 Task: Slide 20 - Book-3.
Action: Mouse moved to (39, 97)
Screenshot: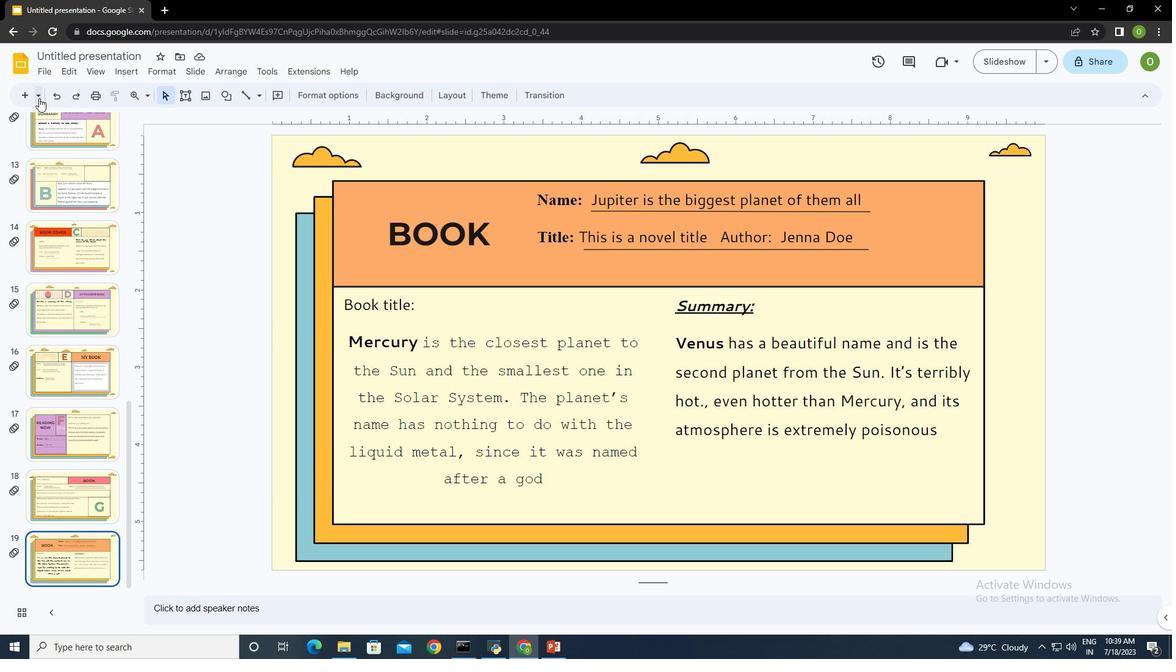 
Action: Mouse pressed left at (39, 97)
Screenshot: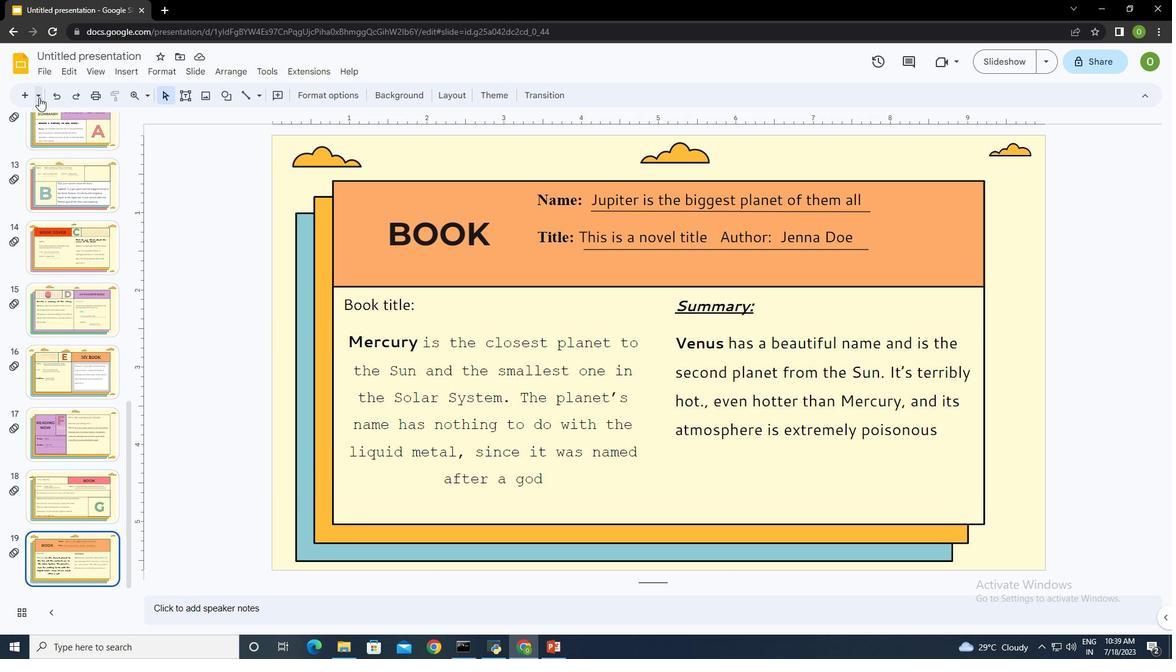 
Action: Mouse moved to (144, 348)
Screenshot: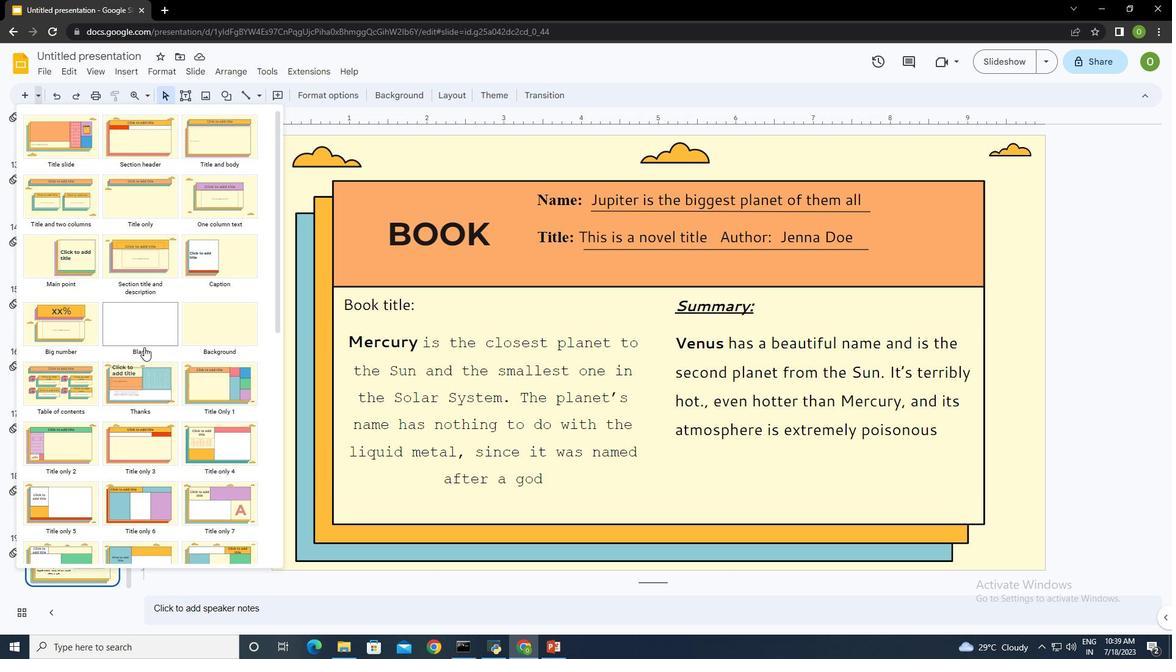 
Action: Mouse scrolled (144, 347) with delta (0, 0)
Screenshot: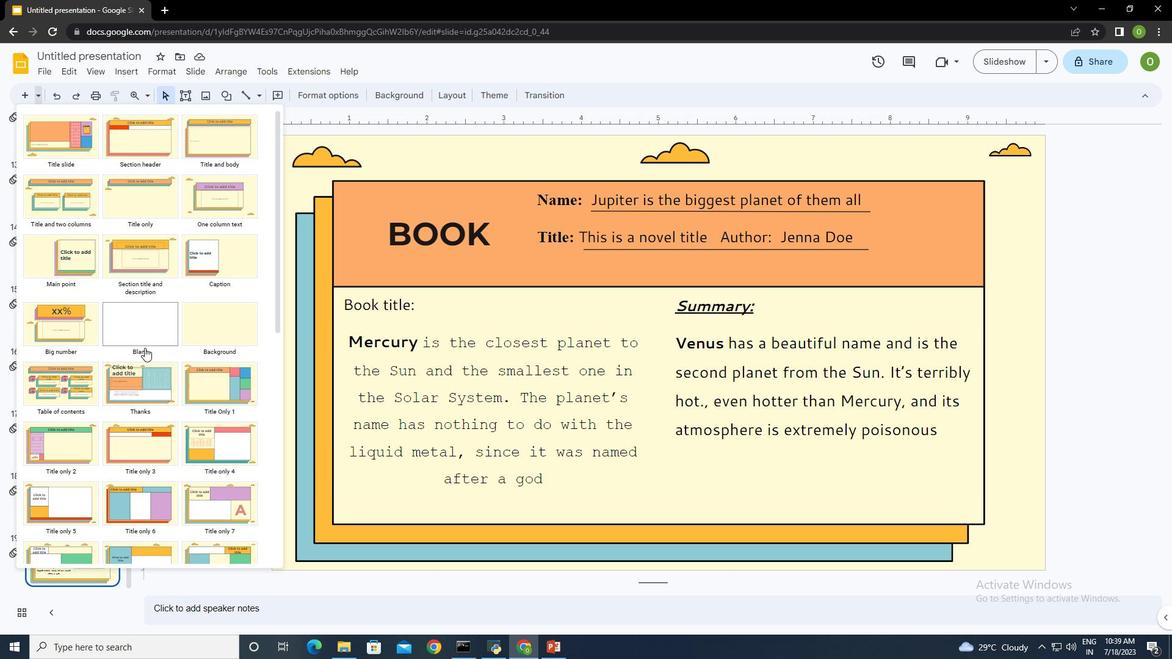 
Action: Mouse scrolled (144, 347) with delta (0, 0)
Screenshot: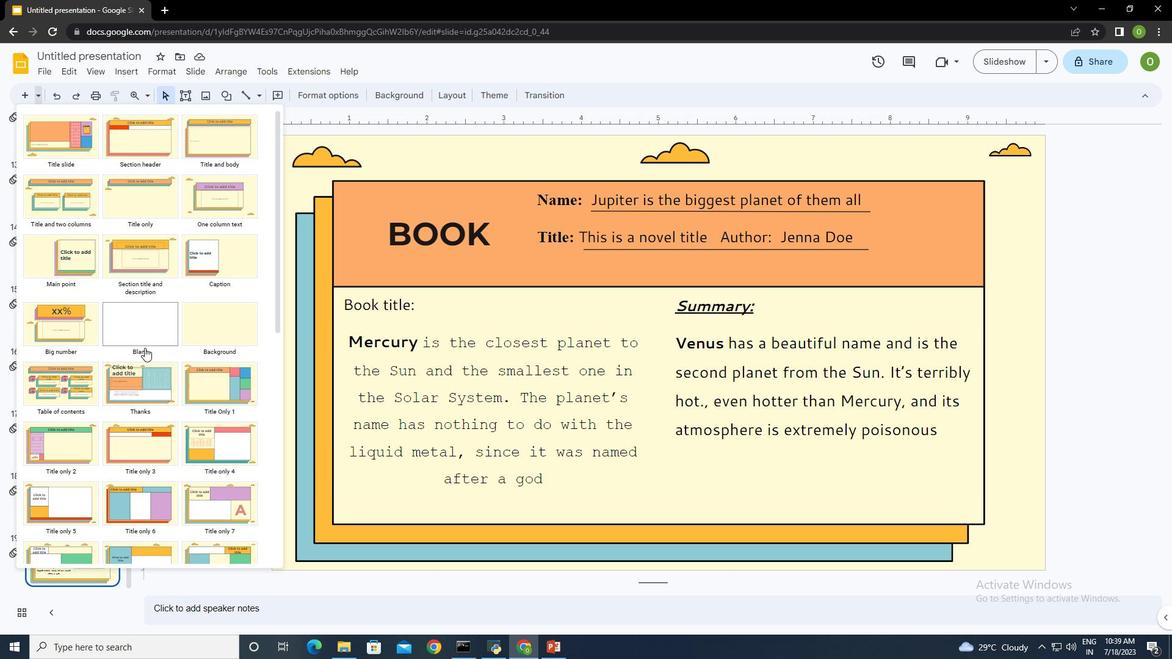 
Action: Mouse scrolled (144, 347) with delta (0, 0)
Screenshot: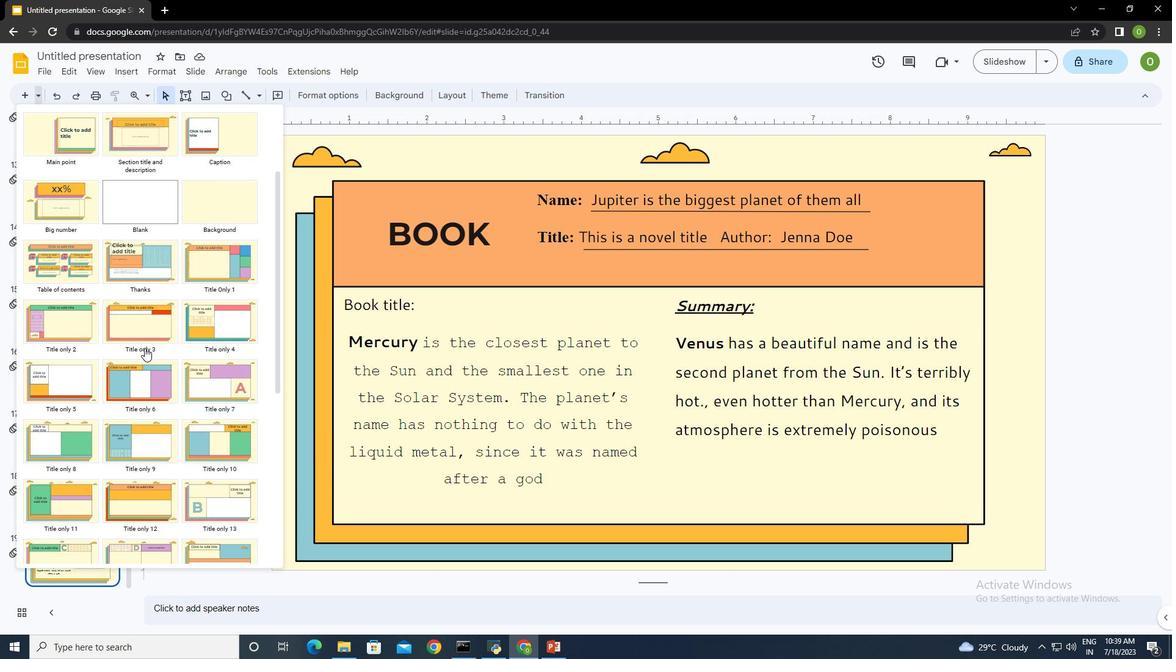 
Action: Mouse scrolled (144, 347) with delta (0, 0)
Screenshot: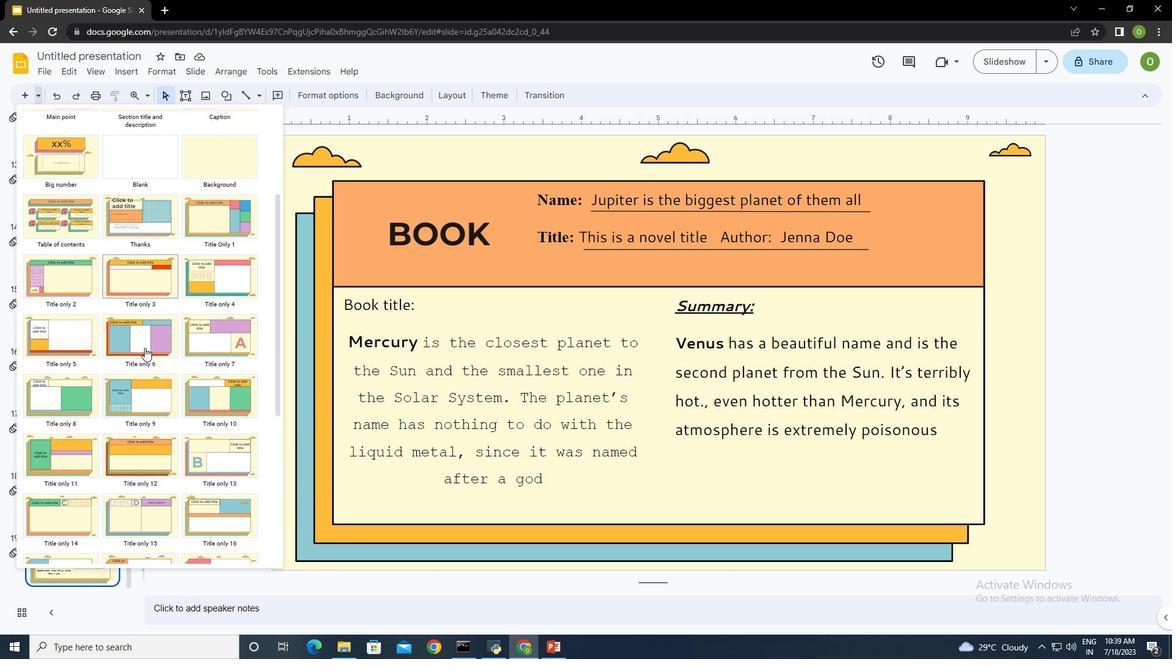 
Action: Mouse scrolled (144, 347) with delta (0, 0)
Screenshot: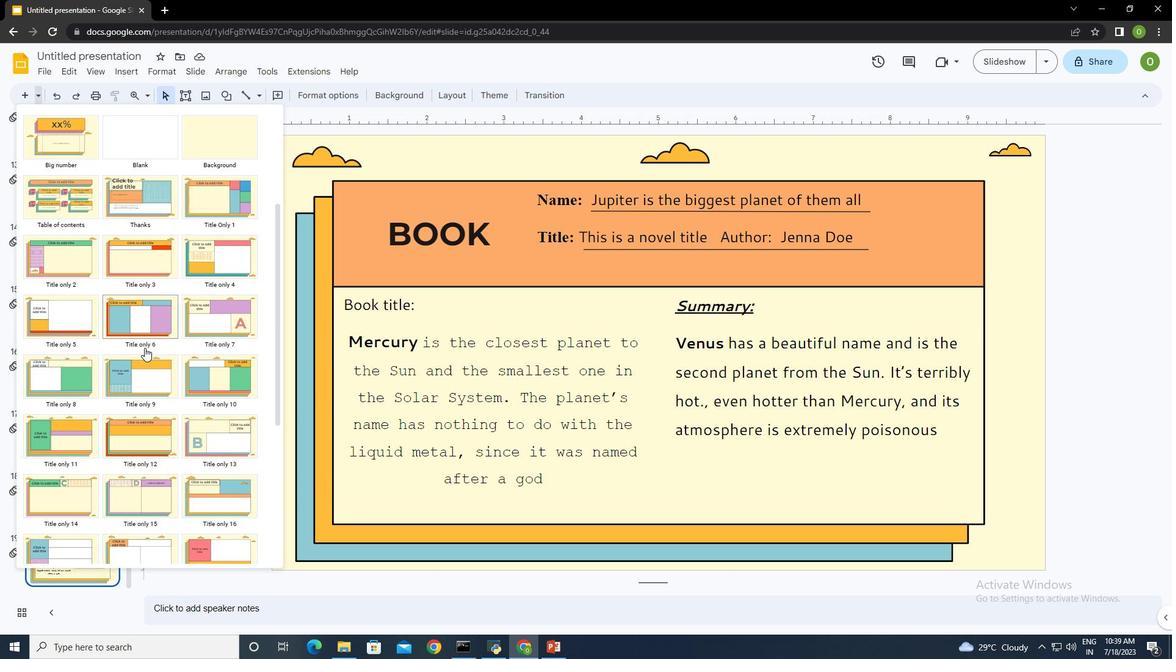 
Action: Mouse moved to (143, 315)
Screenshot: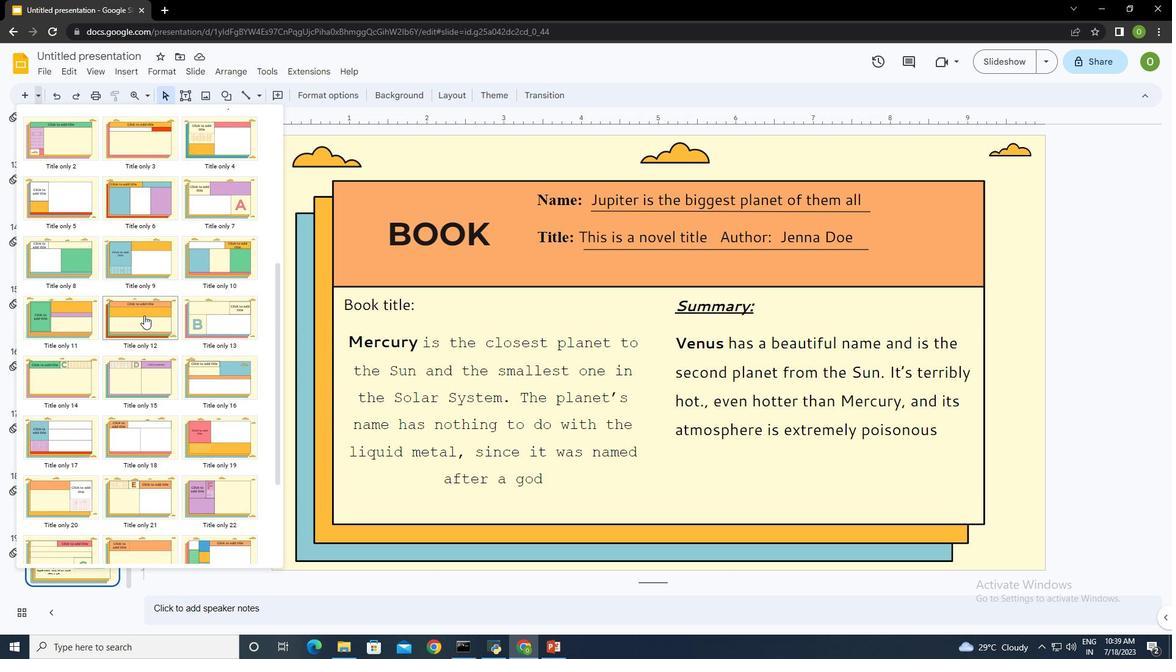 
Action: Mouse pressed left at (143, 315)
Screenshot: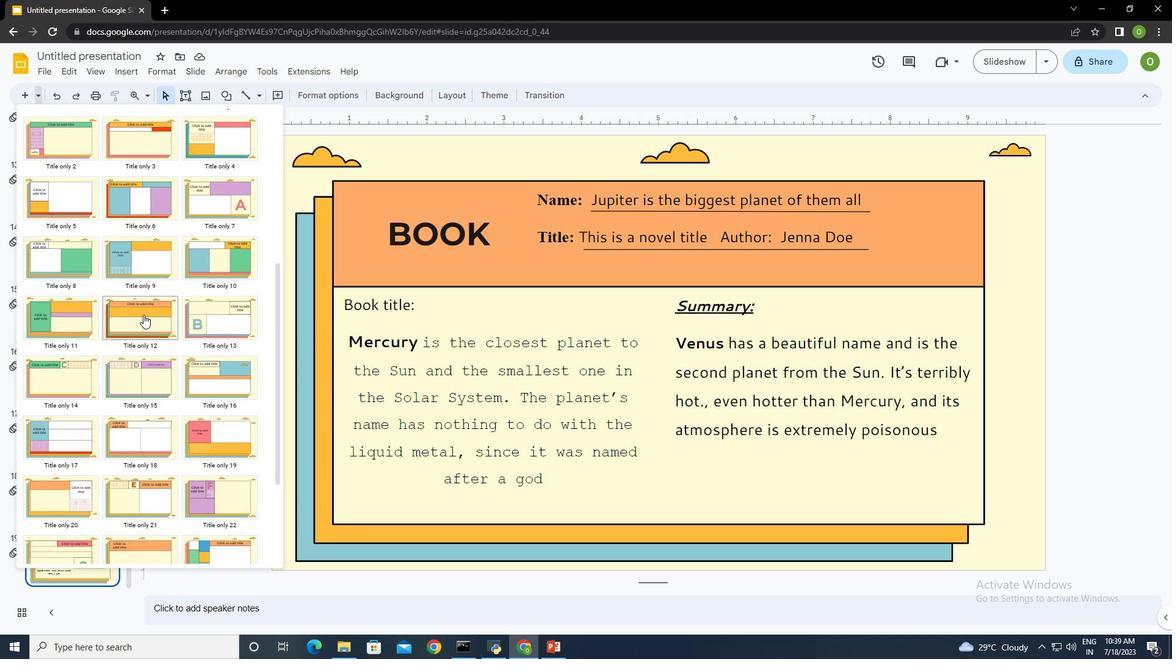 
Action: Mouse moved to (554, 207)
Screenshot: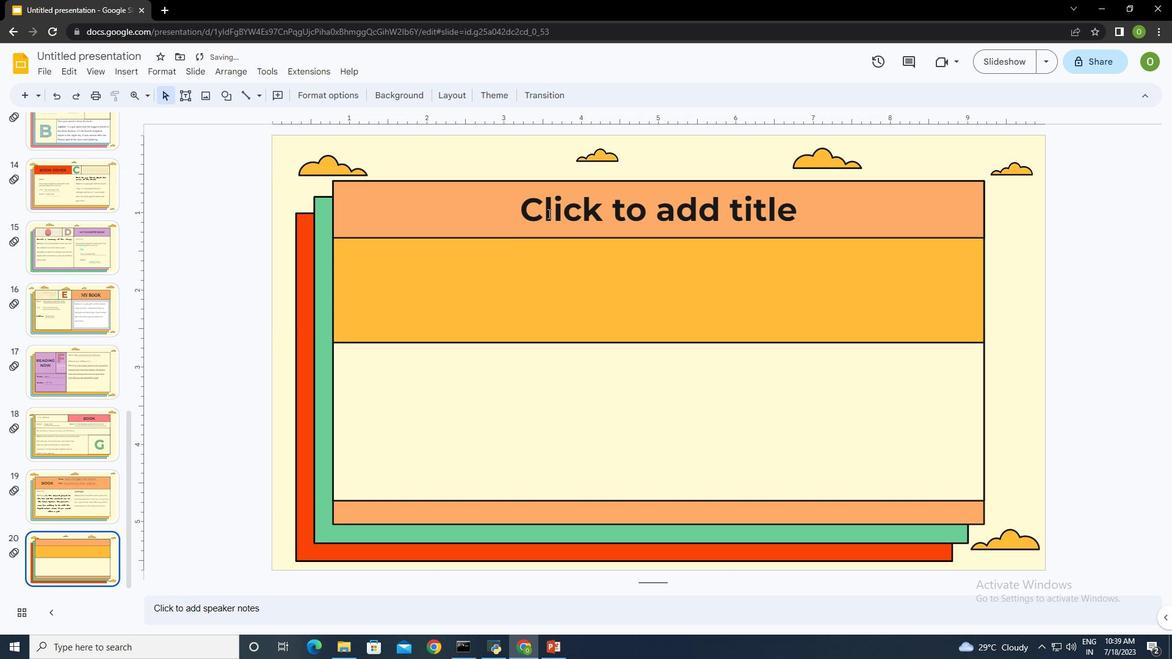 
Action: Mouse pressed left at (554, 207)
Screenshot: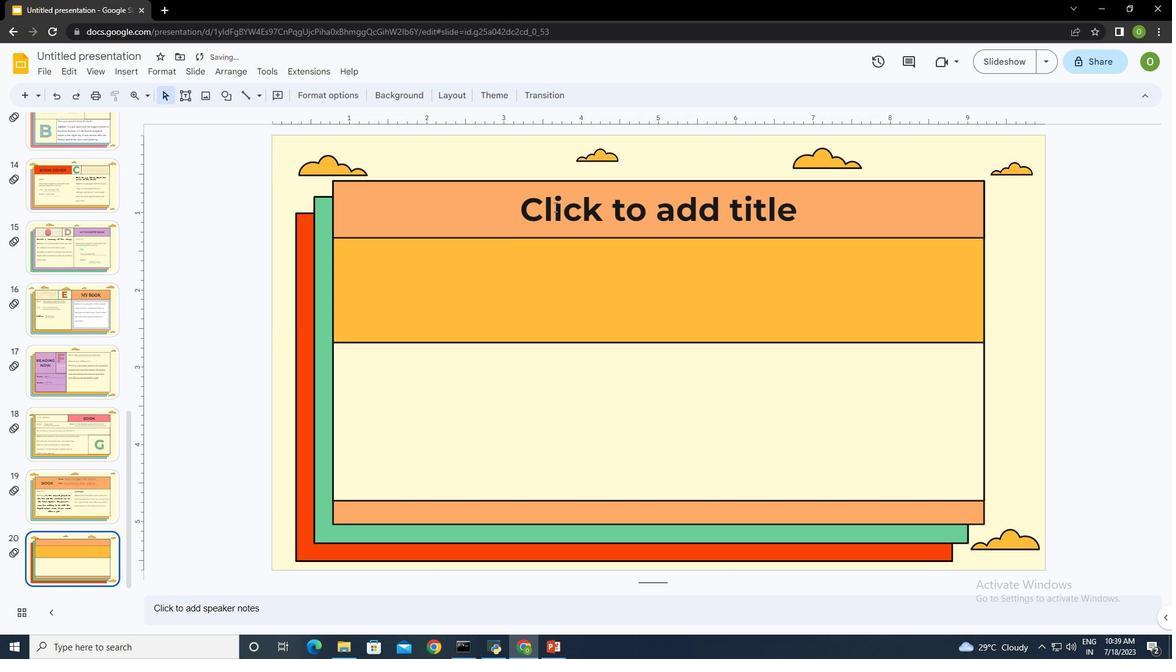 
Action: Mouse moved to (554, 207)
Screenshot: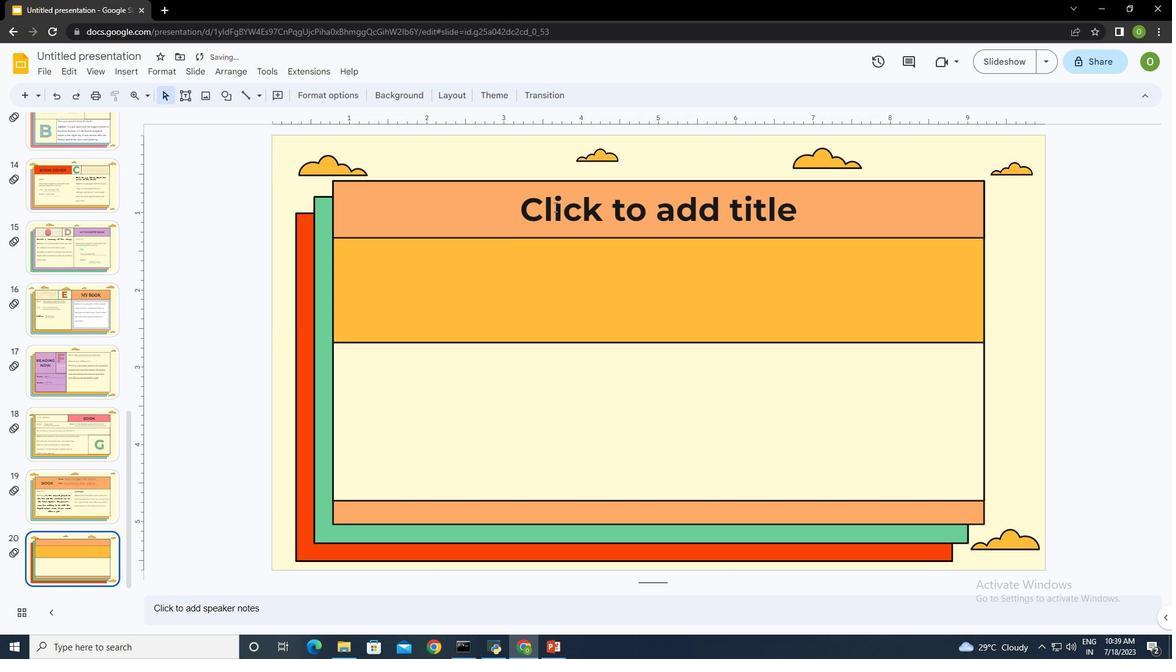 
Action: Key pressed <Key.caps_lock>BOOK
Screenshot: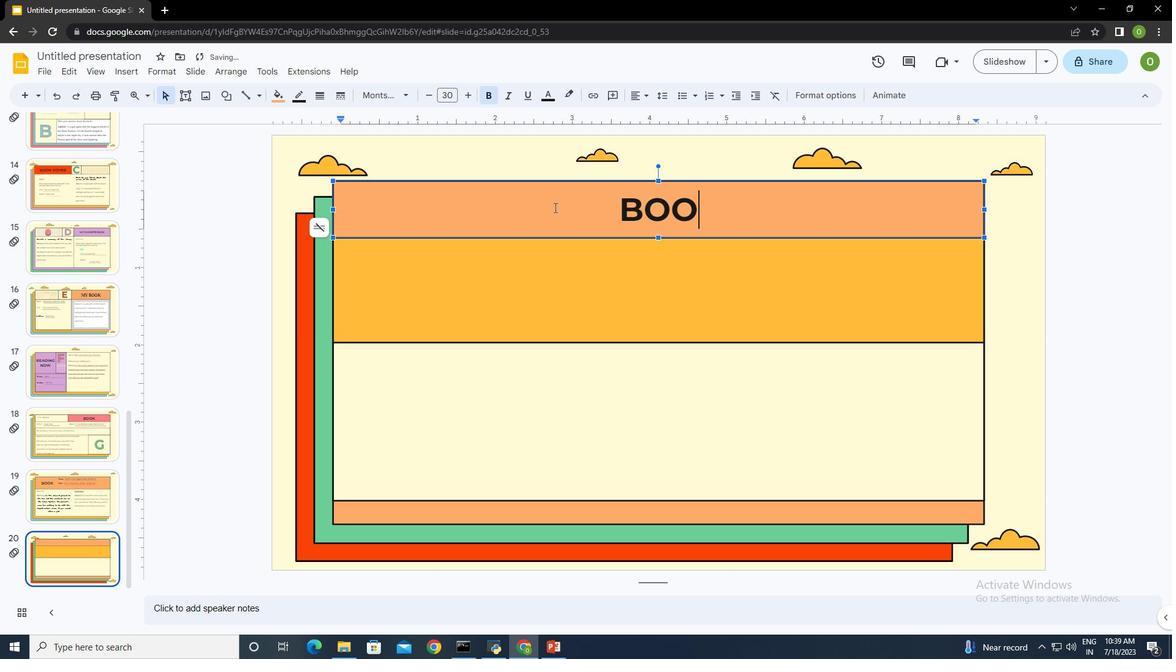 
Action: Mouse moved to (519, 279)
Screenshot: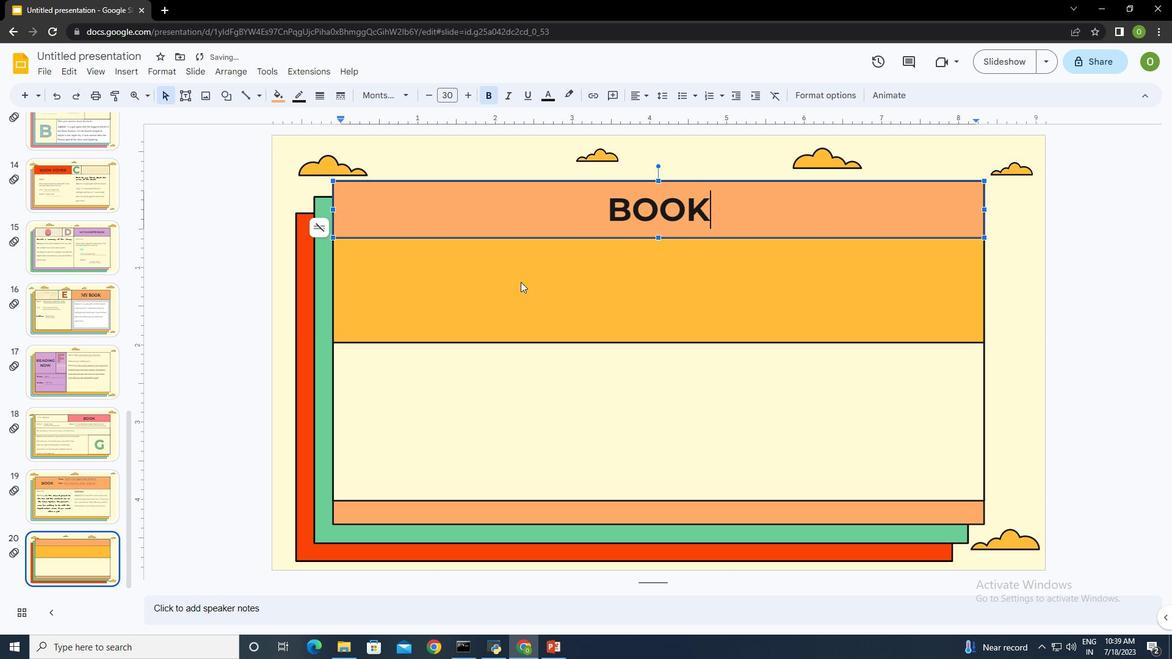 
Action: Mouse pressed left at (519, 279)
Screenshot: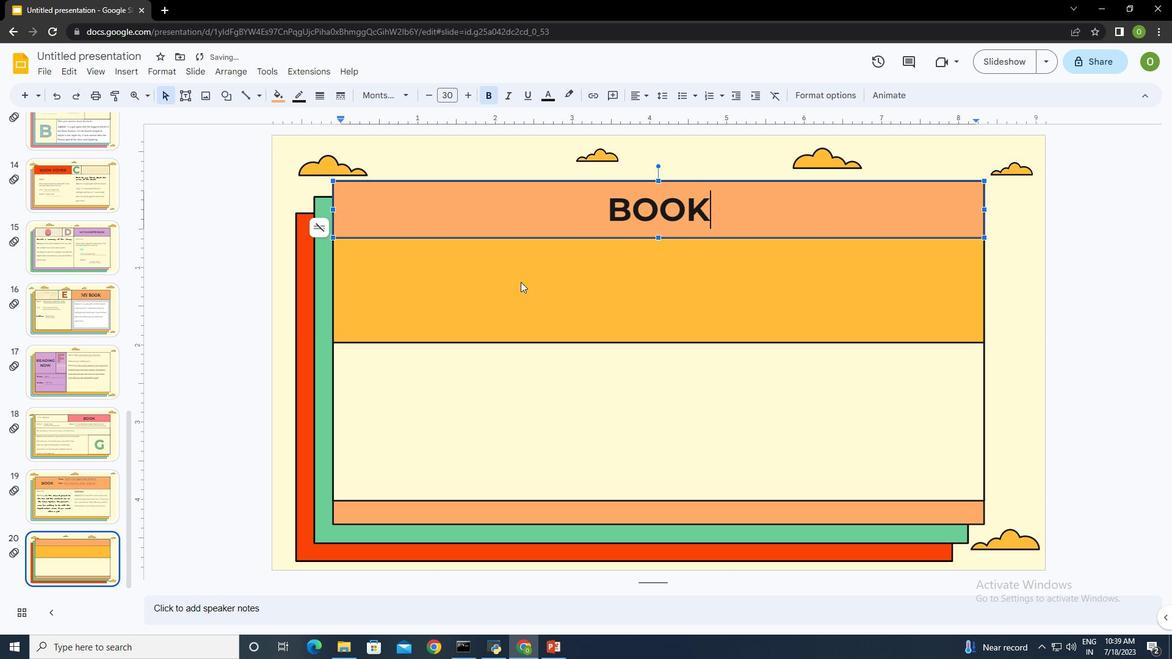
Action: Mouse moved to (186, 92)
Screenshot: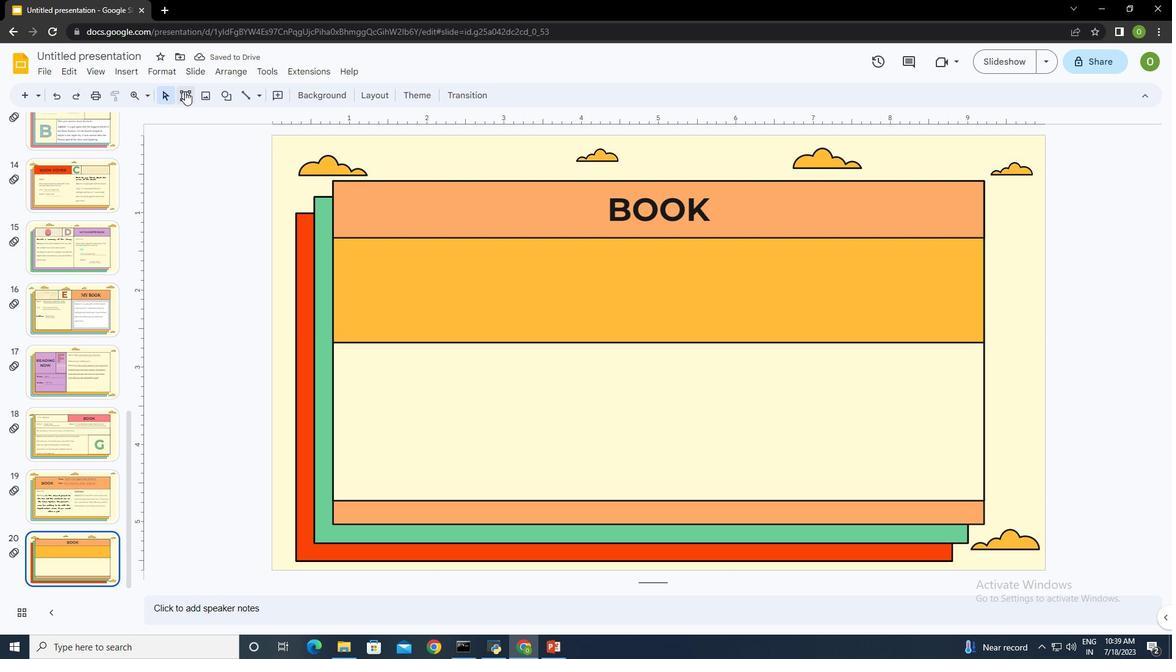 
Action: Mouse pressed left at (186, 92)
Screenshot: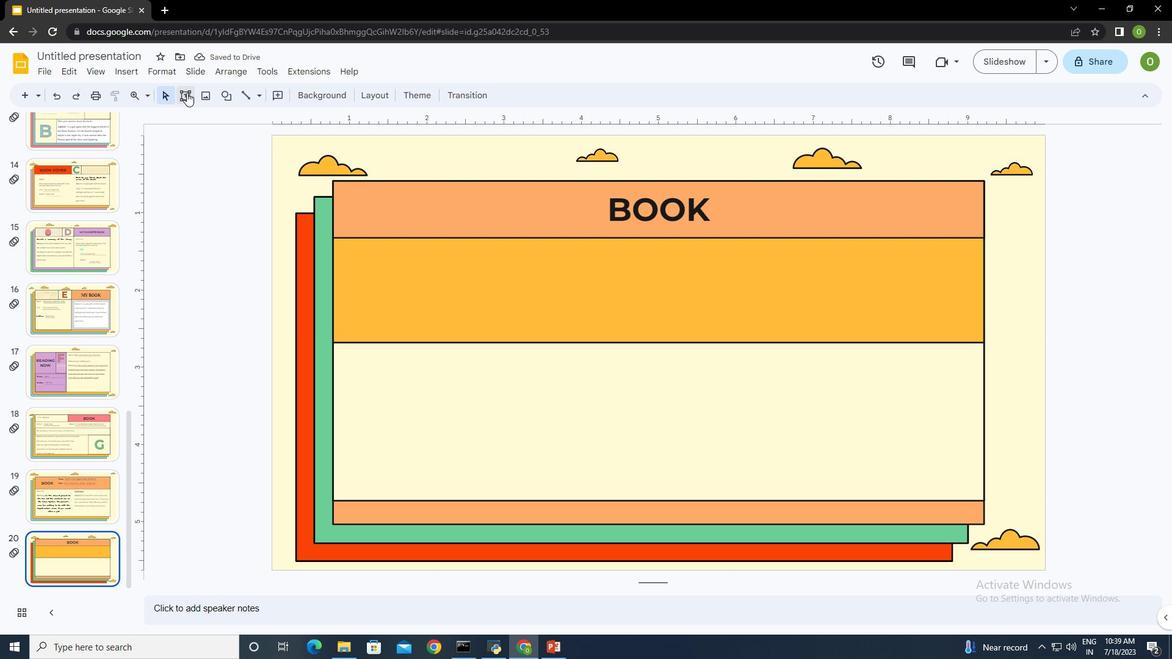 
Action: Mouse moved to (340, 242)
Screenshot: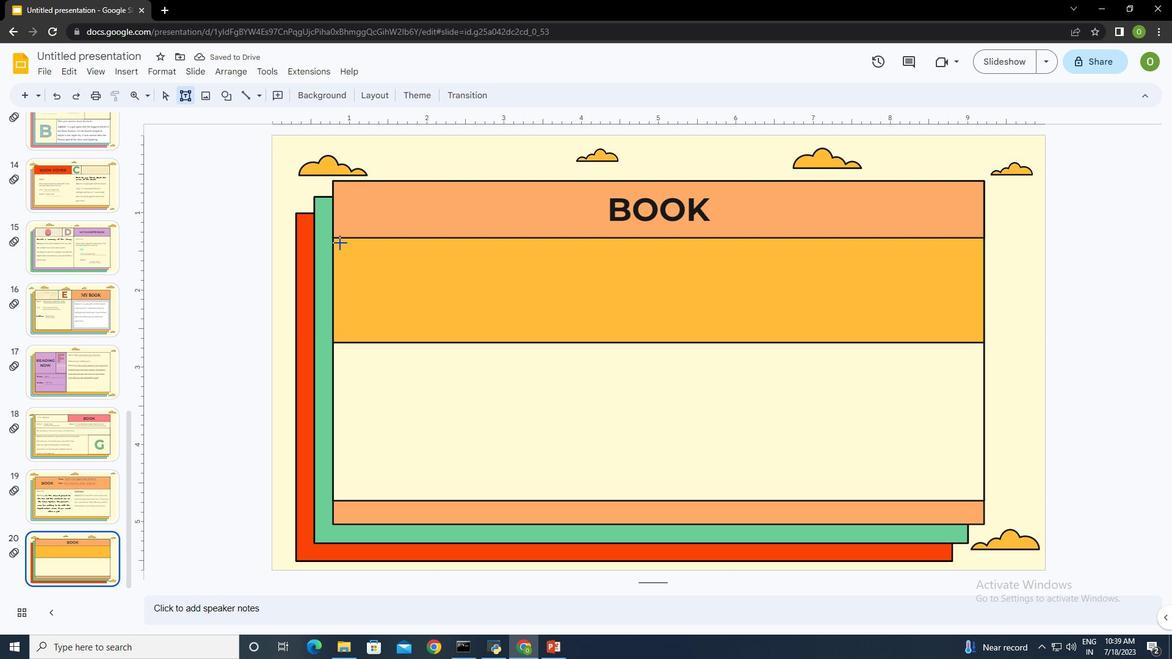
Action: Mouse pressed left at (340, 242)
Screenshot: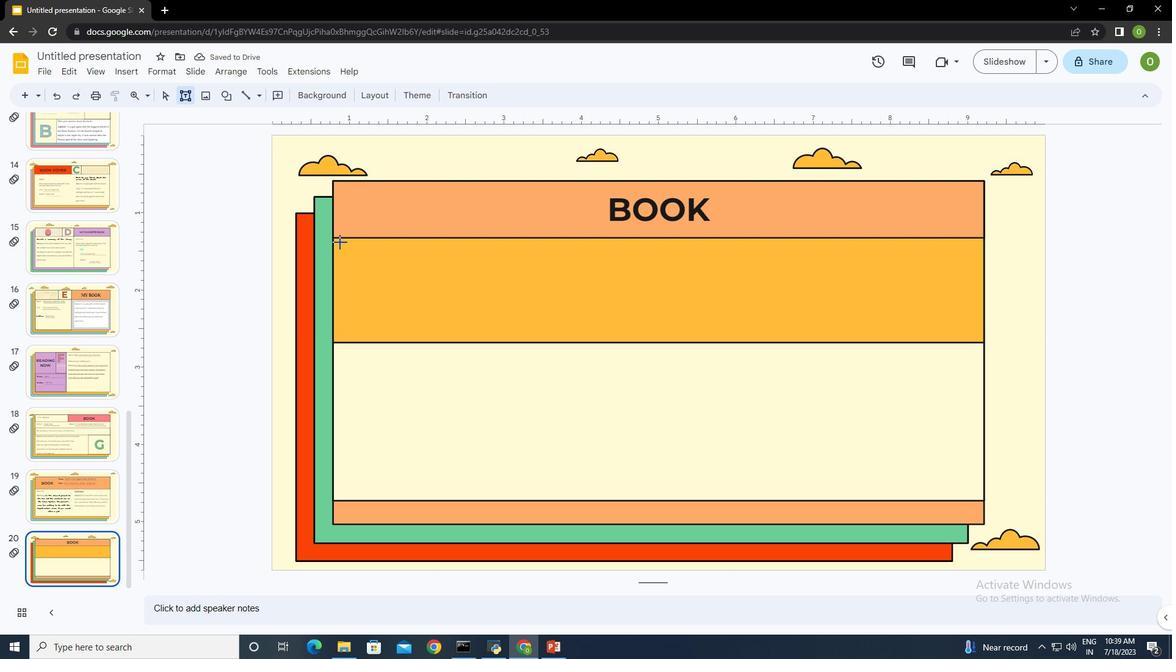 
Action: Mouse moved to (504, 279)
Screenshot: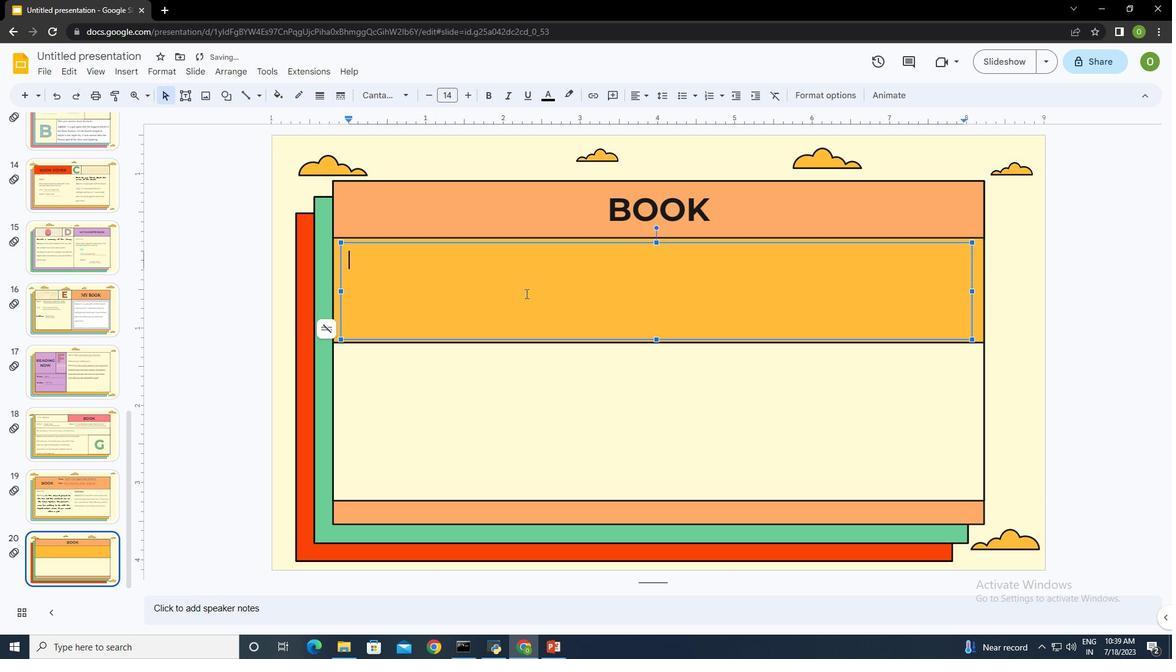 
Action: Key pressed <Key.shift><Key.shift><Key.shift><Key.shift><Key.shift><Key.shift>t<Key.backspace><Key.caps_lock><Key.shift>Title<Key.shift_r>:<Key.space><Key.shift>This<Key.space>is<Key.space>a<Key.space>novel<Key.space>title<Key.enter><Key.enter><Key.shift>Author<Key.space><Key.backspace><Key.shift_r>:<Key.space><Key.shift>Jenna<Key.space><Key.shift>Doe<Key.enter>
Screenshot: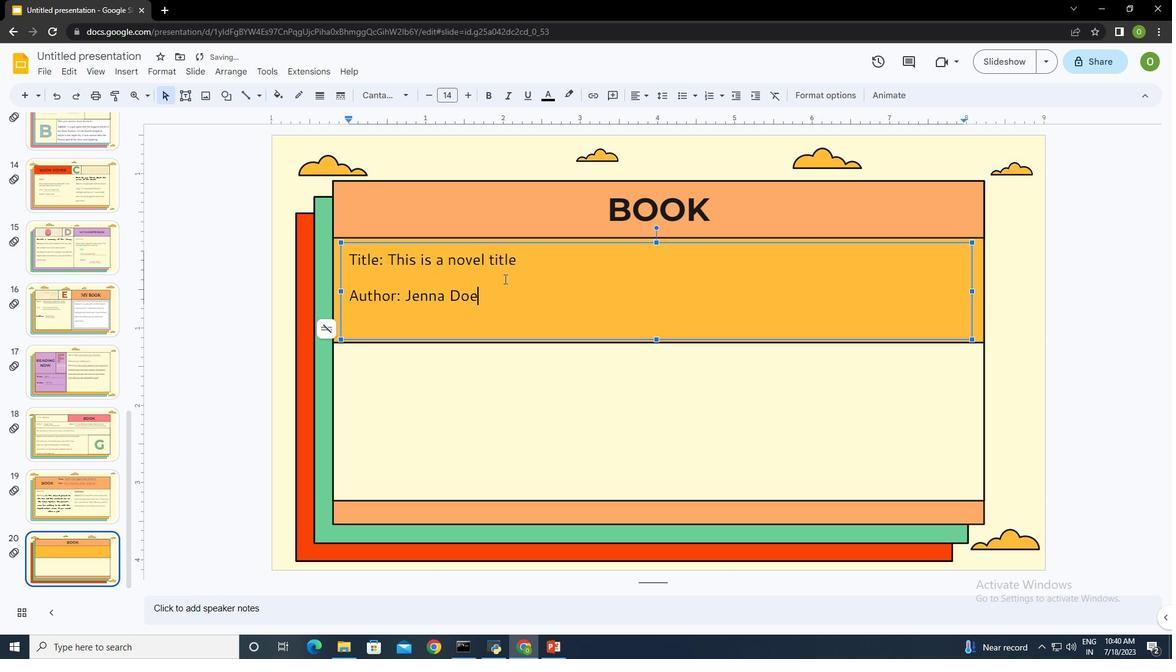 
Action: Mouse moved to (611, 259)
Screenshot: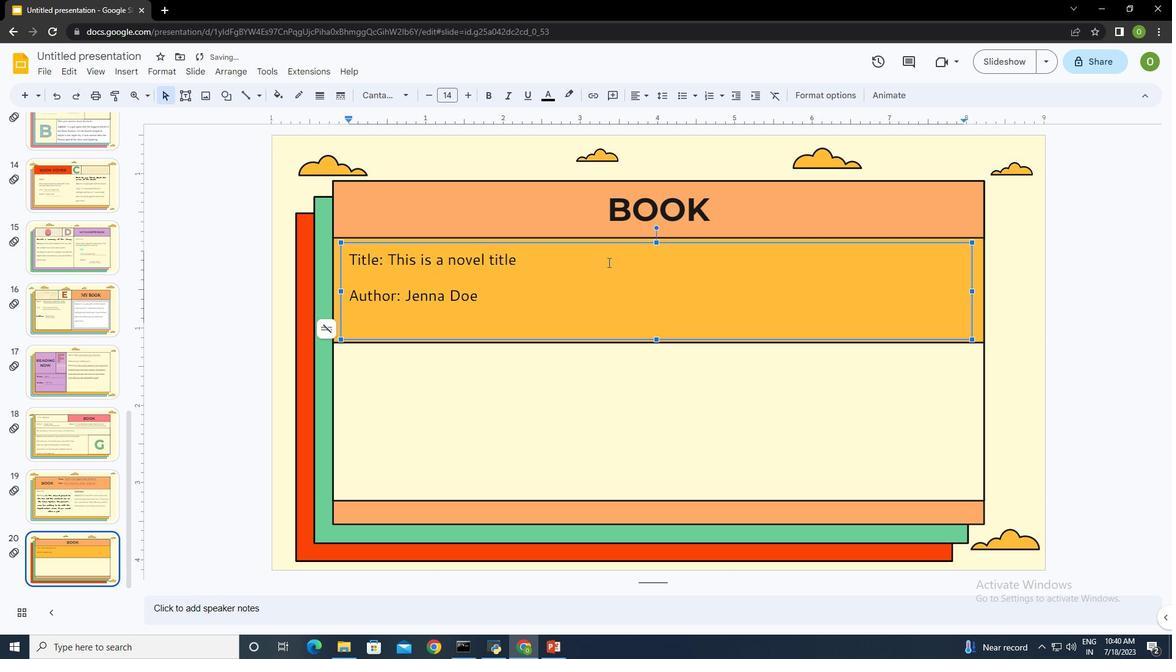 
Action: Mouse pressed left at (611, 259)
Screenshot: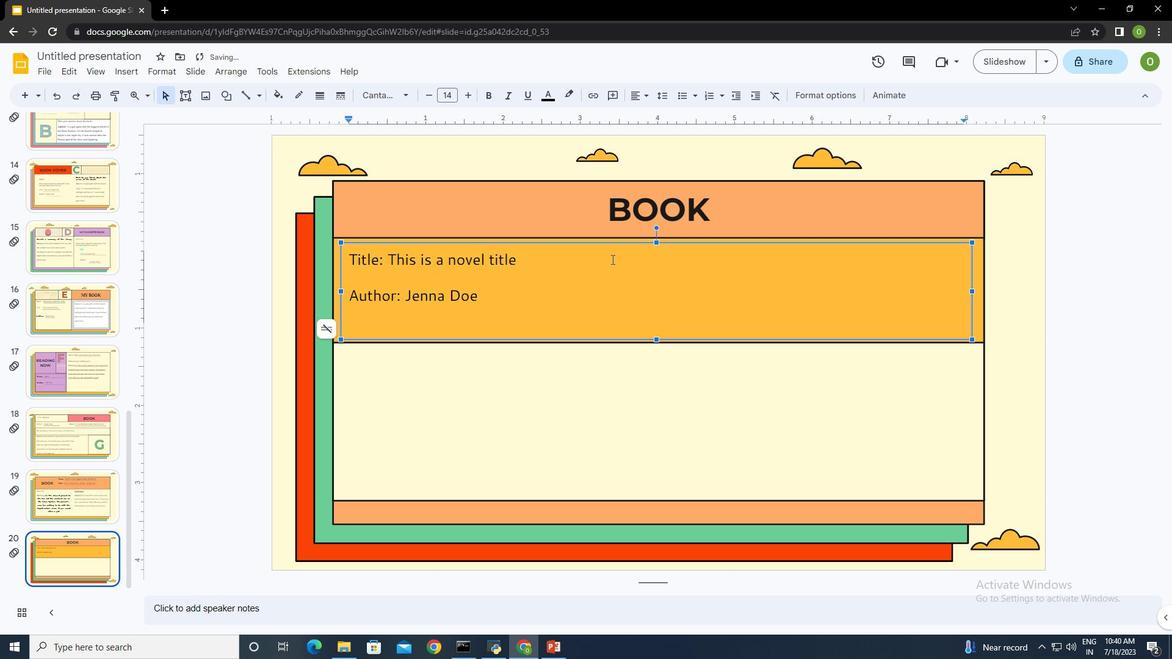 
Action: Mouse moved to (973, 292)
Screenshot: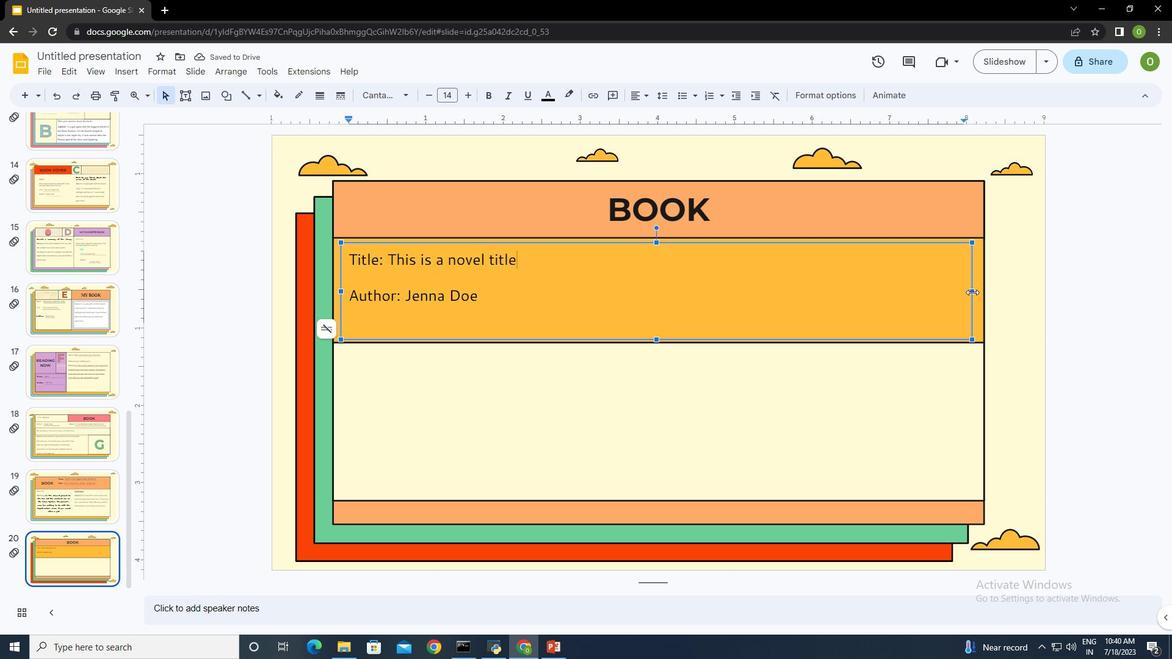 
Action: Mouse pressed left at (973, 292)
Screenshot: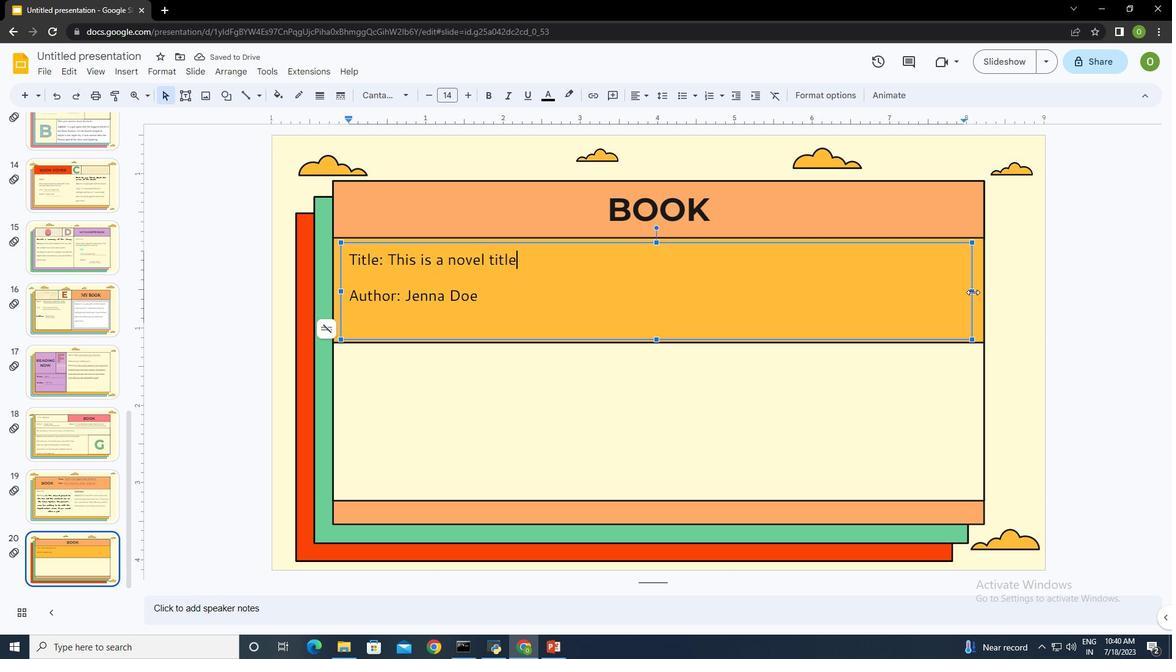 
Action: Mouse moved to (707, 274)
Screenshot: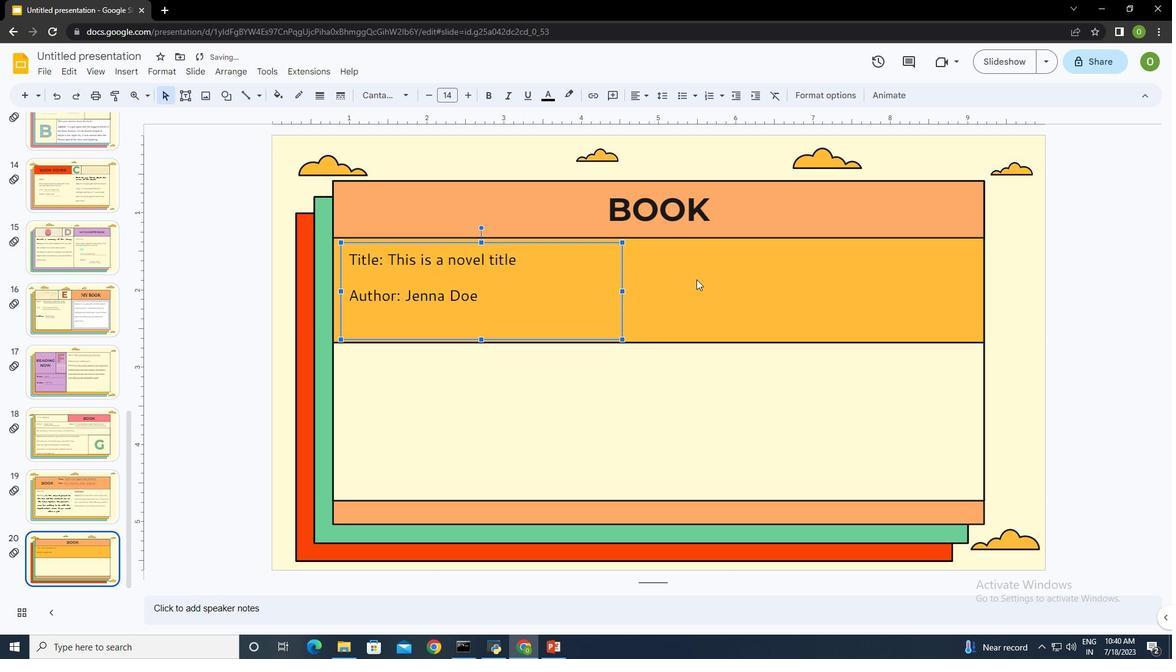
Action: Mouse pressed left at (707, 274)
Screenshot: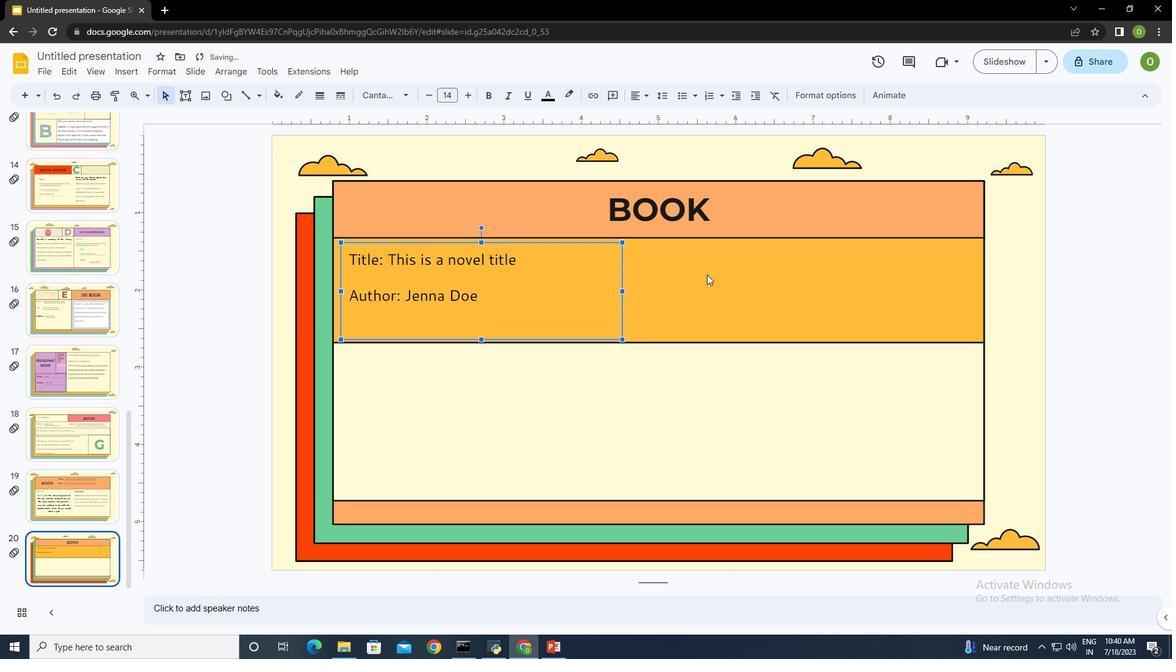 
Action: Mouse moved to (184, 94)
Screenshot: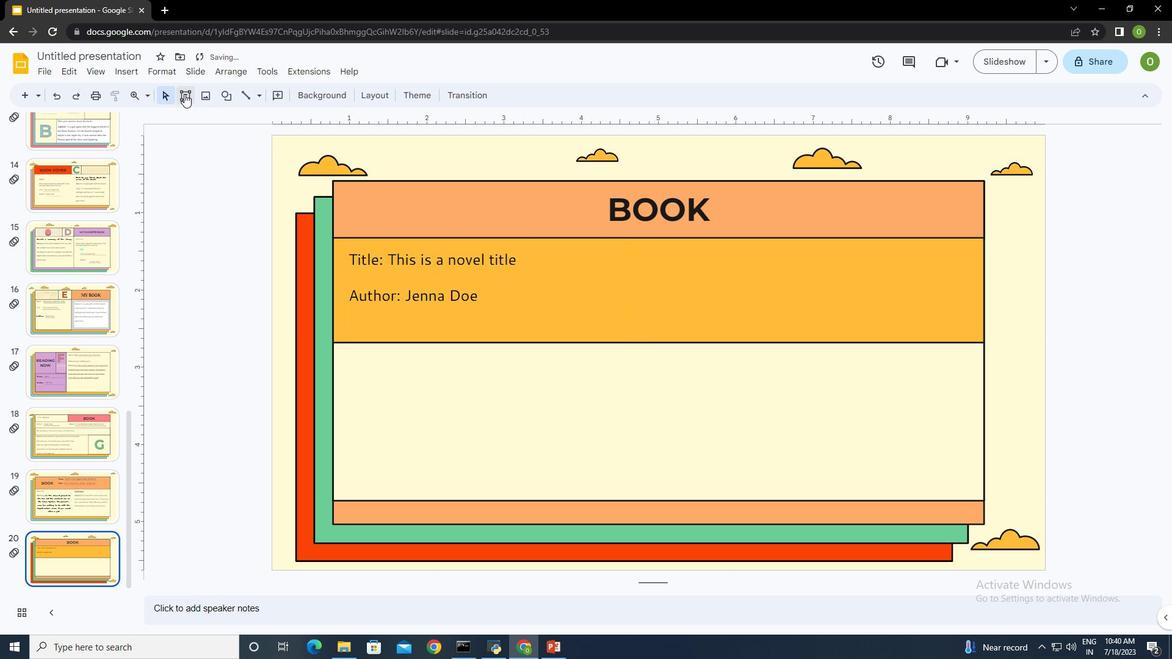 
Action: Mouse pressed left at (184, 94)
Screenshot: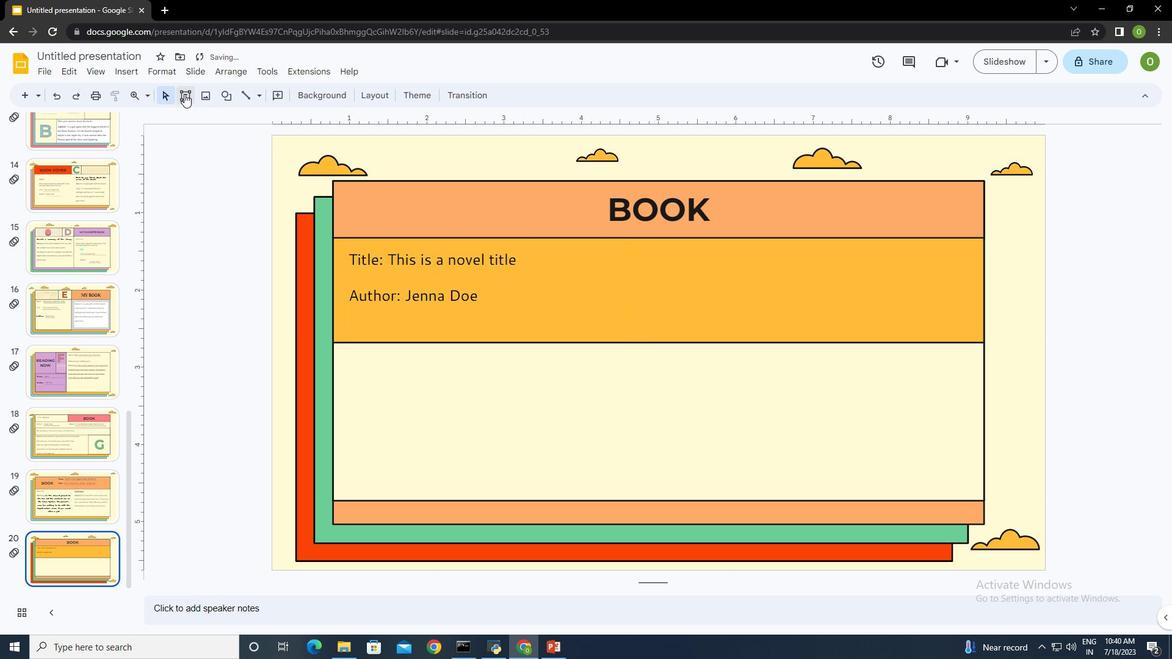 
Action: Mouse moved to (609, 244)
Screenshot: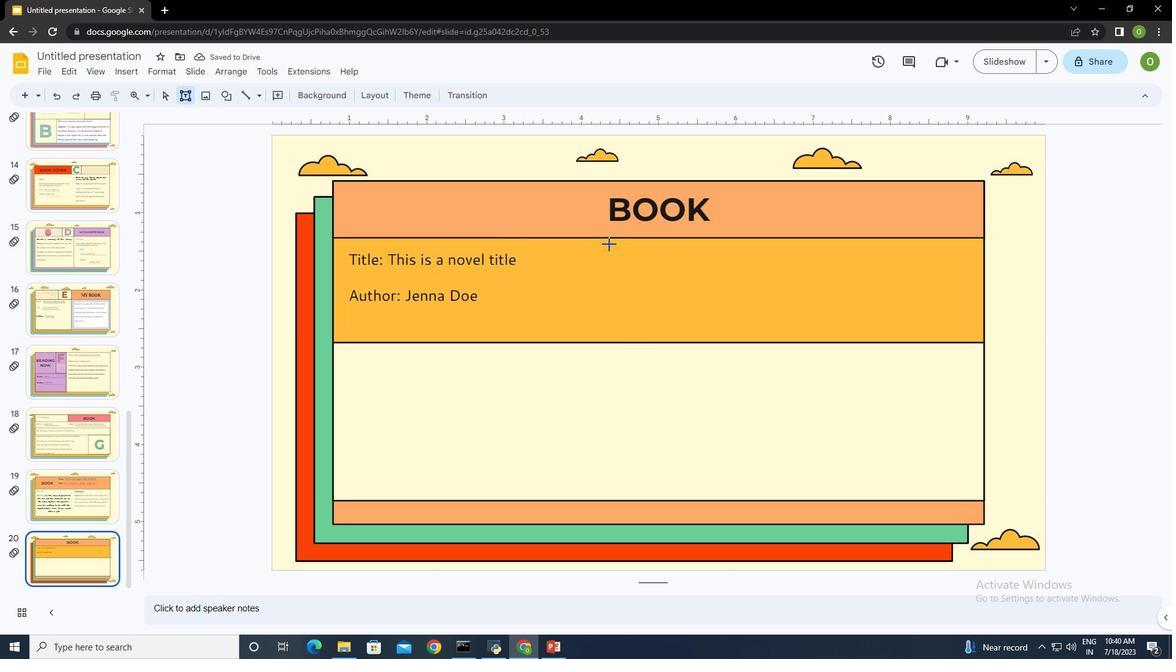 
Action: Mouse pressed left at (609, 244)
Screenshot: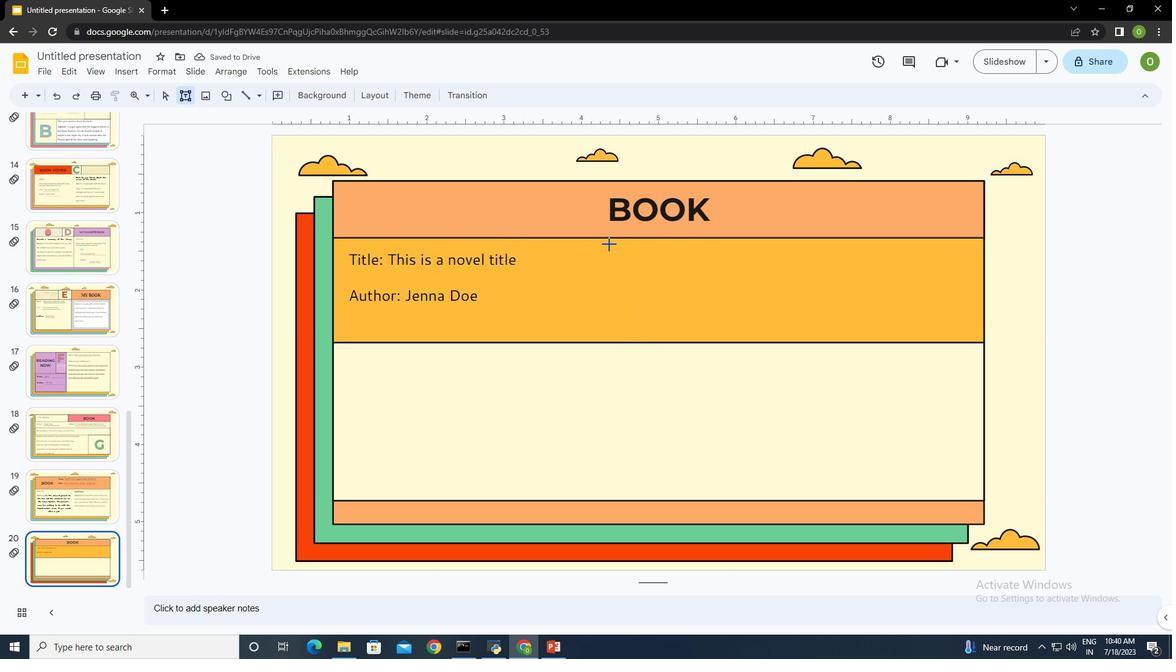 
Action: Mouse moved to (806, 282)
Screenshot: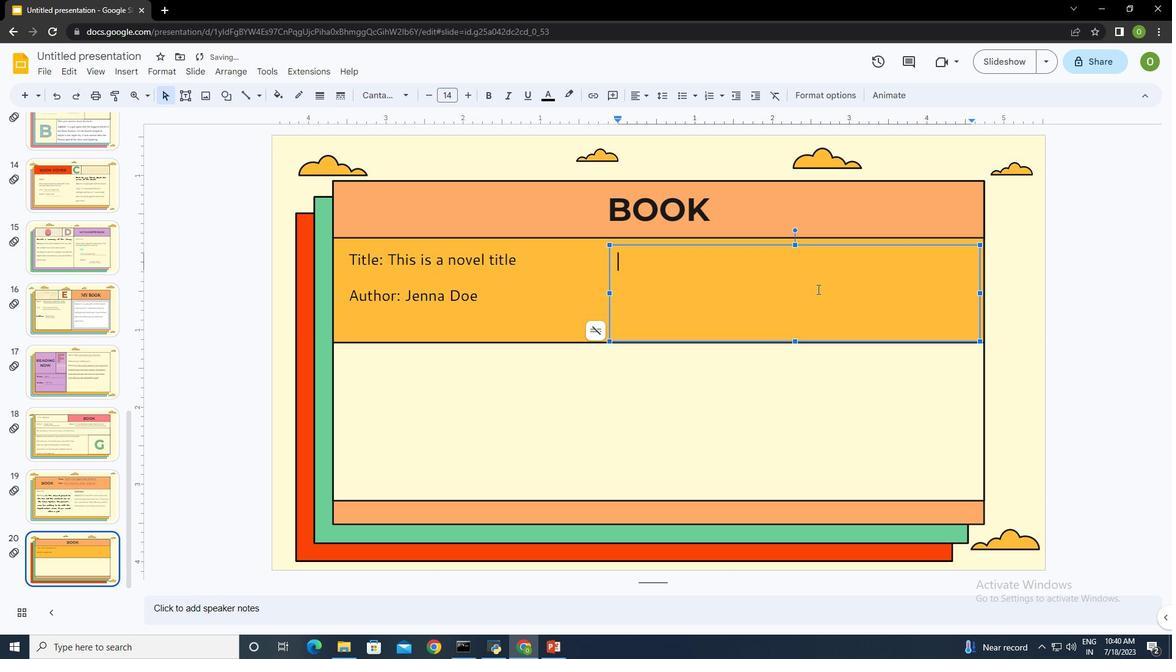 
Action: Key pressed <Key.shift>Name<Key.space><Key.backspace><Key.shift_r>:<Key.space><Key.shift>The<Key.space>farthest<Key.space>planet<Key.space>from<Key.space>the<Key.space><Key.shift>Sun<Key.enter><Key.enter><Key.shift><Key.shift><Key.shift><Key.shift><Key.shift>Author<Key.shift_r>:<Key.space><Key.shift>Susan<Key.space><Key.shift>Doe
Screenshot: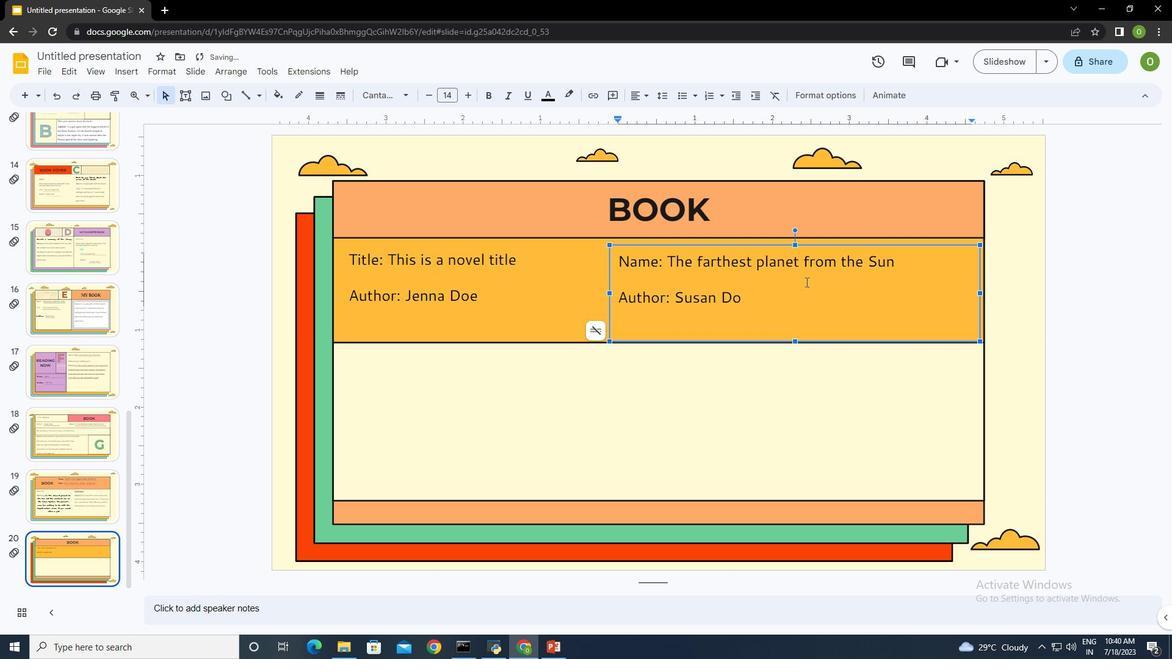 
Action: Mouse moved to (558, 288)
Screenshot: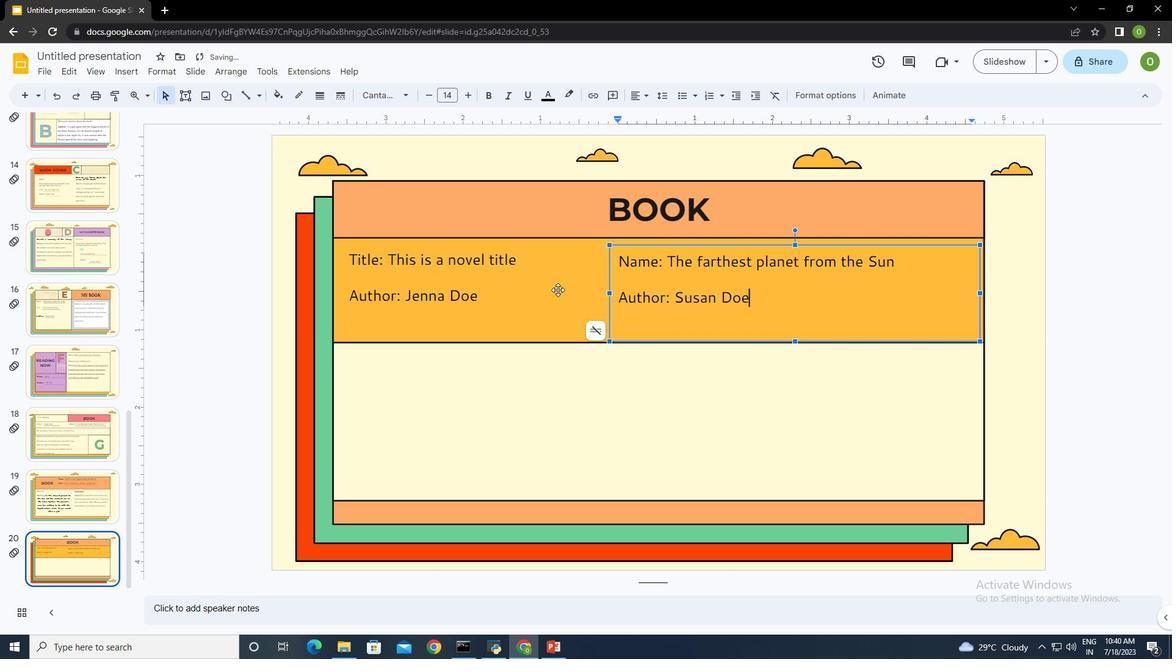 
Action: Mouse pressed left at (558, 288)
Screenshot: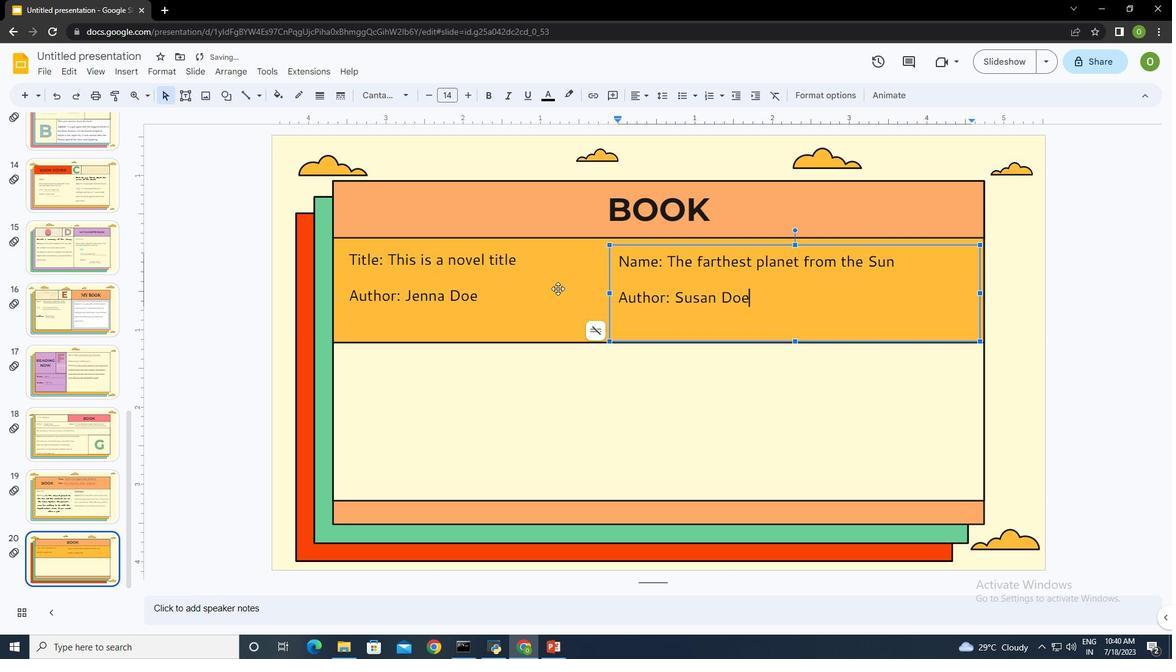 
Action: Mouse moved to (243, 91)
Screenshot: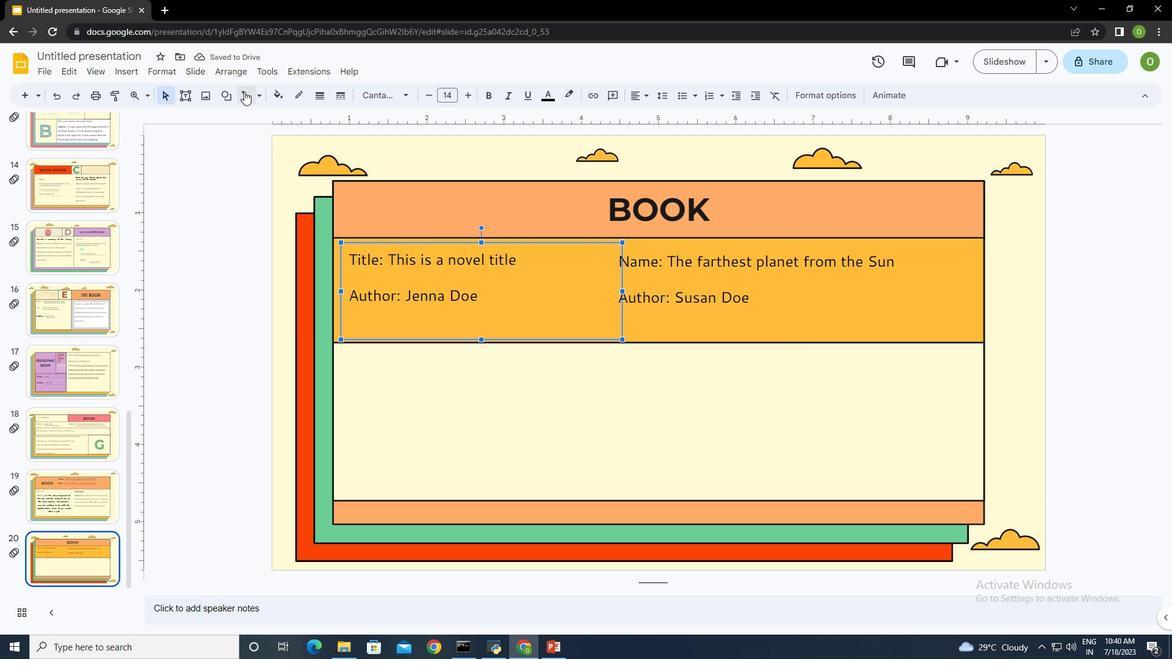 
Action: Mouse pressed left at (243, 91)
Screenshot: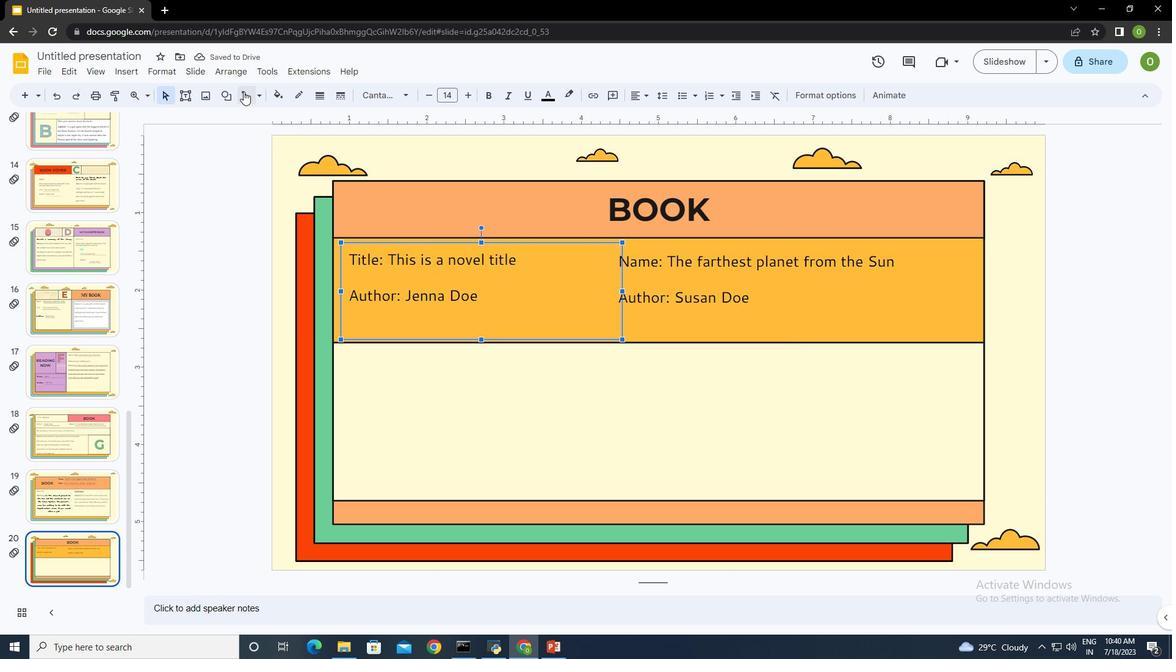 
Action: Mouse moved to (387, 270)
Screenshot: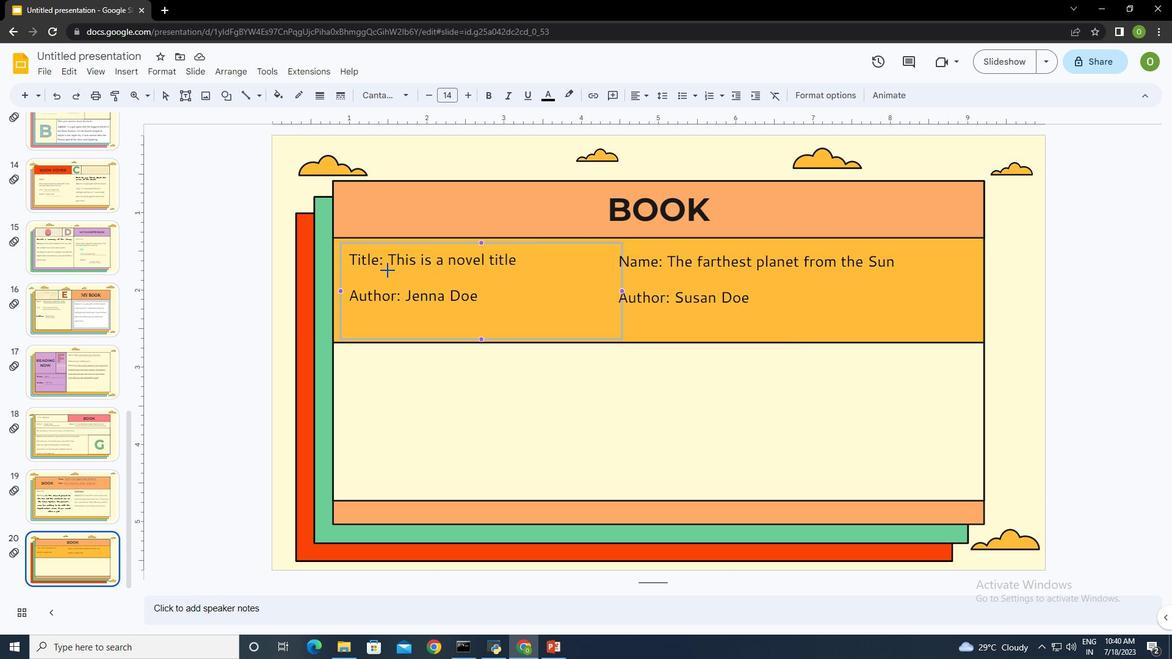 
Action: Mouse pressed left at (387, 270)
Screenshot: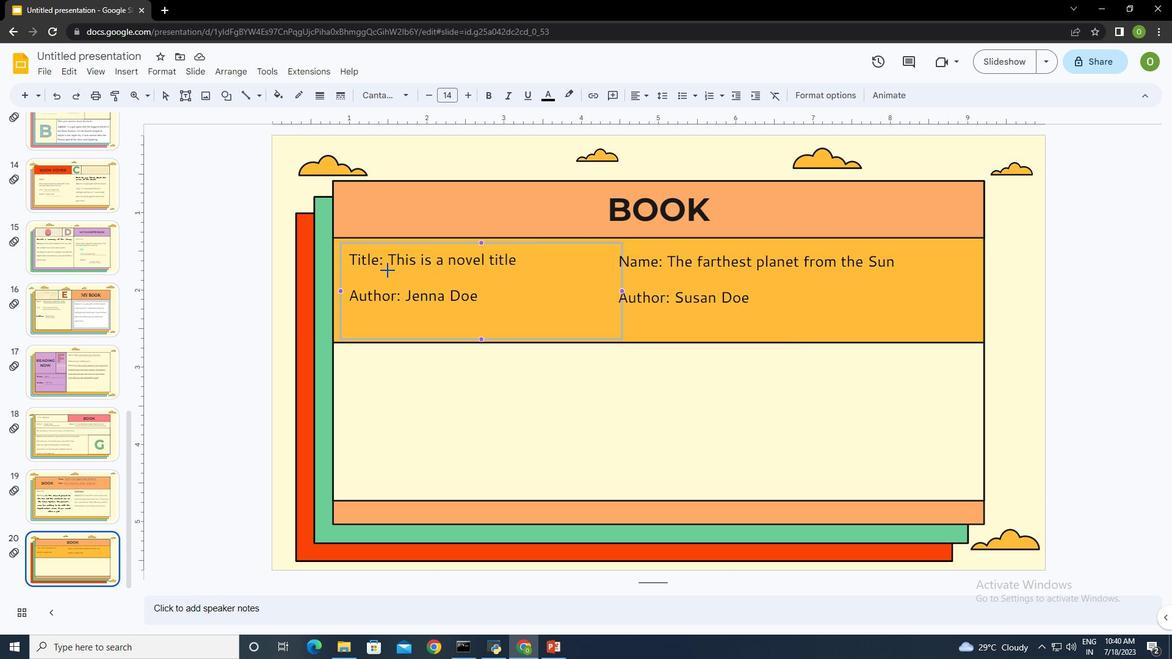 
Action: Mouse moved to (498, 320)
Screenshot: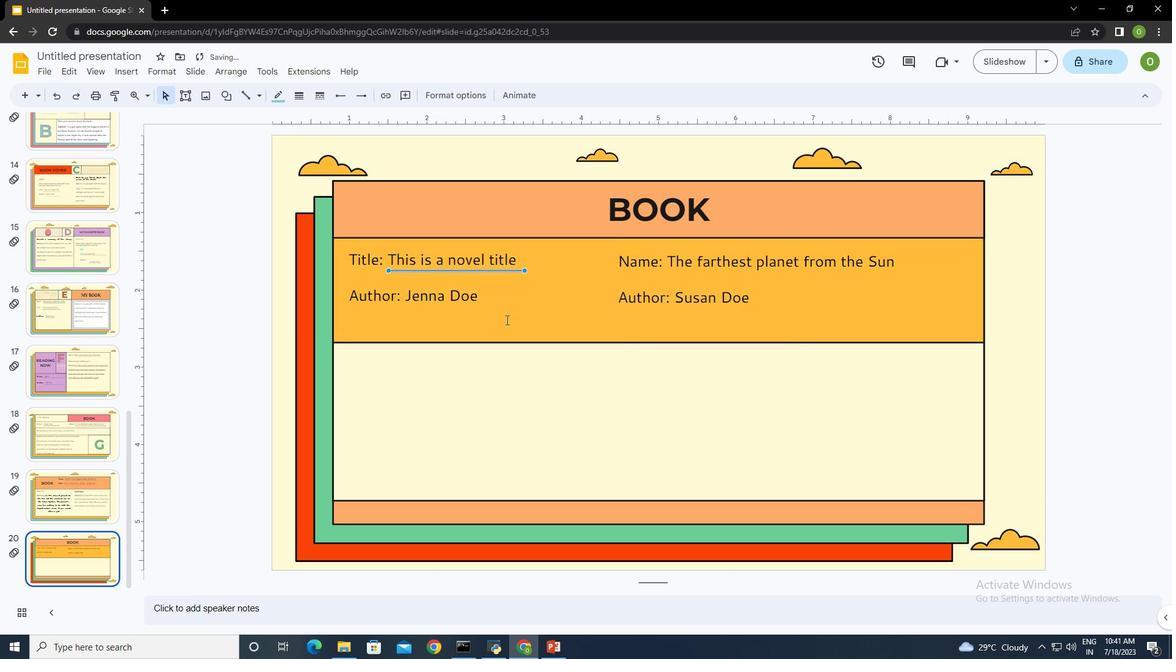 
Action: Mouse pressed left at (498, 320)
Screenshot: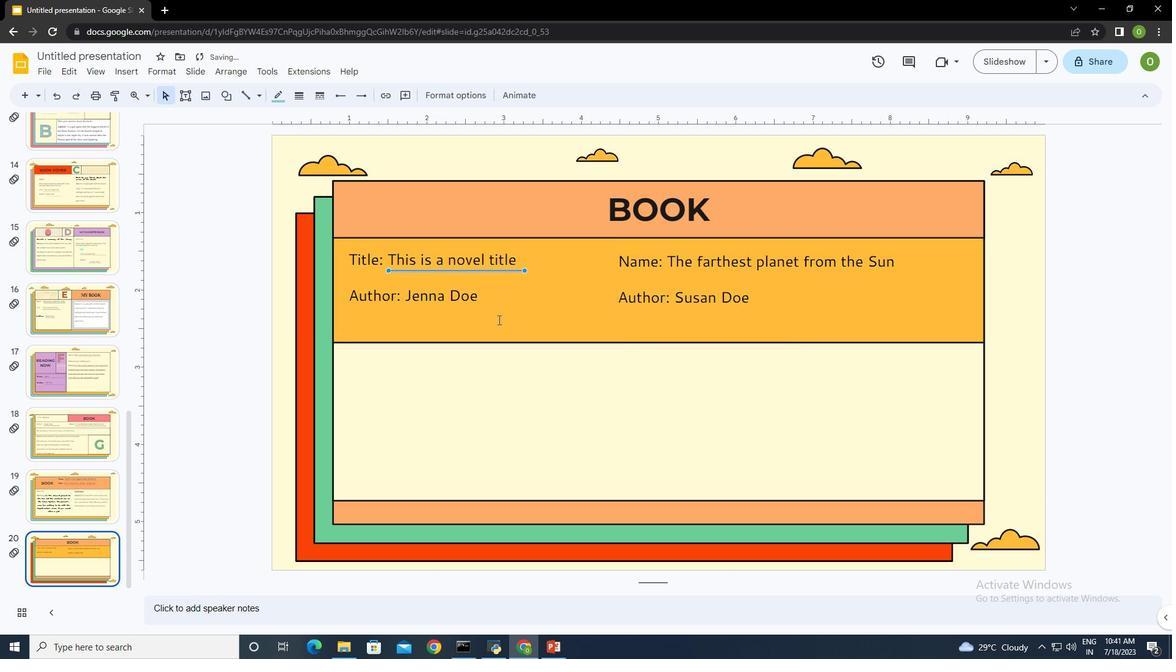 
Action: Mouse moved to (248, 94)
Screenshot: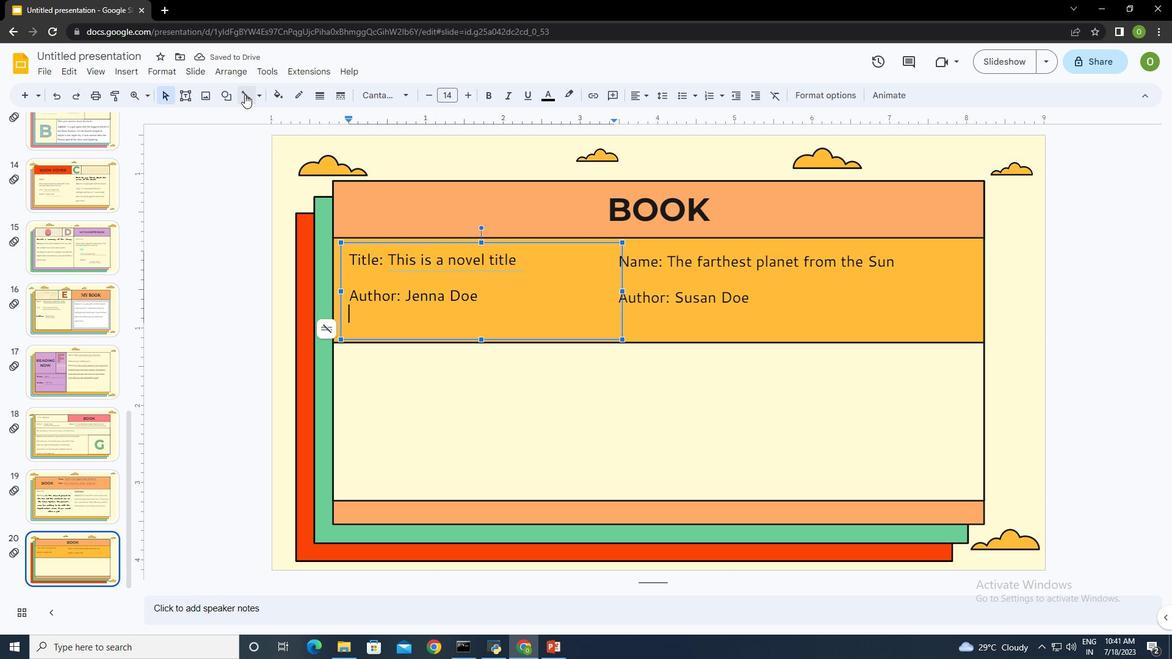 
Action: Mouse pressed left at (248, 94)
Screenshot: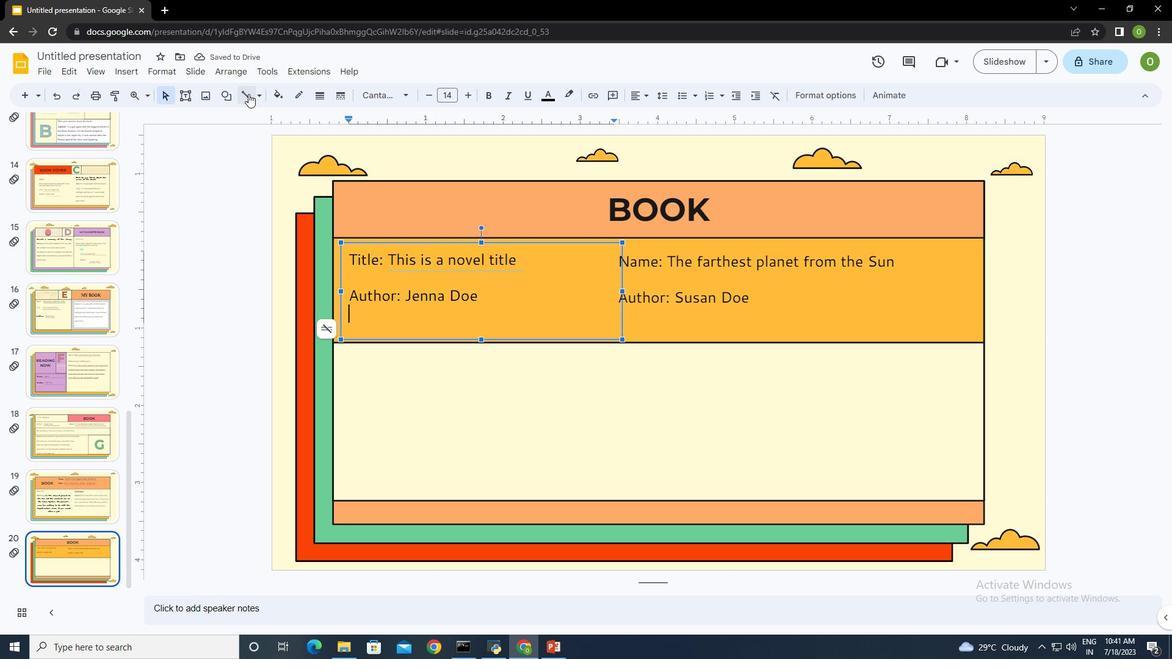 
Action: Mouse moved to (402, 310)
Screenshot: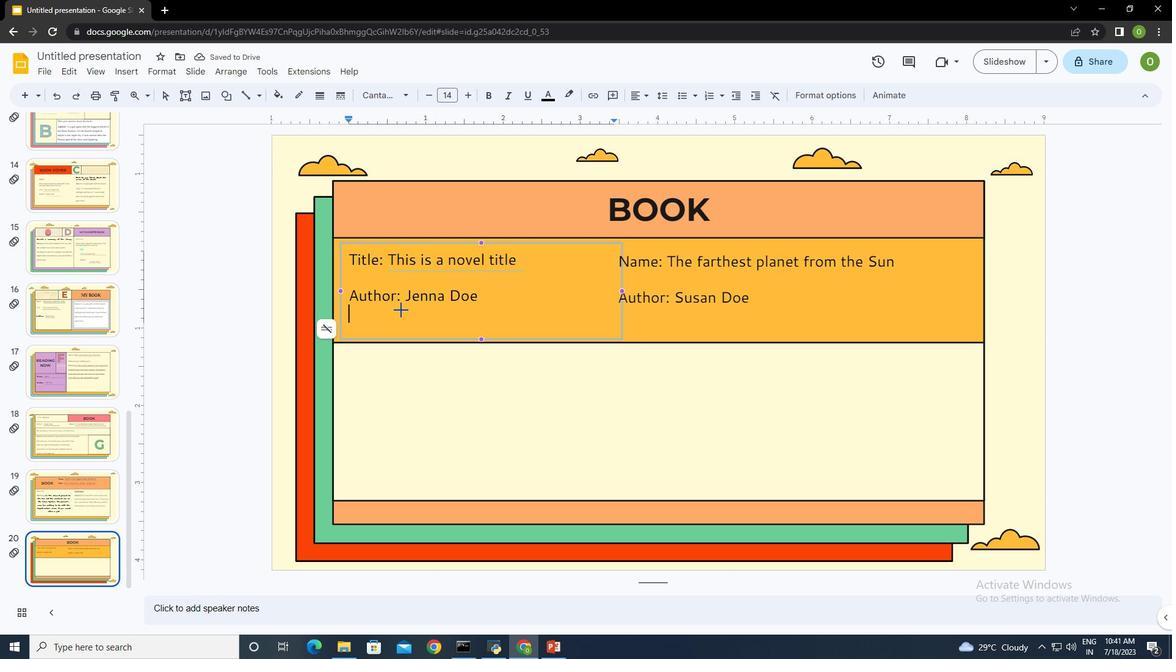 
Action: Mouse pressed left at (402, 310)
Screenshot: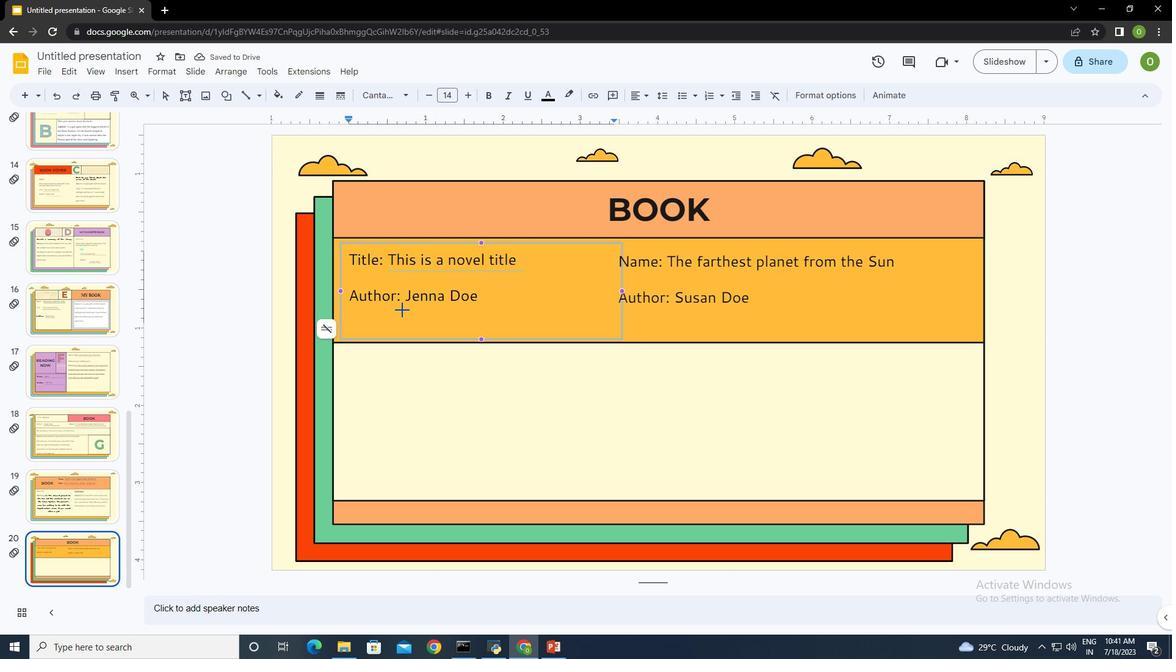 
Action: Mouse moved to (569, 299)
Screenshot: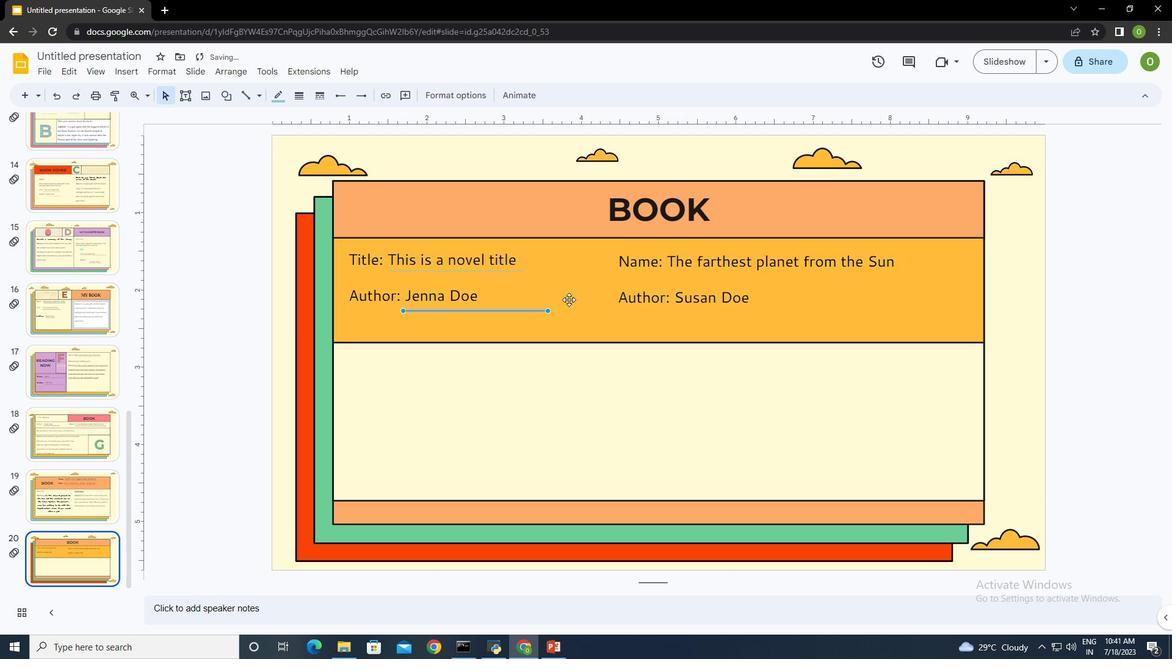 
Action: Mouse pressed left at (569, 299)
Screenshot: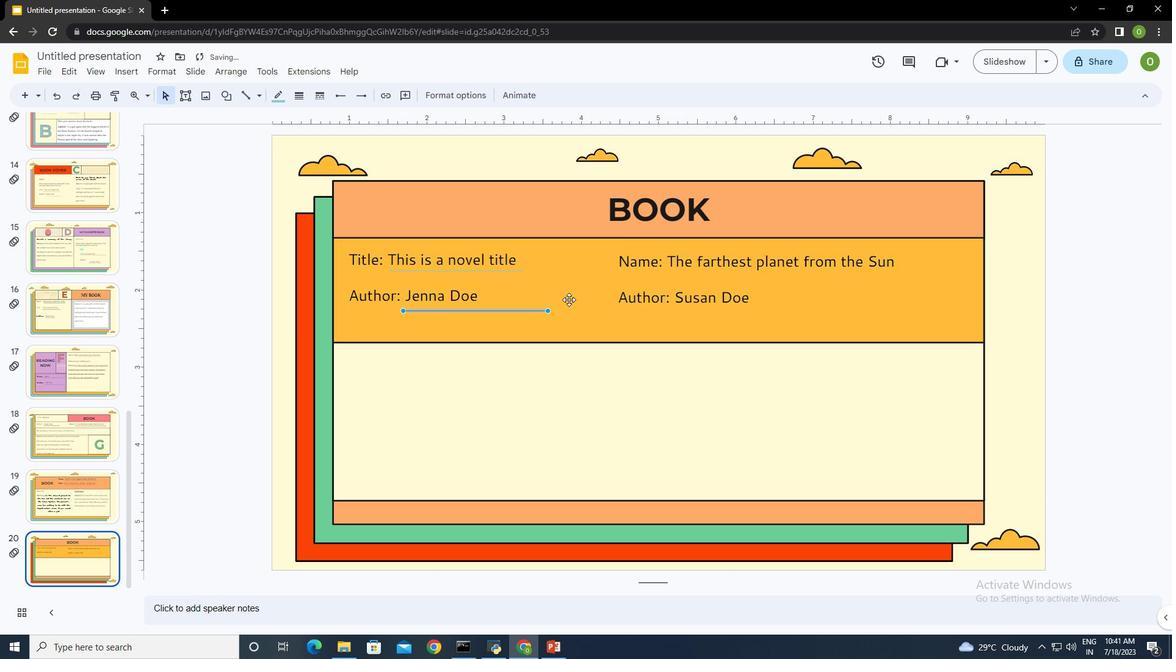 
Action: Mouse moved to (247, 91)
Screenshot: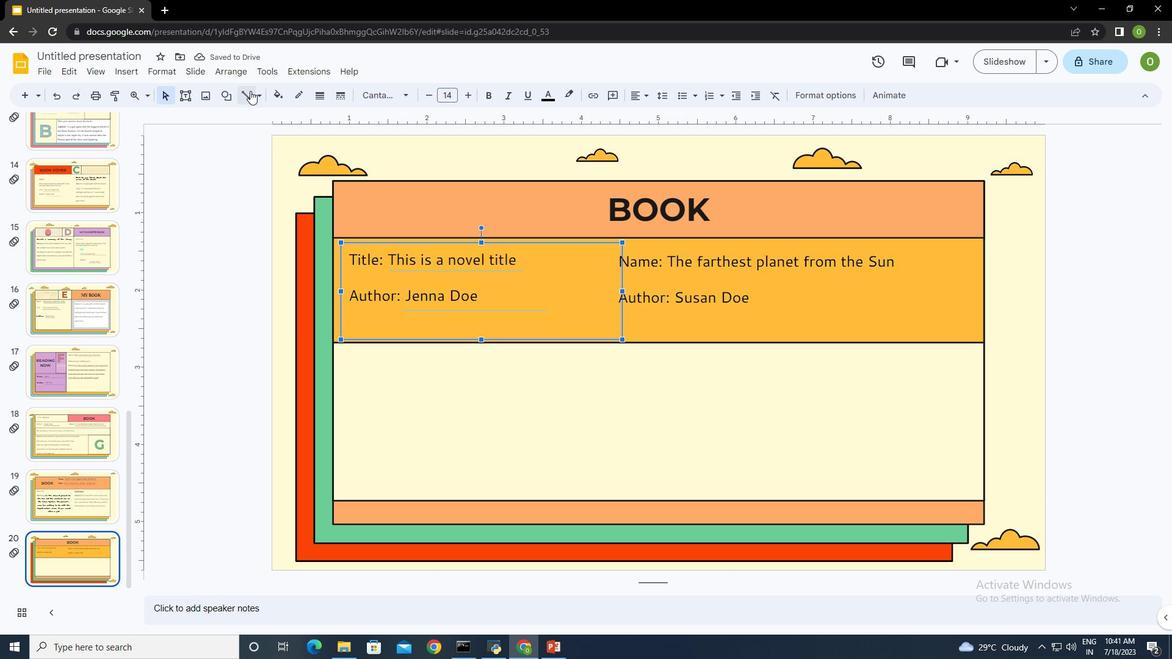 
Action: Mouse pressed left at (247, 91)
Screenshot: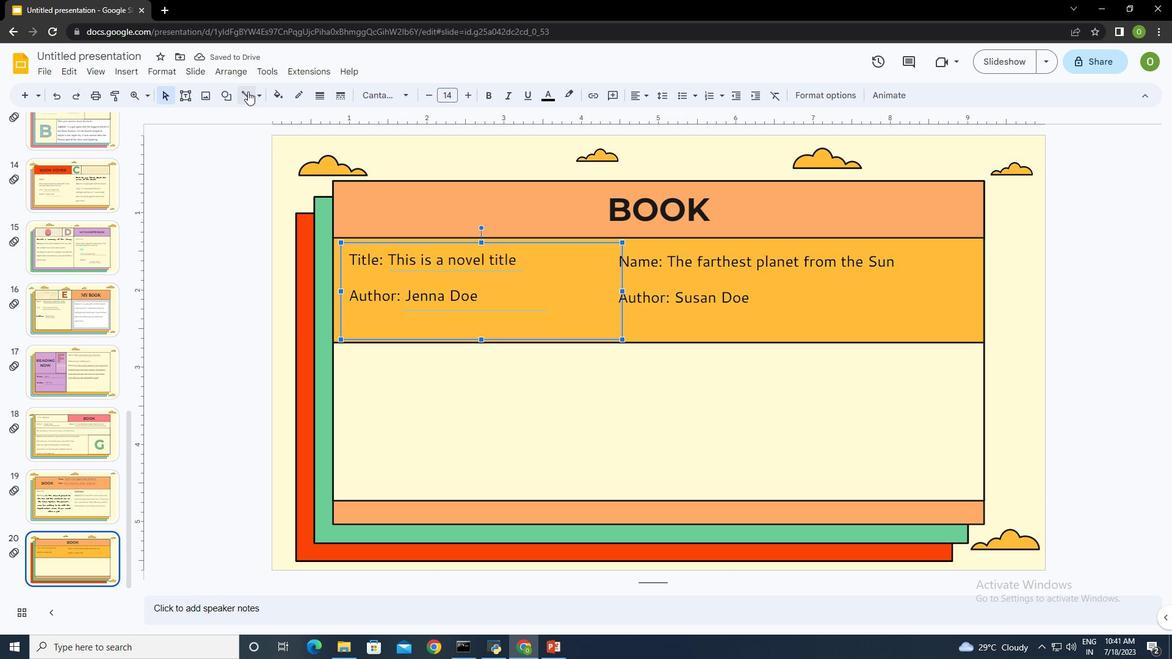 
Action: Mouse moved to (671, 273)
Screenshot: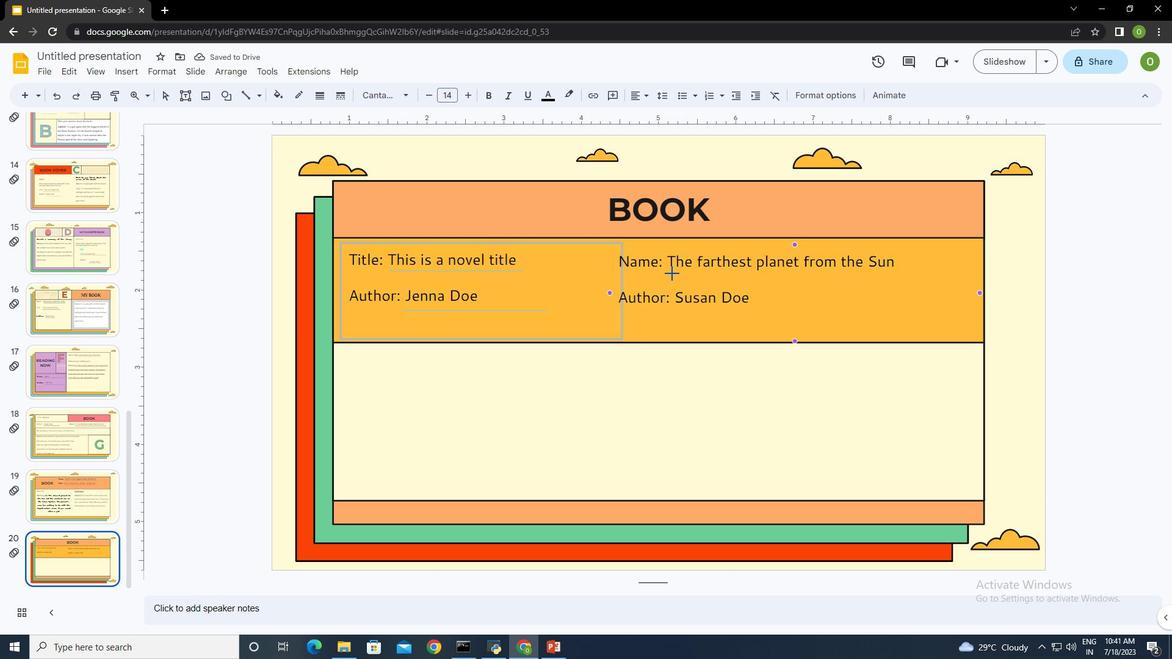 
Action: Mouse pressed left at (671, 273)
Screenshot: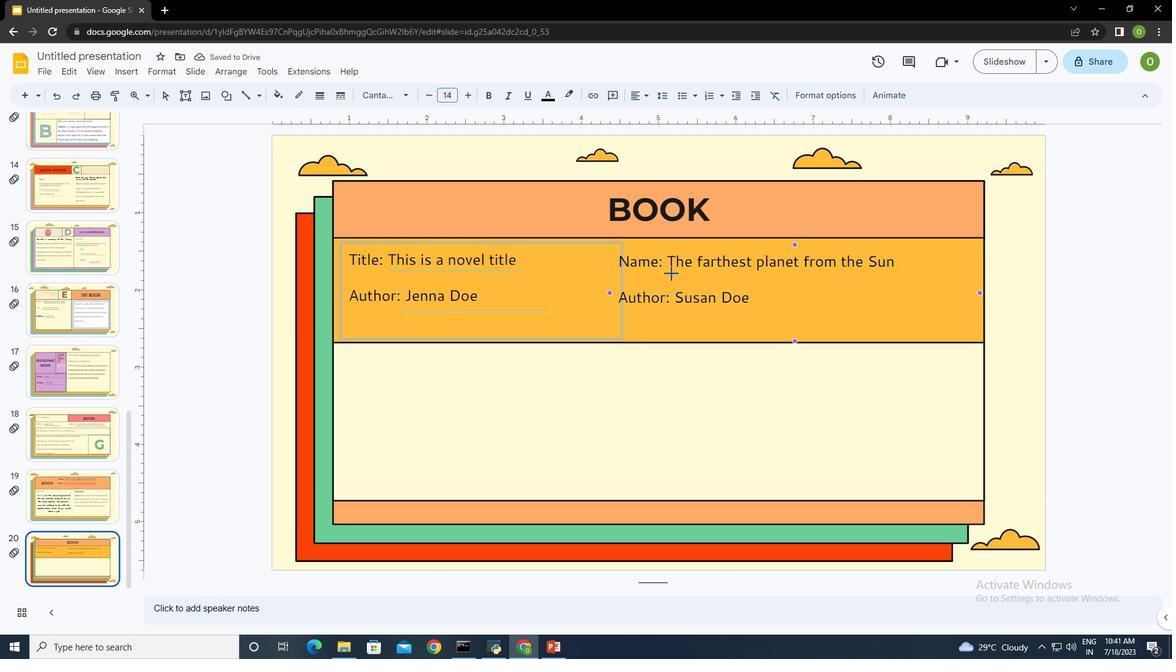 
Action: Mouse moved to (930, 276)
Screenshot: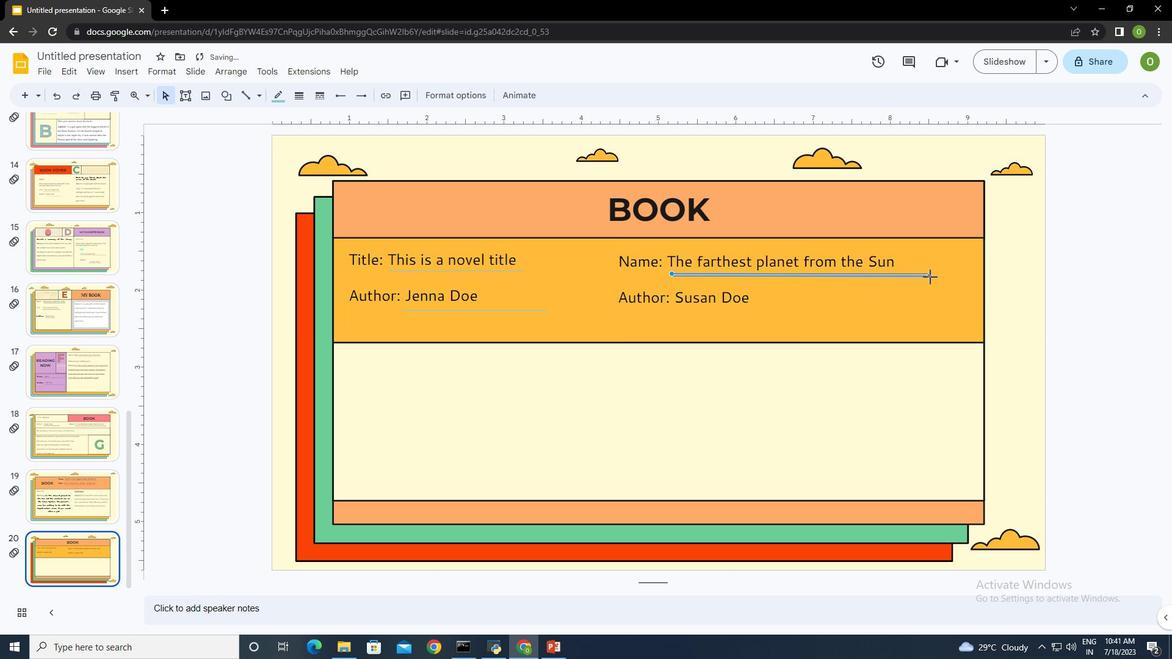
Action: Mouse pressed left at (930, 276)
Screenshot: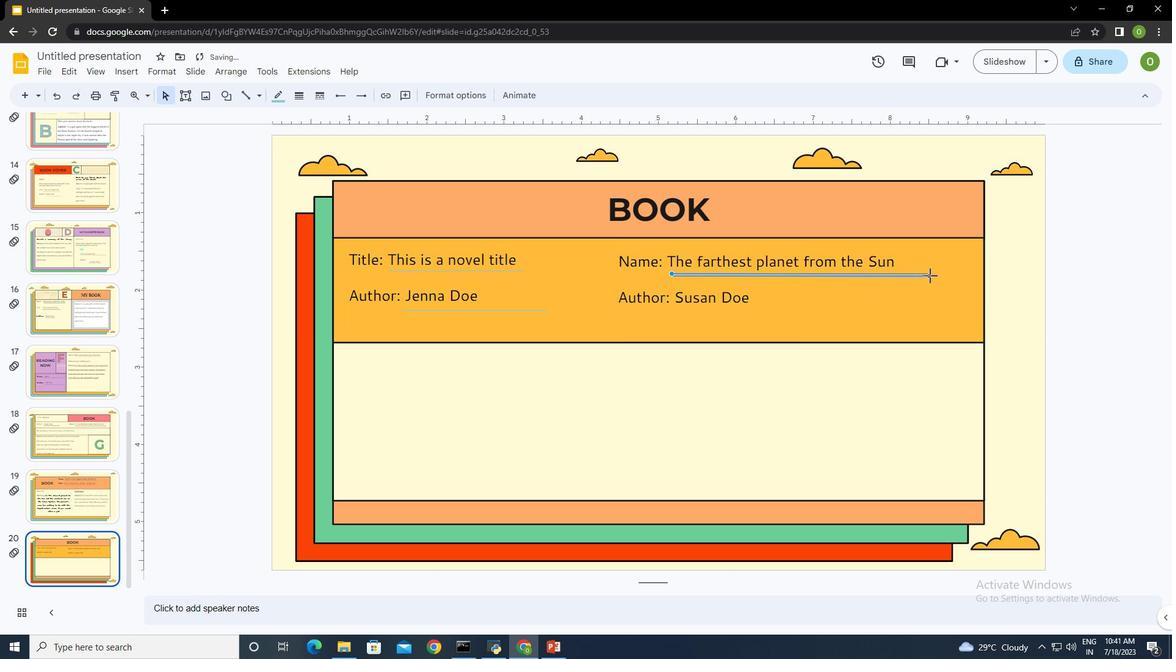 
Action: Mouse moved to (929, 296)
Screenshot: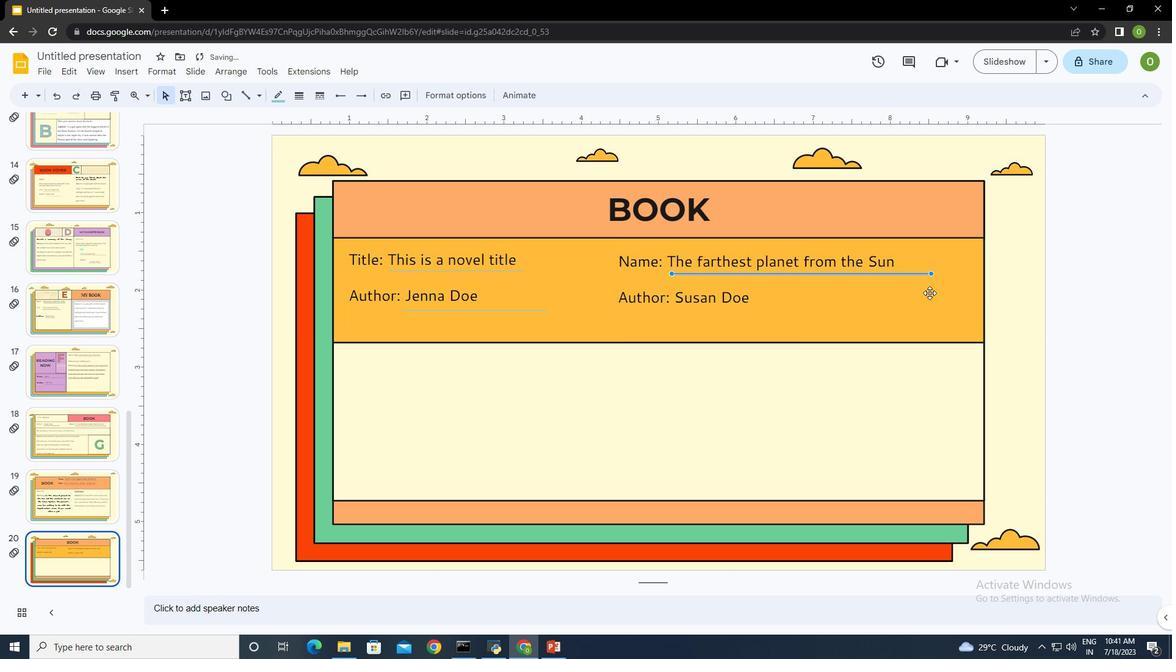 
Action: Mouse pressed left at (929, 296)
Screenshot: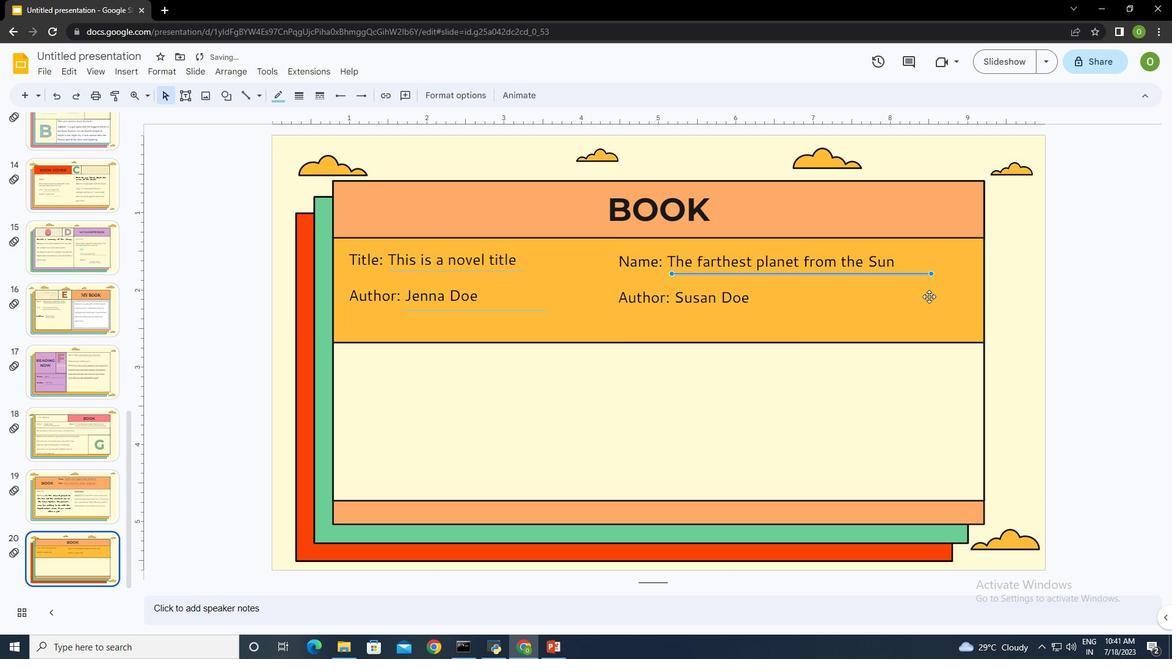 
Action: Mouse moved to (244, 94)
Screenshot: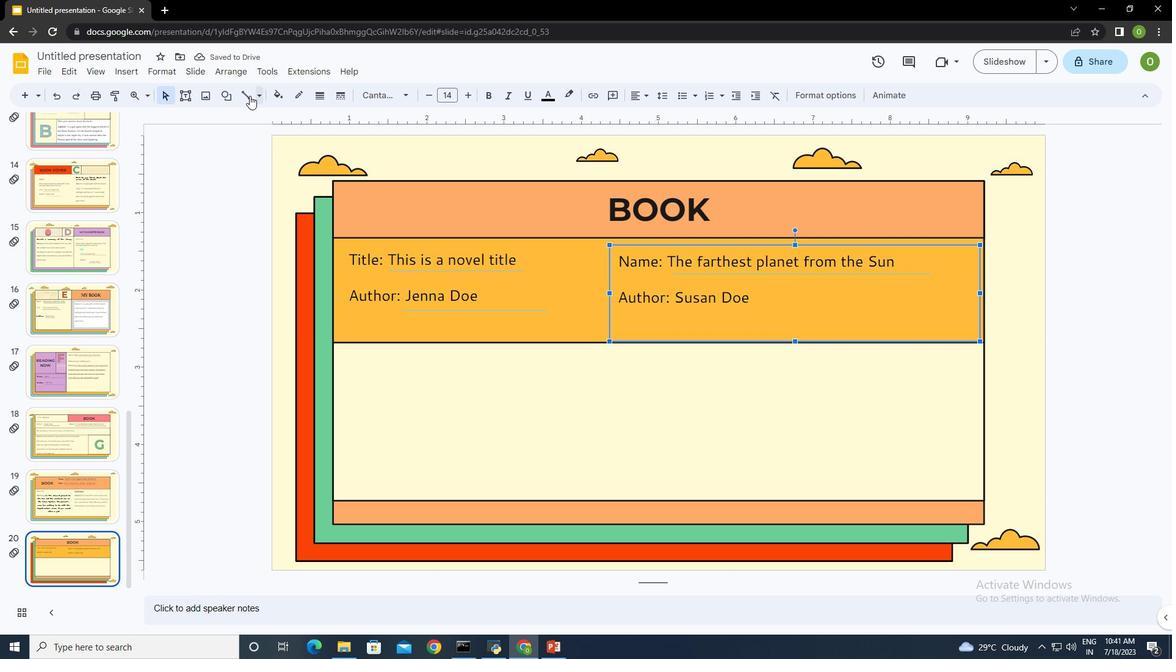 
Action: Mouse pressed left at (244, 94)
Screenshot: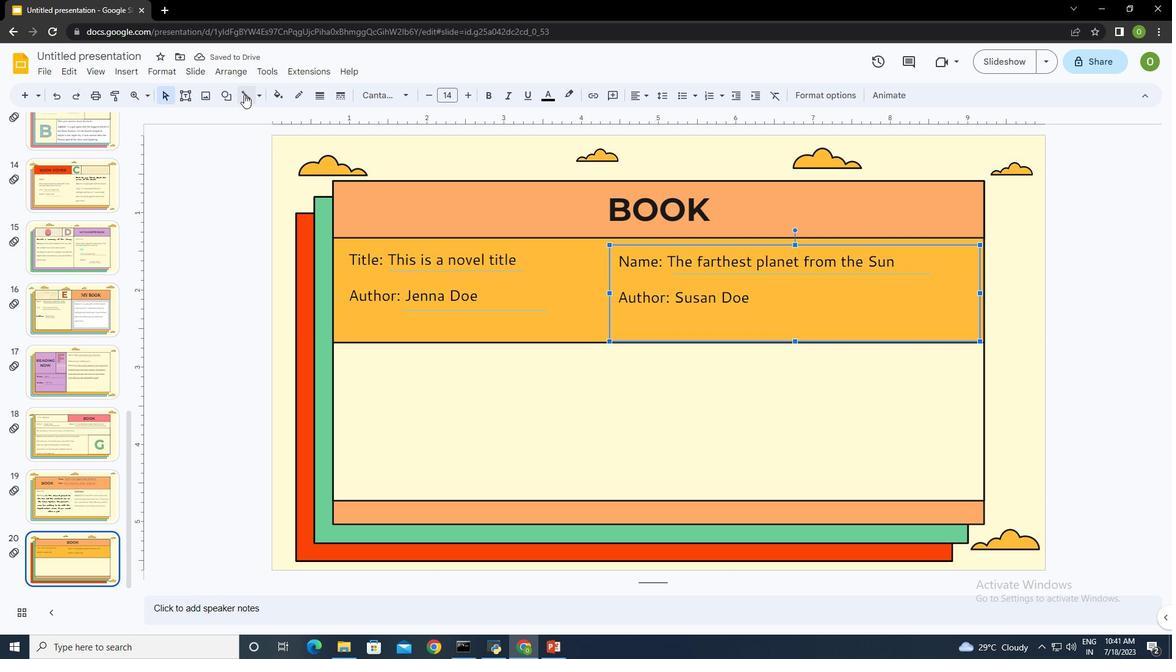 
Action: Mouse moved to (679, 312)
Screenshot: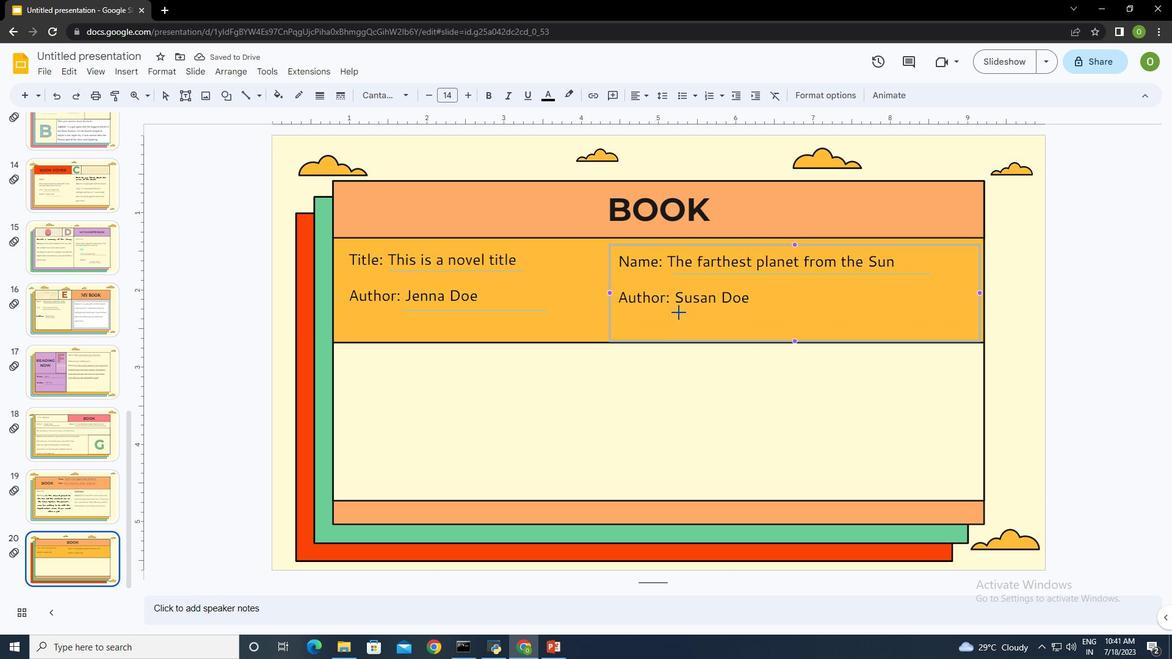 
Action: Mouse pressed left at (679, 312)
Screenshot: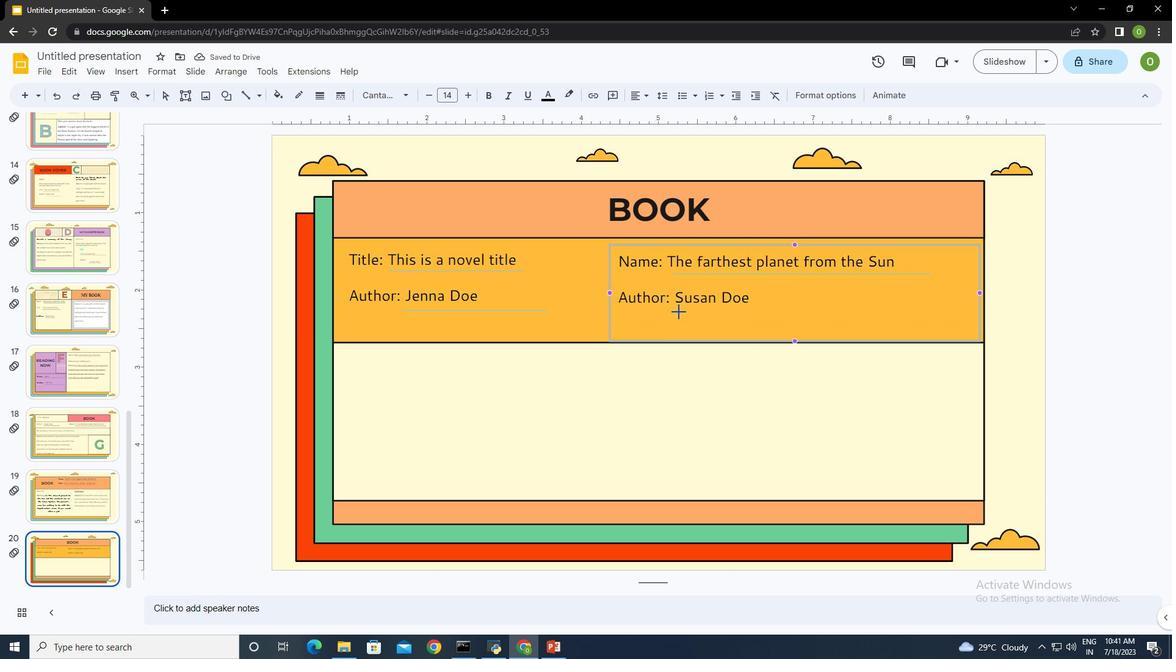 
Action: Mouse moved to (723, 274)
Screenshot: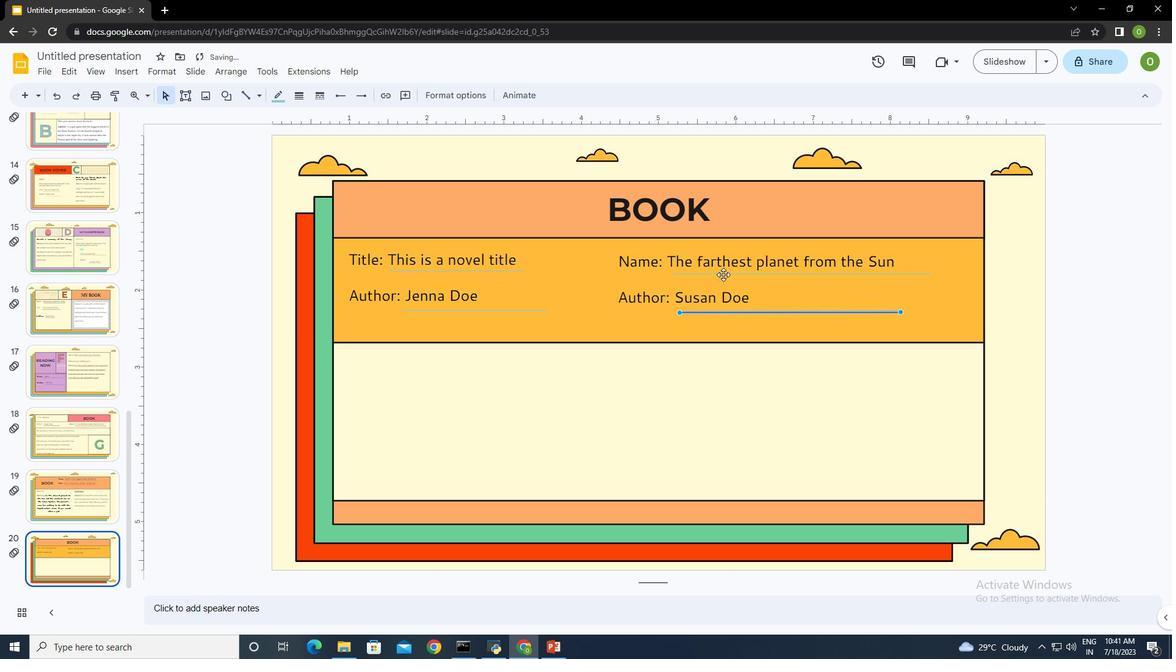
Action: Mouse pressed left at (723, 274)
Screenshot: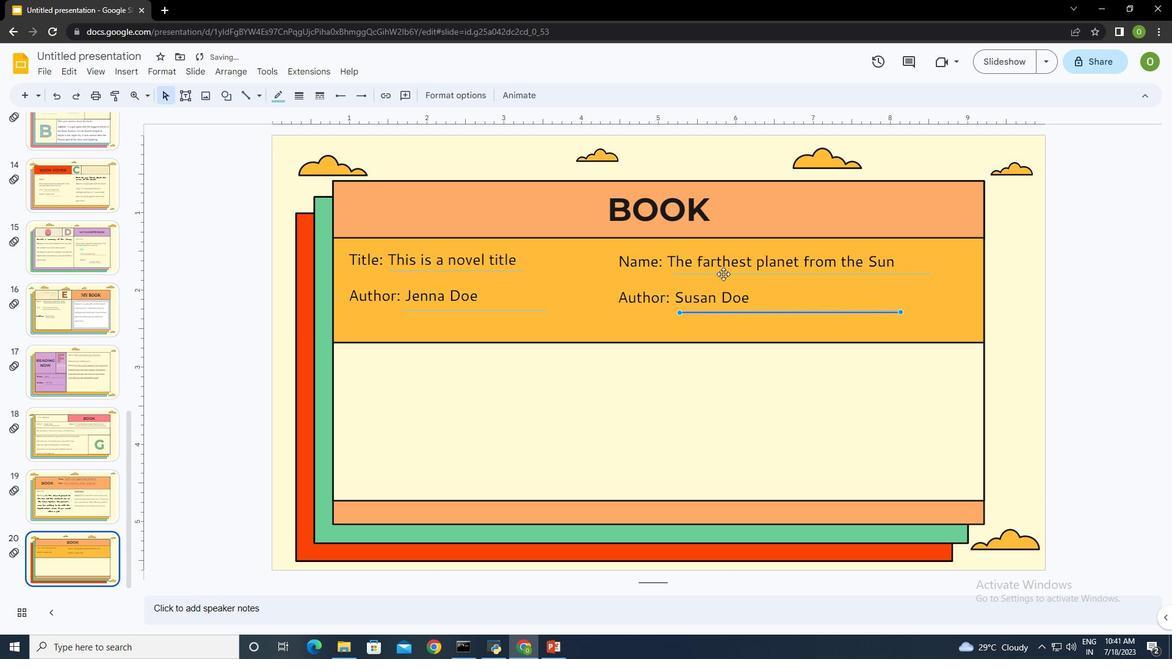 
Action: Mouse moved to (484, 312)
Screenshot: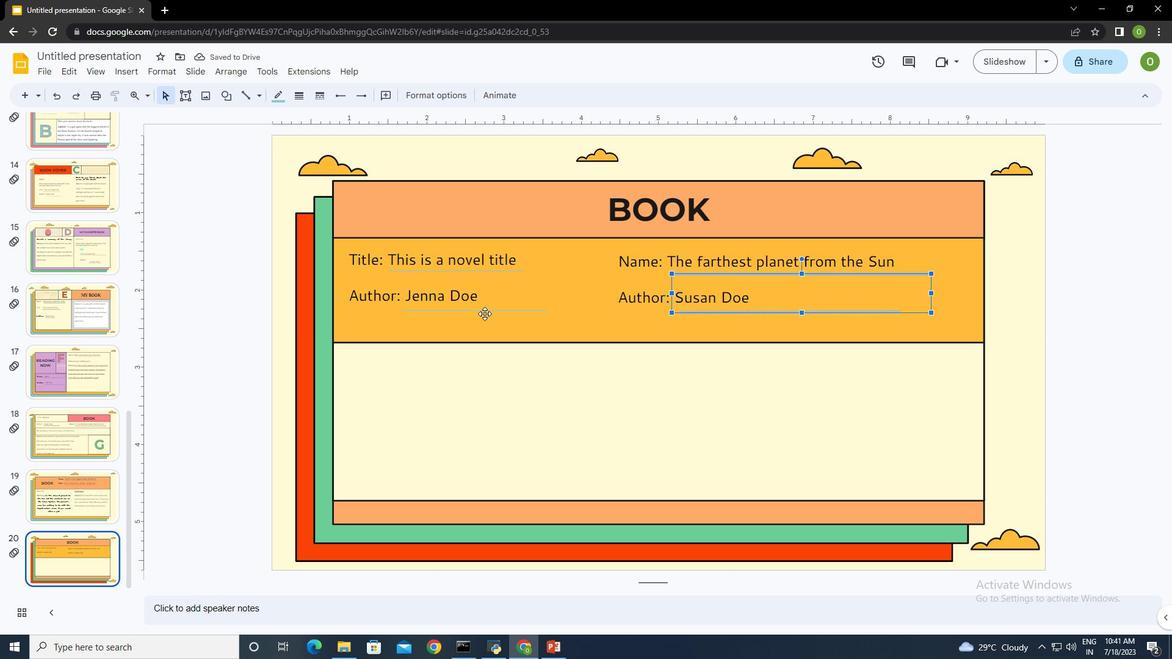 
Action: Mouse pressed left at (484, 312)
Screenshot: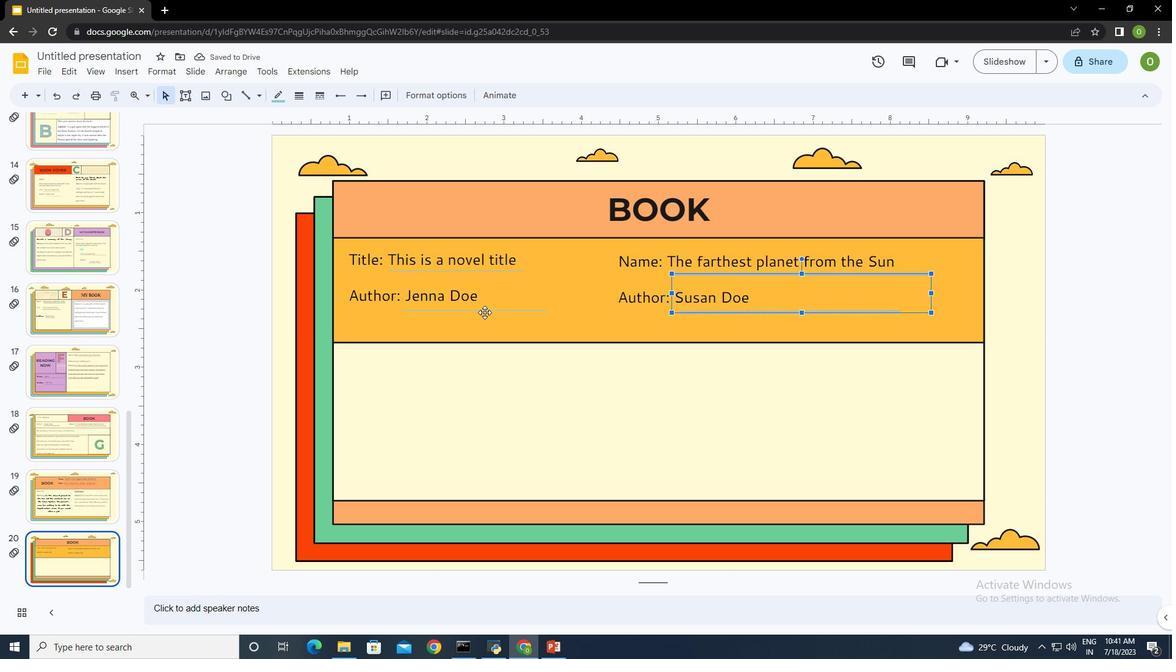 
Action: Mouse moved to (477, 269)
Screenshot: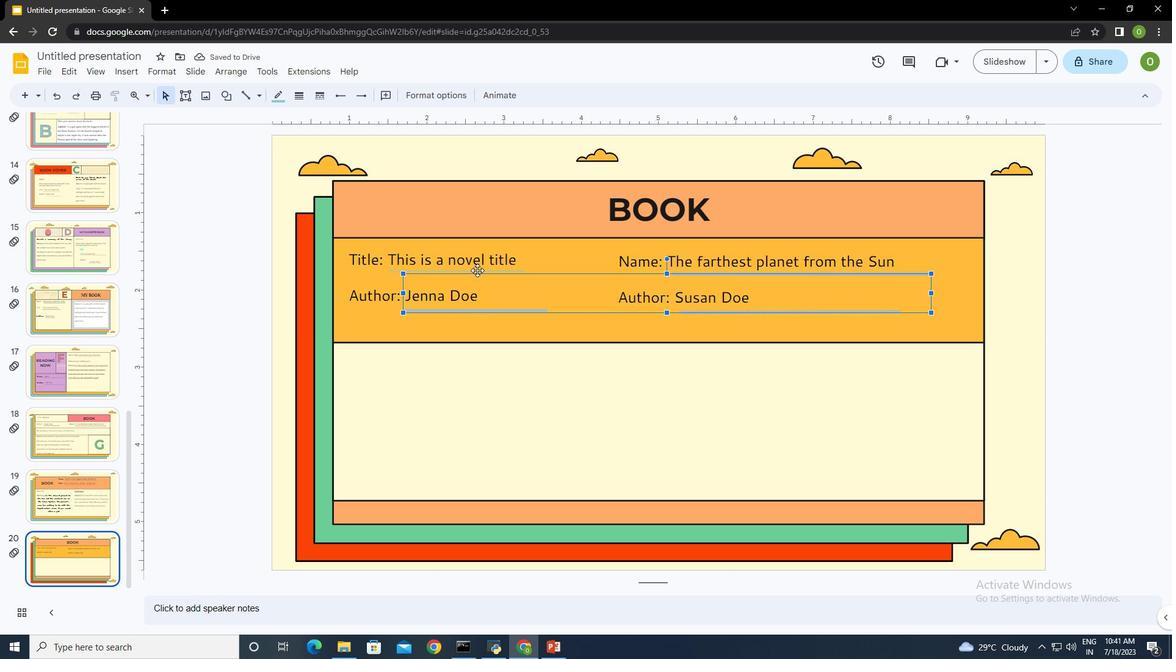 
Action: Mouse pressed left at (477, 269)
Screenshot: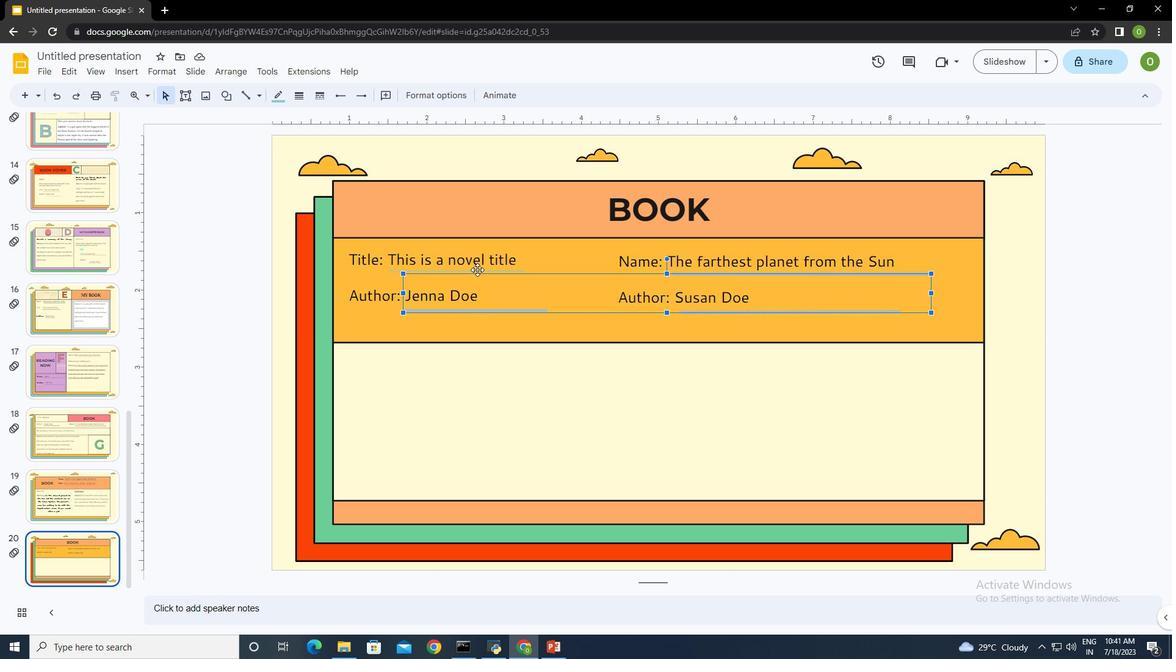 
Action: Mouse moved to (280, 98)
Screenshot: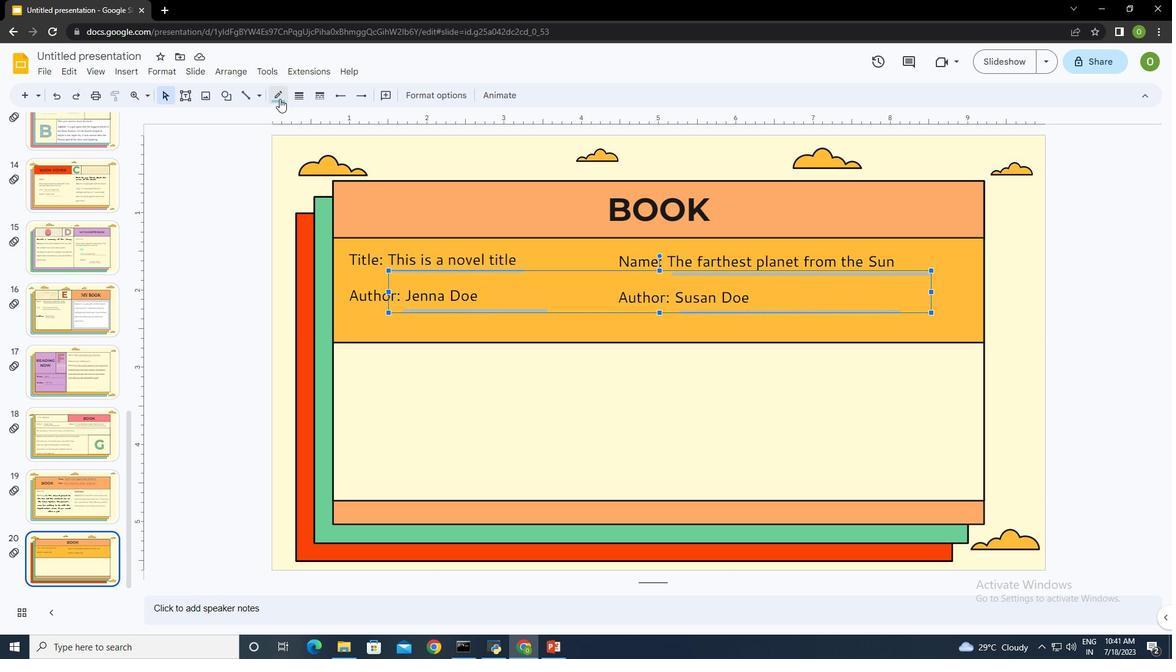 
Action: Mouse pressed left at (280, 98)
Screenshot: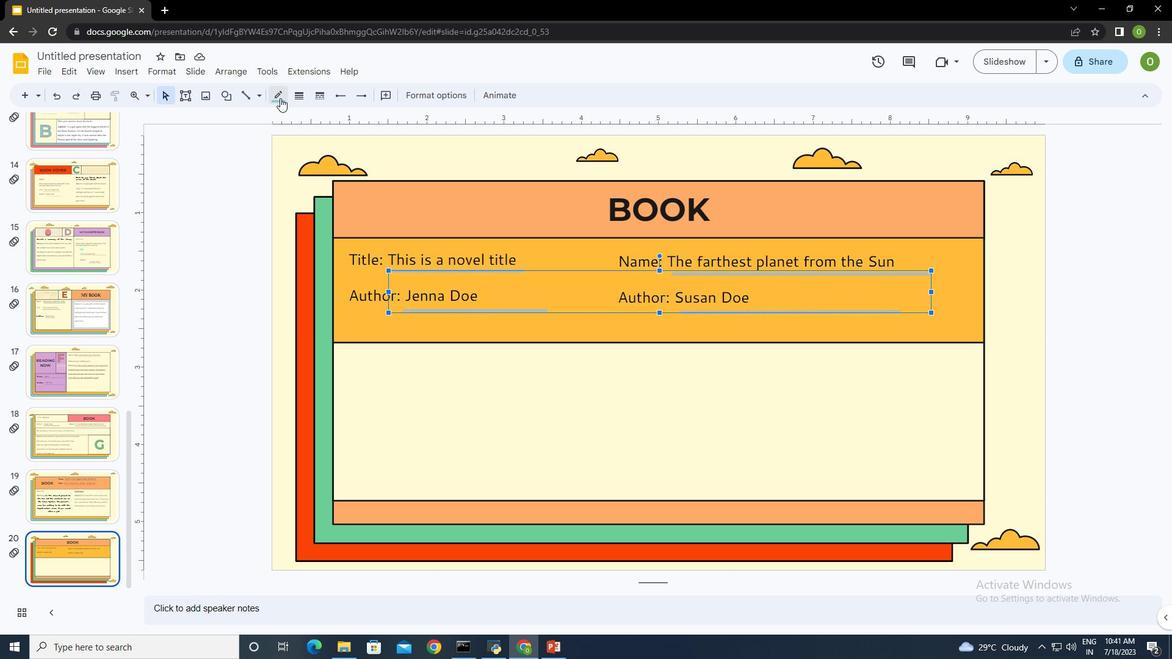 
Action: Mouse moved to (323, 196)
Screenshot: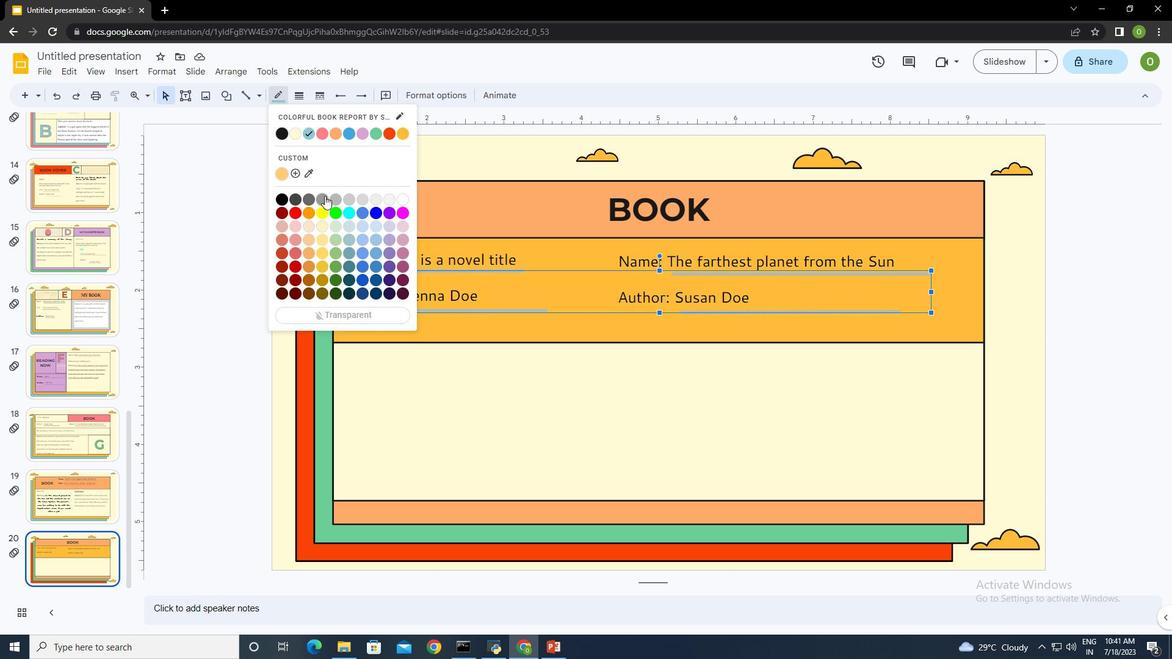 
Action: Mouse pressed left at (323, 196)
Screenshot: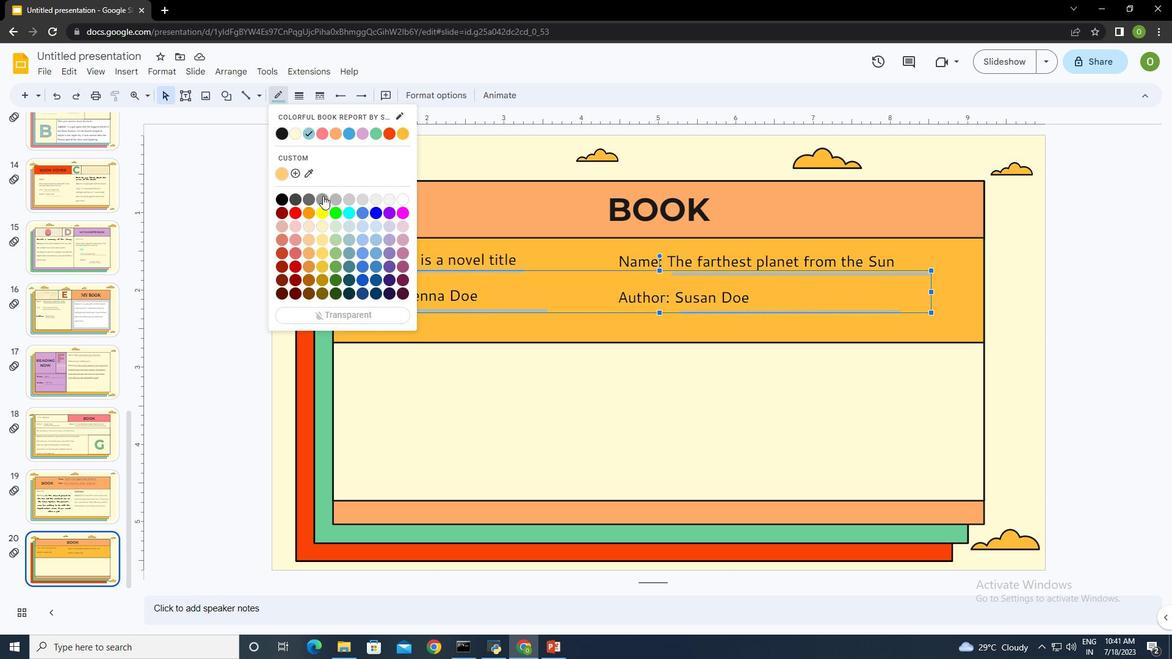 
Action: Mouse moved to (496, 370)
Screenshot: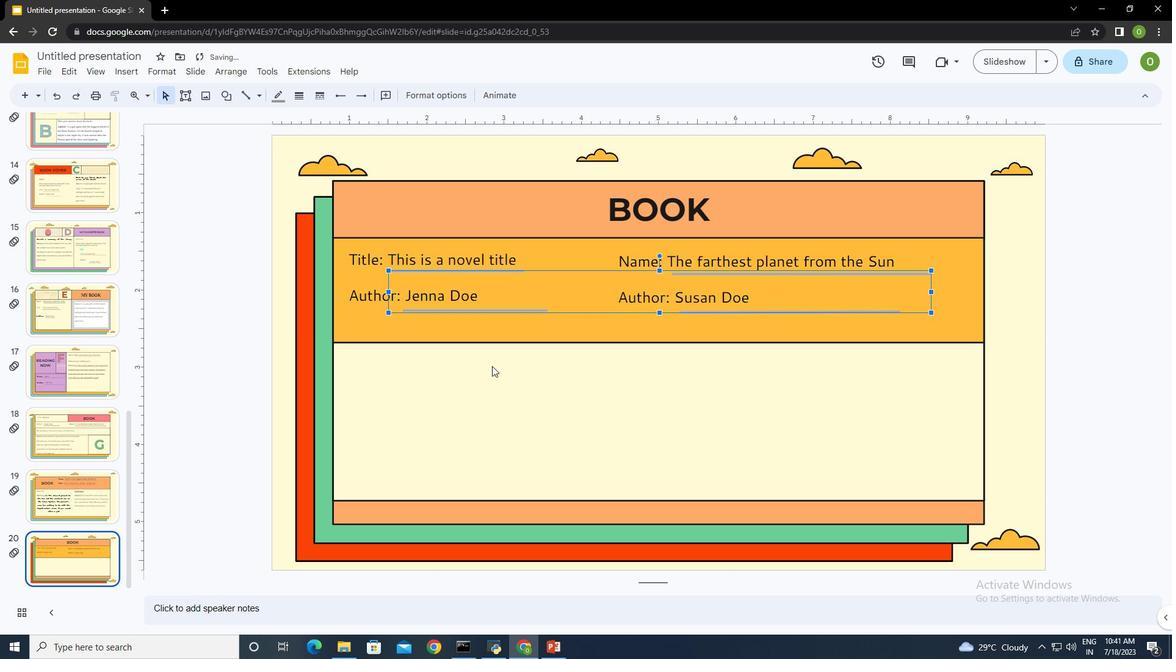 
Action: Mouse pressed left at (496, 370)
Screenshot: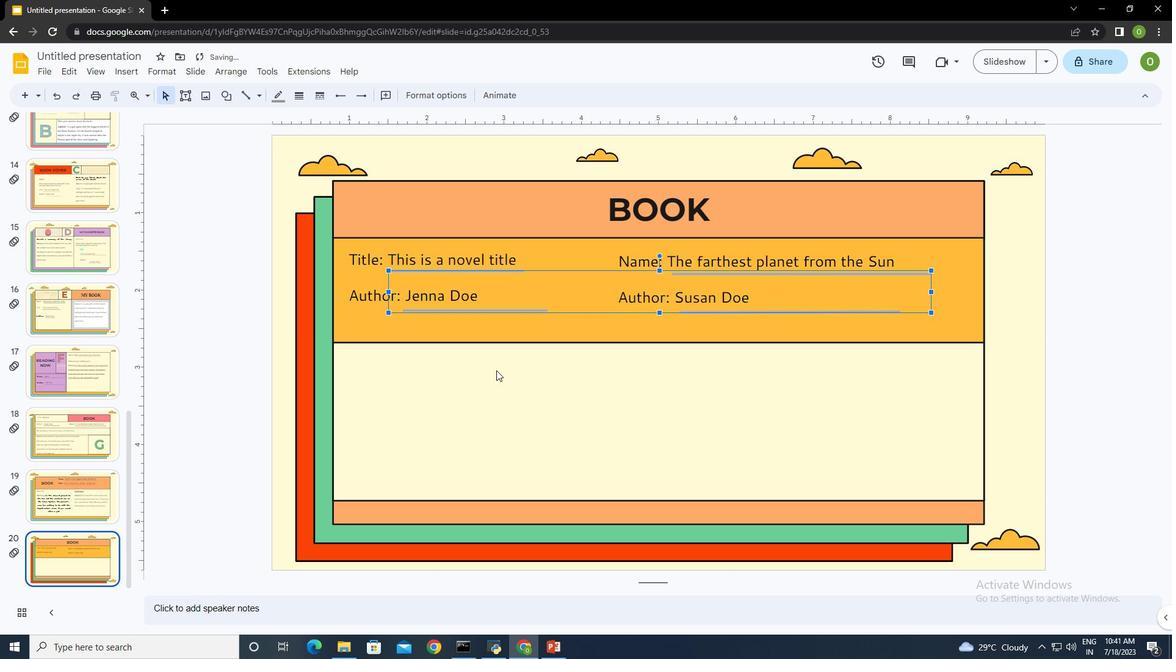 
Action: Mouse moved to (183, 92)
Screenshot: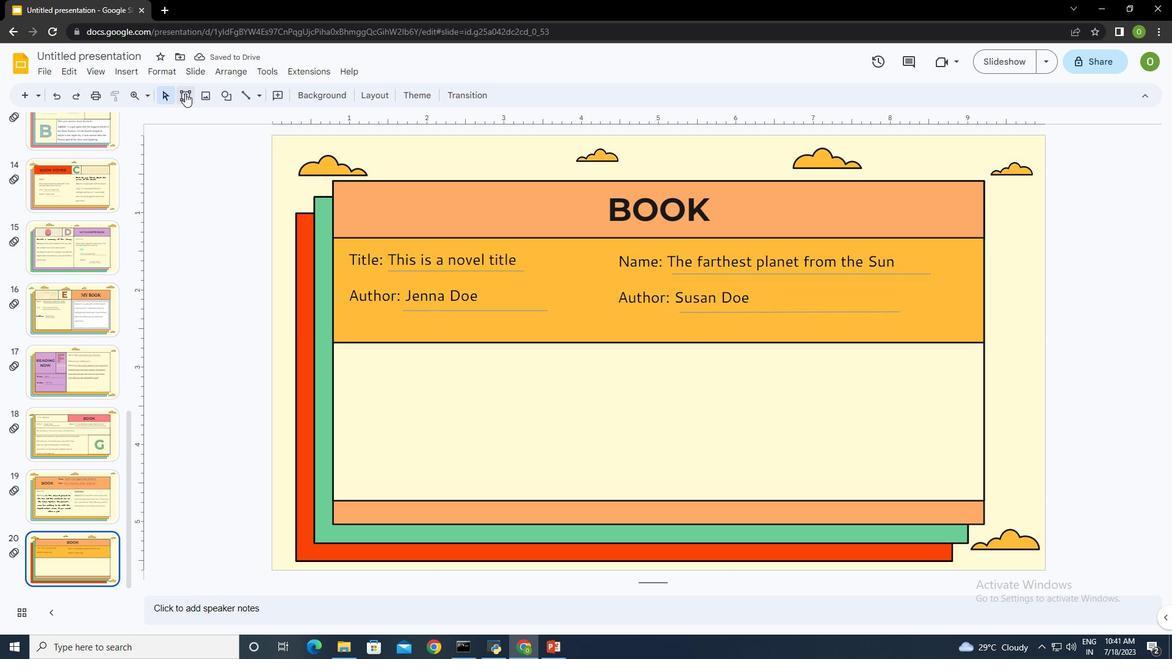 
Action: Mouse pressed left at (183, 92)
Screenshot: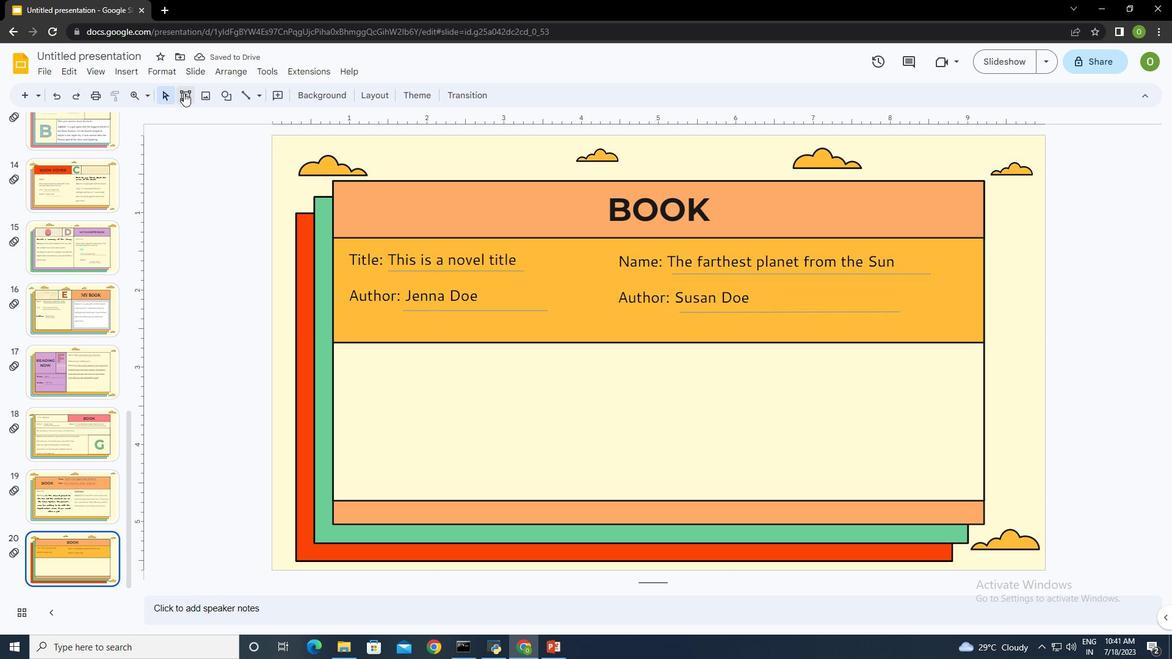 
Action: Mouse moved to (354, 346)
Screenshot: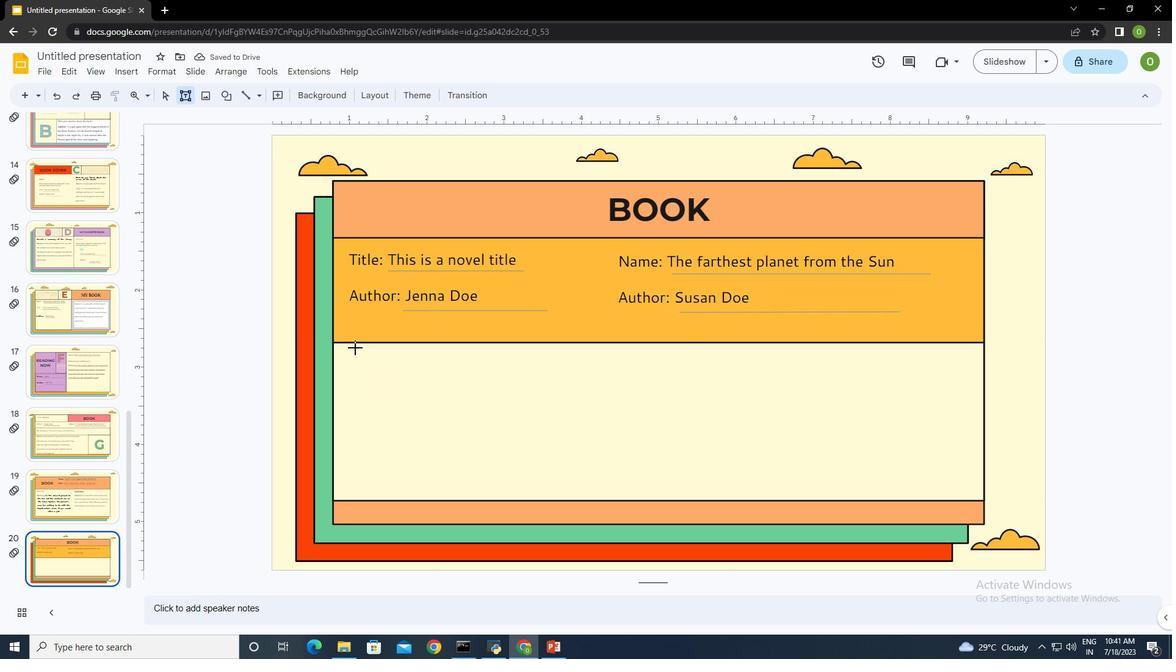 
Action: Mouse pressed left at (354, 346)
Screenshot: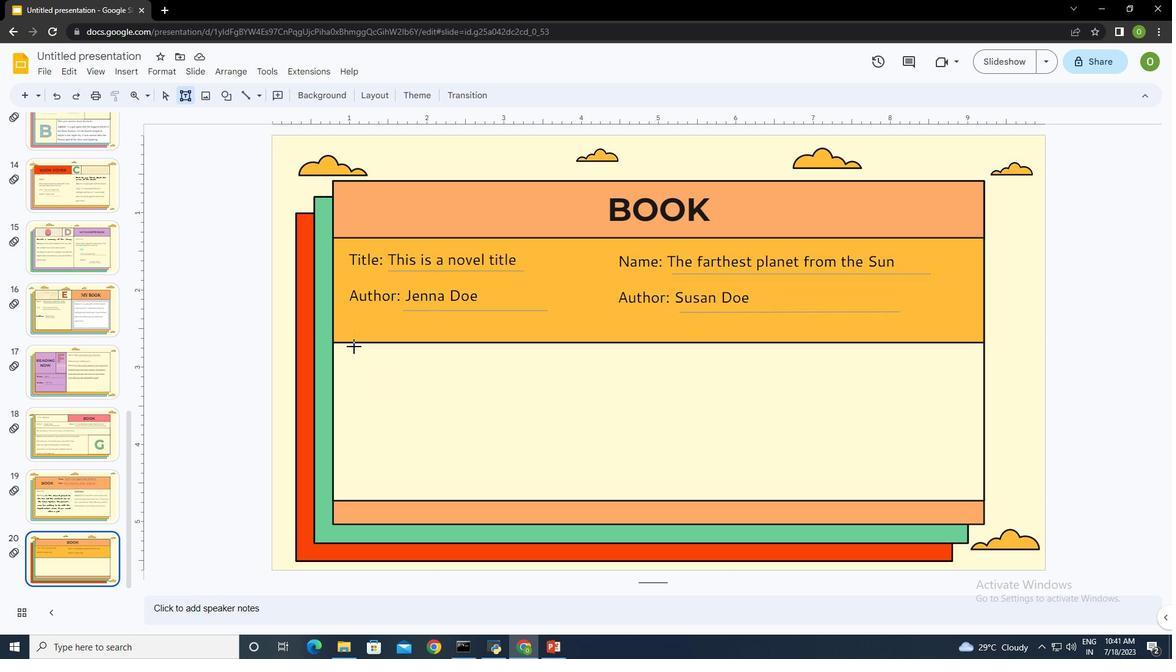 
Action: Mouse moved to (631, 400)
Screenshot: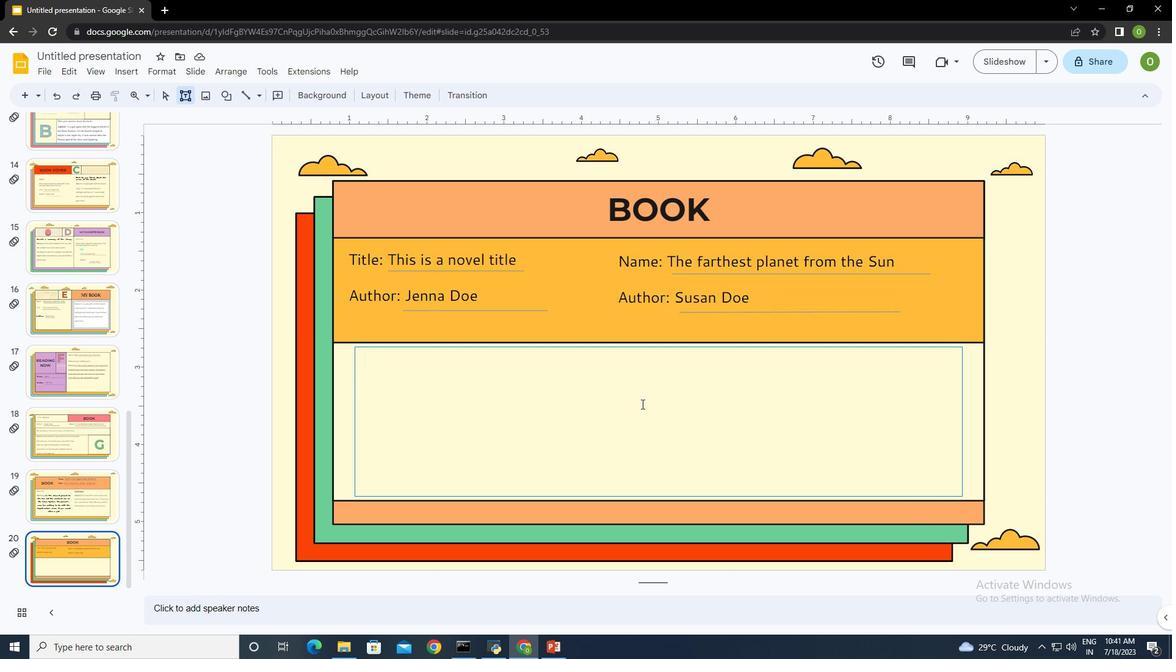 
Action: Key pressed <Key.shift><Key.shift><Key.shift><Key.shift><Key.shift>Book<Key.space>title<Key.shift_r>:<Key.enter><Key.enter><Key.shift><Key.shift><Key.shift><Key.shift><Key.shift><Key.shift><Key.shift><Key.shift><Key.shift><Key.shift><Key.shift><Key.shift><Key.shift><Key.shift><Key.shift>Venus<Key.space>has<Key.space>a<Key.space>beautiful<Key.space>name<Key.space>and<Key.space>is<Key.space>the<Key.space>second<Key.space>planet<Key.space>from<Key.space>the<Key.space><Key.shift>Sun.<Key.space><Key.shift><Key.shift><Key.shift><Key.shift>It<Key.space><Key.backspace>'s<Key.space>terribly<Key.space>hot<Key.space><Key.backspace>,<Key.space>even<Key.space>hotter<Key.space>than<Key.space><Key.shift>Mercury,<Key.space>and<Key.space>its<Key.space>atmospha<Key.backspace>ere<Key.space>is<Key.space>extremen<Key.backspace>ly<Key.space>poisonous.<Key.space><Key.shift>It's<Key.space>the<Key.space>second-brightest<Key.space>natural<Key.space>object<Key.space>in<Key.space>the<Key.space>night<Key.space>sky<Key.space>after<Key.space>the<Key.space><Key.shift>Moon
Screenshot: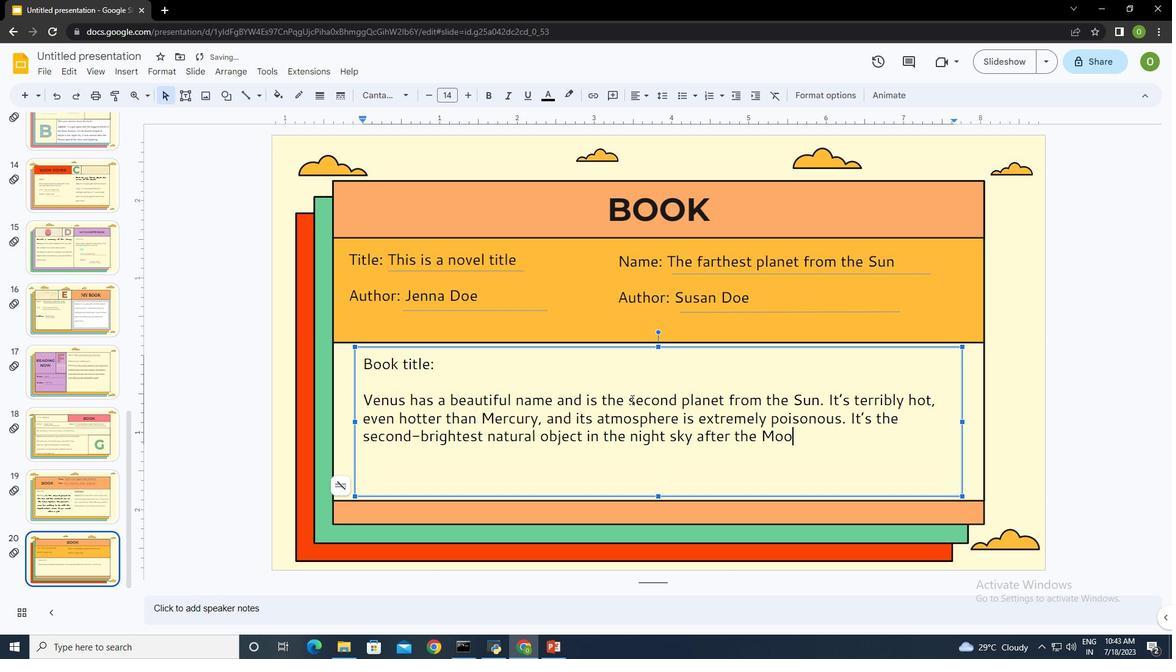 
Action: Mouse moved to (814, 438)
Screenshot: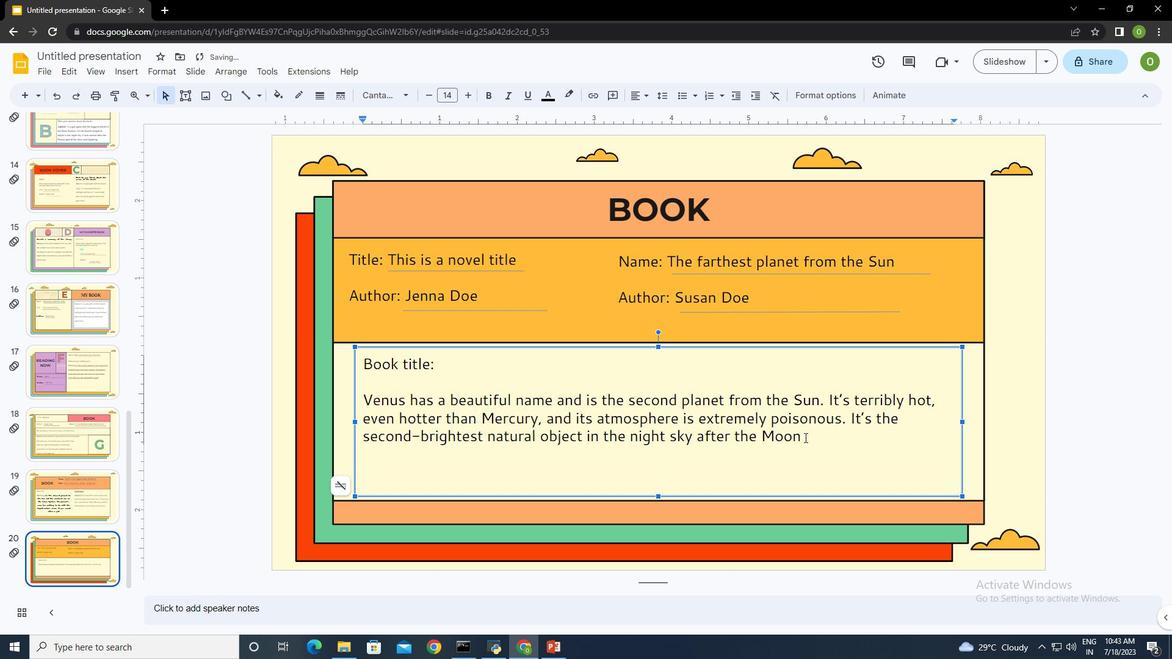 
Action: Mouse pressed left at (814, 438)
Screenshot: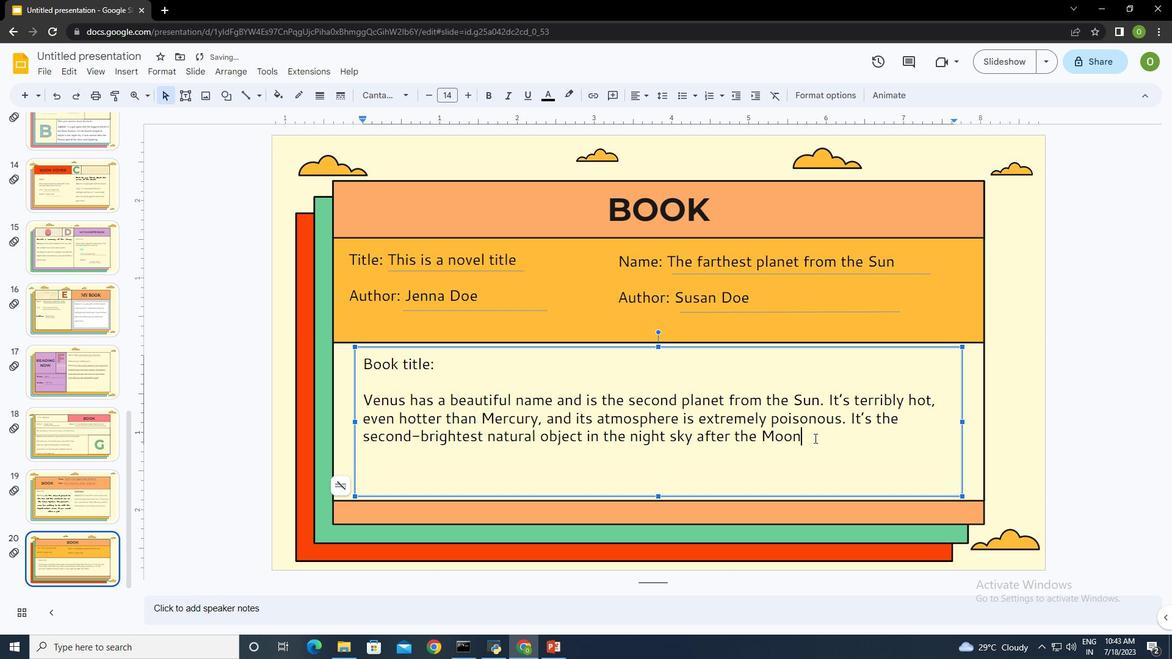 
Action: Mouse moved to (661, 95)
Screenshot: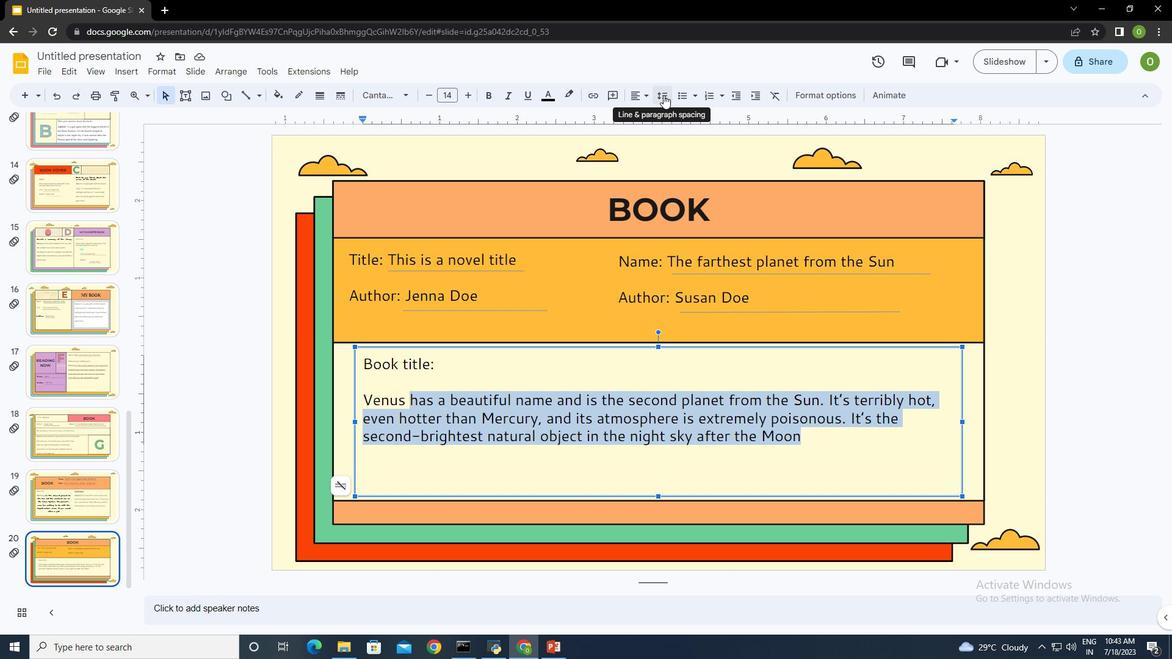 
Action: Mouse pressed left at (661, 95)
Screenshot: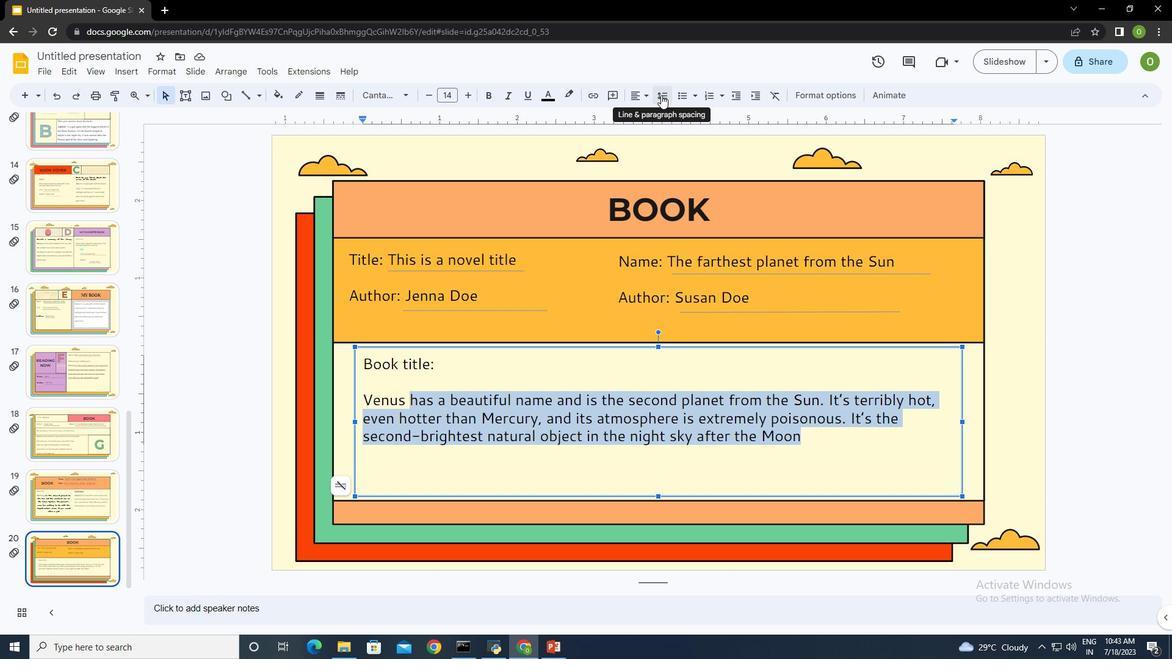 
Action: Mouse moved to (683, 135)
Screenshot: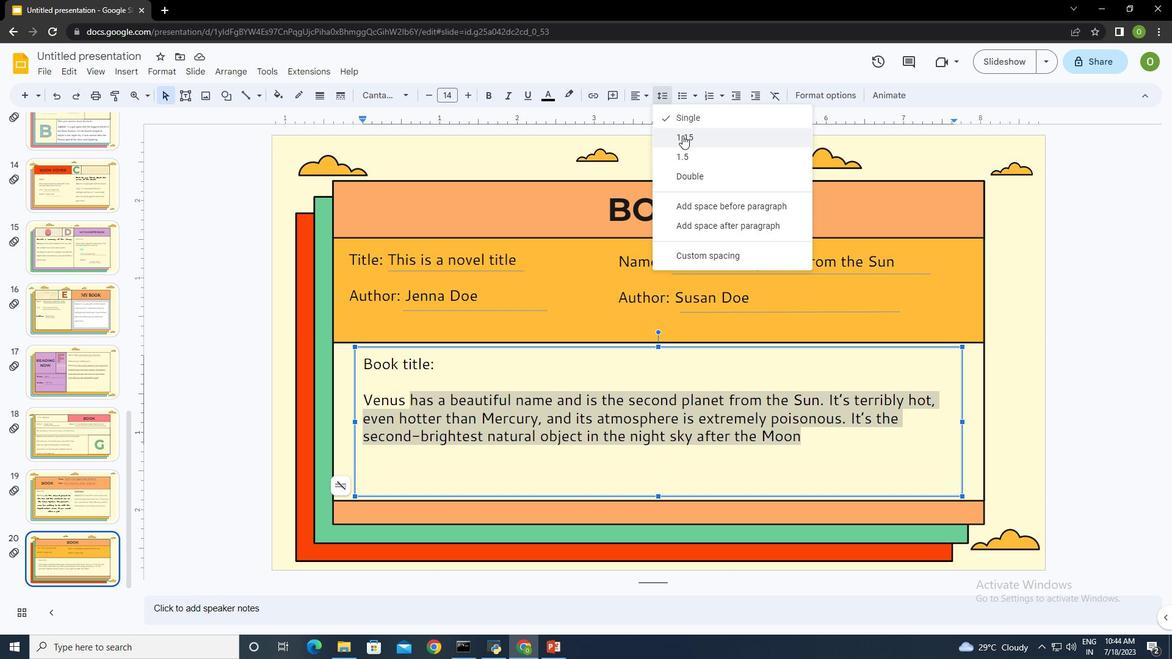 
Action: Mouse pressed left at (683, 135)
Screenshot: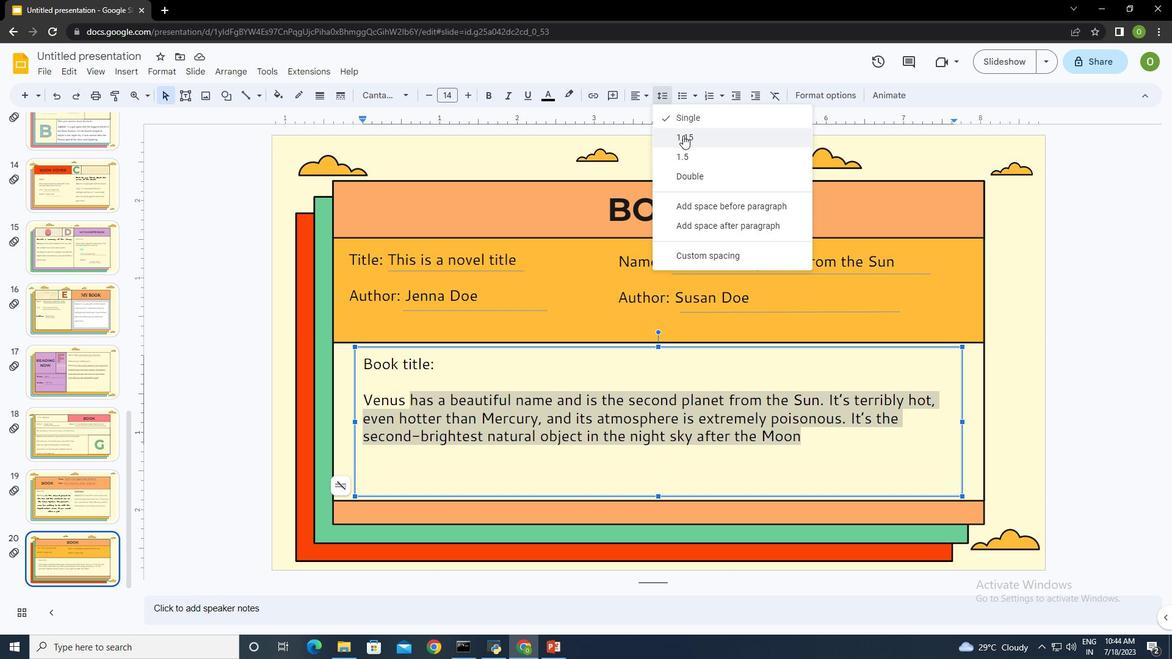 
Action: Mouse moved to (661, 97)
Screenshot: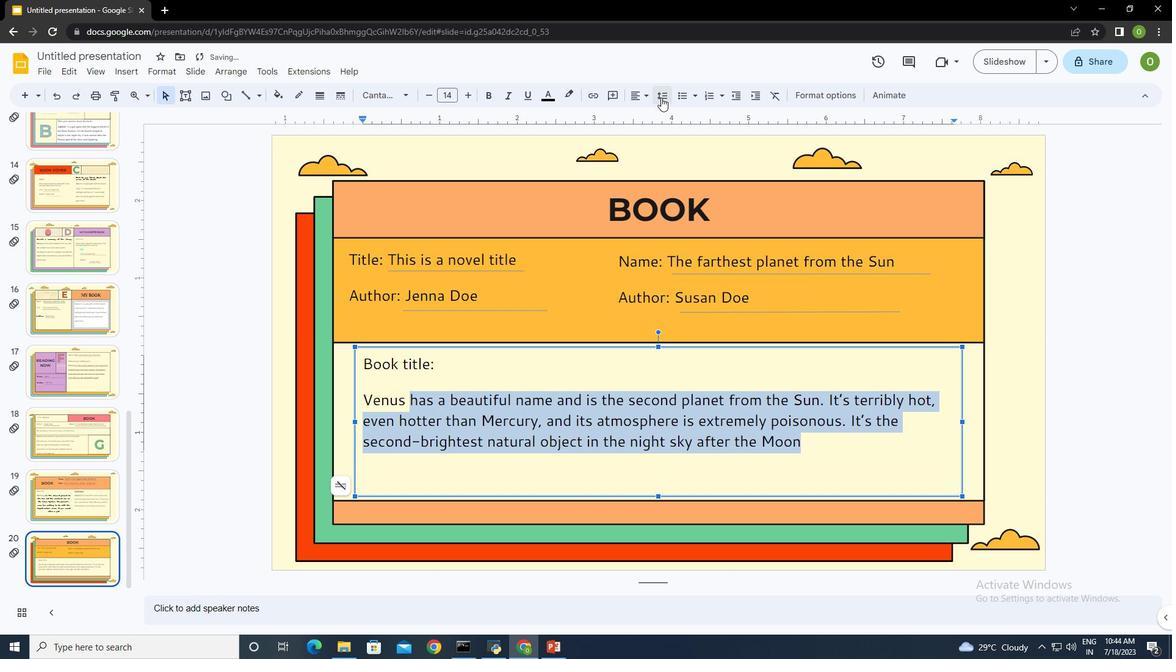 
Action: Mouse pressed left at (661, 97)
Screenshot: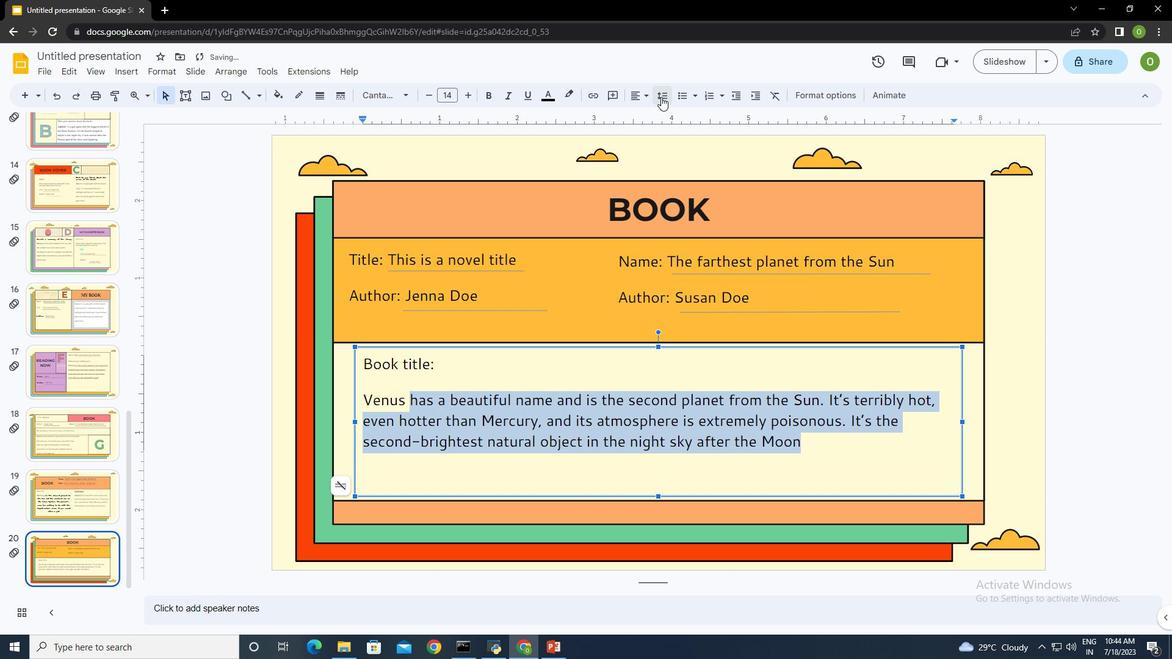 
Action: Mouse moved to (680, 153)
Screenshot: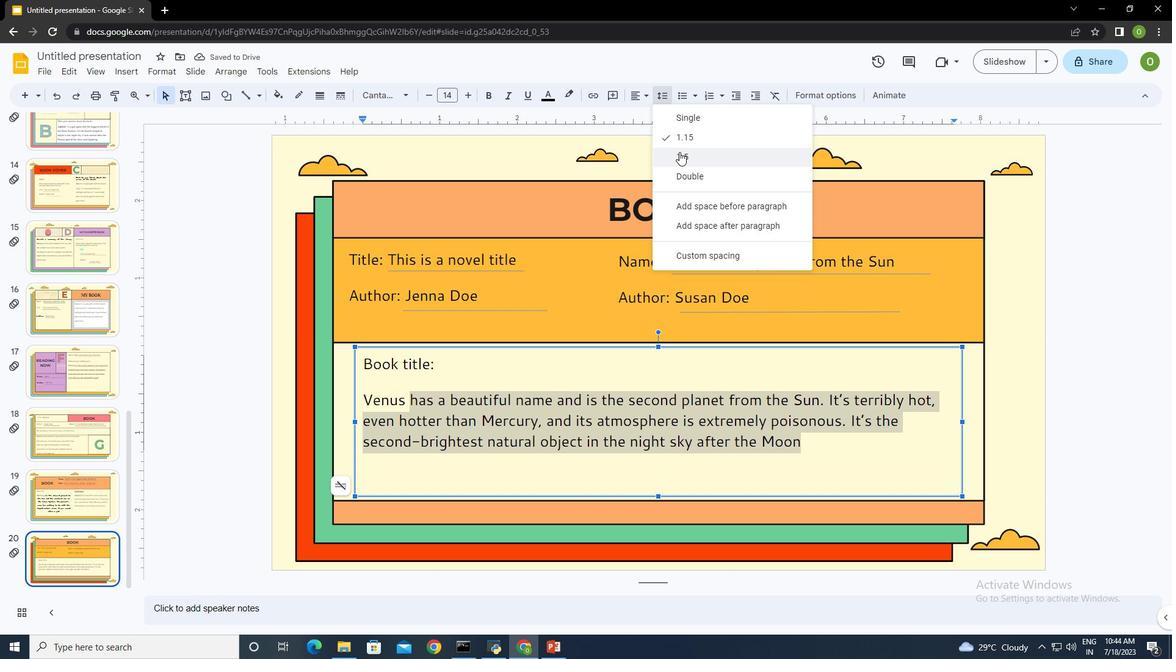 
Action: Mouse pressed left at (680, 153)
Screenshot: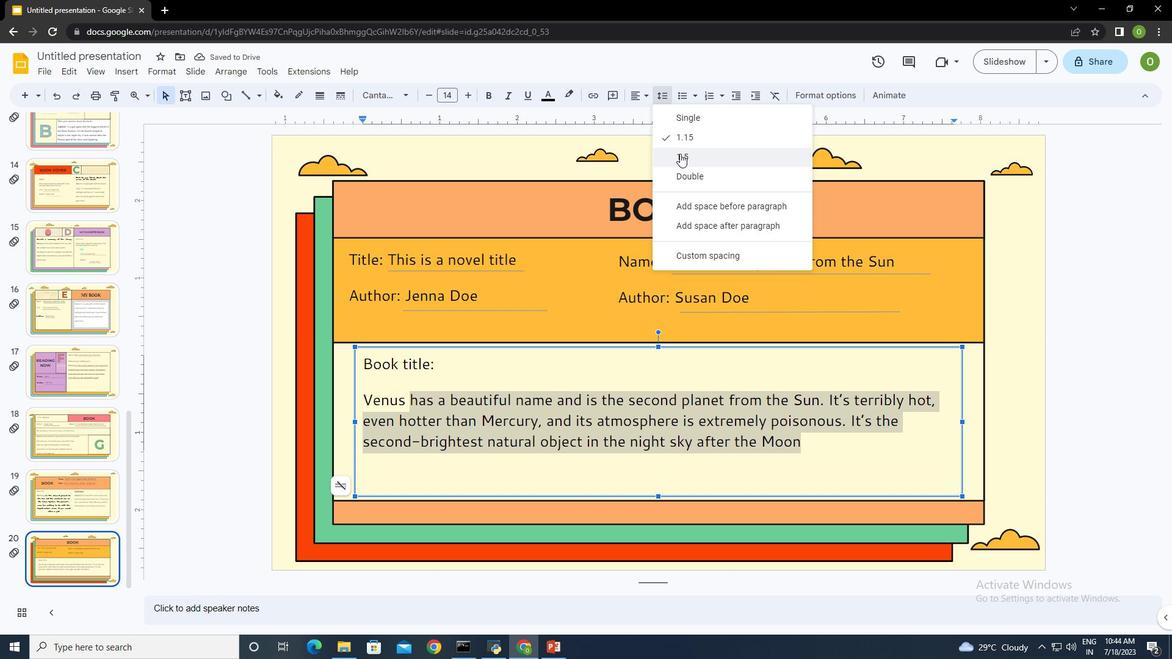
Action: Mouse moved to (768, 408)
Screenshot: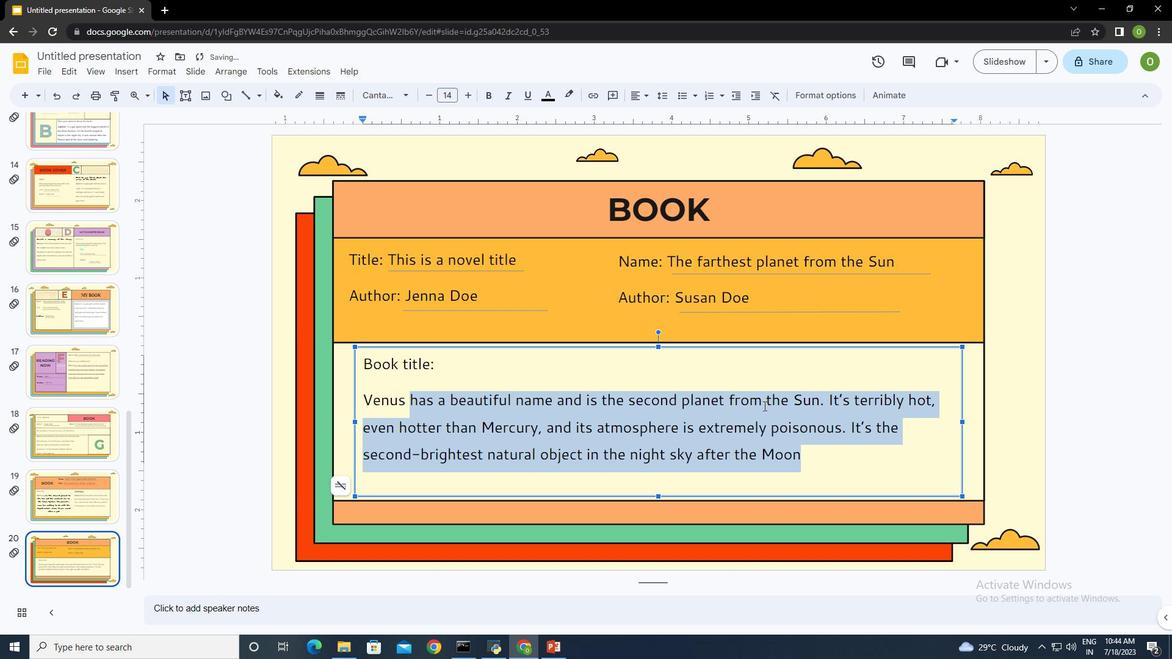 
Action: Mouse pressed left at (768, 408)
Screenshot: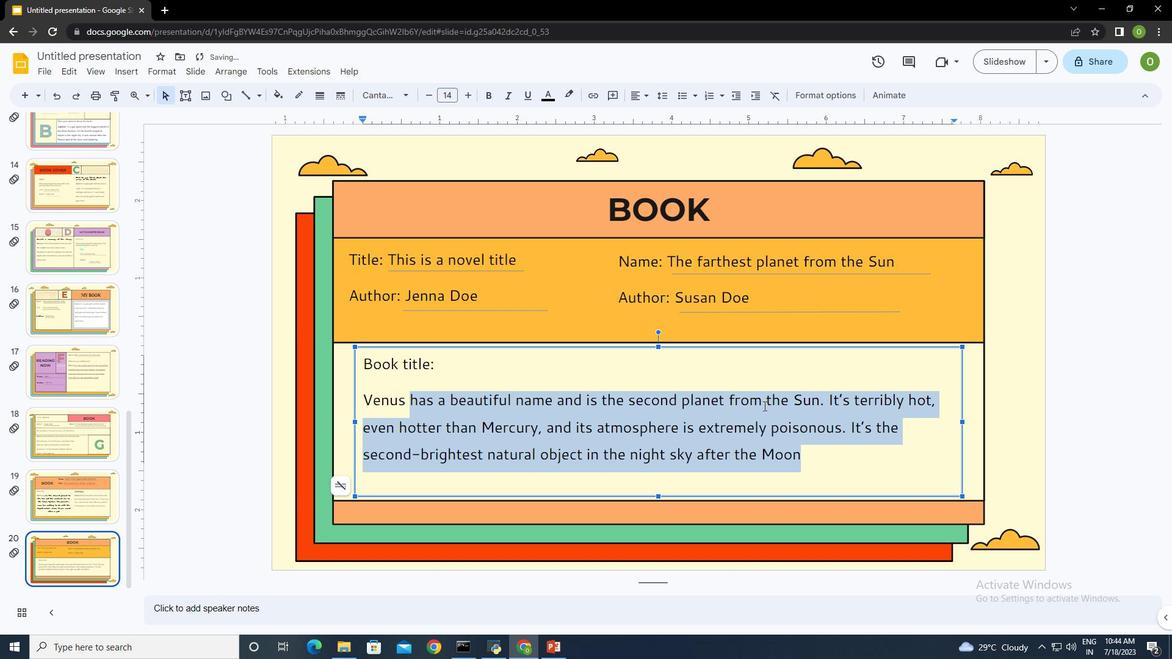 
Action: Mouse moved to (405, 401)
Screenshot: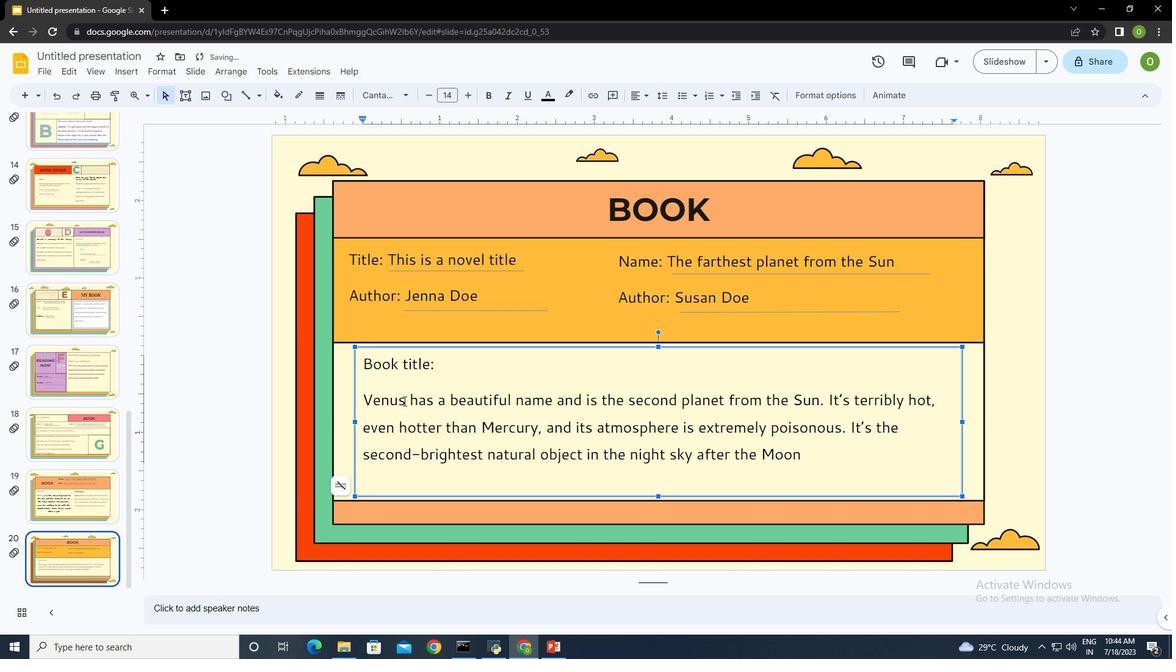 
Action: Mouse pressed left at (405, 401)
Screenshot: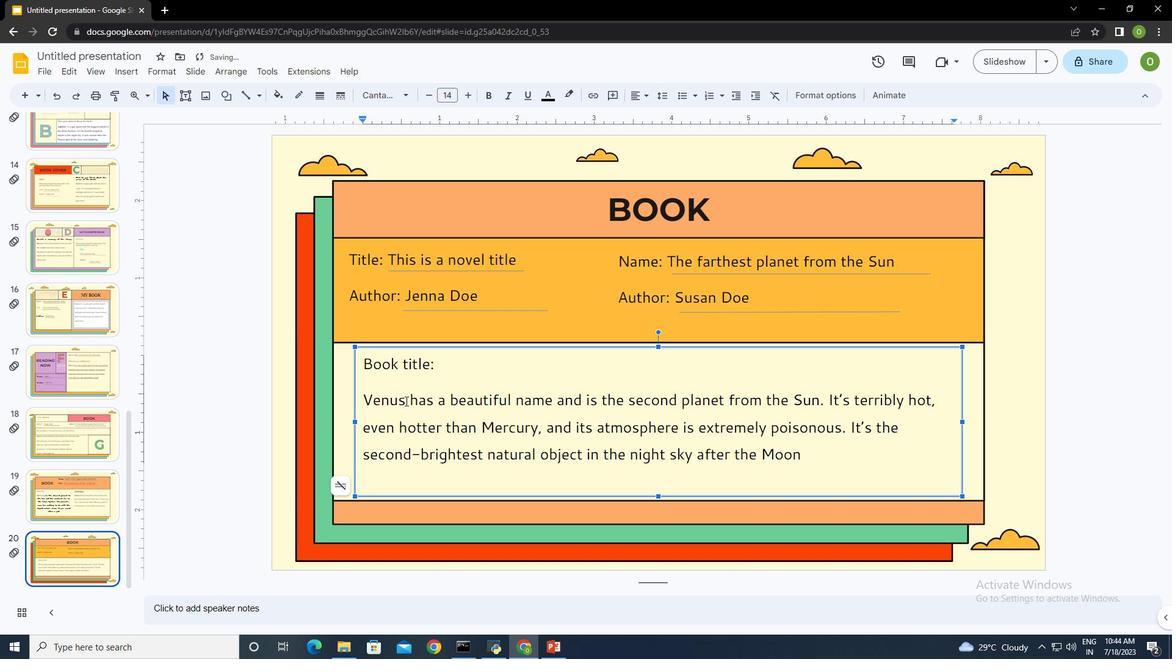 
Action: Mouse moved to (488, 97)
Screenshot: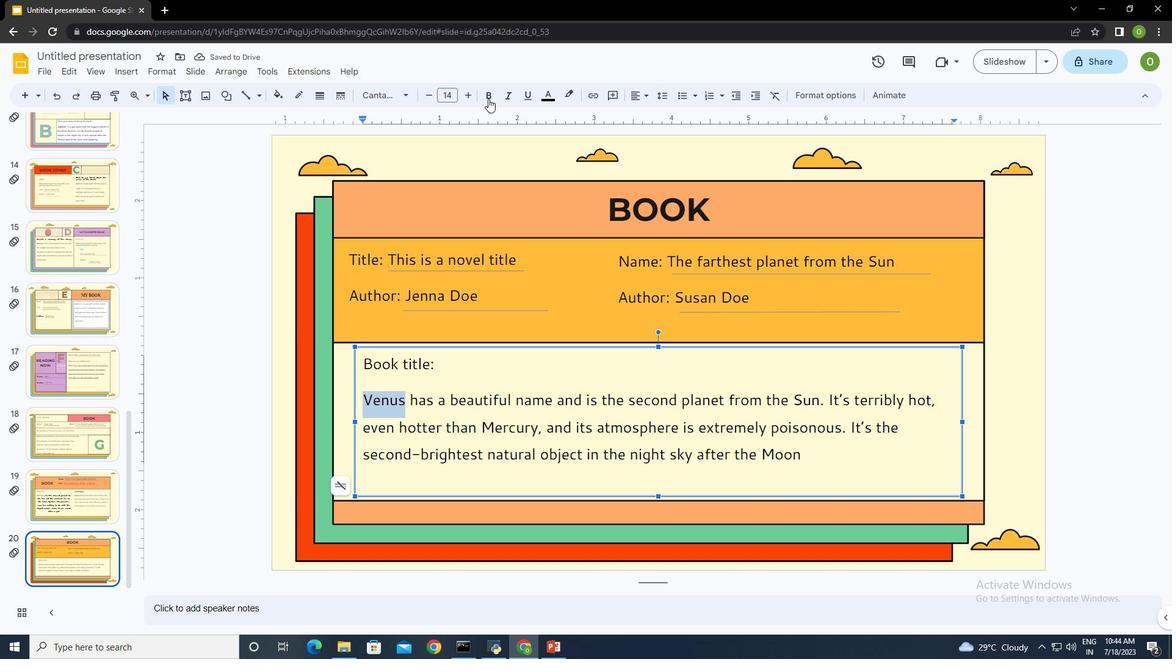 
Action: Mouse pressed left at (488, 97)
Screenshot: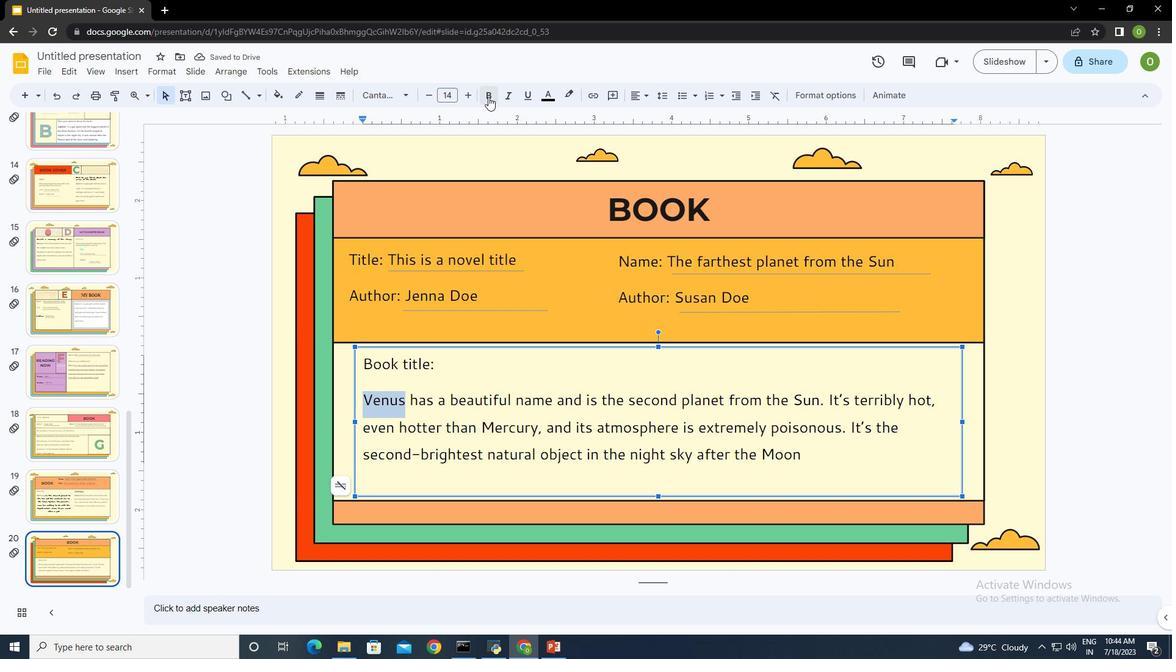 
Action: Mouse moved to (506, 508)
Screenshot: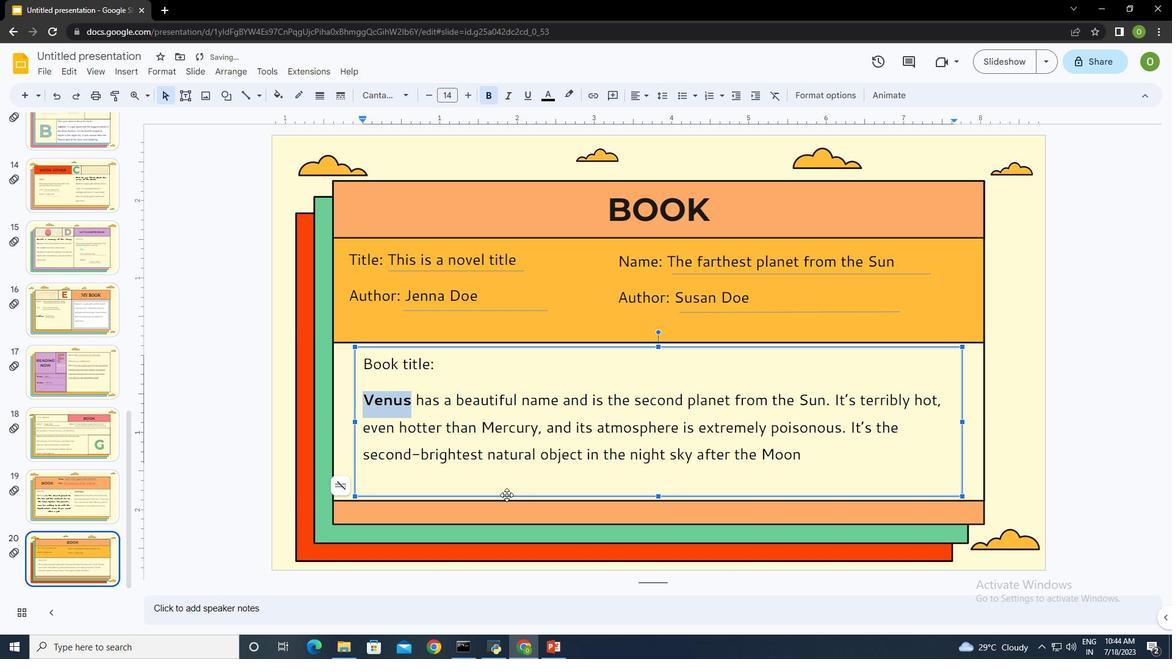 
Action: Mouse pressed left at (506, 508)
Screenshot: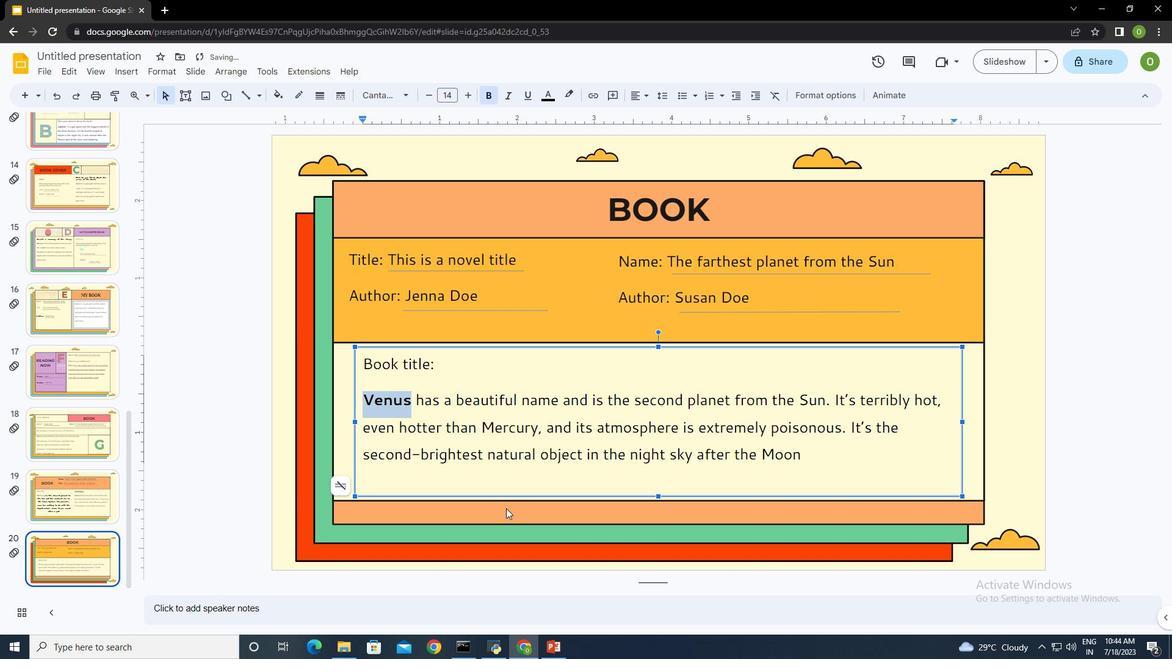 
Action: Mouse moved to (420, 404)
Screenshot: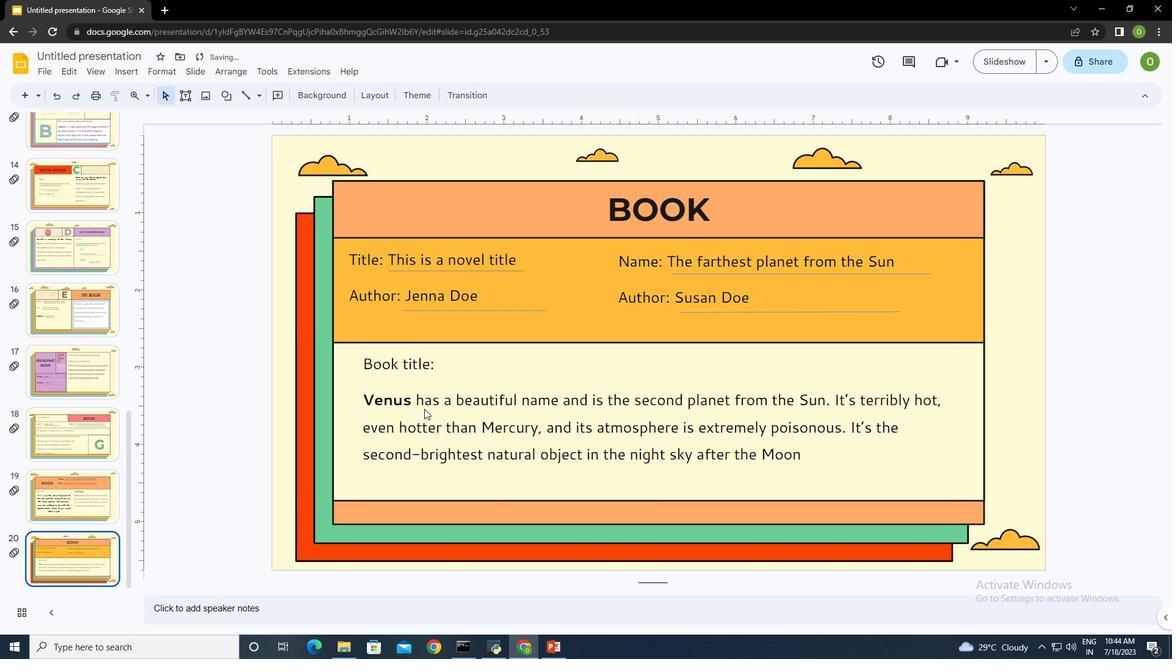 
Action: Mouse pressed left at (420, 404)
Screenshot: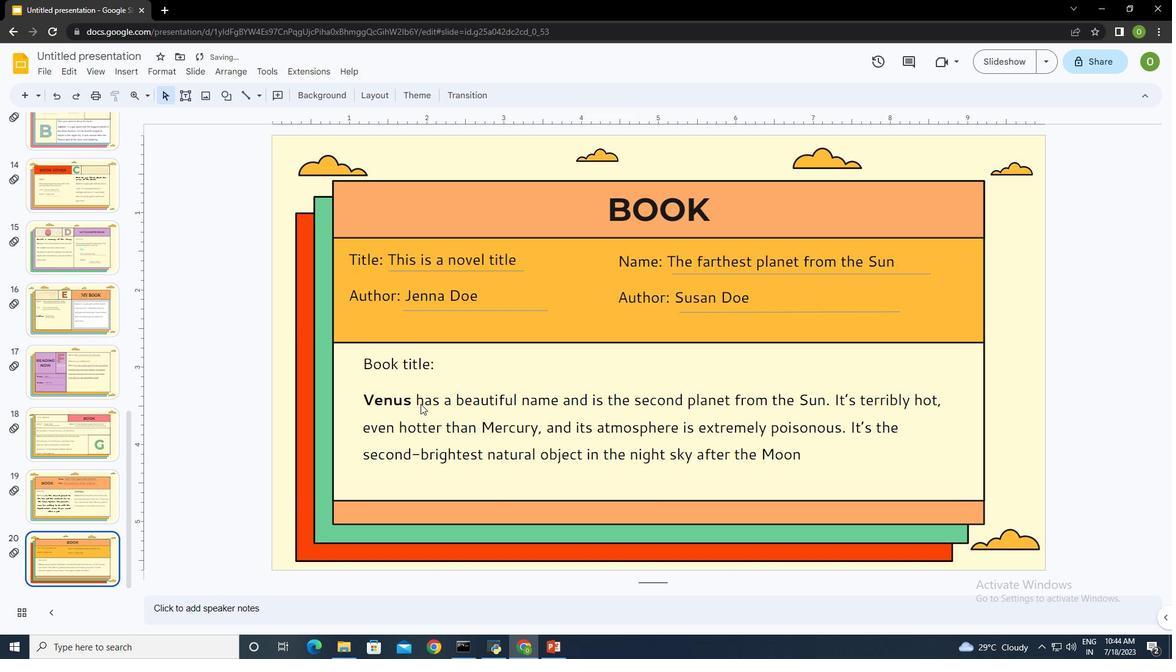 
Action: Mouse moved to (417, 400)
Screenshot: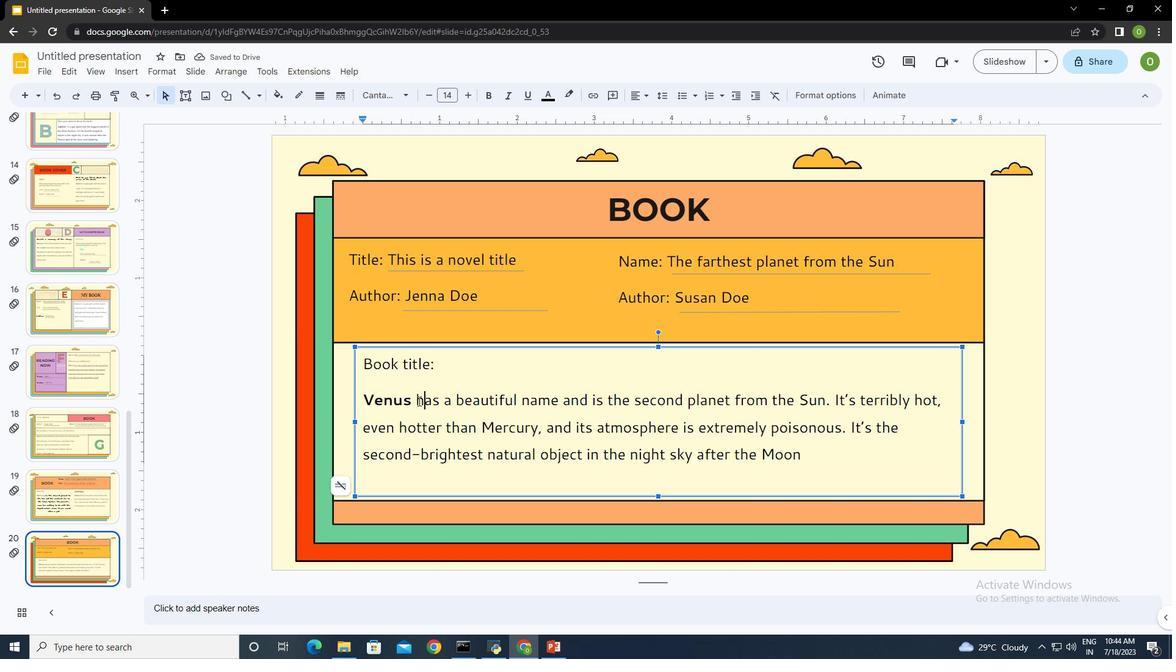 
Action: Mouse pressed left at (417, 400)
Screenshot: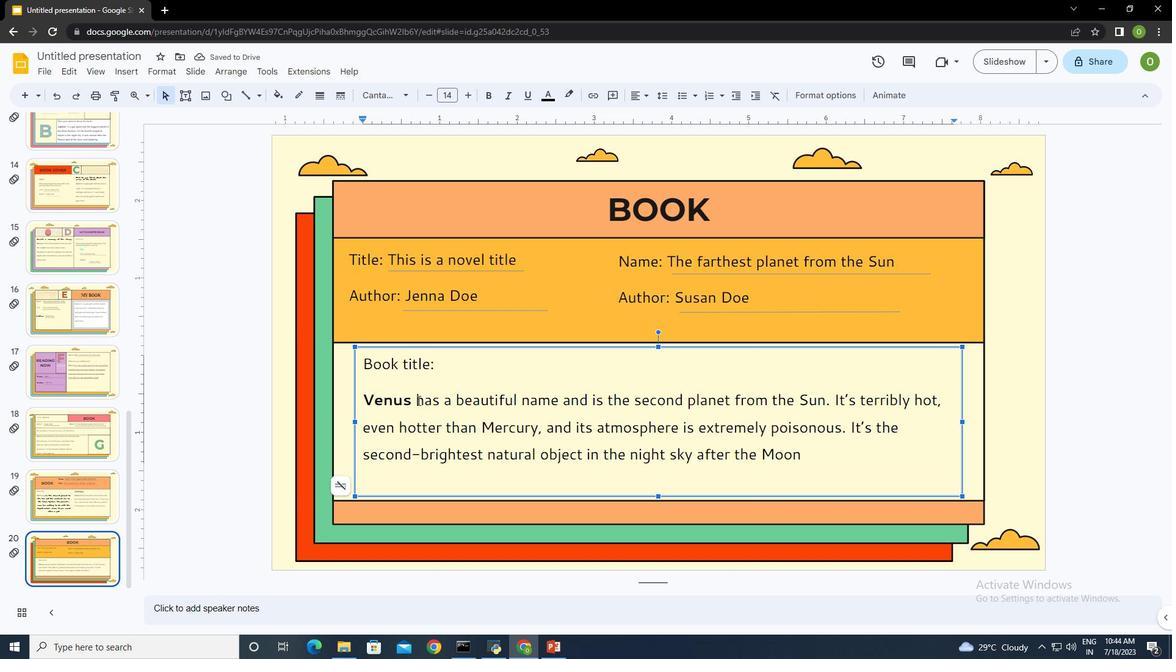 
Action: Mouse moved to (507, 92)
Screenshot: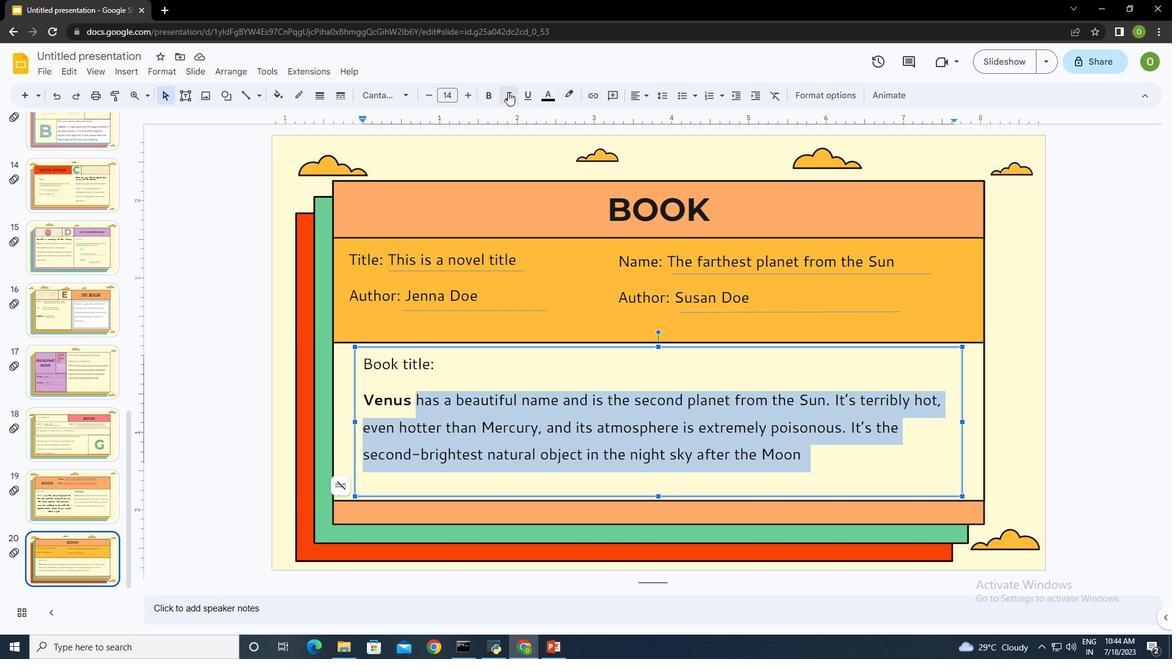 
Action: Mouse pressed left at (507, 92)
Screenshot: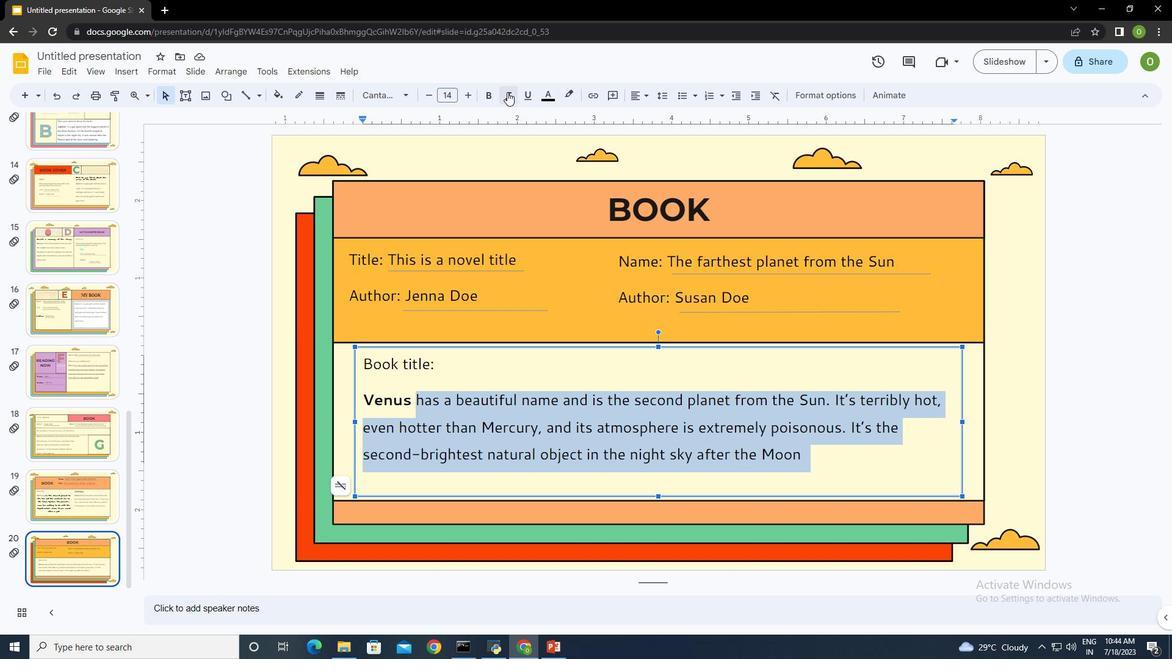 
Action: Mouse moved to (658, 406)
Screenshot: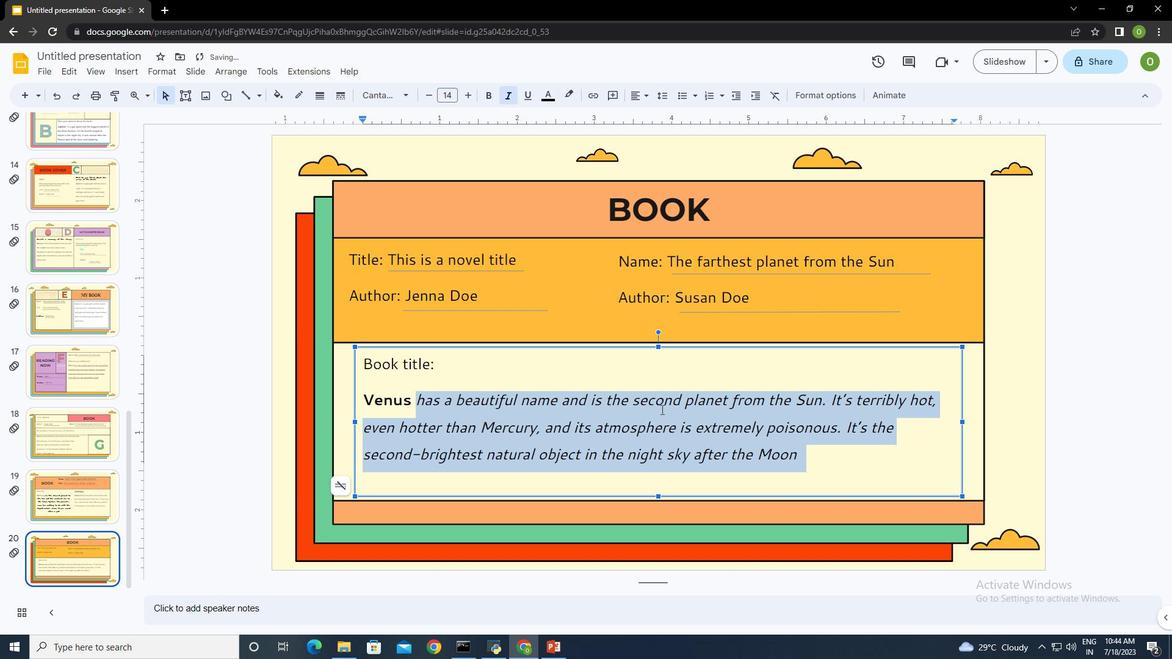 
Action: Mouse pressed left at (658, 406)
Screenshot: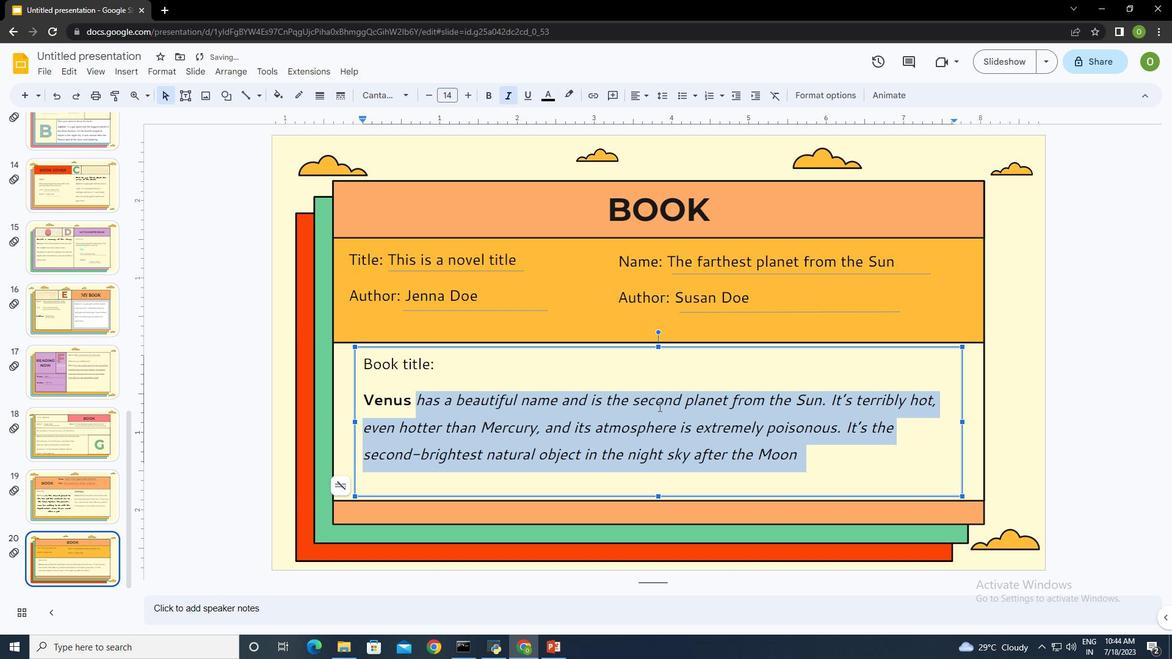 
Action: Mouse moved to (436, 365)
Screenshot: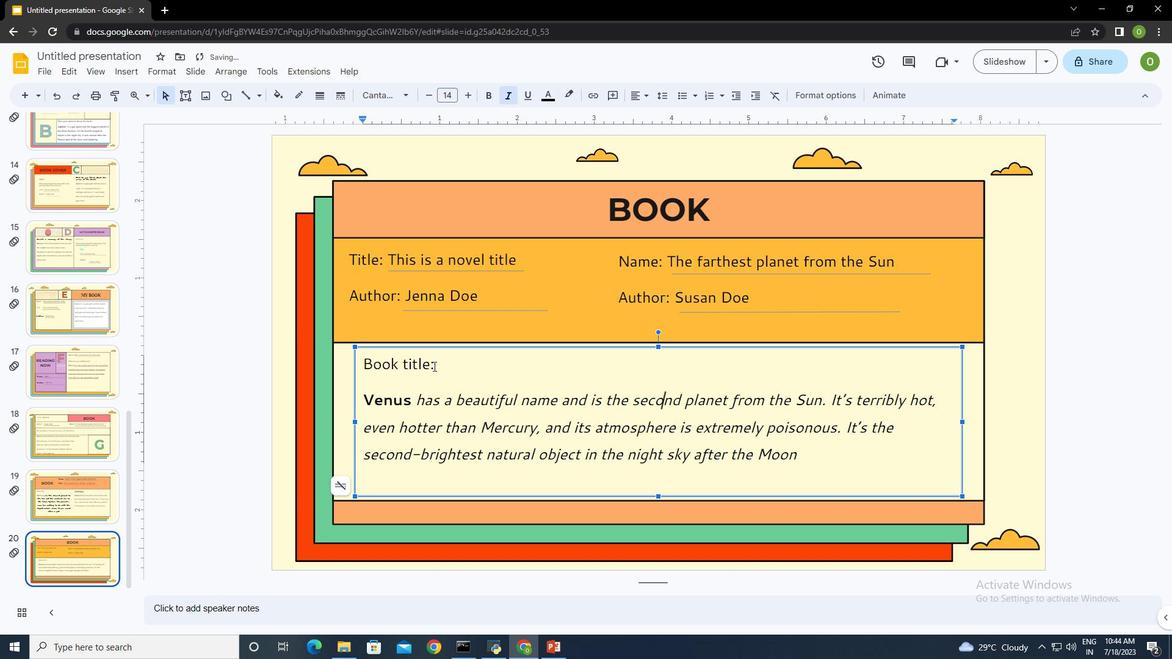 
Action: Mouse pressed left at (436, 365)
Screenshot: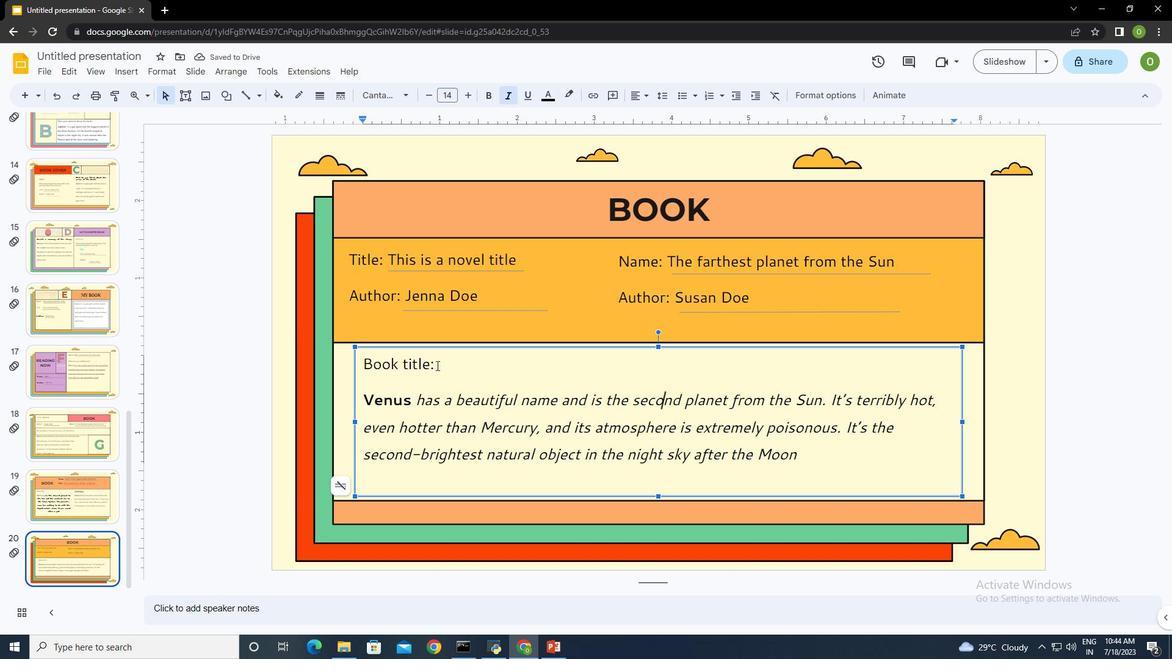 
Action: Mouse moved to (470, 95)
Screenshot: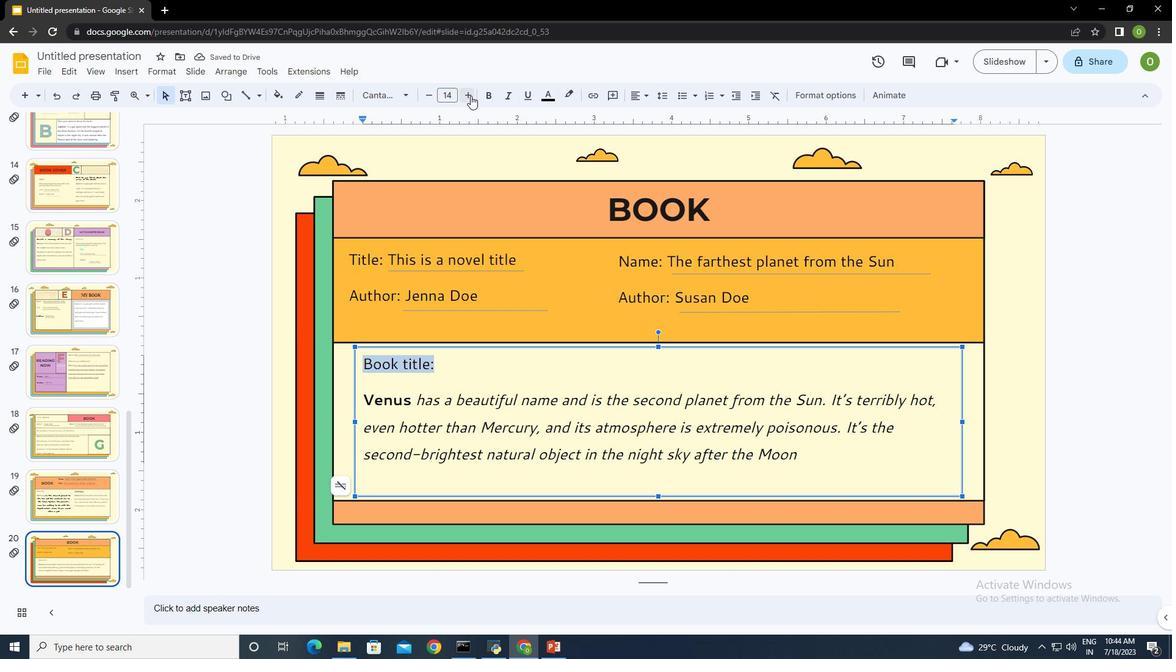 
Action: Mouse pressed left at (470, 95)
Screenshot: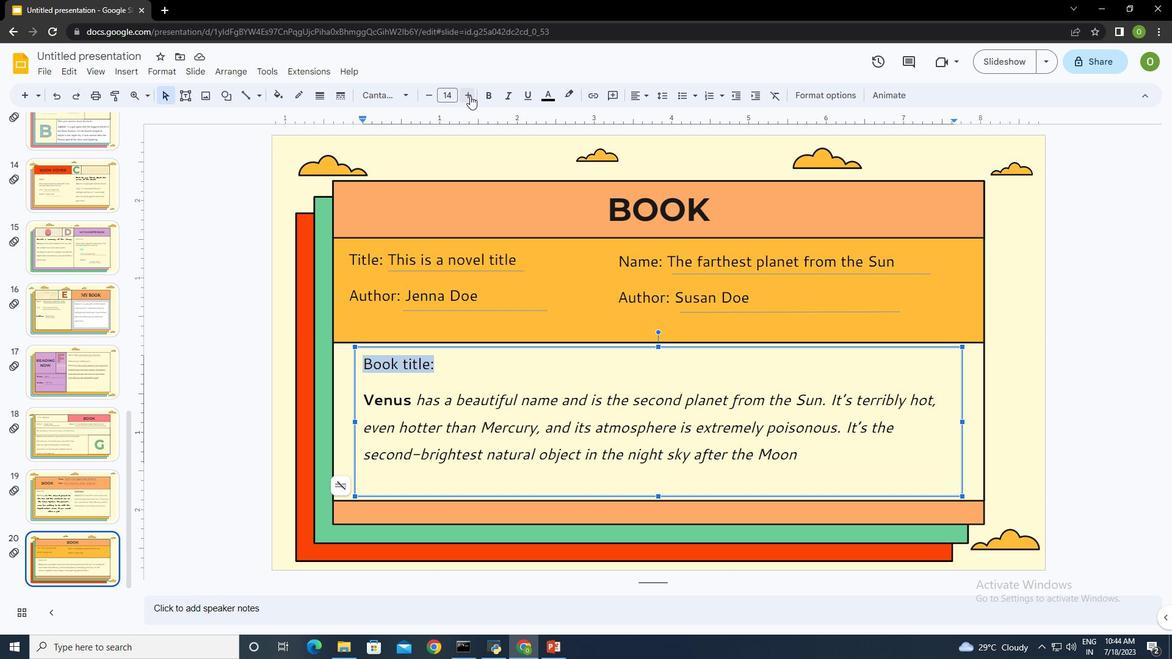 
Action: Mouse moved to (368, 92)
Screenshot: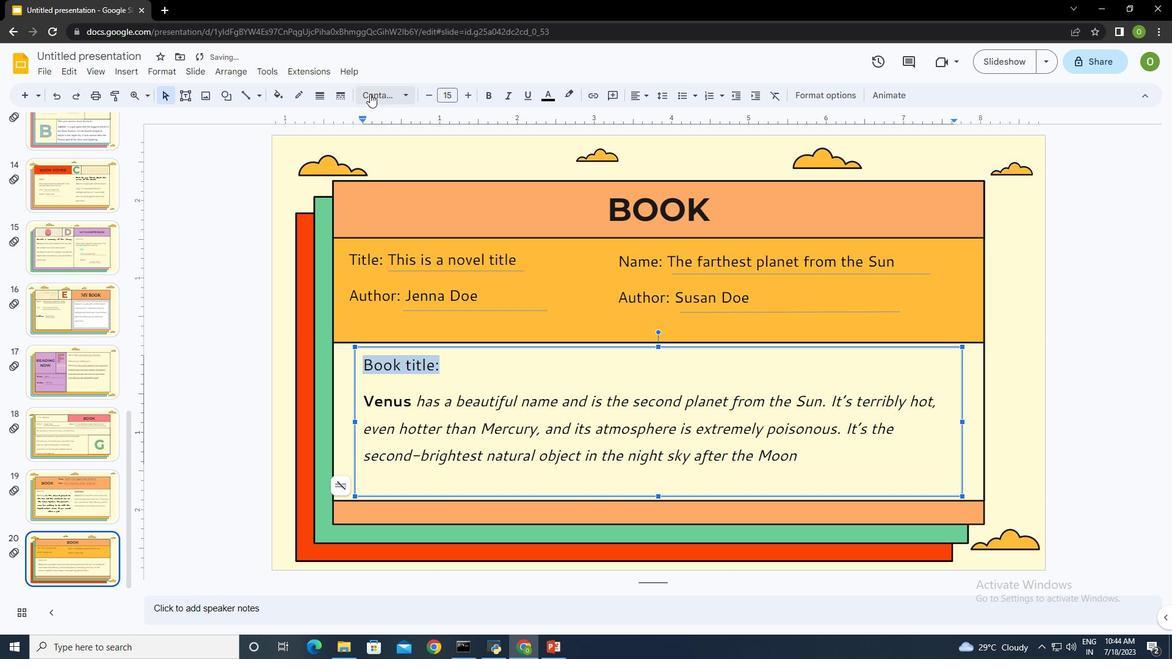 
Action: Mouse pressed left at (368, 92)
Screenshot: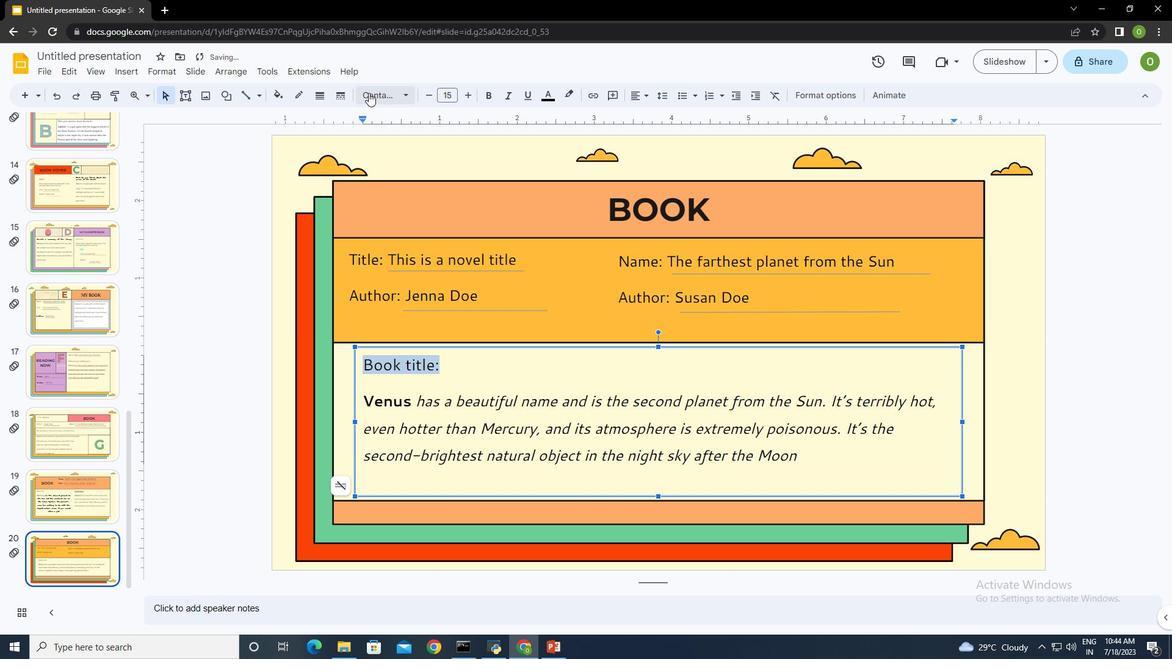 
Action: Mouse moved to (432, 274)
Screenshot: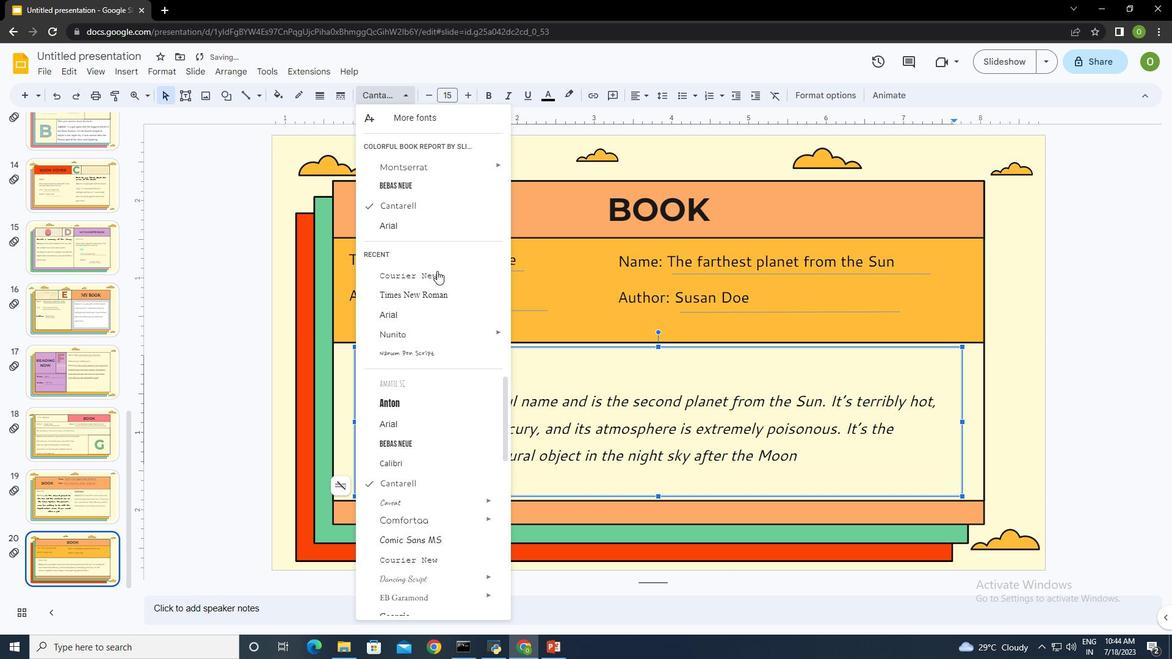 
Action: Mouse pressed left at (432, 274)
Screenshot: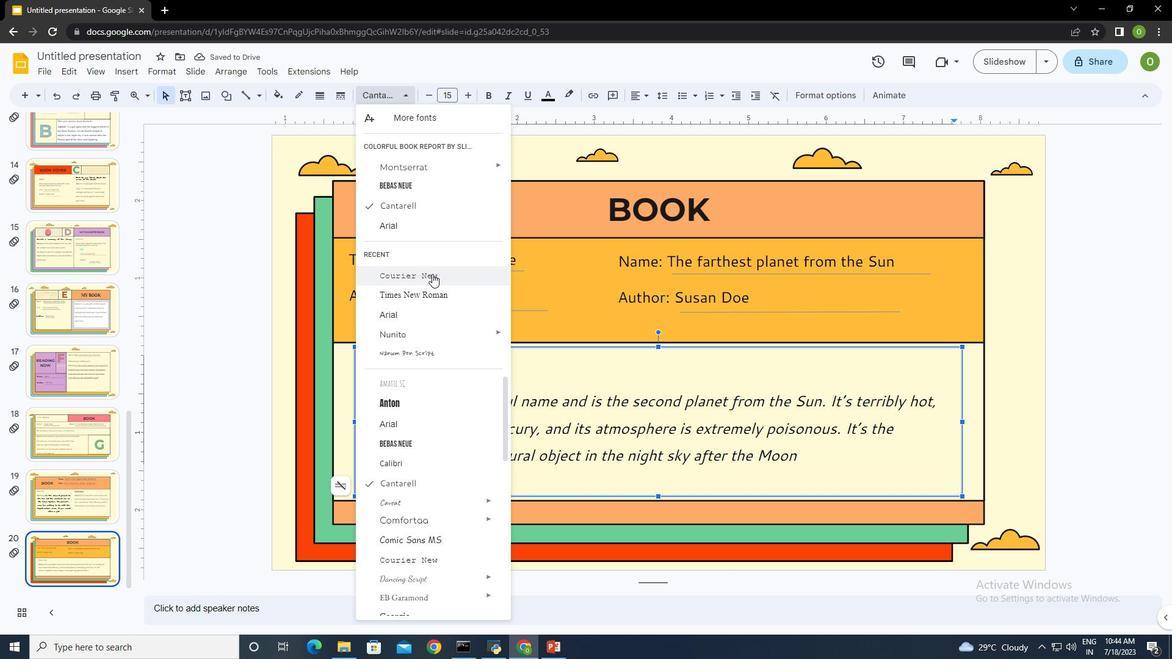 
Action: Mouse moved to (517, 406)
Screenshot: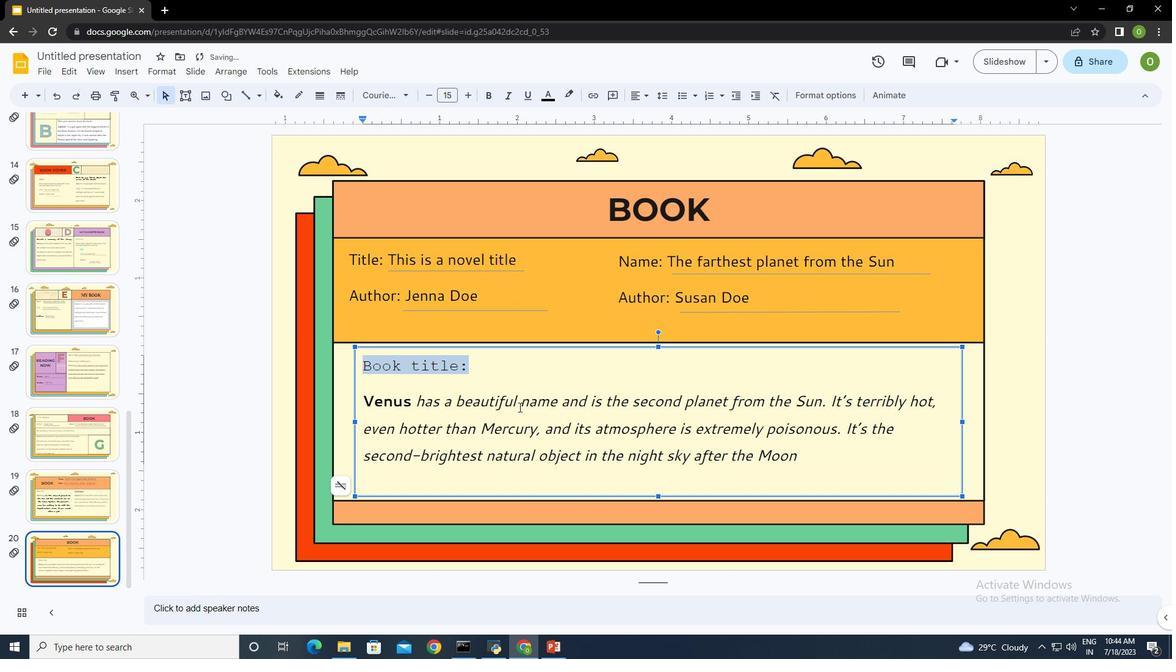
Action: Mouse pressed left at (517, 406)
Screenshot: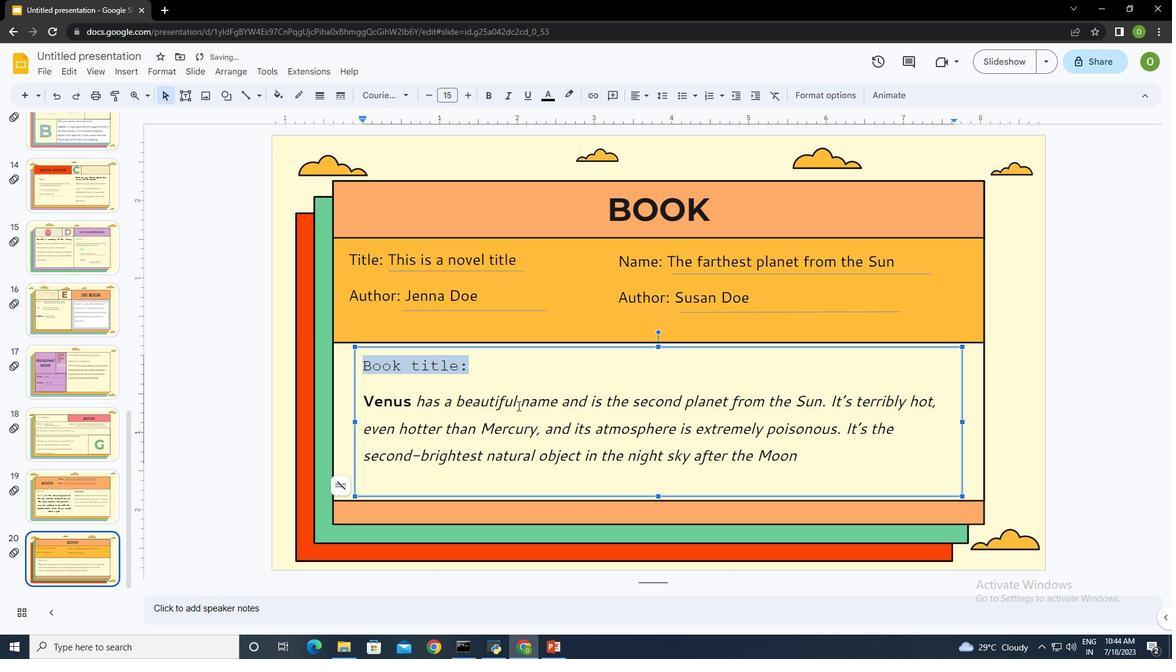 
Action: Mouse moved to (502, 327)
Screenshot: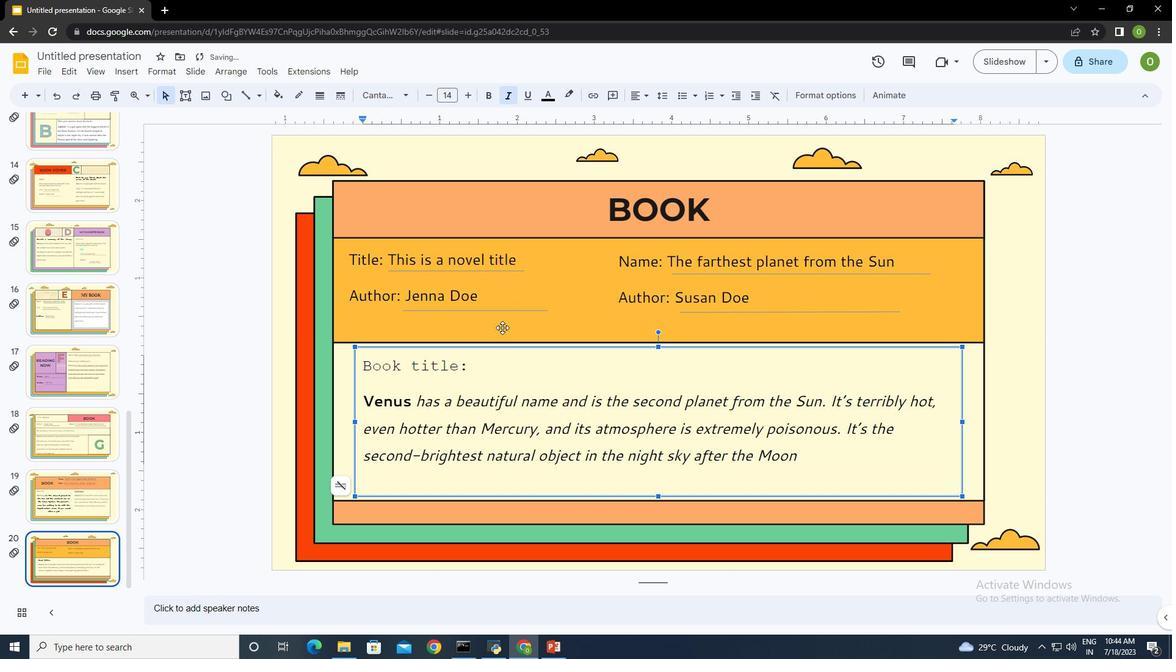 
Action: Mouse pressed left at (502, 327)
Screenshot: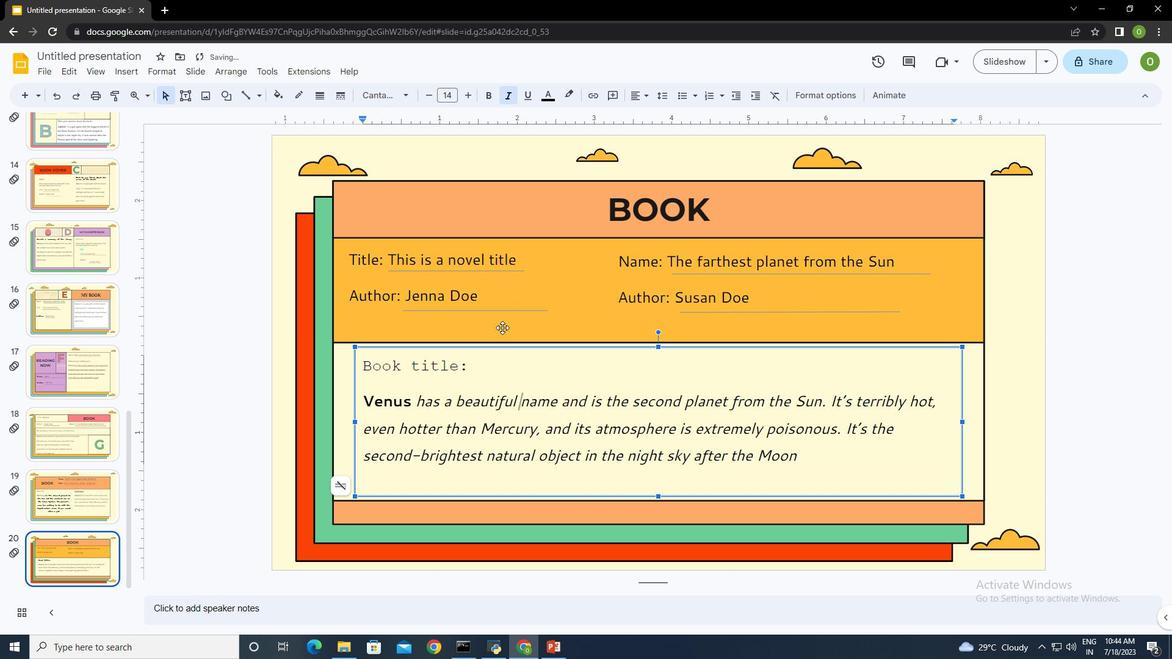 
Action: Mouse moved to (663, 215)
Screenshot: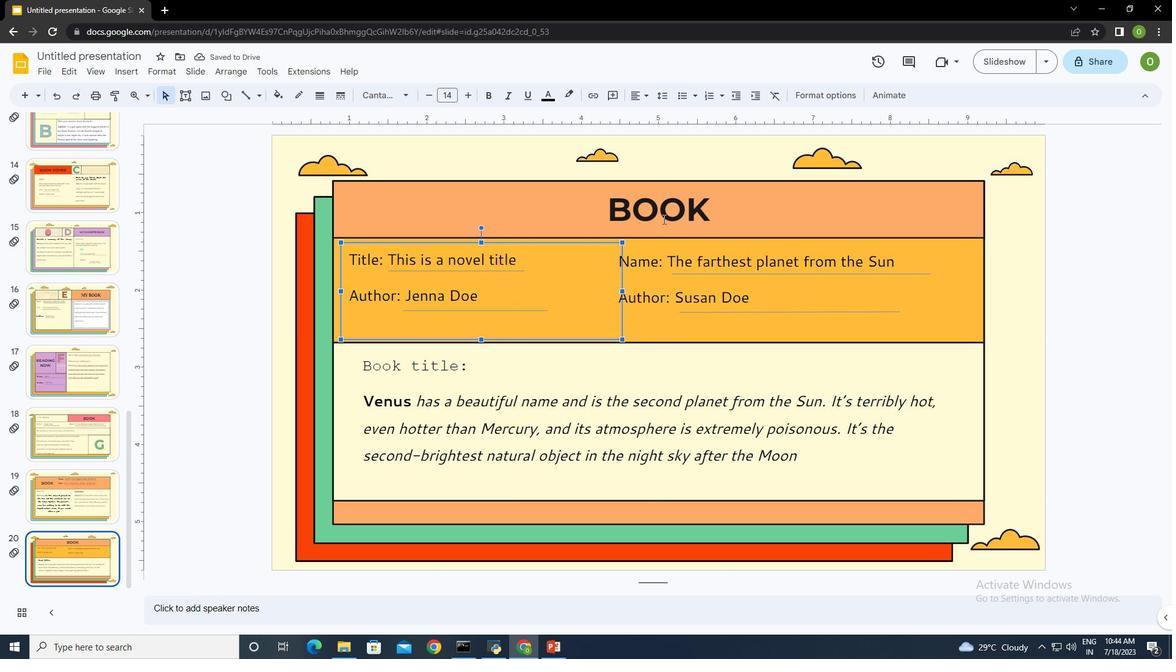 
Action: Mouse pressed left at (663, 215)
Screenshot: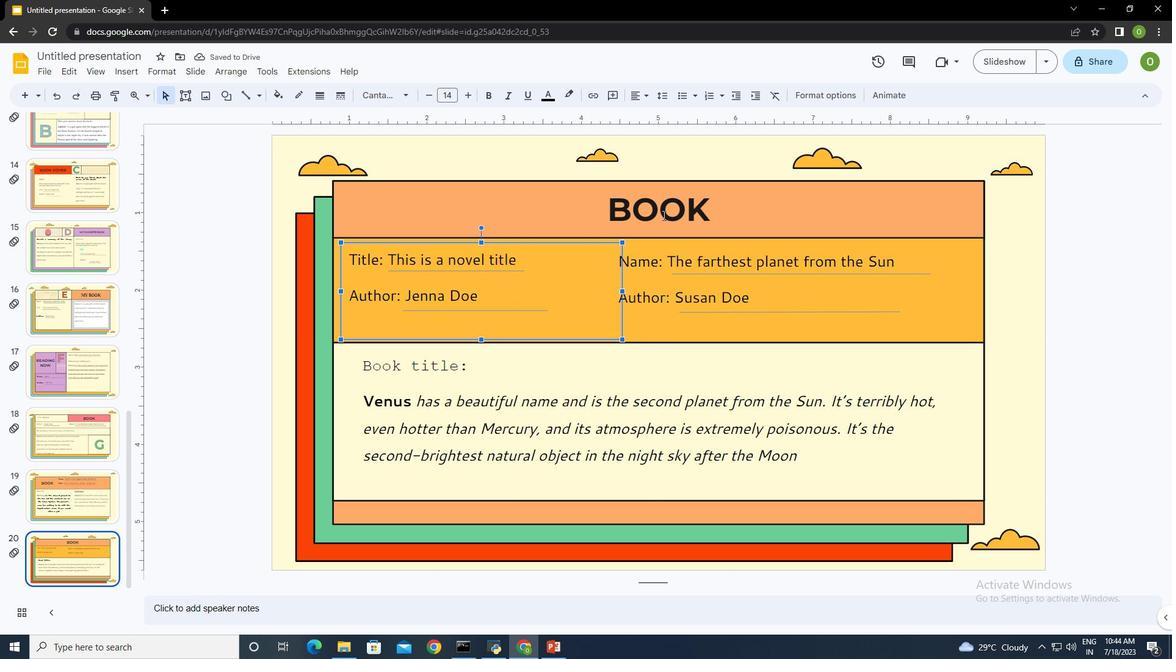 
Action: Mouse moved to (525, 274)
Screenshot: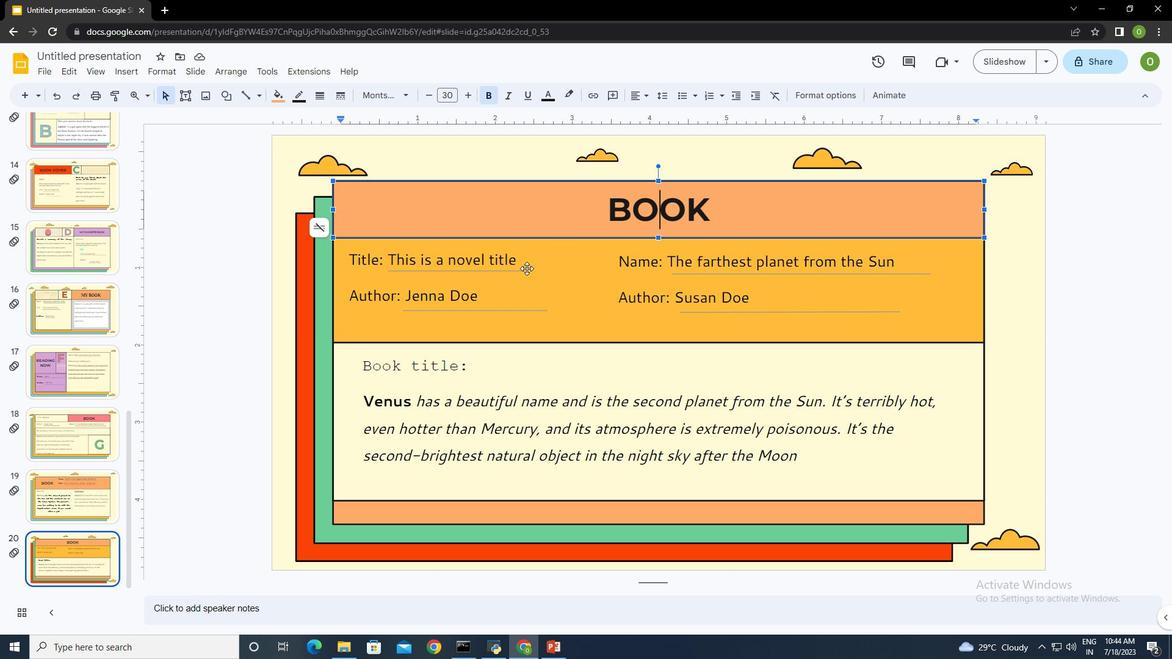 
Action: Mouse pressed left at (525, 274)
Screenshot: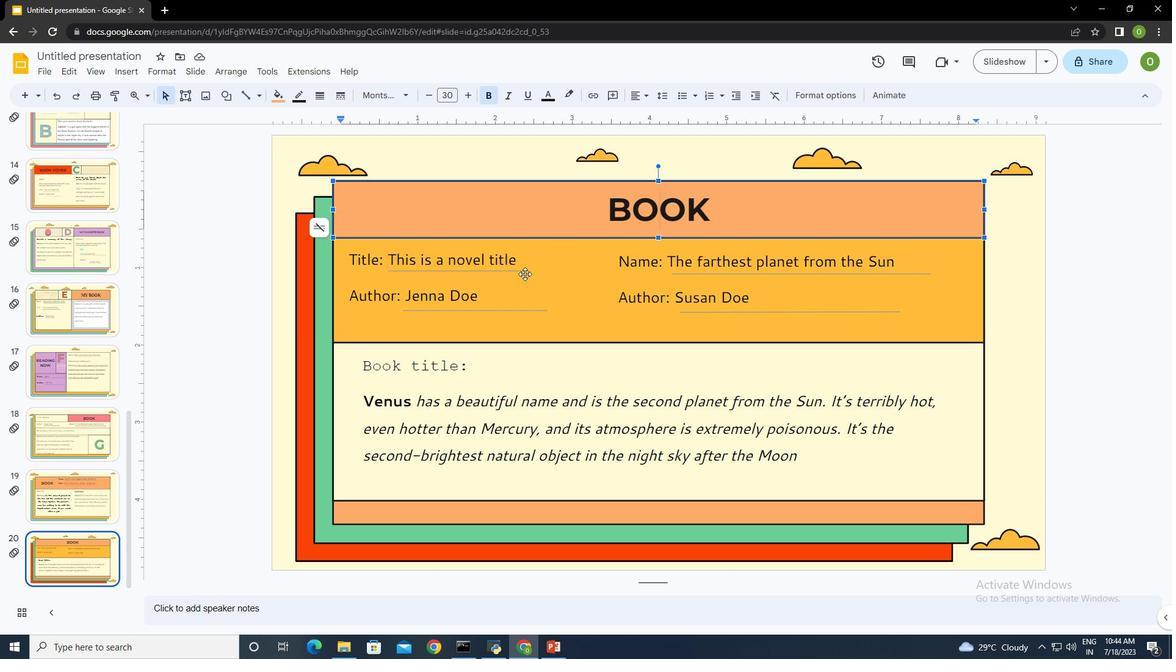 
Action: Mouse moved to (683, 264)
Screenshot: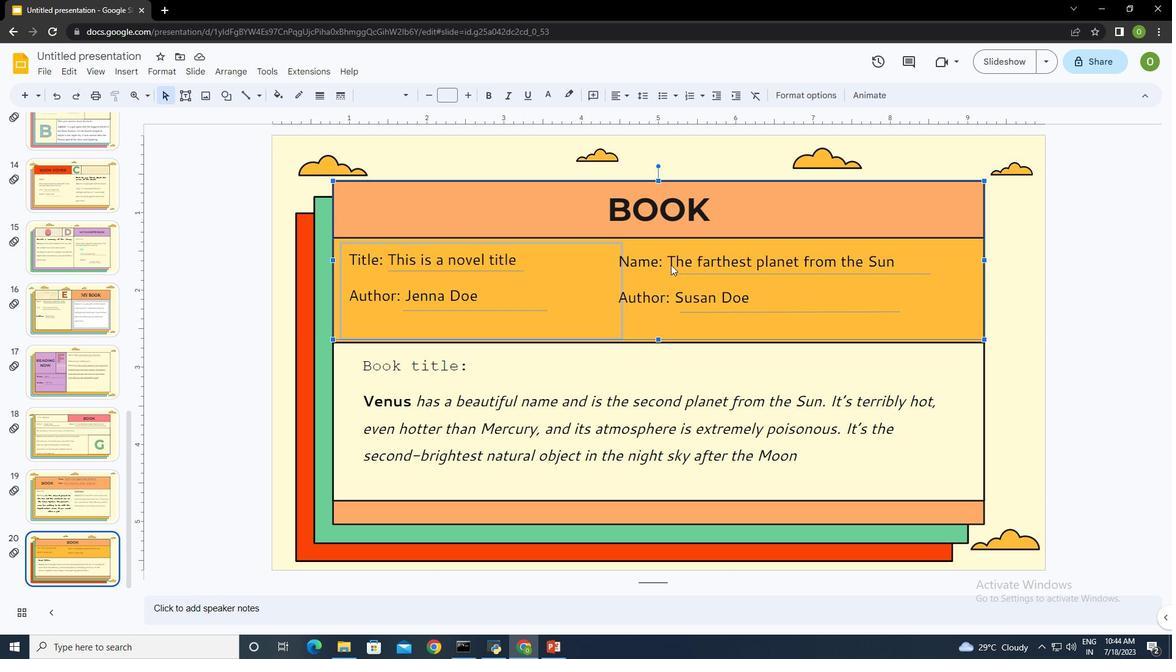 
Action: Mouse pressed left at (683, 264)
Screenshot: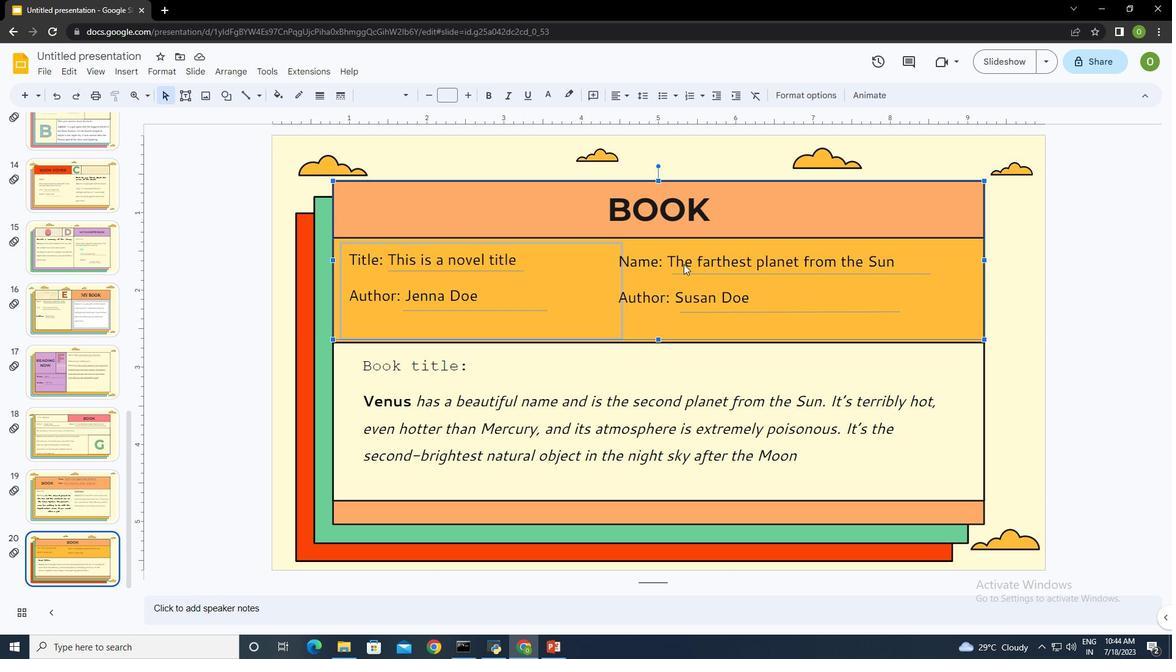 
Action: Mouse moved to (644, 398)
Screenshot: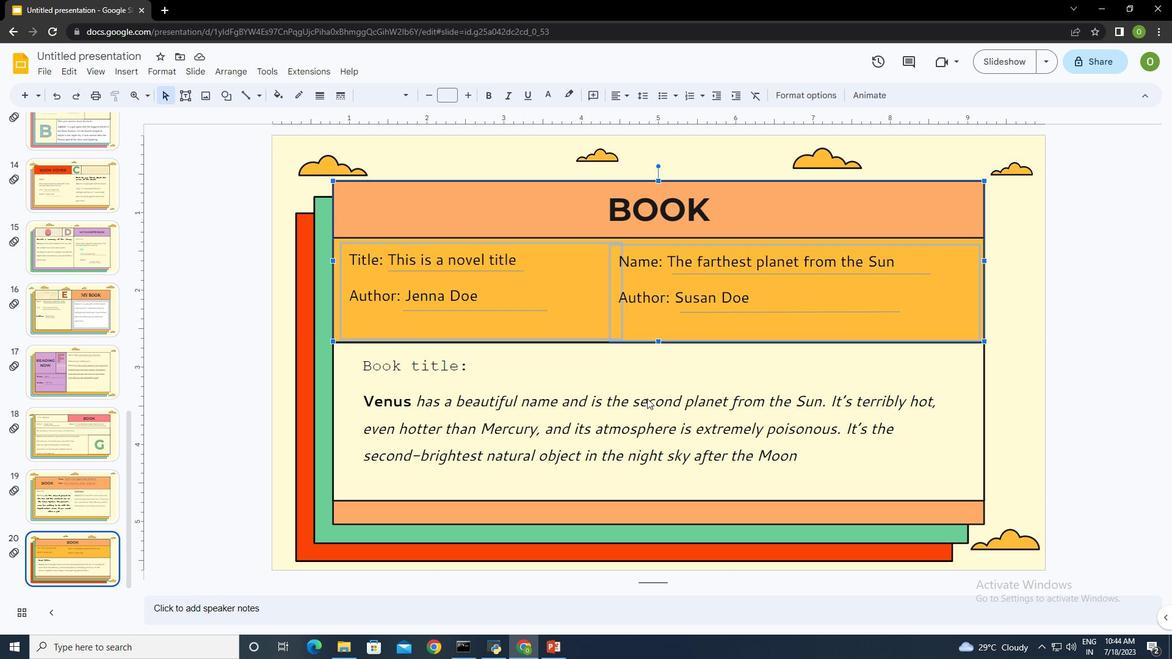 
Action: Mouse pressed left at (644, 398)
Screenshot: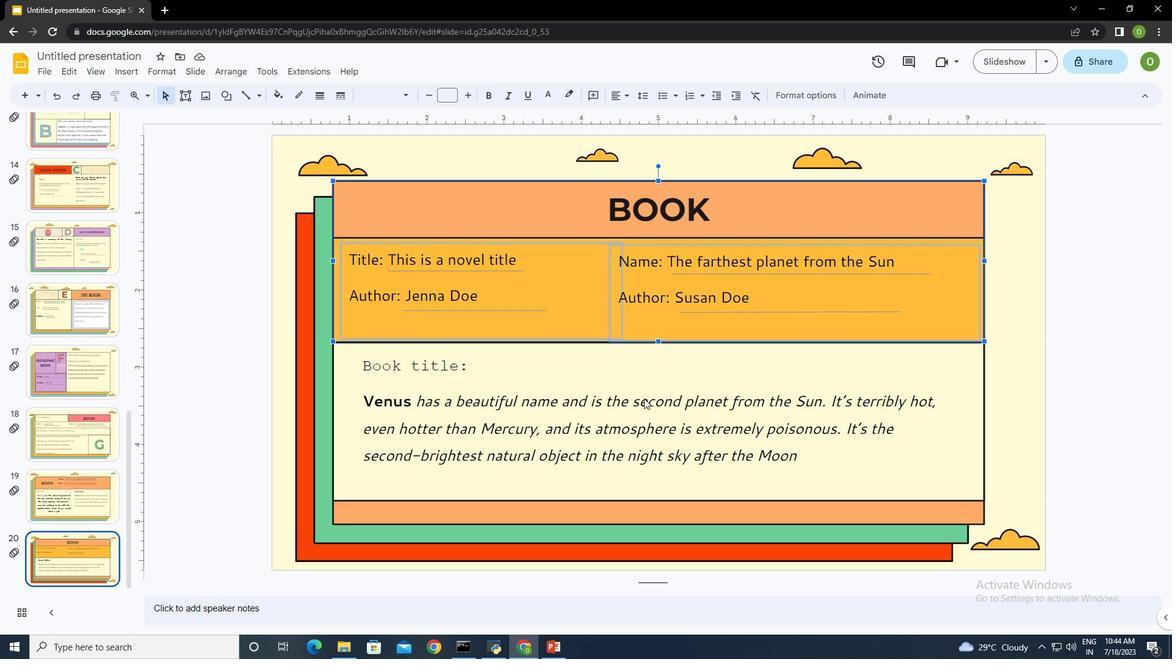 
Action: Mouse moved to (867, 90)
Screenshot: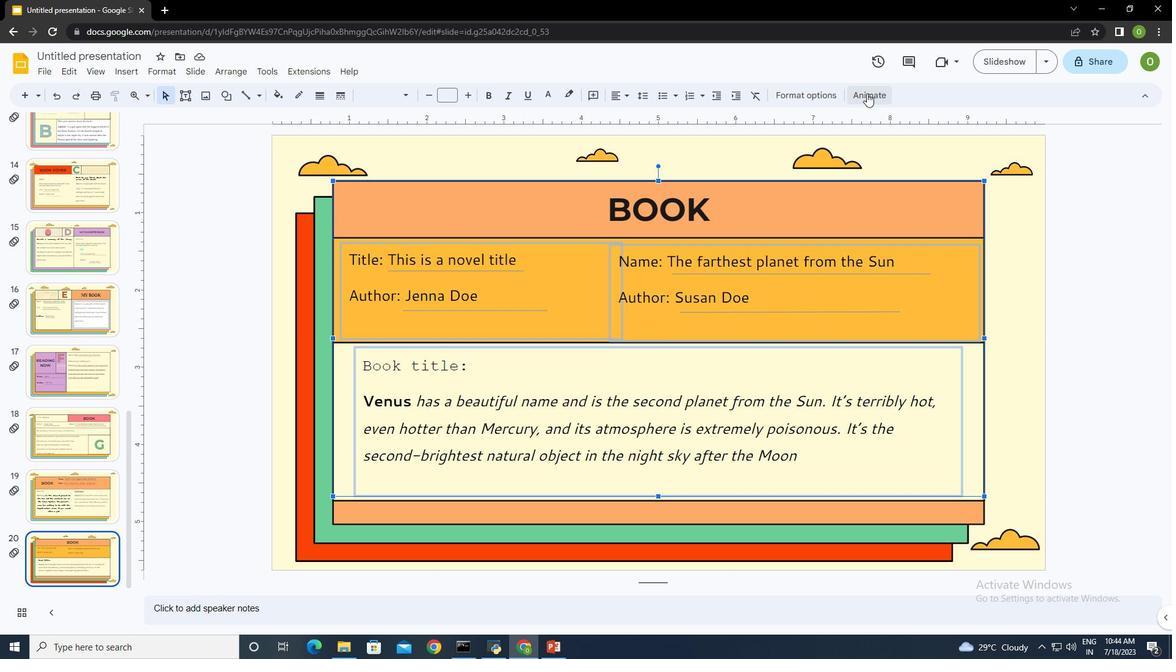 
Action: Mouse pressed left at (867, 90)
Screenshot: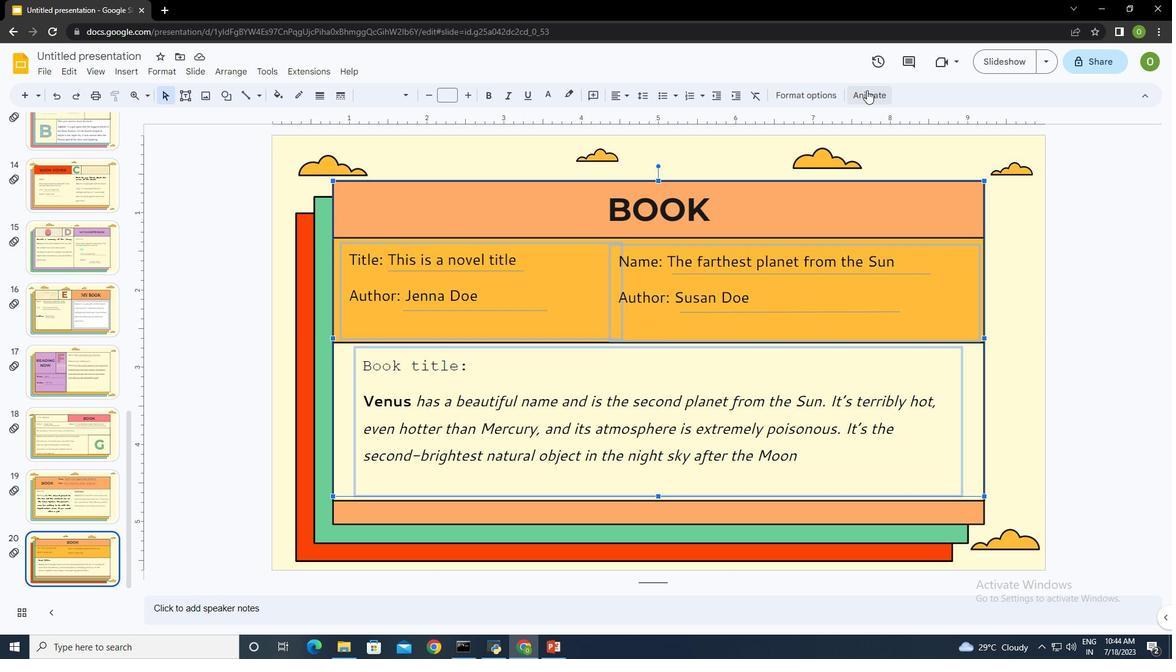 
Action: Mouse moved to (1018, 268)
Screenshot: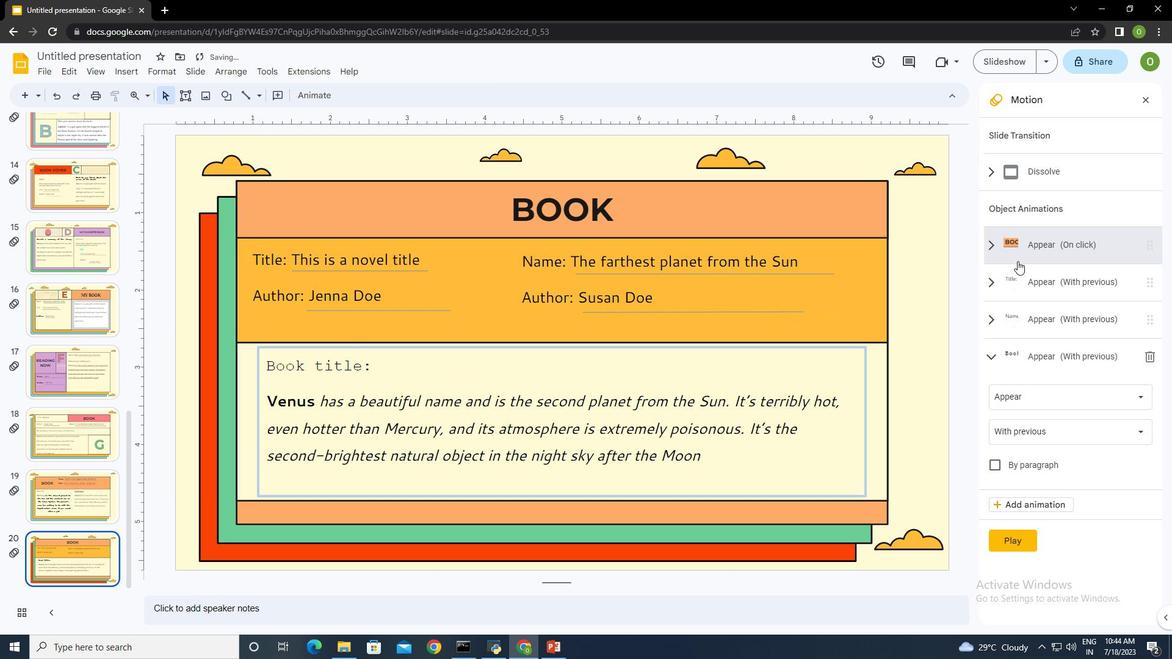 
Action: Mouse scrolled (1018, 268) with delta (0, 0)
Screenshot: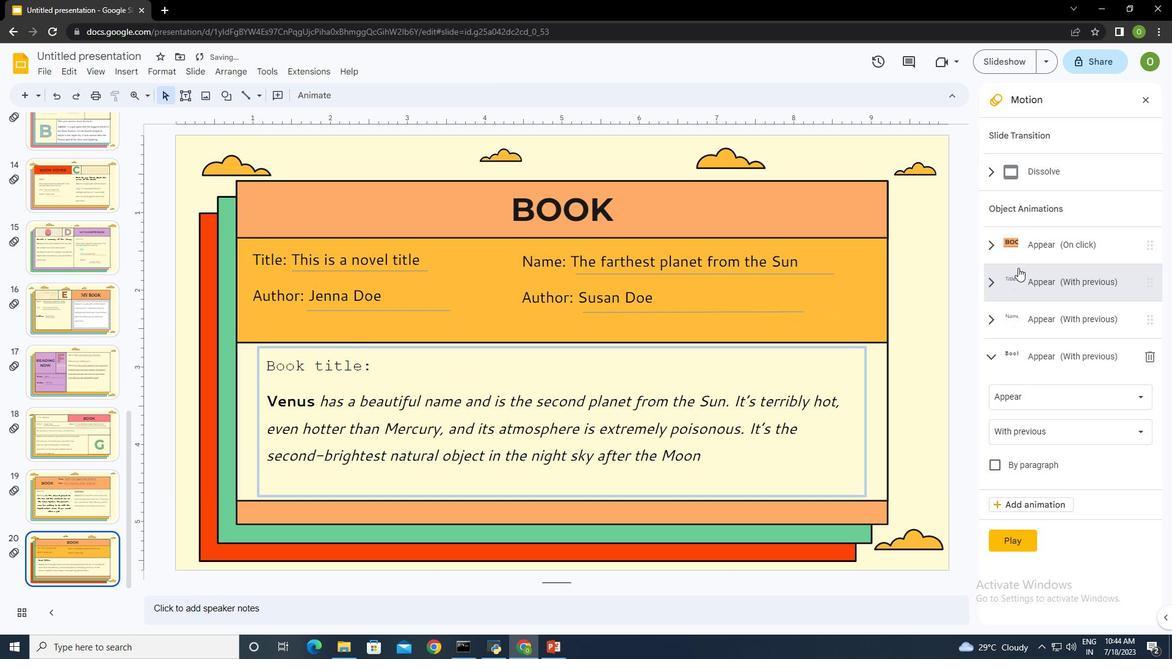 
Action: Mouse moved to (991, 241)
Screenshot: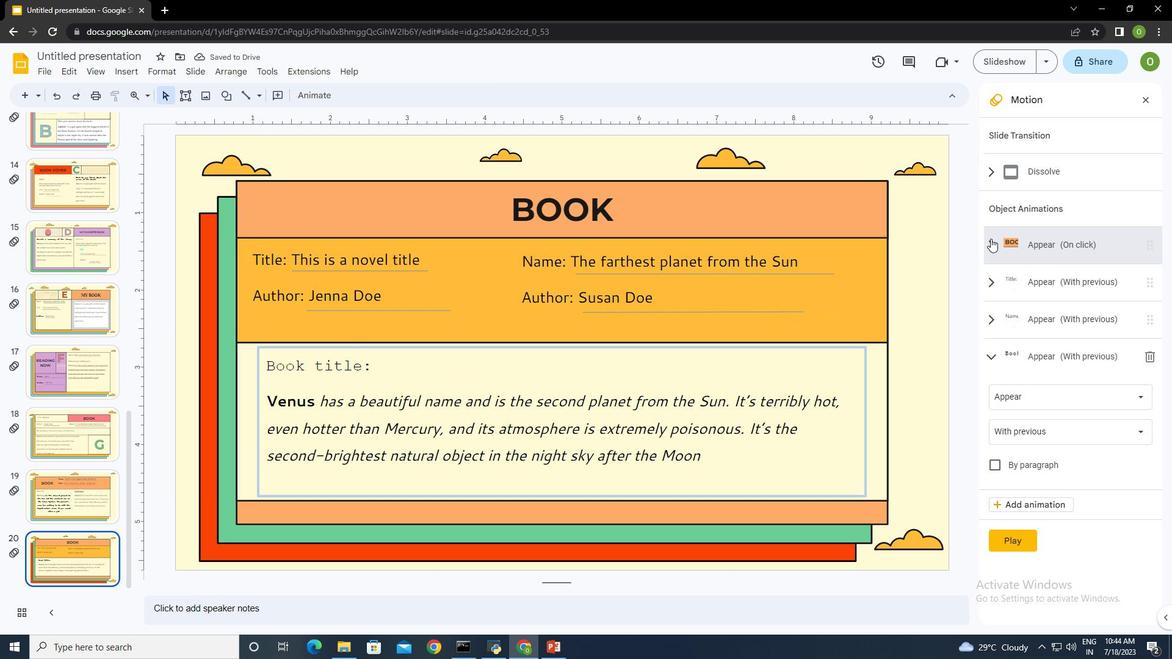 
Action: Mouse pressed left at (991, 241)
Screenshot: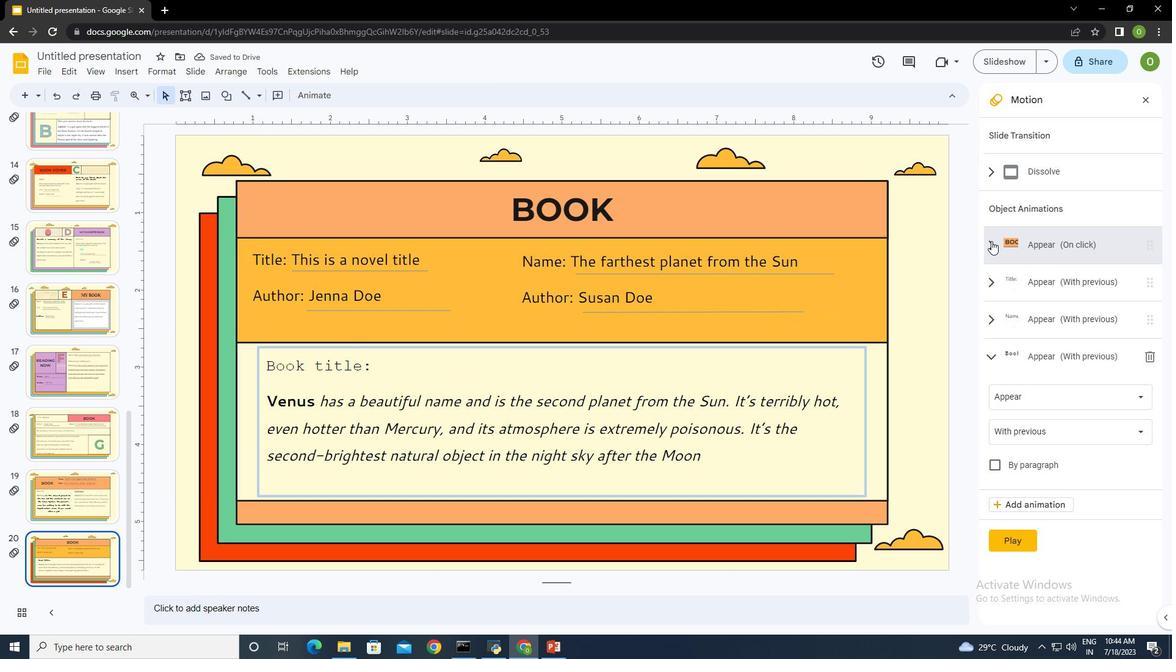 
Action: Mouse moved to (1034, 283)
Screenshot: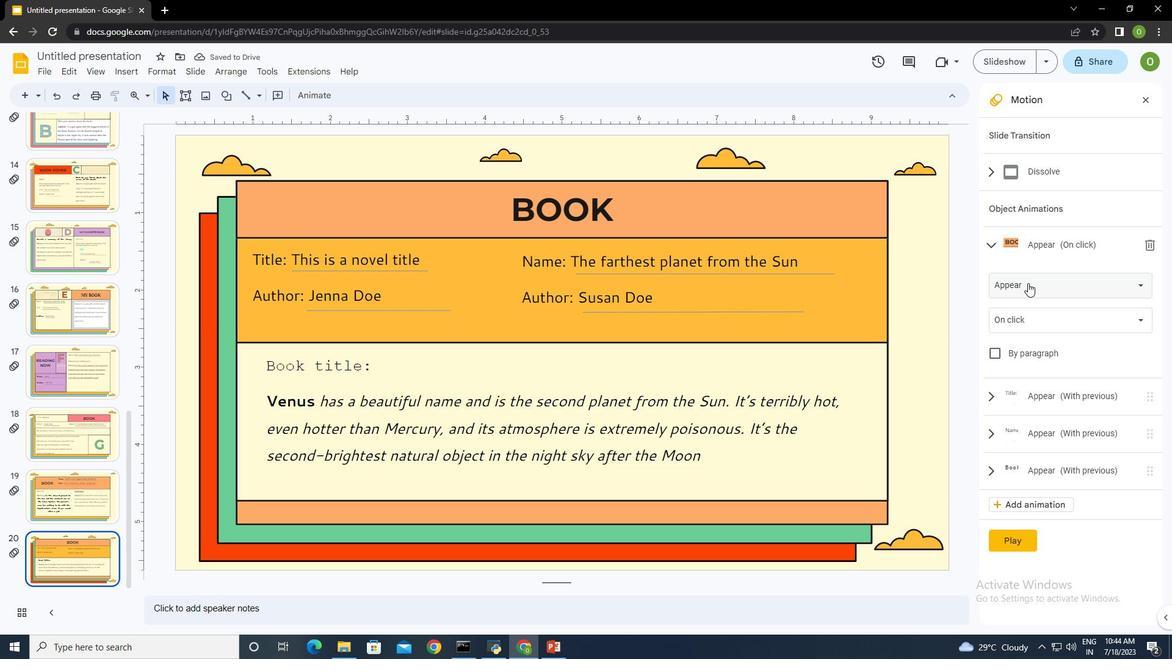 
Action: Mouse pressed left at (1034, 283)
Screenshot: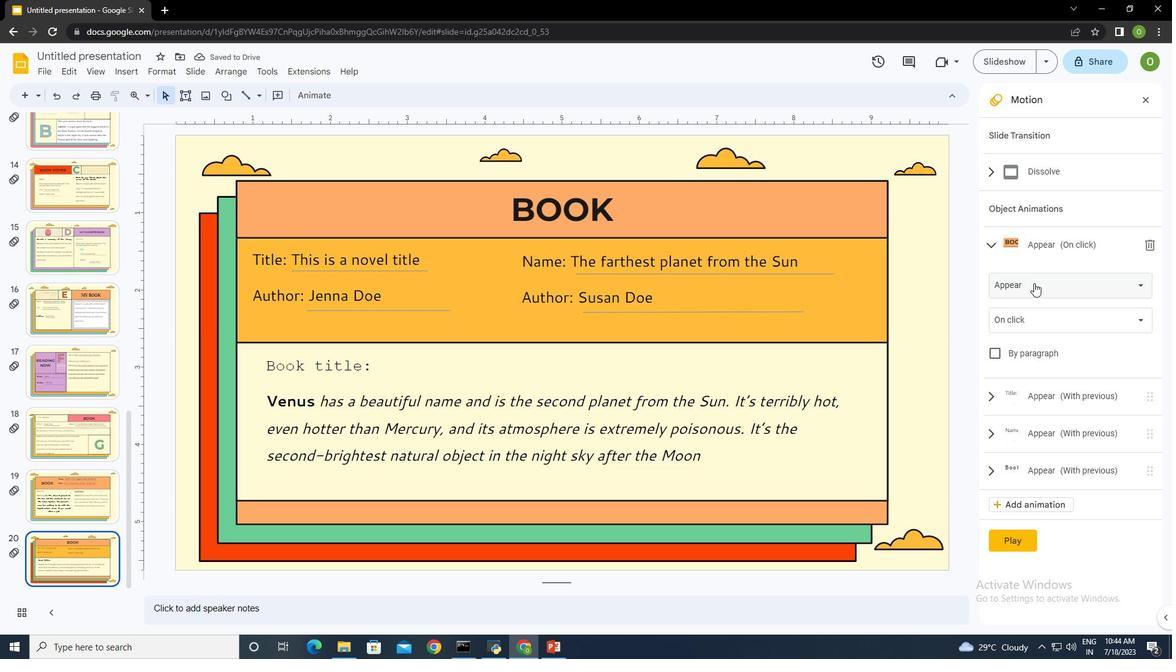 
Action: Mouse moved to (1065, 447)
Screenshot: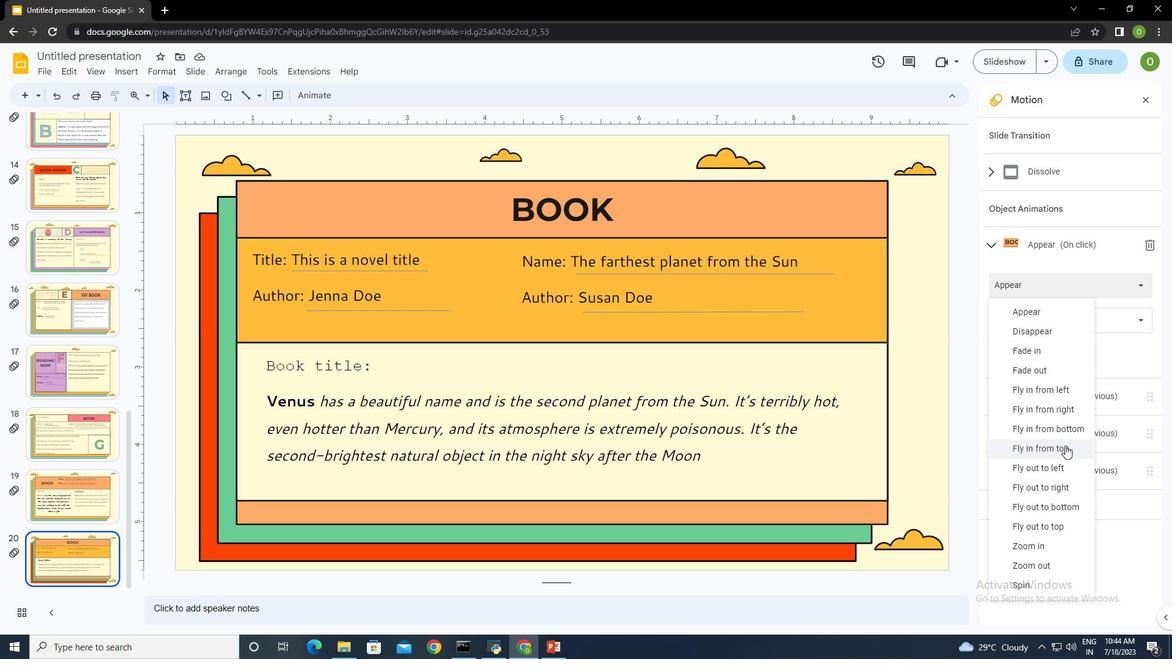 
Action: Mouse pressed left at (1065, 447)
Screenshot: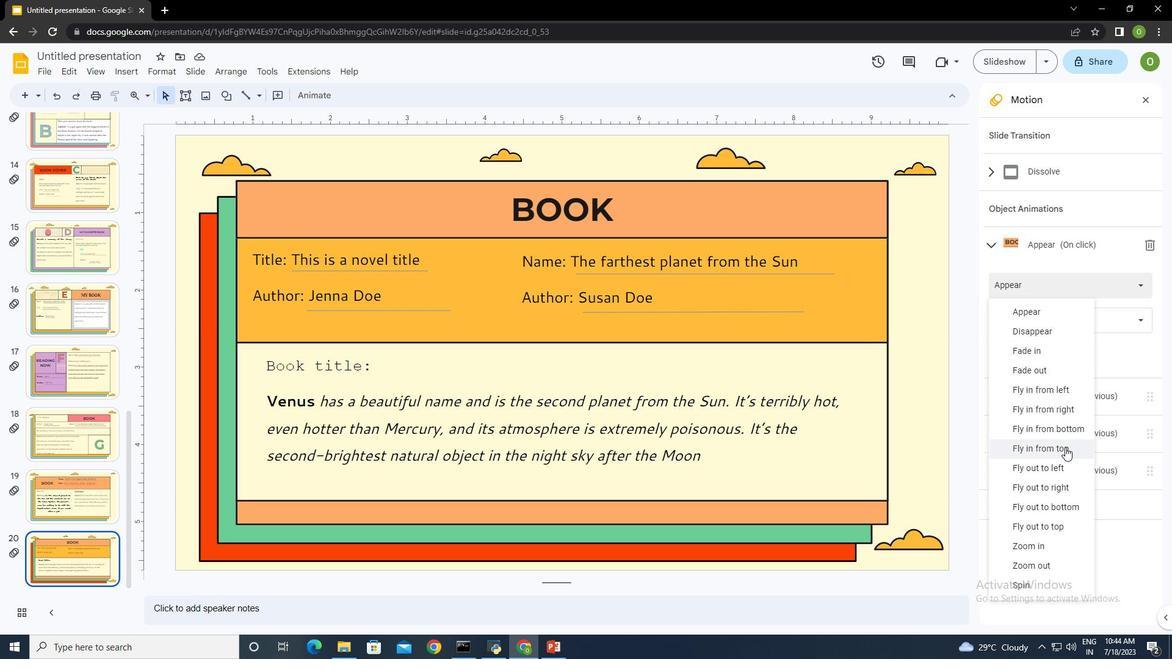 
Action: Mouse moved to (1038, 315)
Screenshot: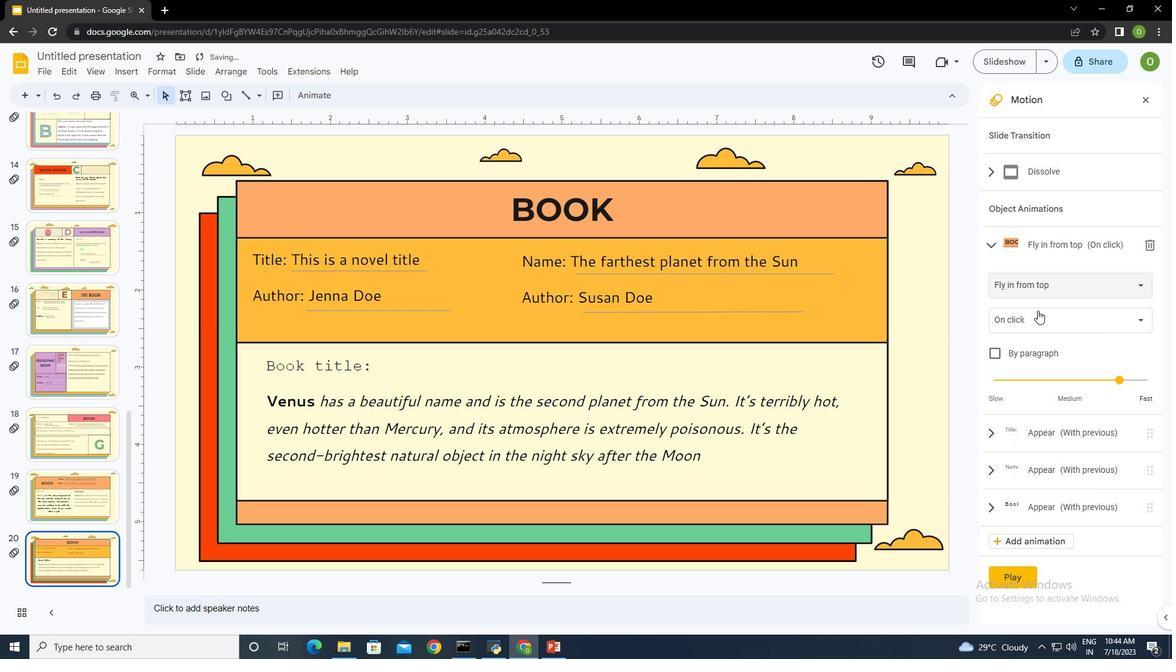 
Action: Mouse pressed left at (1038, 315)
Screenshot: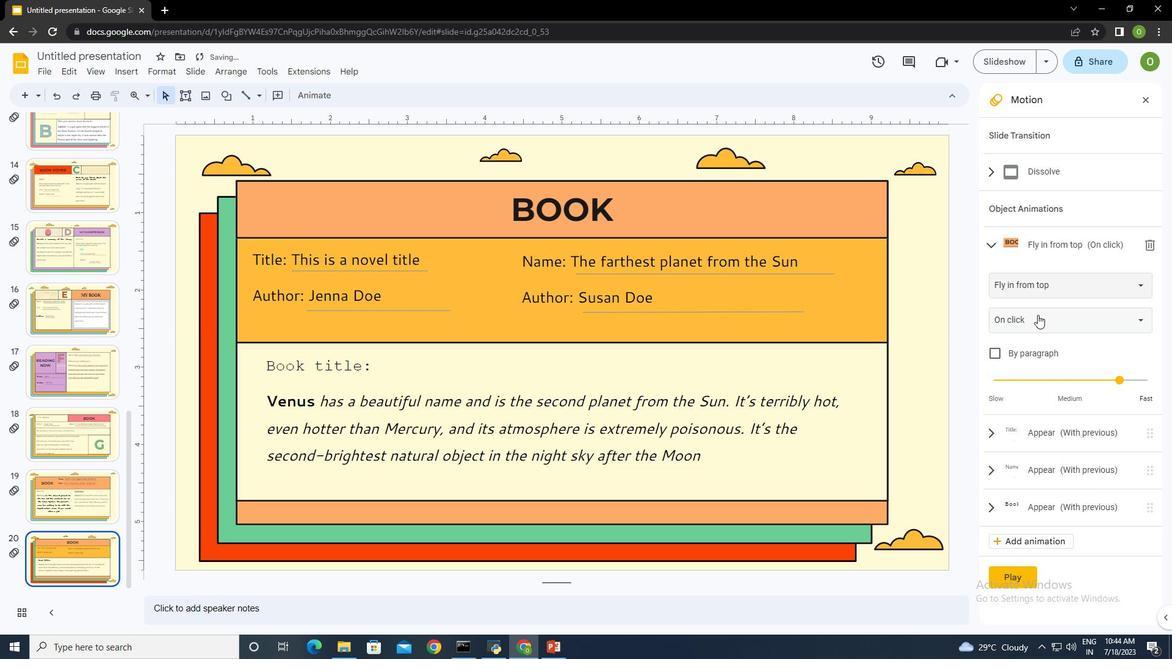 
Action: Mouse moved to (1035, 362)
Screenshot: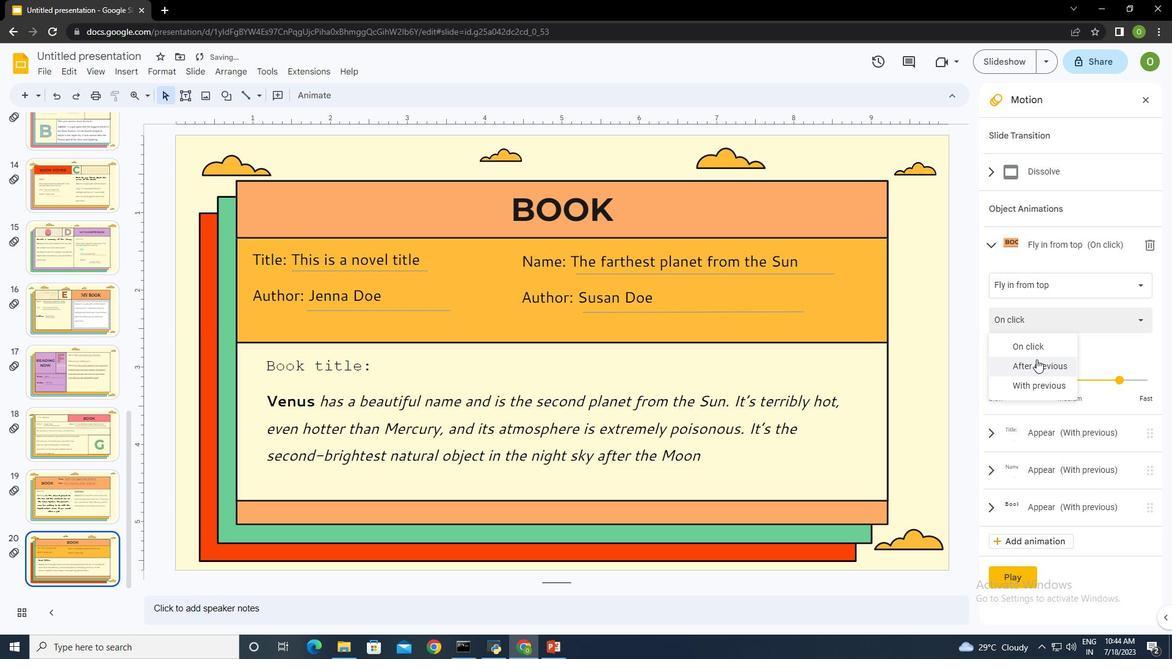 
Action: Mouse pressed left at (1035, 362)
Screenshot: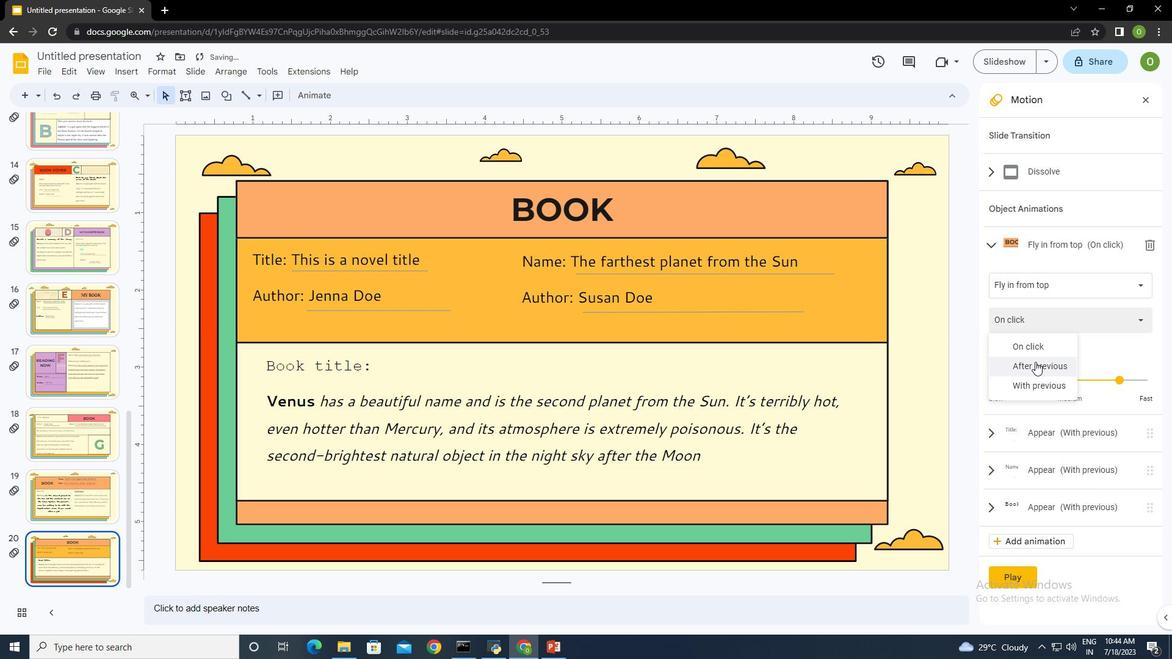 
Action: Mouse moved to (1071, 378)
Screenshot: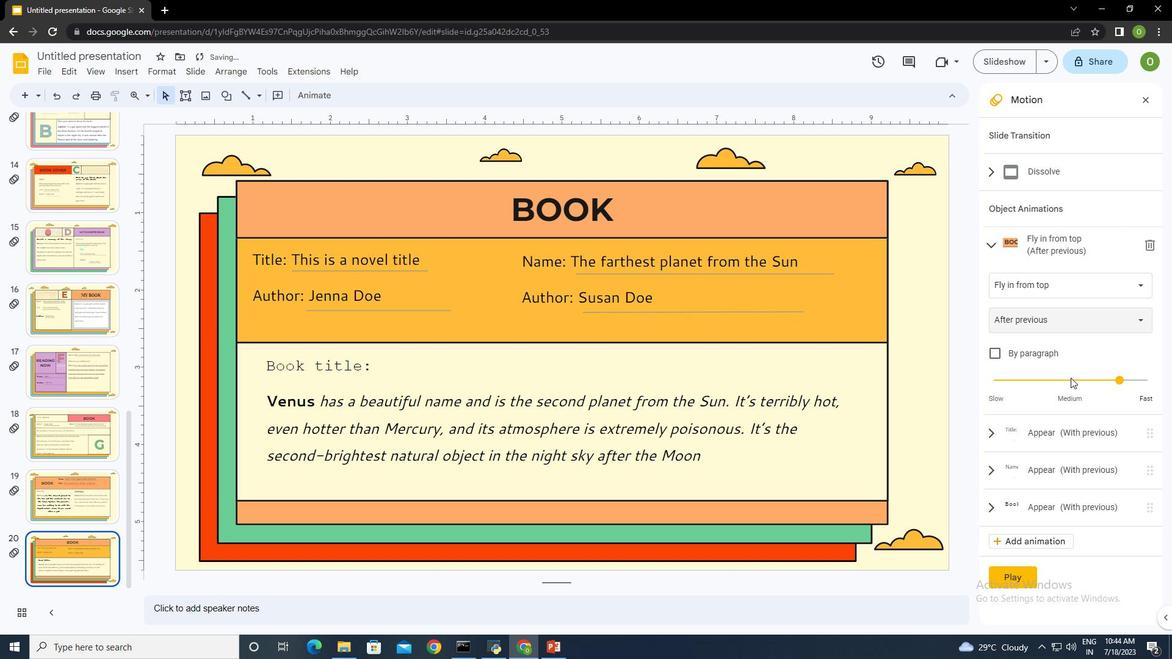 
Action: Mouse pressed left at (1071, 378)
Screenshot: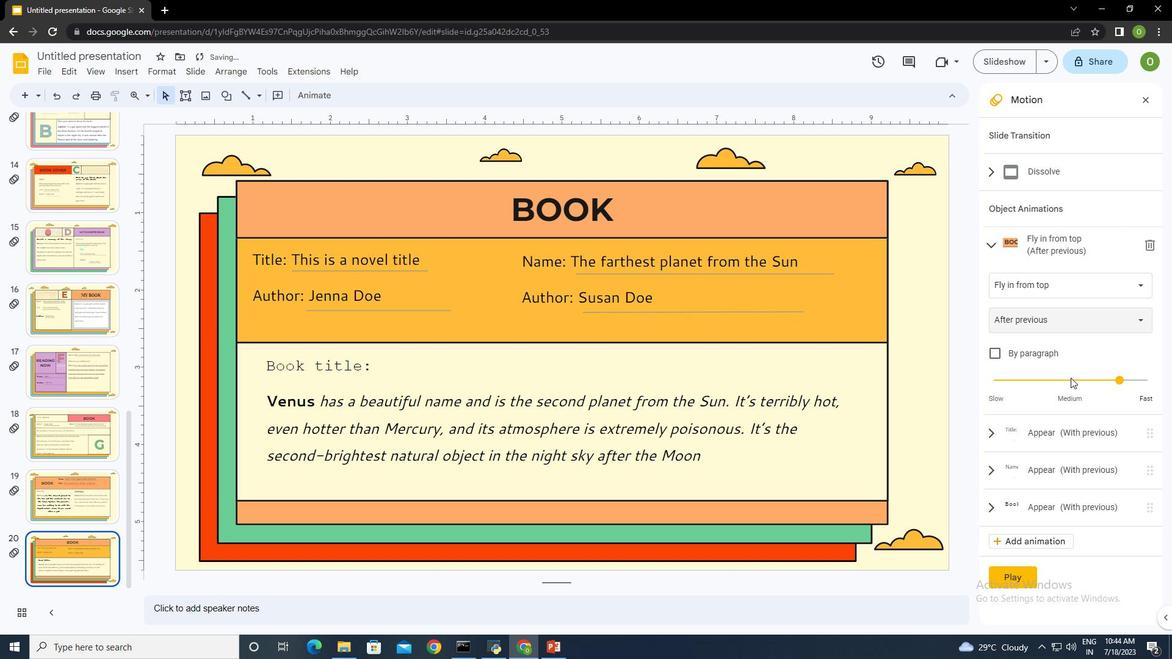 
Action: Mouse pressed left at (1071, 378)
Screenshot: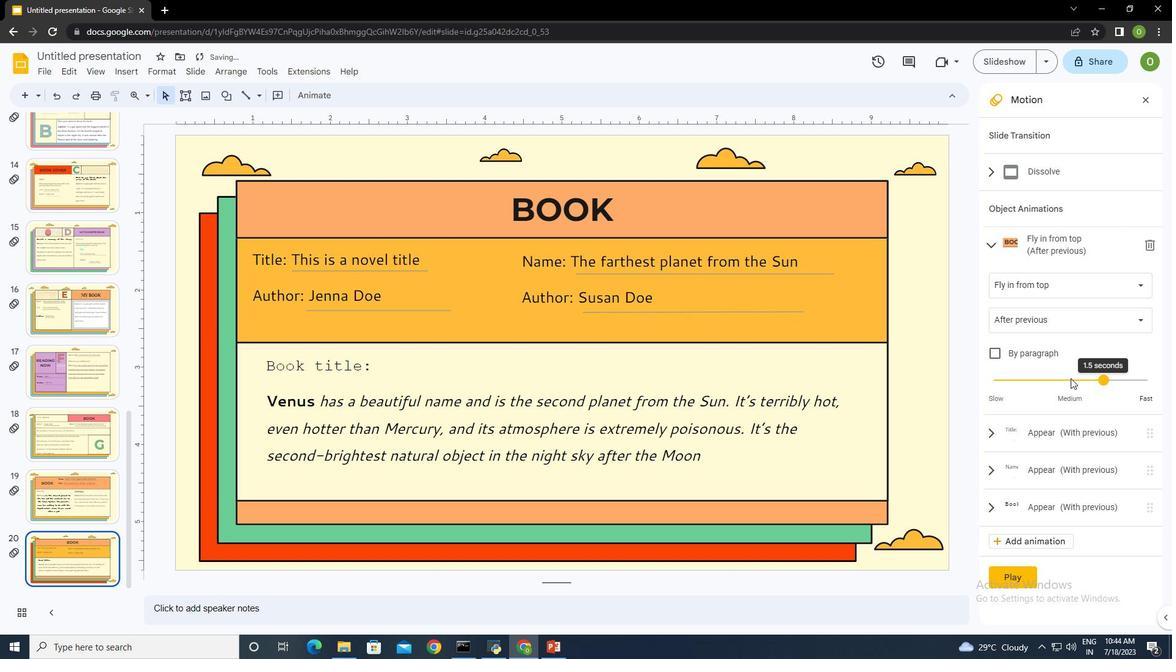 
Action: Mouse moved to (1027, 427)
Screenshot: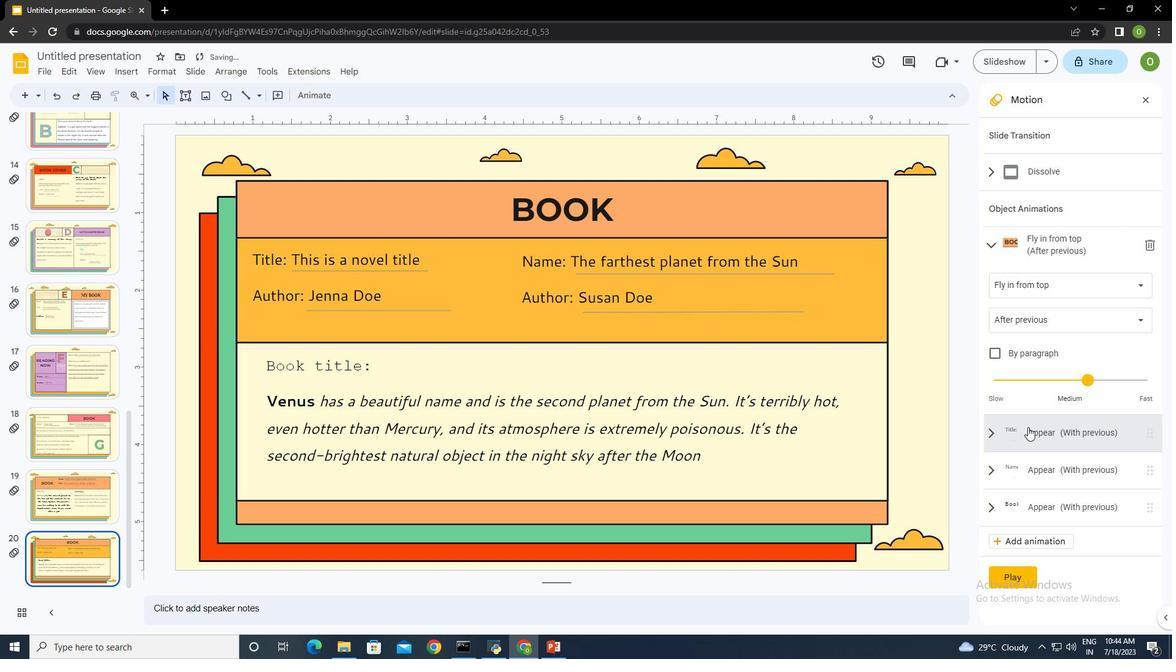 
Action: Mouse pressed left at (1027, 427)
Screenshot: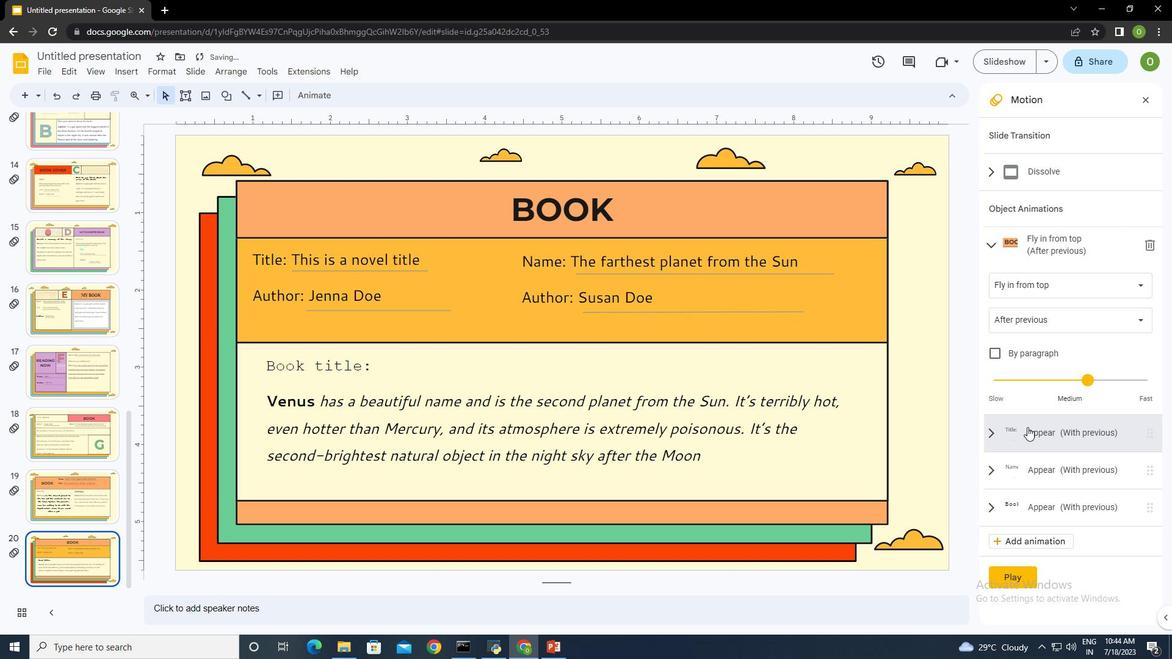 
Action: Mouse moved to (1041, 321)
Screenshot: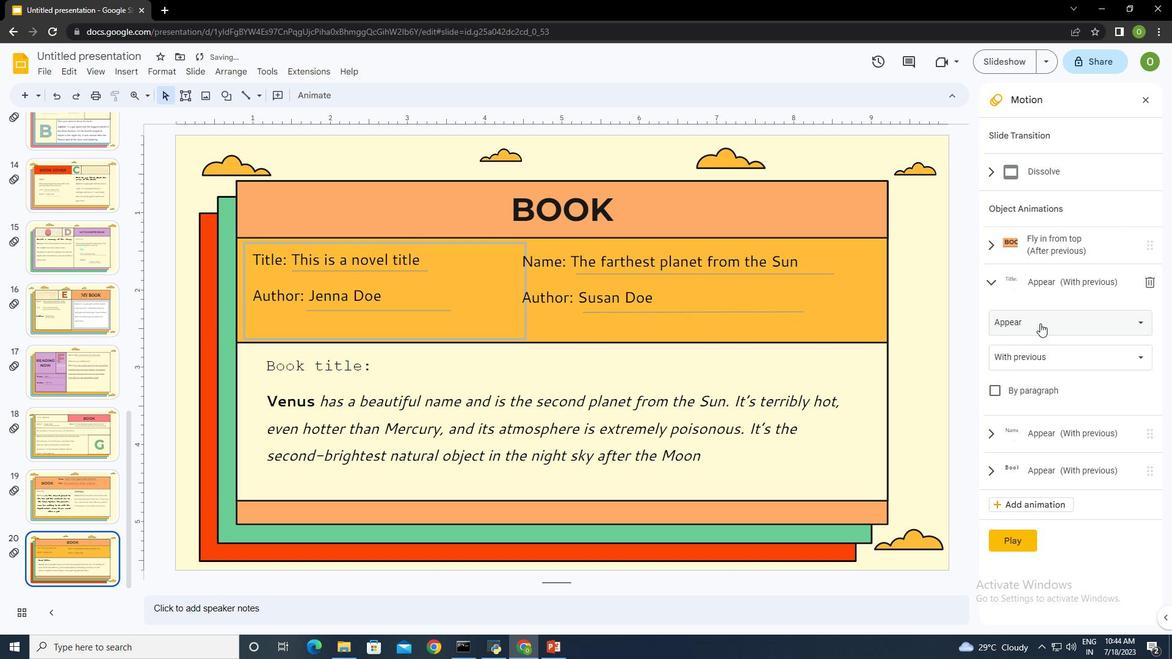 
Action: Mouse pressed left at (1041, 321)
Screenshot: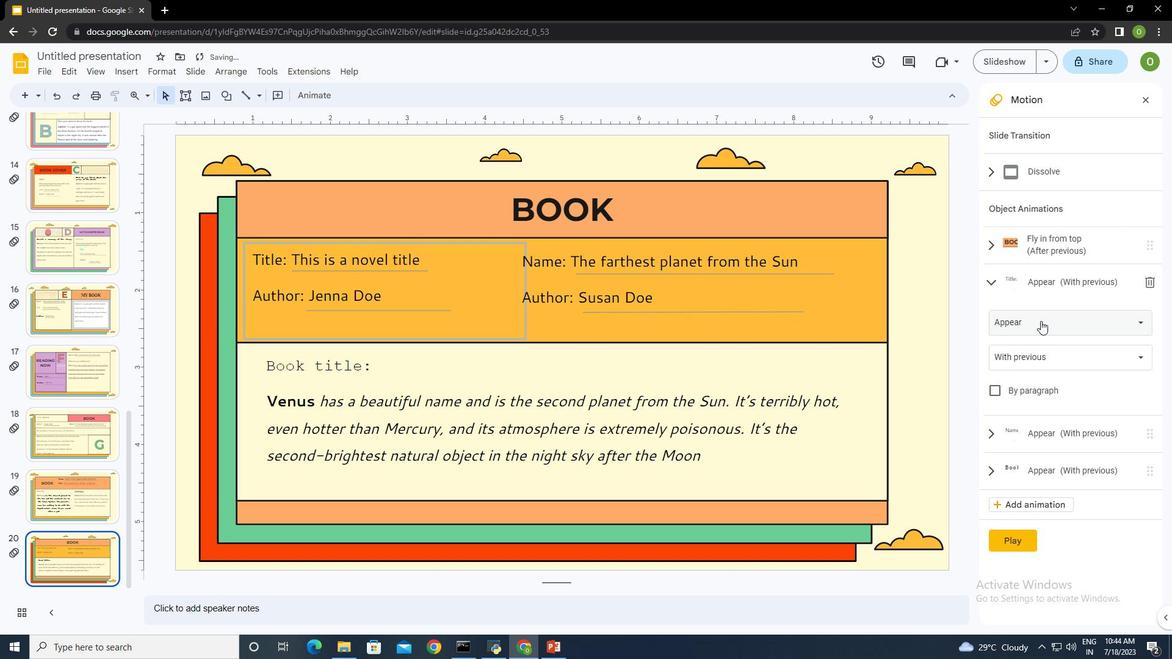 
Action: Mouse moved to (1059, 422)
Screenshot: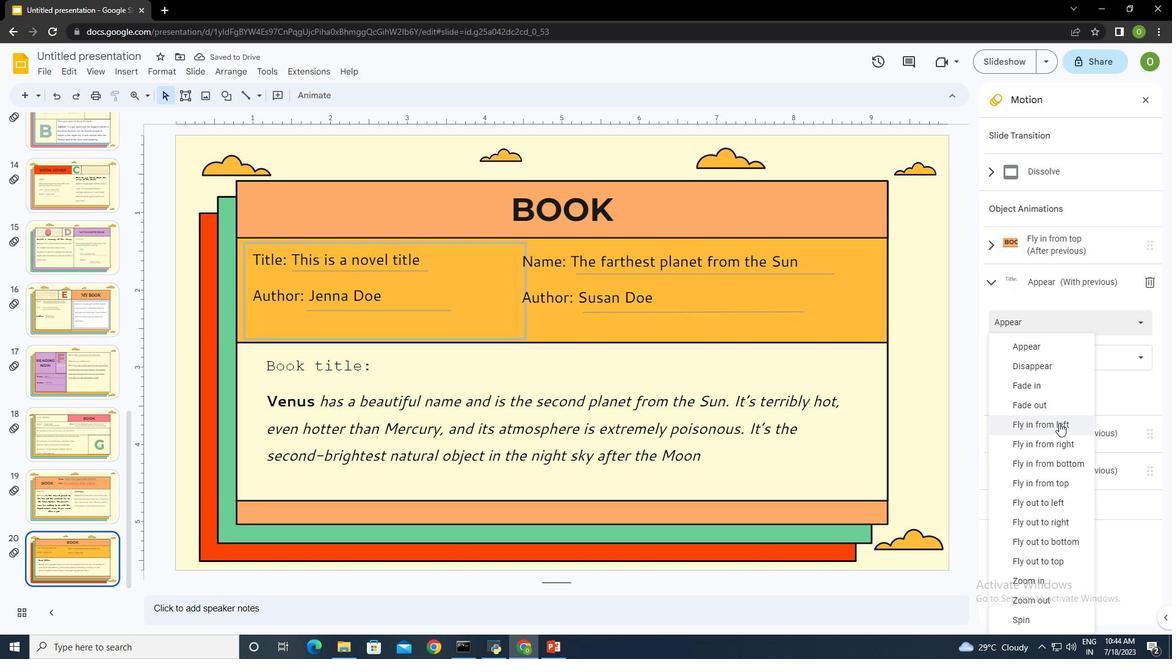 
Action: Mouse pressed left at (1059, 422)
Screenshot: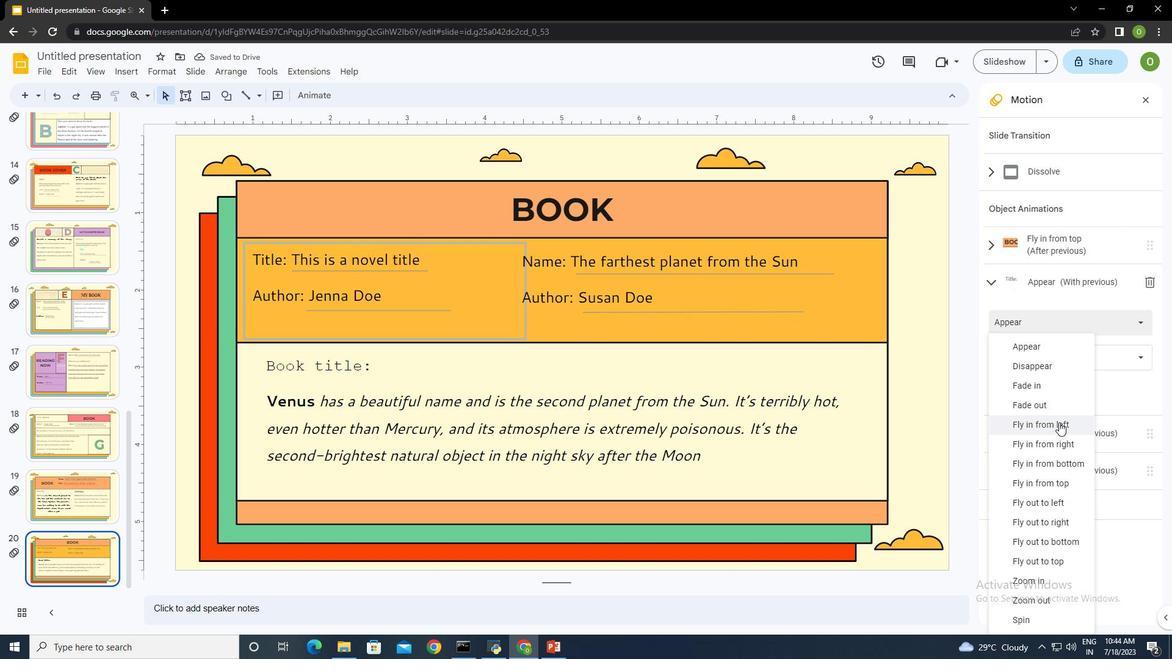 
Action: Mouse moved to (1068, 417)
Screenshot: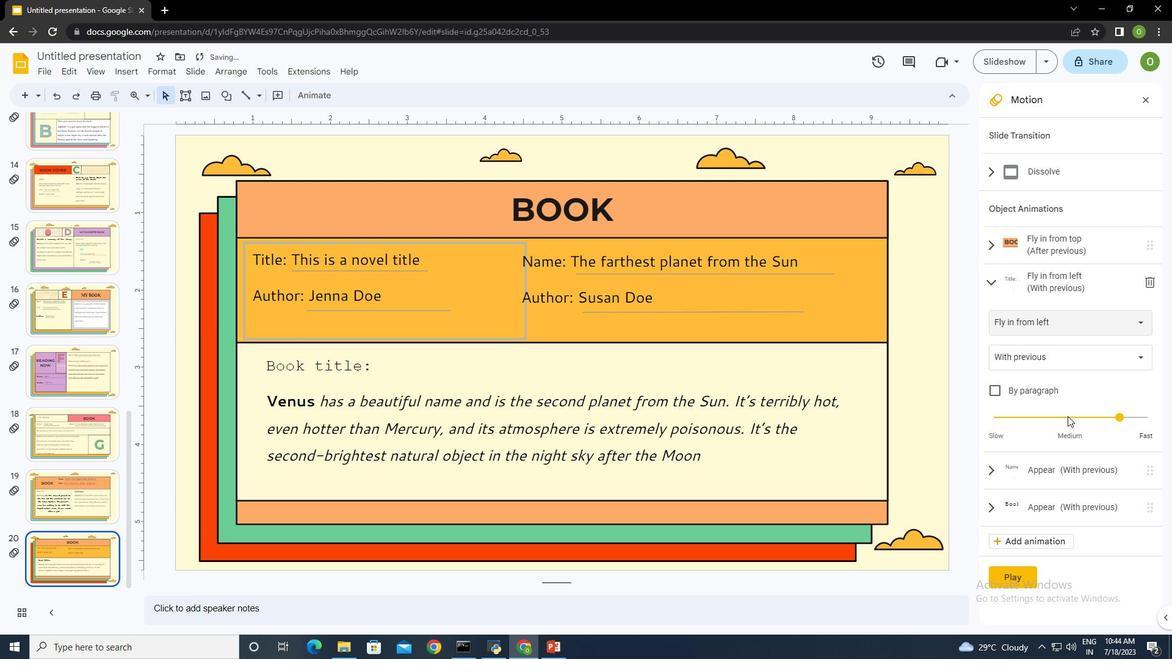 
Action: Mouse pressed left at (1068, 417)
Screenshot: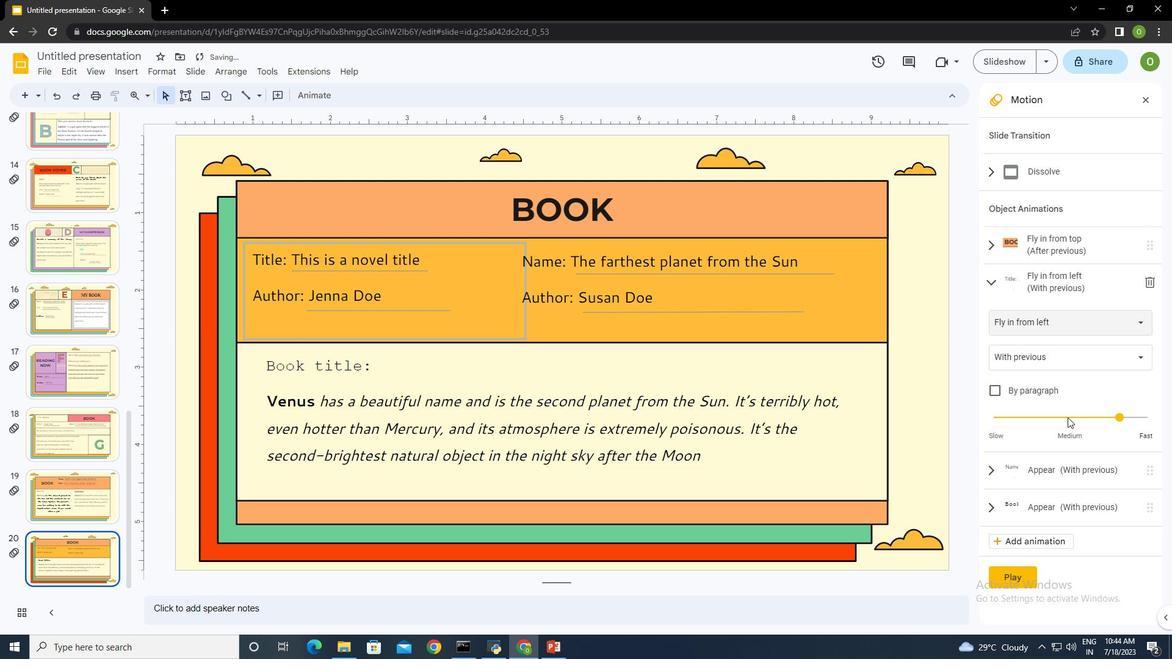 
Action: Mouse pressed left at (1068, 417)
Screenshot: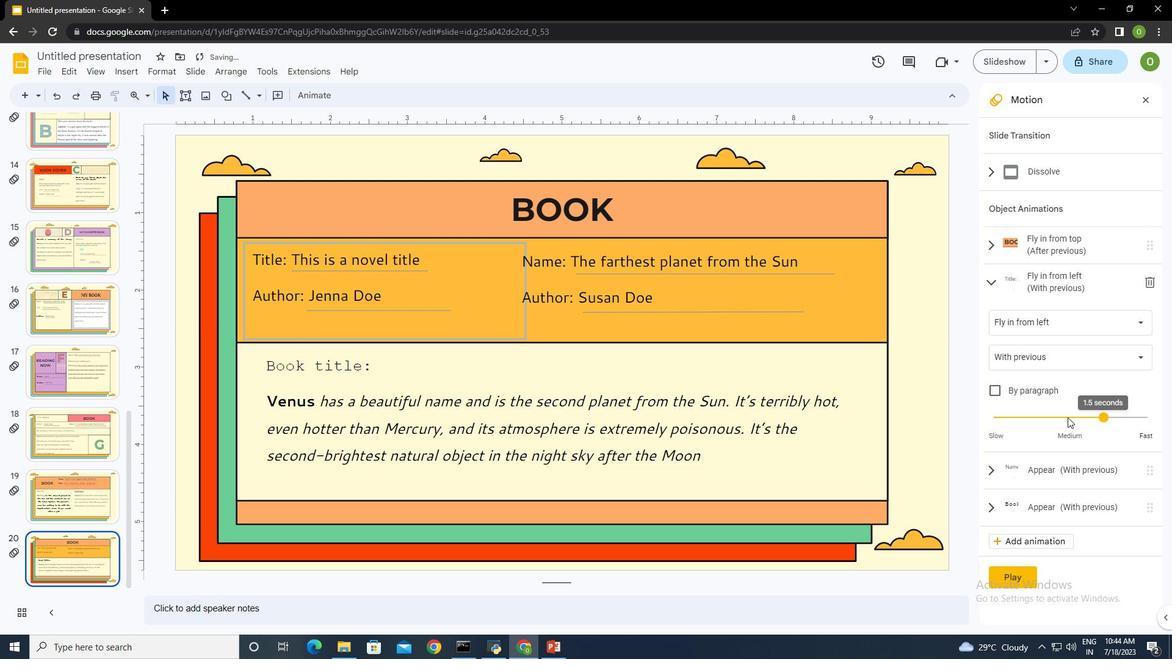 
Action: Mouse moved to (1049, 470)
Screenshot: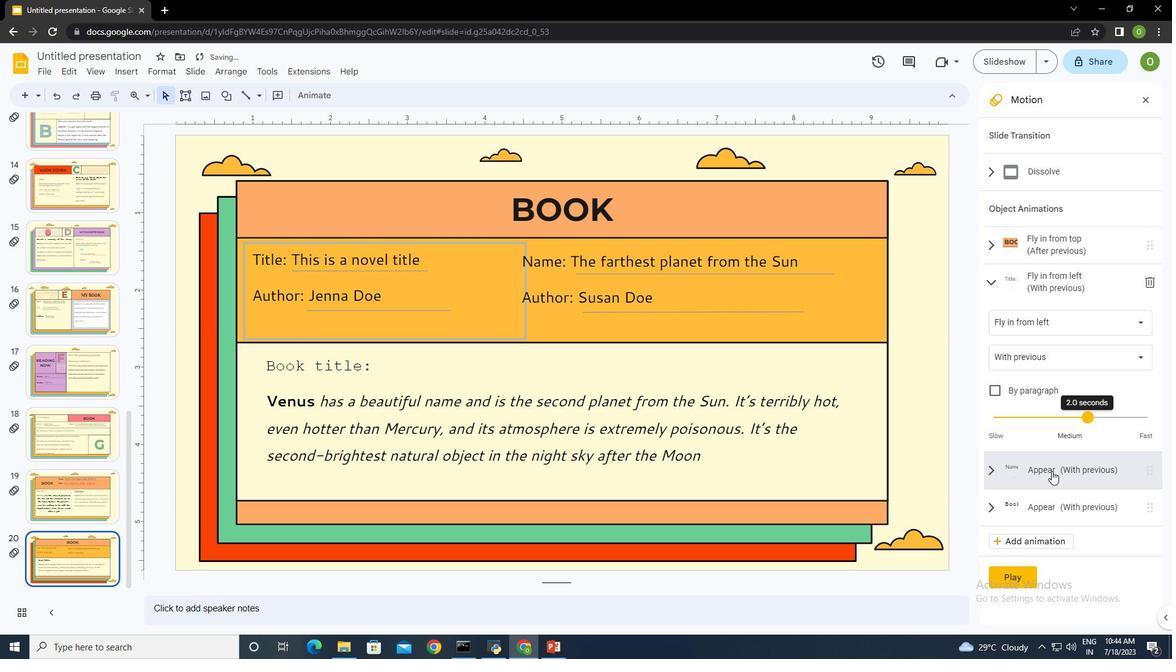 
Action: Mouse pressed left at (1049, 470)
Screenshot: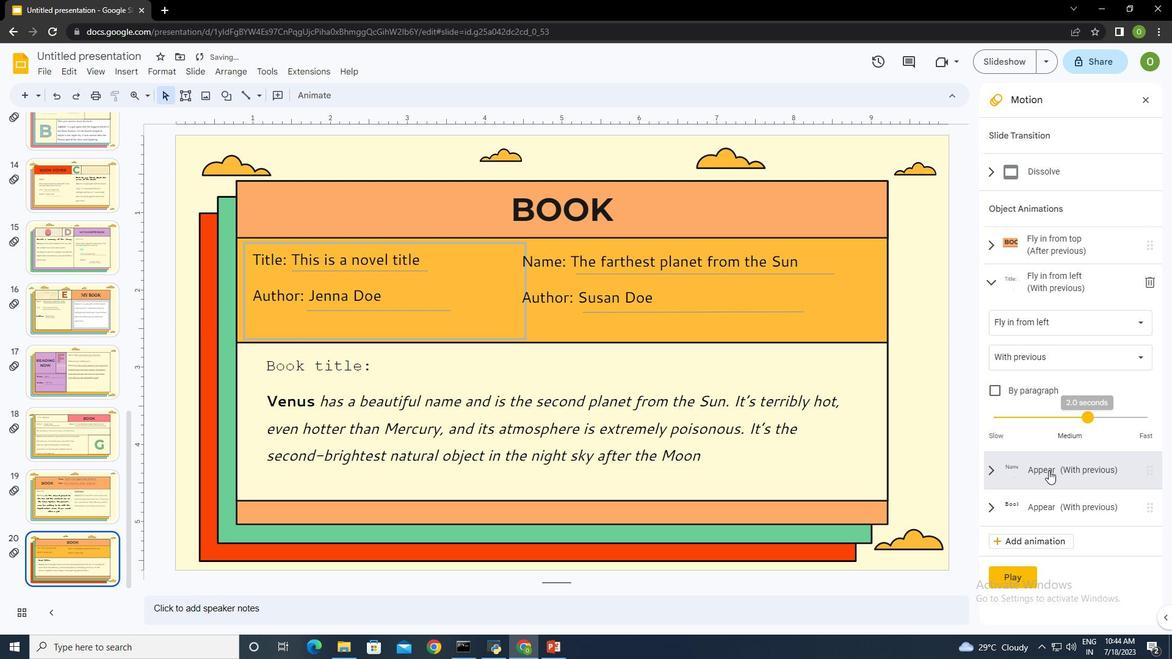 
Action: Mouse moved to (1043, 358)
Screenshot: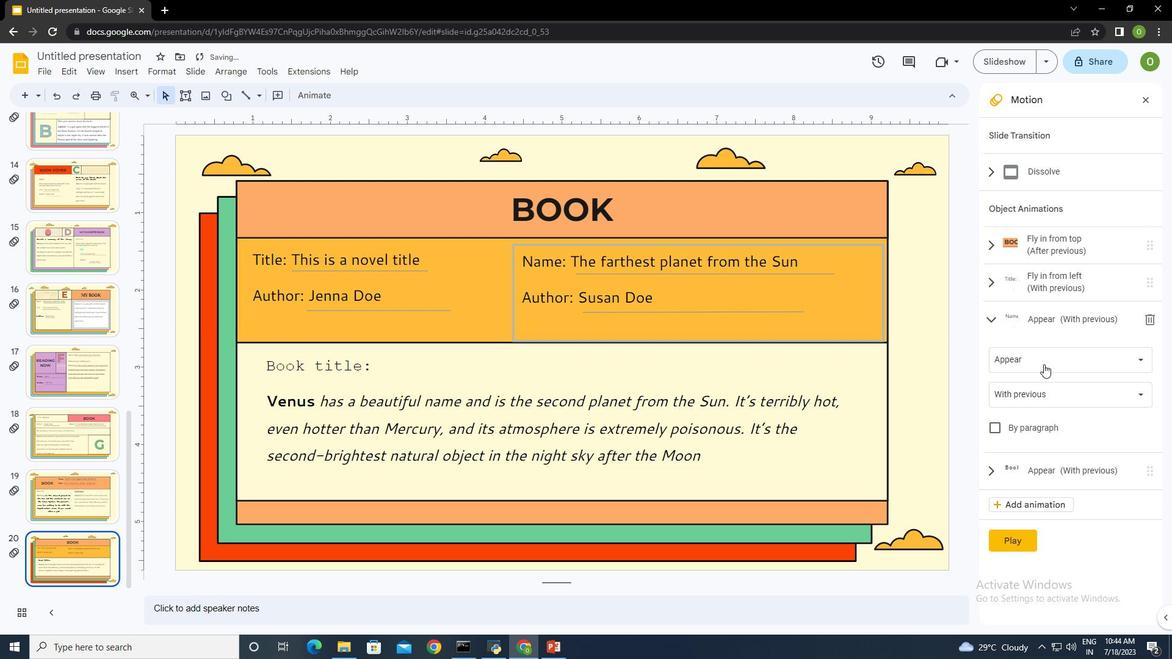 
Action: Mouse pressed left at (1043, 358)
Screenshot: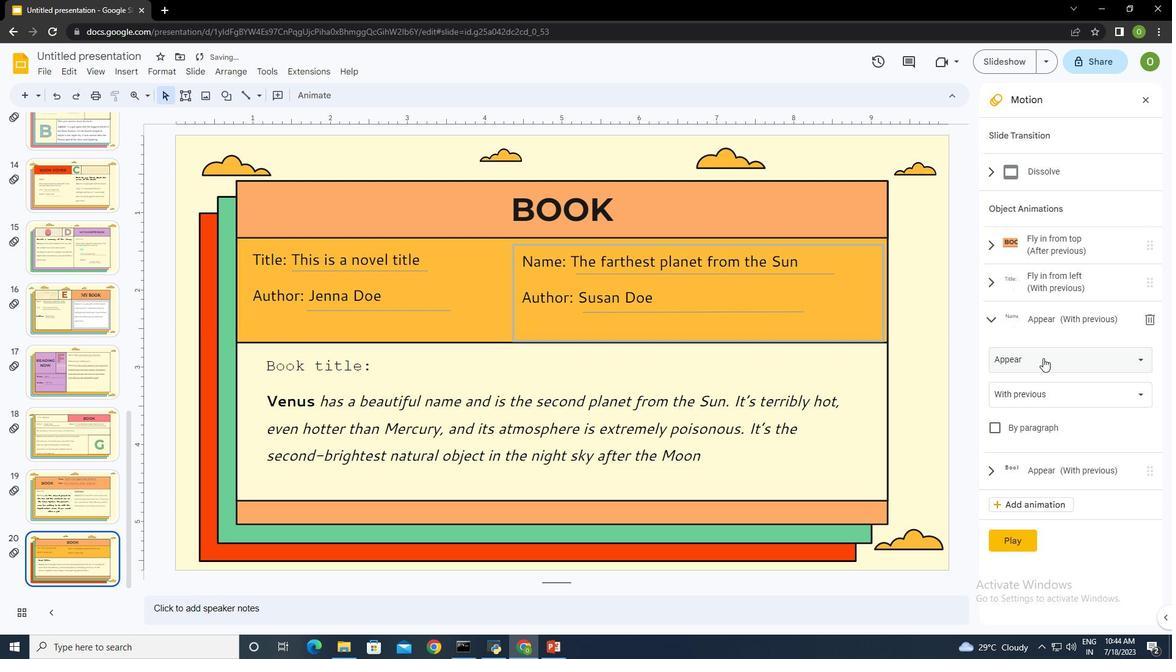
Action: Mouse moved to (1052, 156)
Screenshot: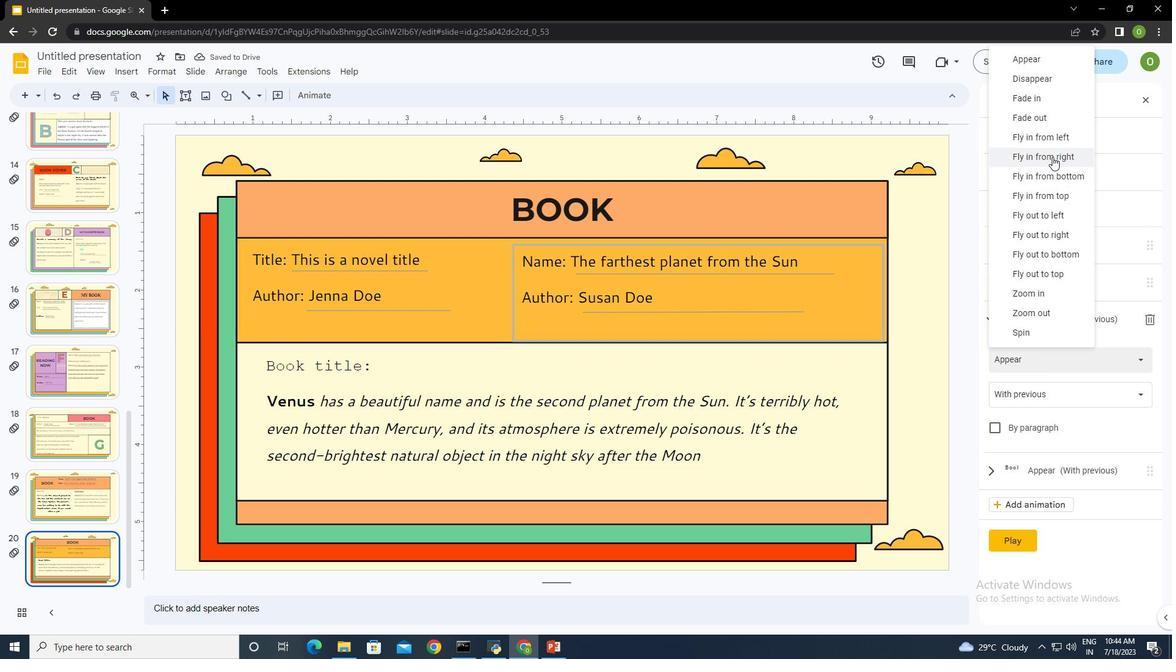 
Action: Mouse pressed left at (1052, 156)
Screenshot: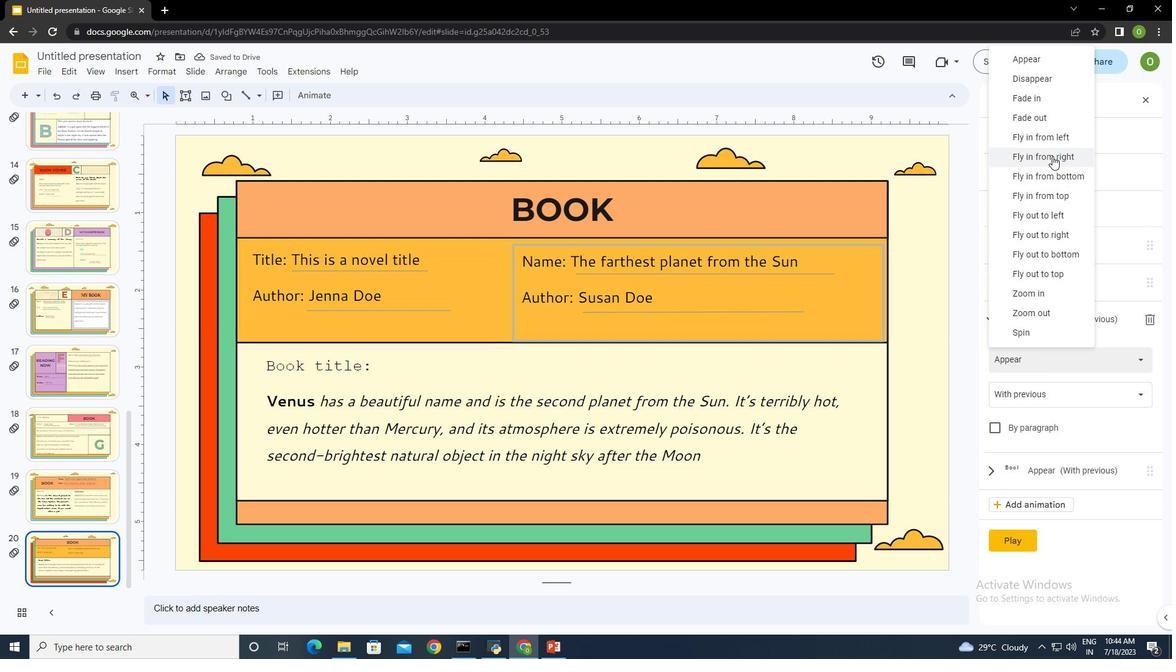 
Action: Mouse moved to (1071, 454)
Screenshot: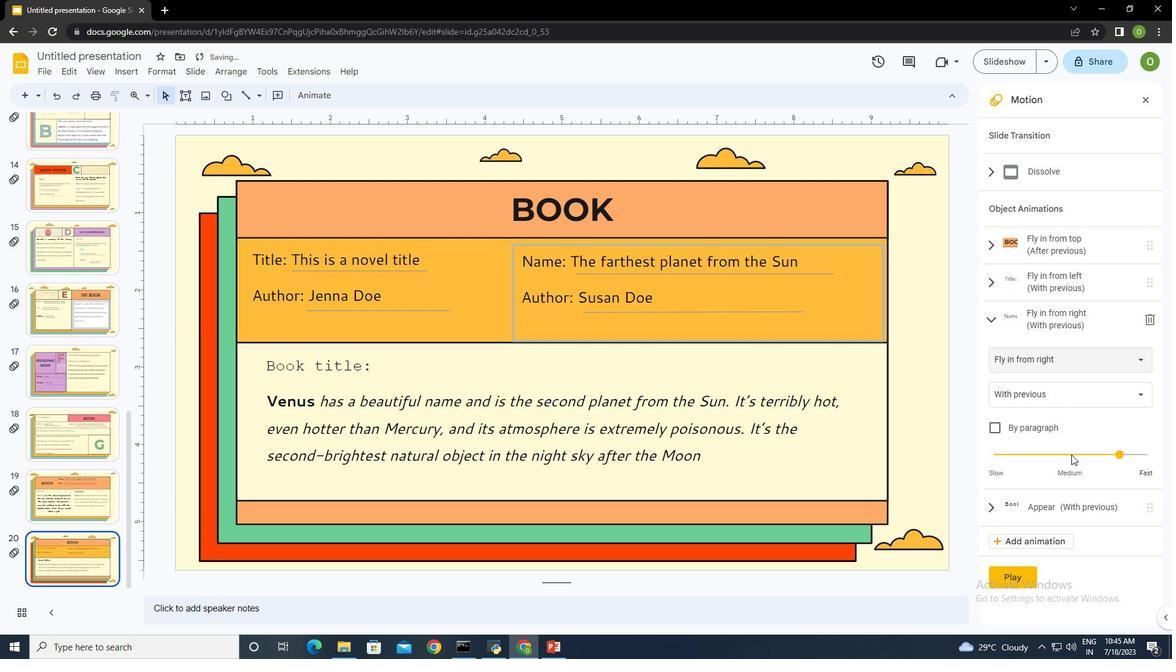
Action: Mouse pressed left at (1071, 454)
Screenshot: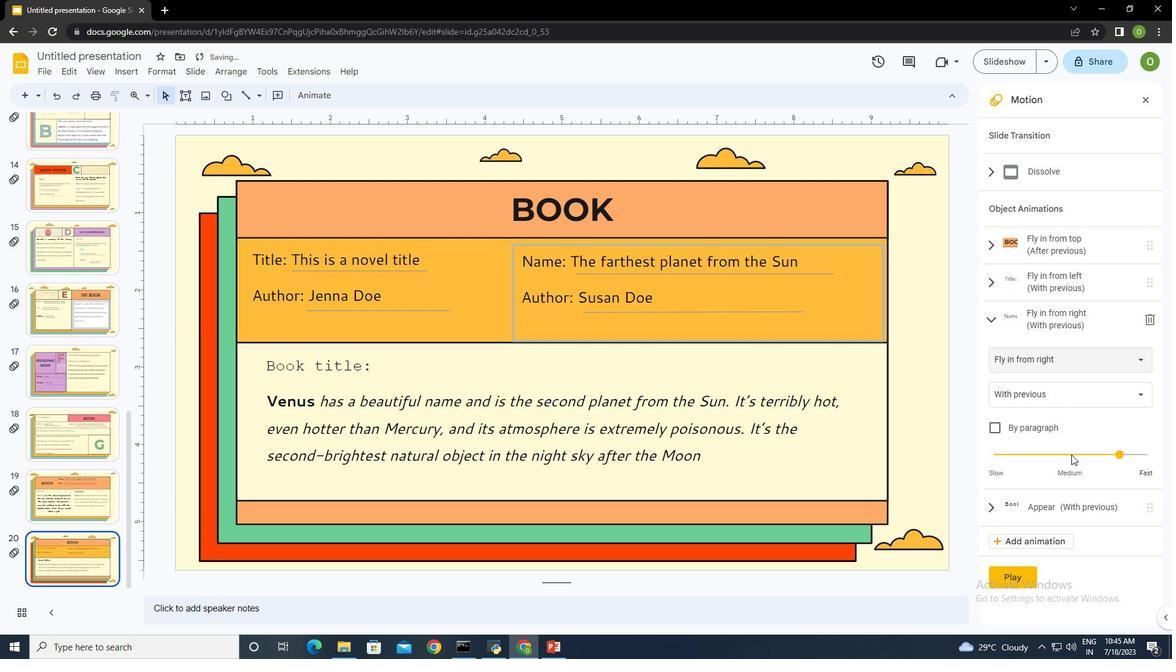 
Action: Mouse pressed left at (1071, 454)
Screenshot: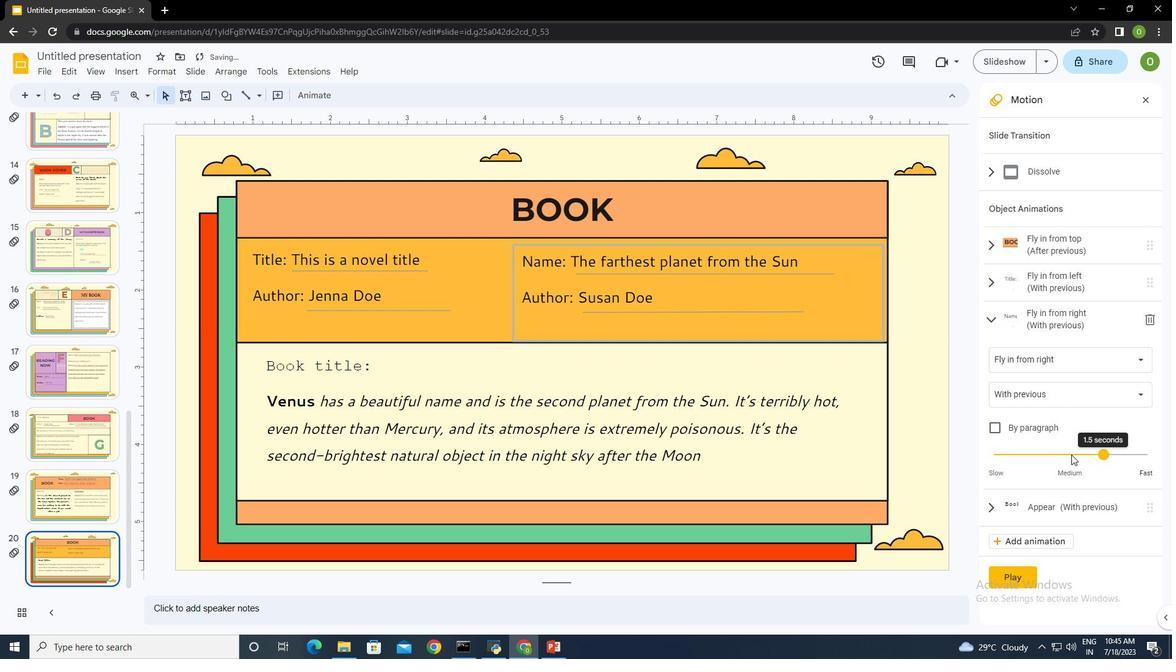 
Action: Mouse moved to (1061, 517)
Screenshot: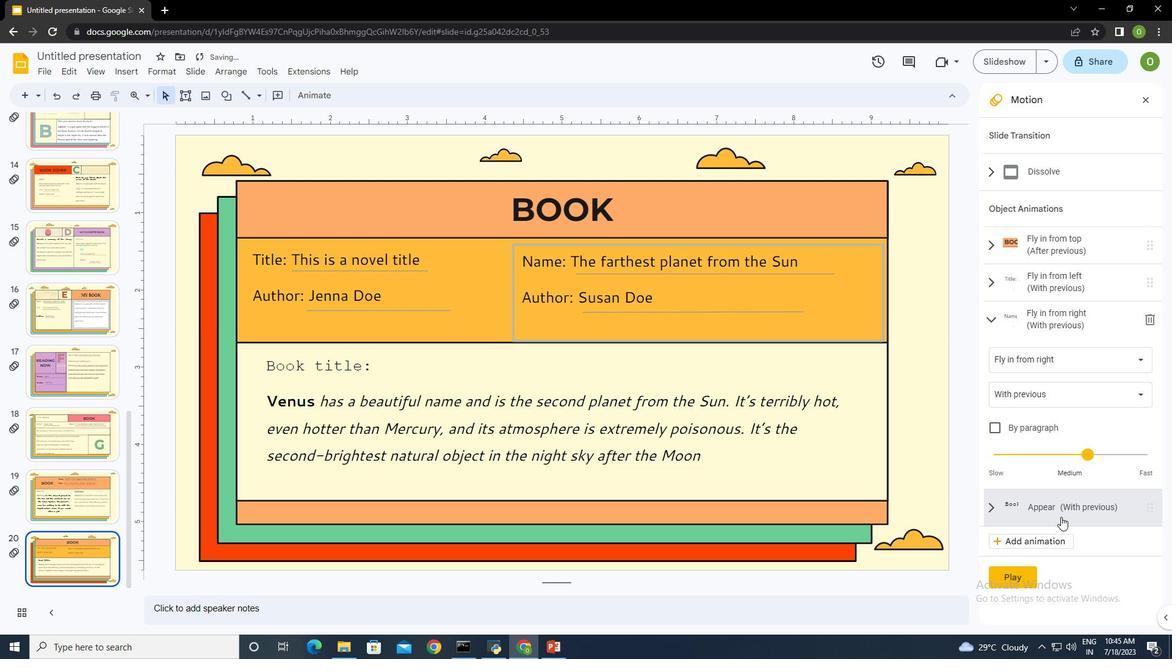 
Action: Mouse pressed left at (1061, 517)
Screenshot: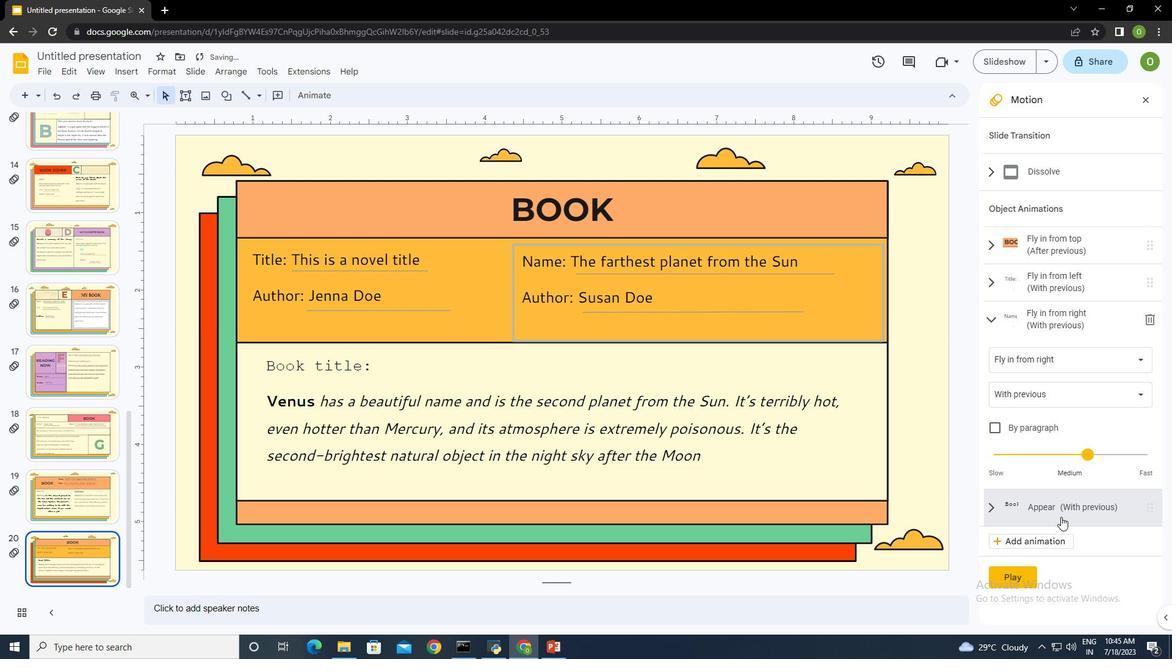 
Action: Mouse moved to (1052, 396)
Screenshot: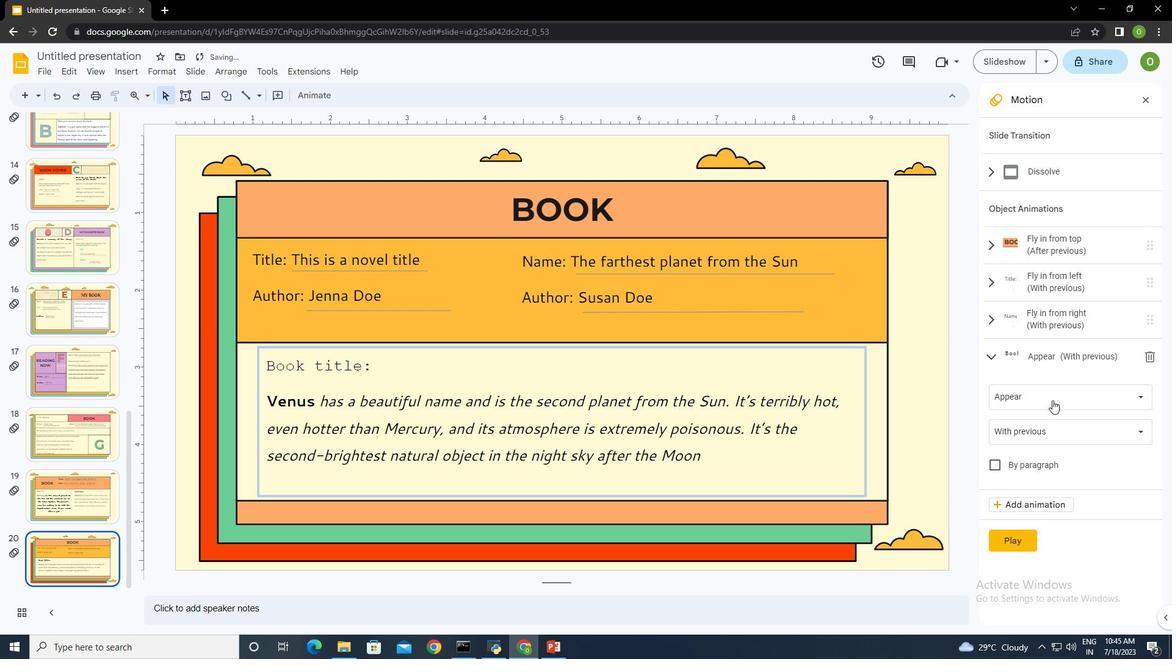 
Action: Mouse pressed left at (1052, 396)
Screenshot: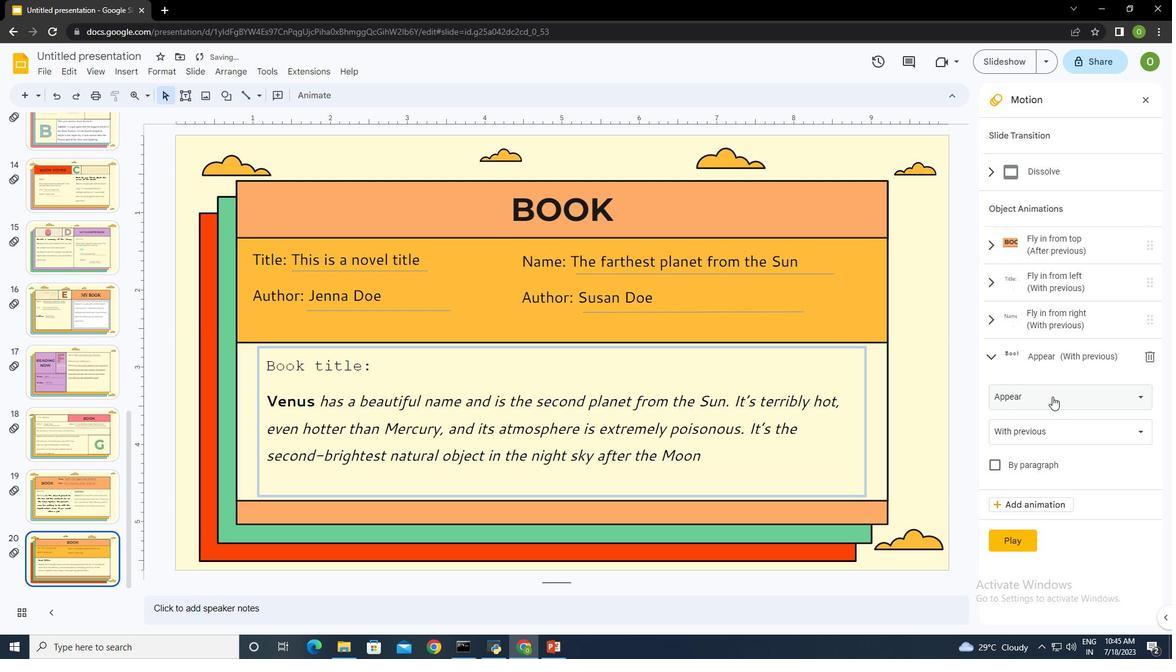 
Action: Mouse moved to (1059, 216)
Screenshot: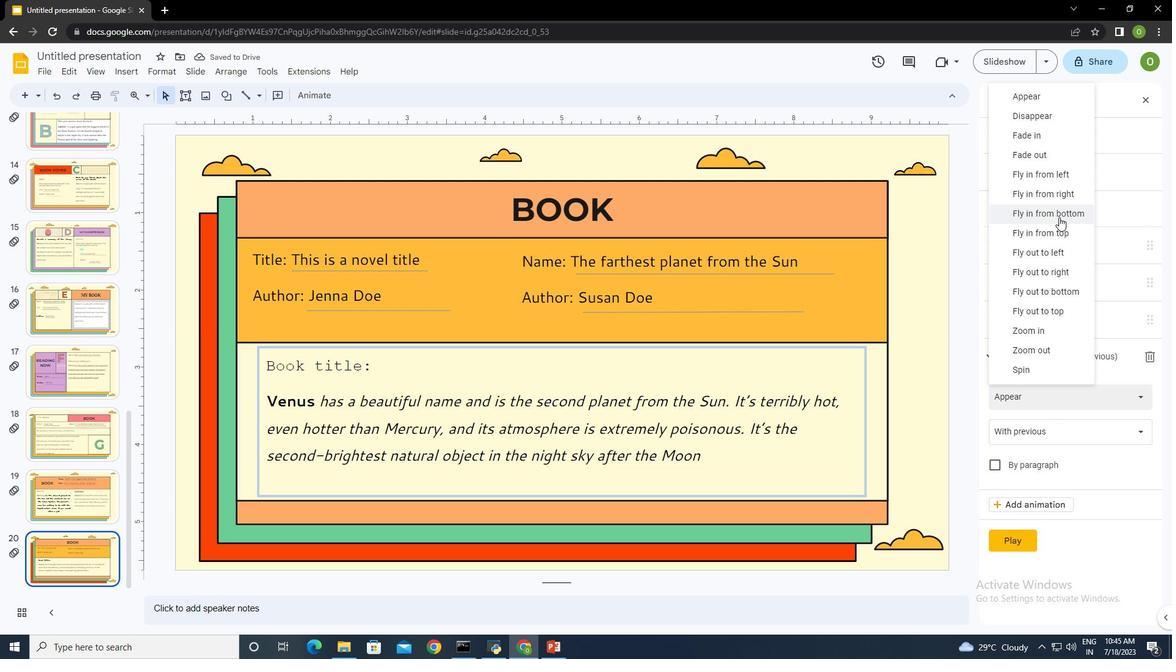 
Action: Mouse pressed left at (1059, 216)
Screenshot: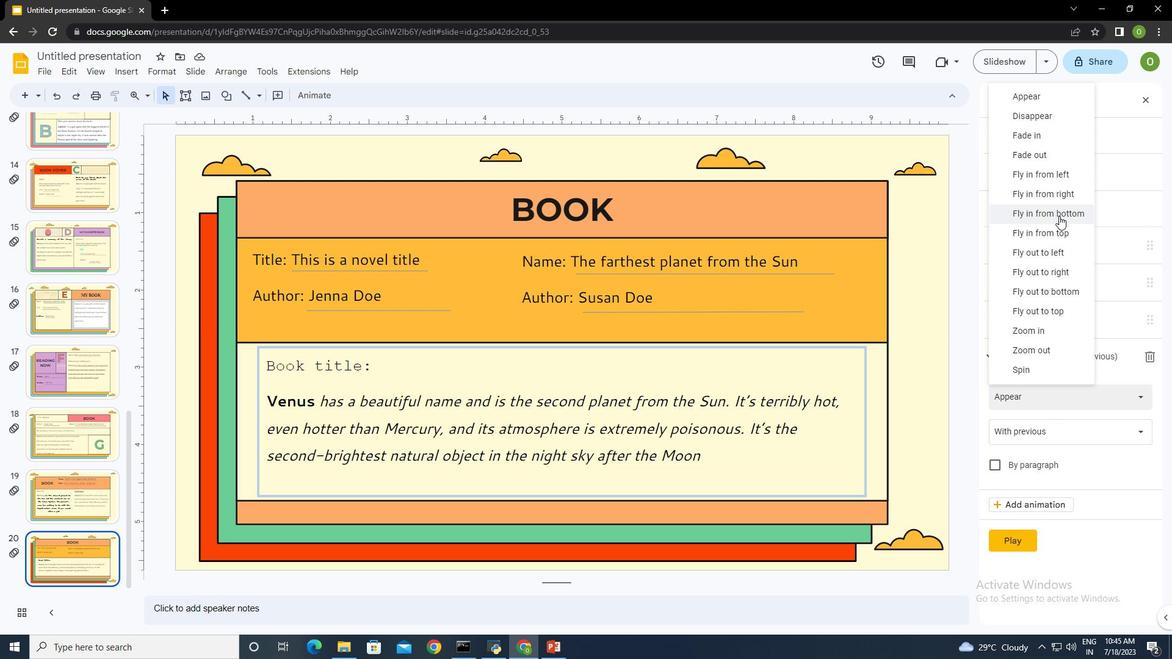 
Action: Mouse moved to (1058, 459)
Screenshot: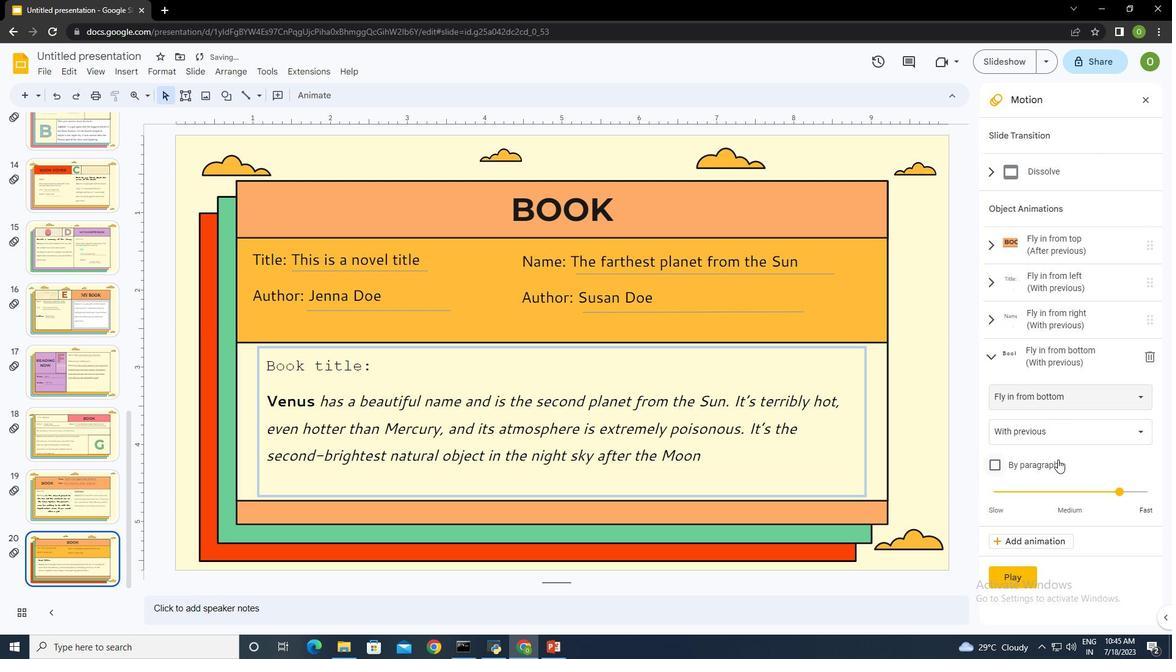 
Action: Mouse scrolled (1058, 459) with delta (0, 0)
Screenshot: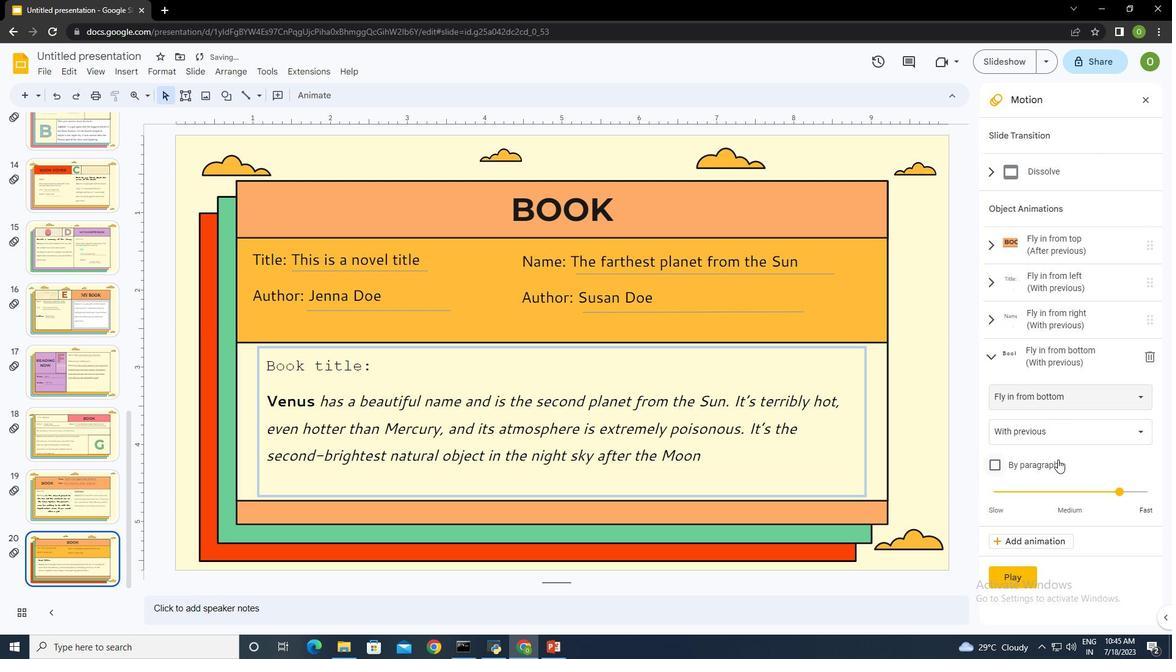
Action: Mouse scrolled (1058, 459) with delta (0, 0)
Screenshot: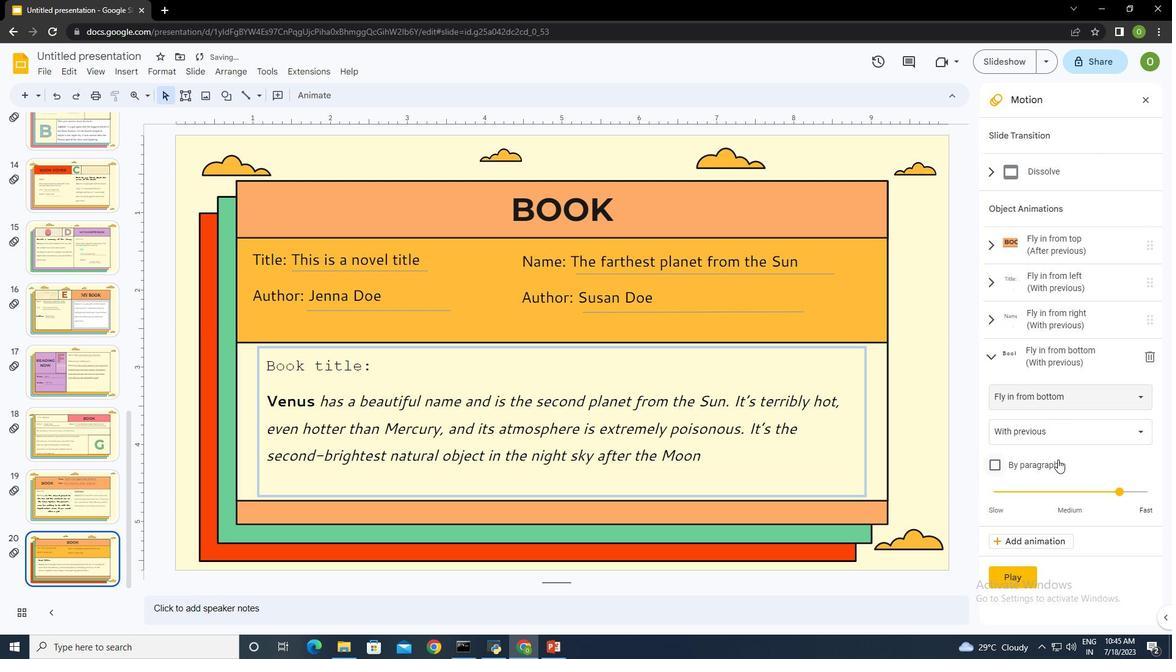 
Action: Mouse scrolled (1058, 459) with delta (0, 0)
Screenshot: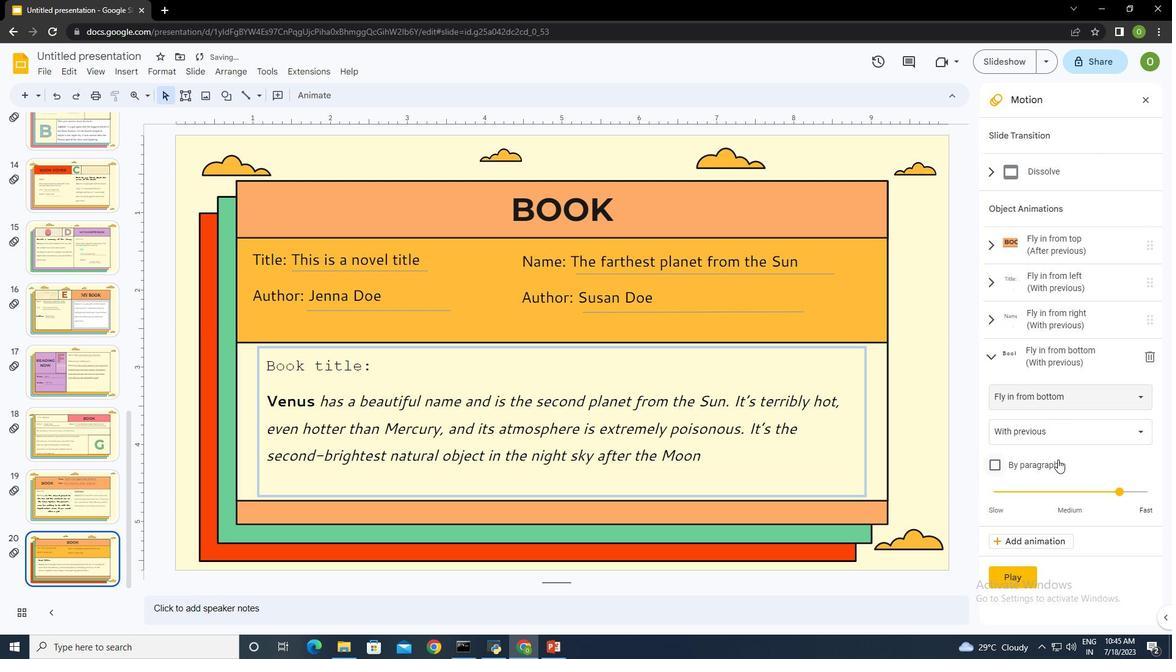 
Action: Mouse moved to (1071, 490)
Screenshot: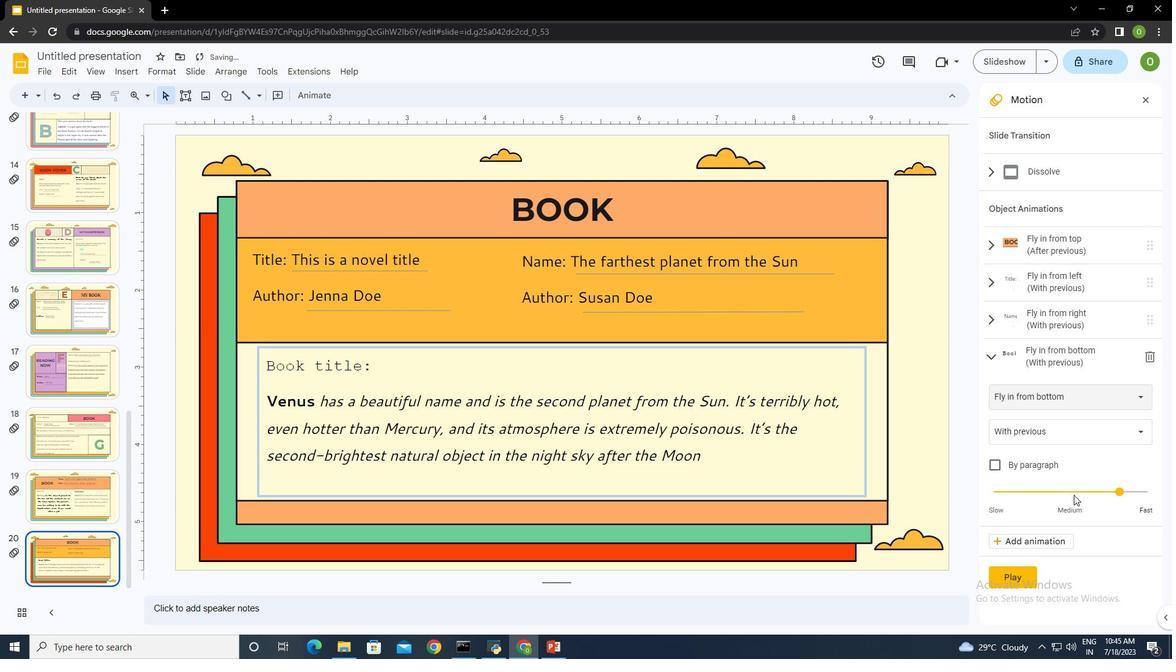 
Action: Mouse pressed left at (1071, 490)
Screenshot: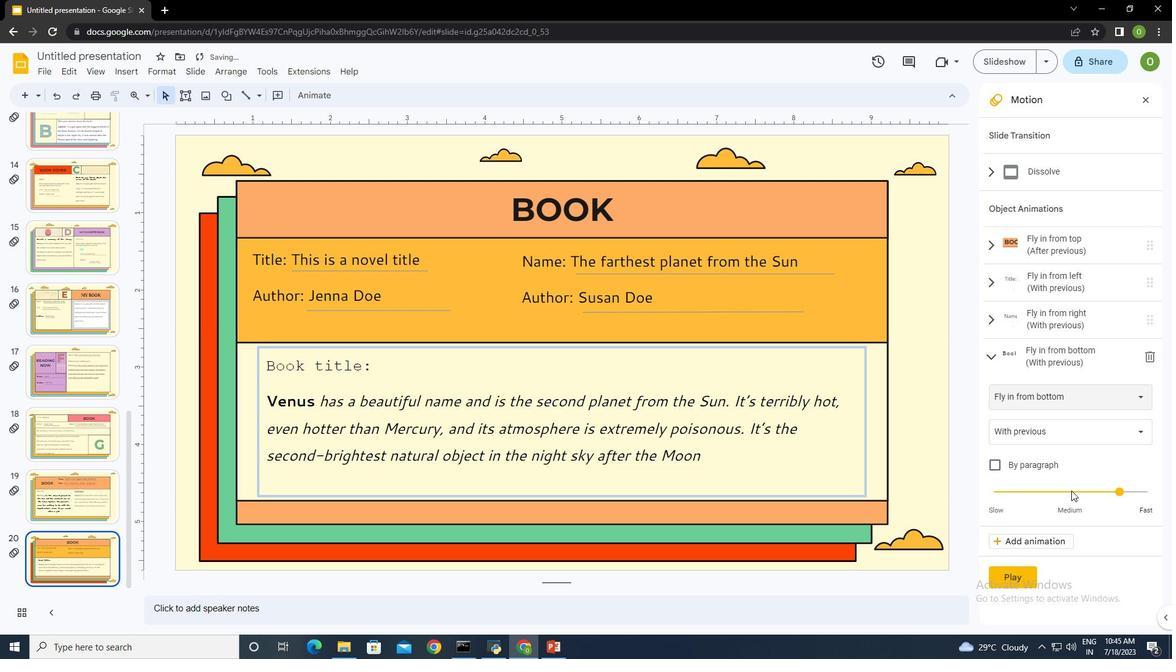 
Action: Mouse pressed left at (1071, 490)
Screenshot: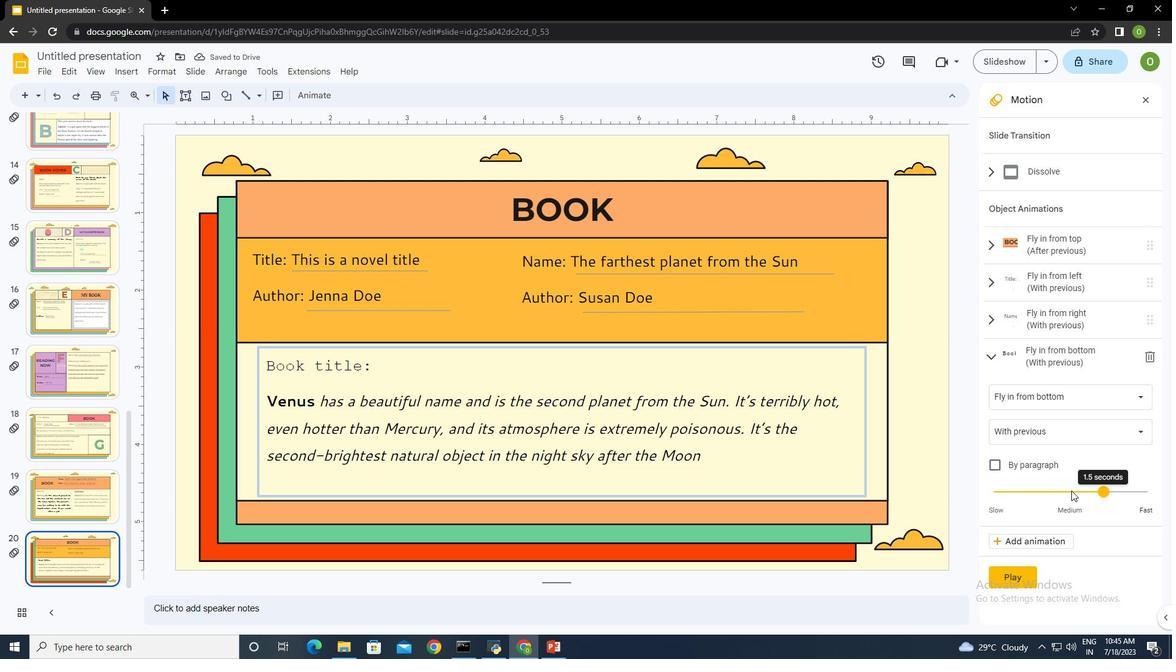 
Action: Mouse moved to (1071, 490)
Screenshot: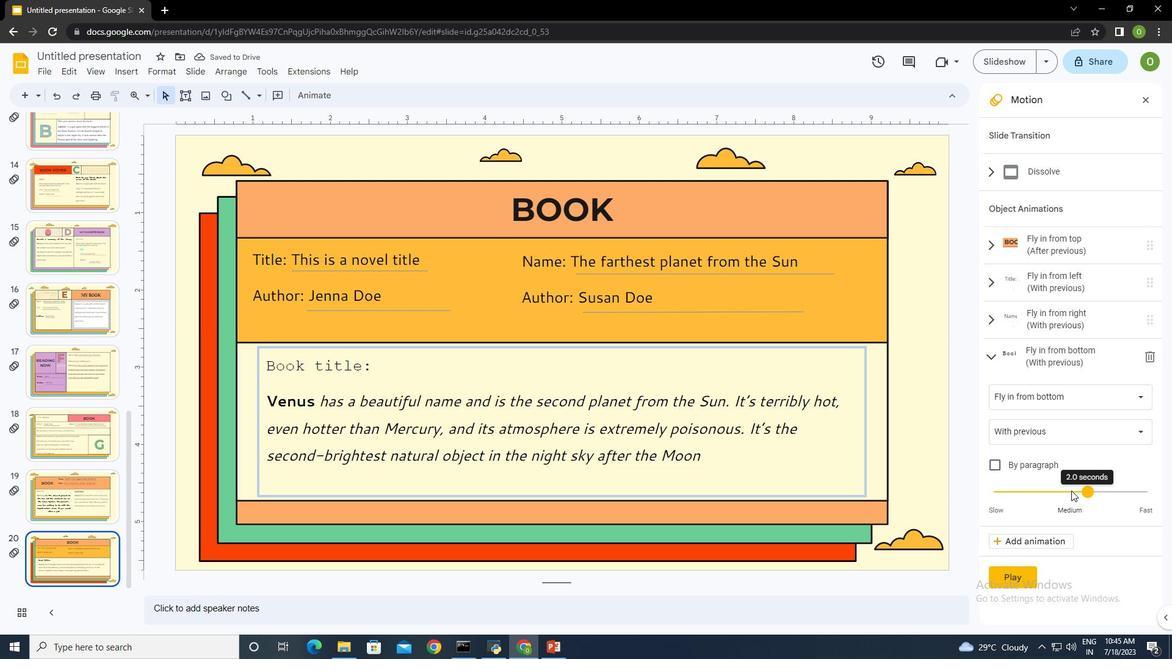
Action: Mouse pressed left at (1071, 490)
Screenshot: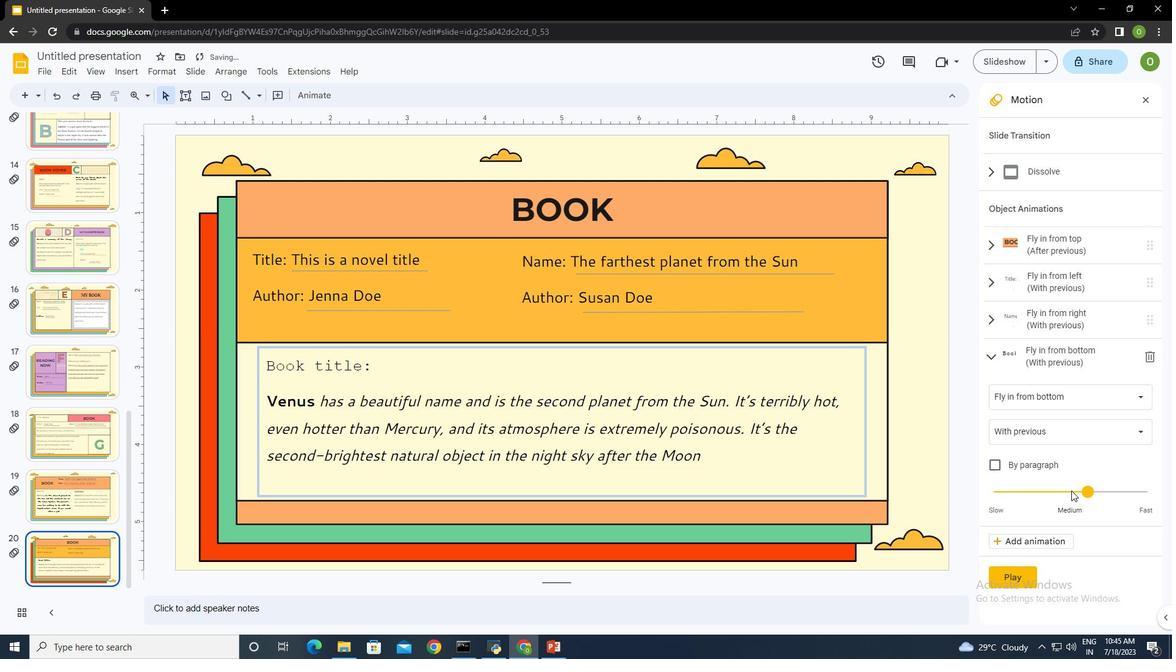 
Action: Mouse moved to (1095, 534)
Screenshot: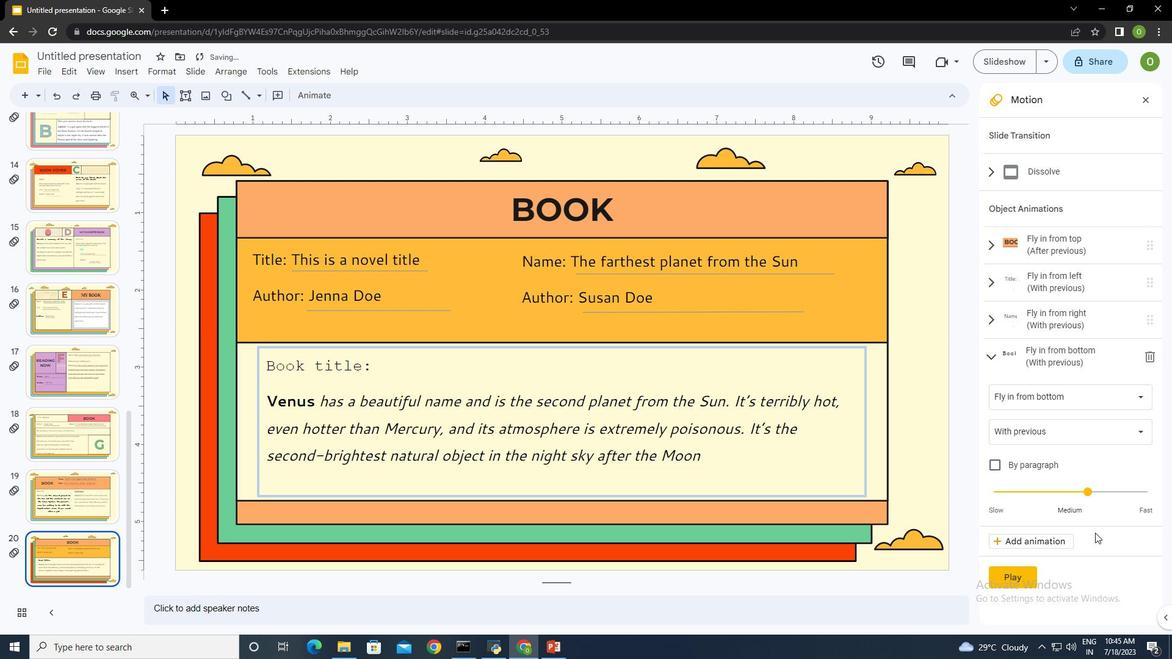 
Action: Mouse pressed left at (1095, 534)
Screenshot: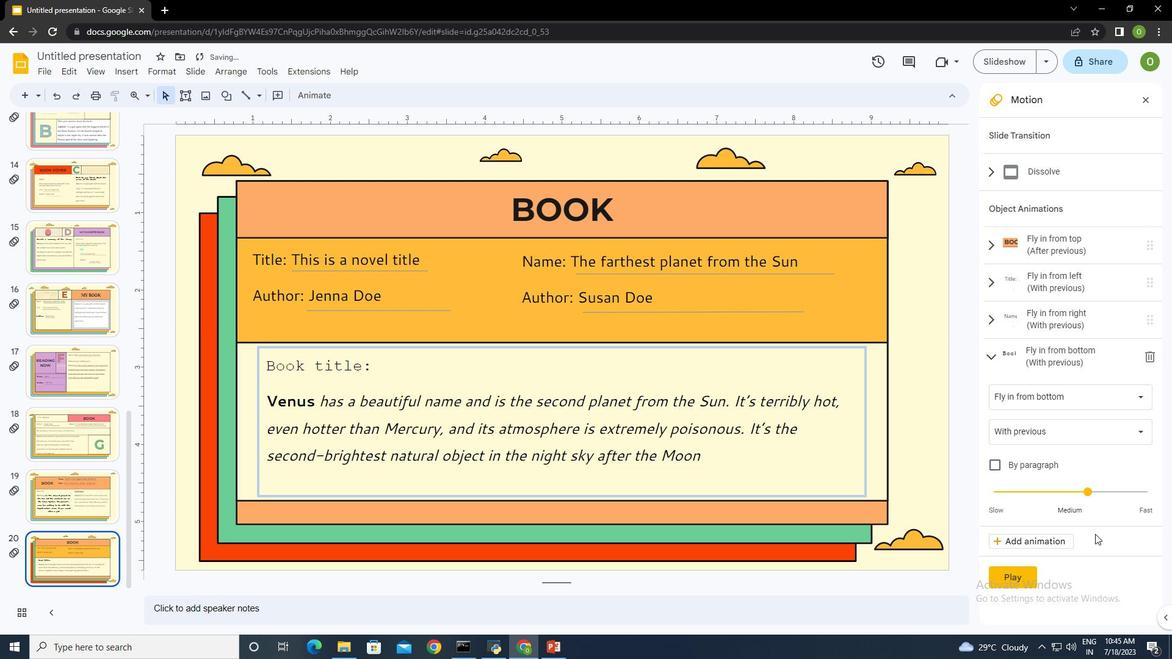
Action: Mouse moved to (1097, 525)
Screenshot: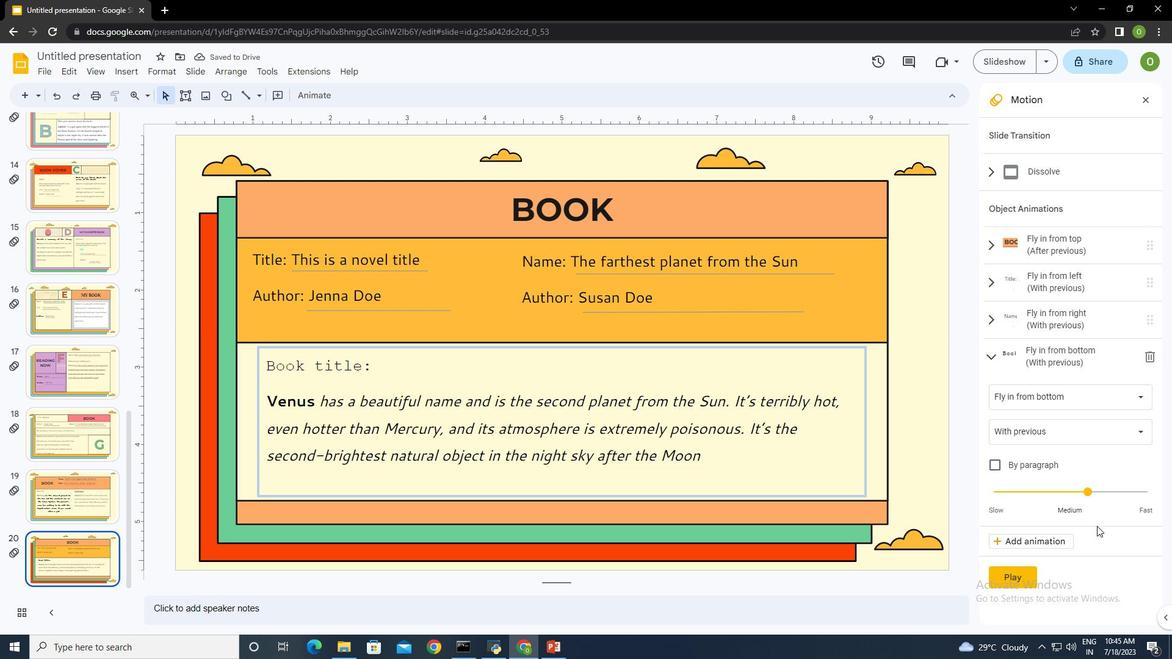 
Action: Mouse scrolled (1097, 525) with delta (0, 0)
Screenshot: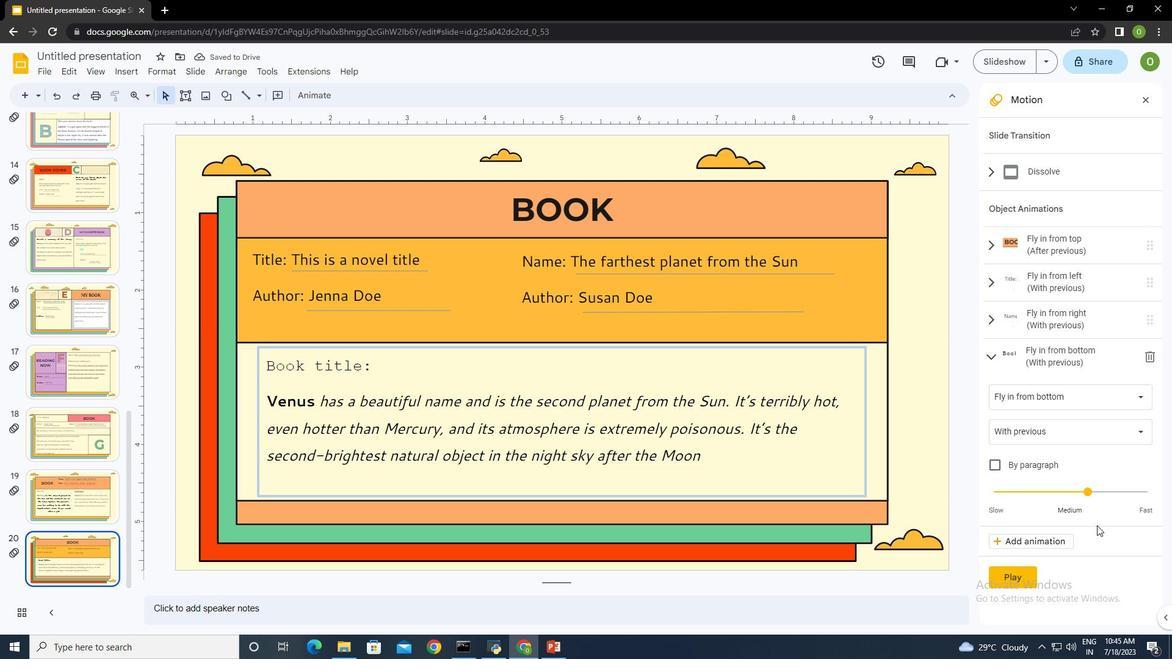 
Action: Mouse moved to (1097, 525)
Screenshot: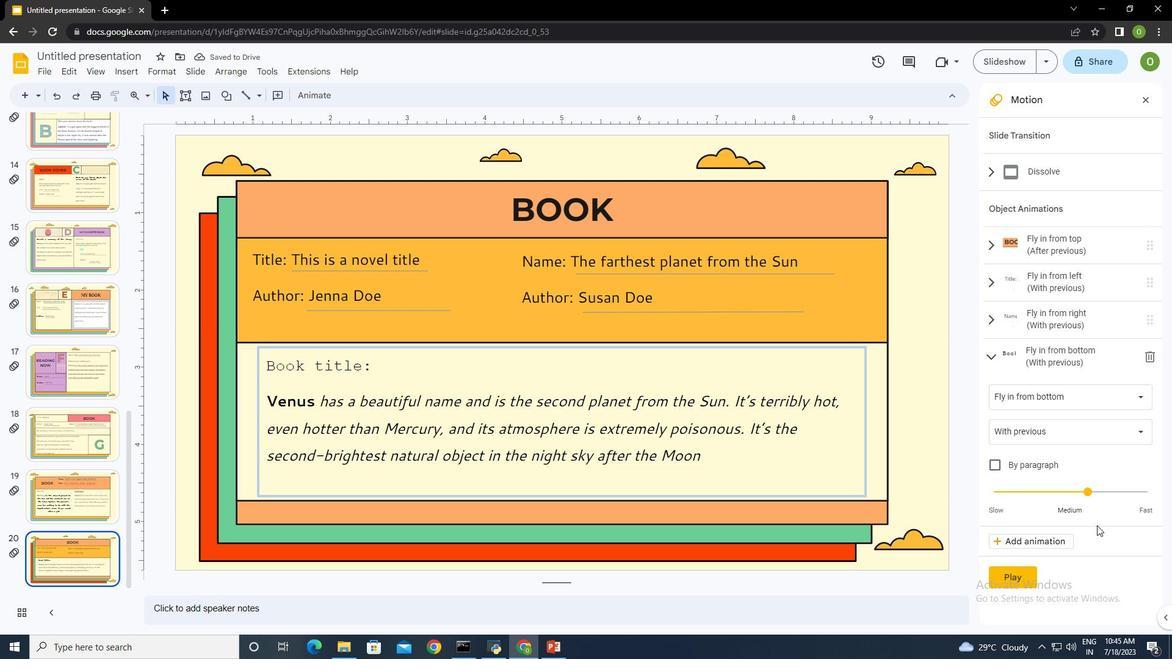 
Action: Mouse scrolled (1097, 524) with delta (0, 0)
Screenshot: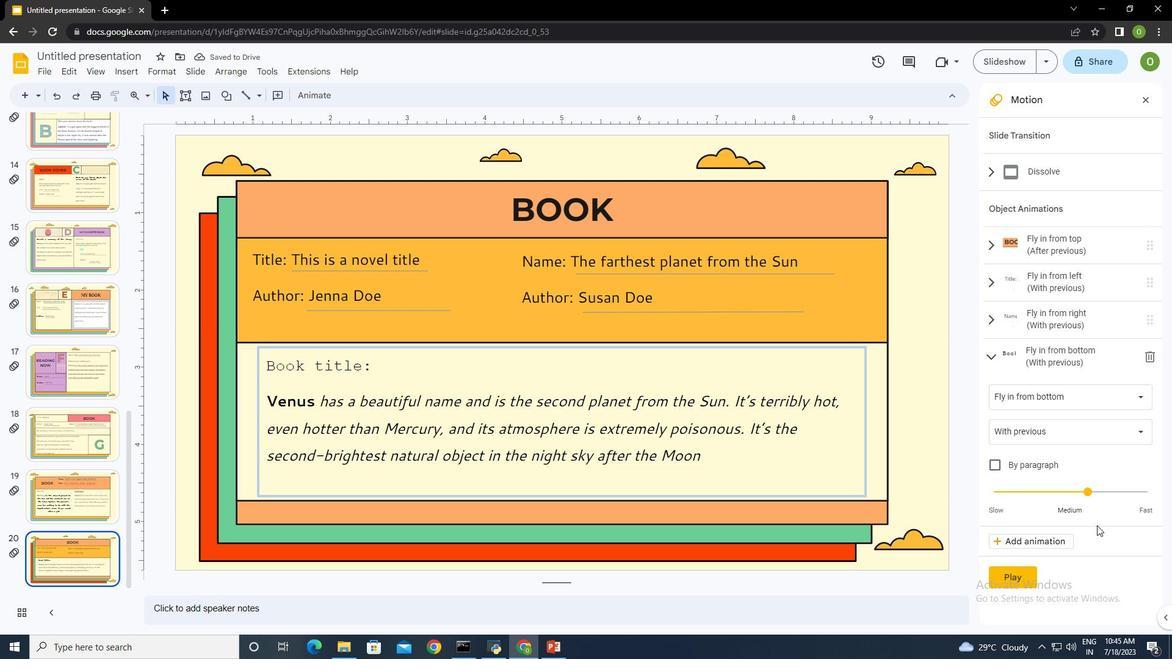 
Action: Mouse moved to (1097, 525)
Screenshot: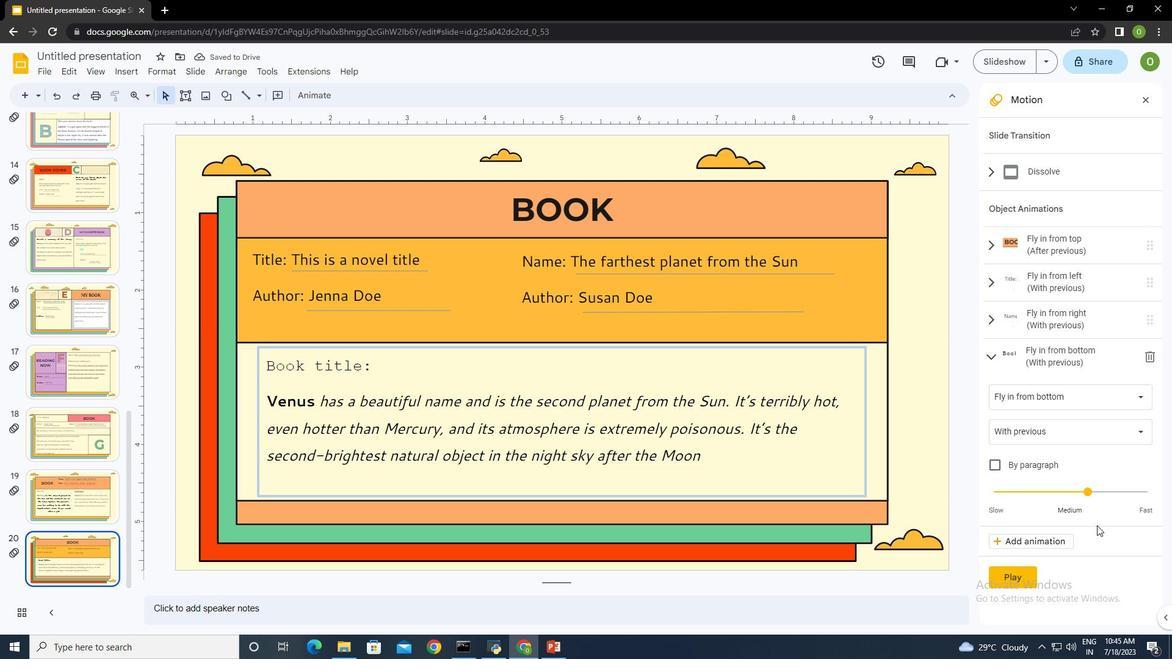 
Action: Mouse scrolled (1097, 524) with delta (0, 0)
Screenshot: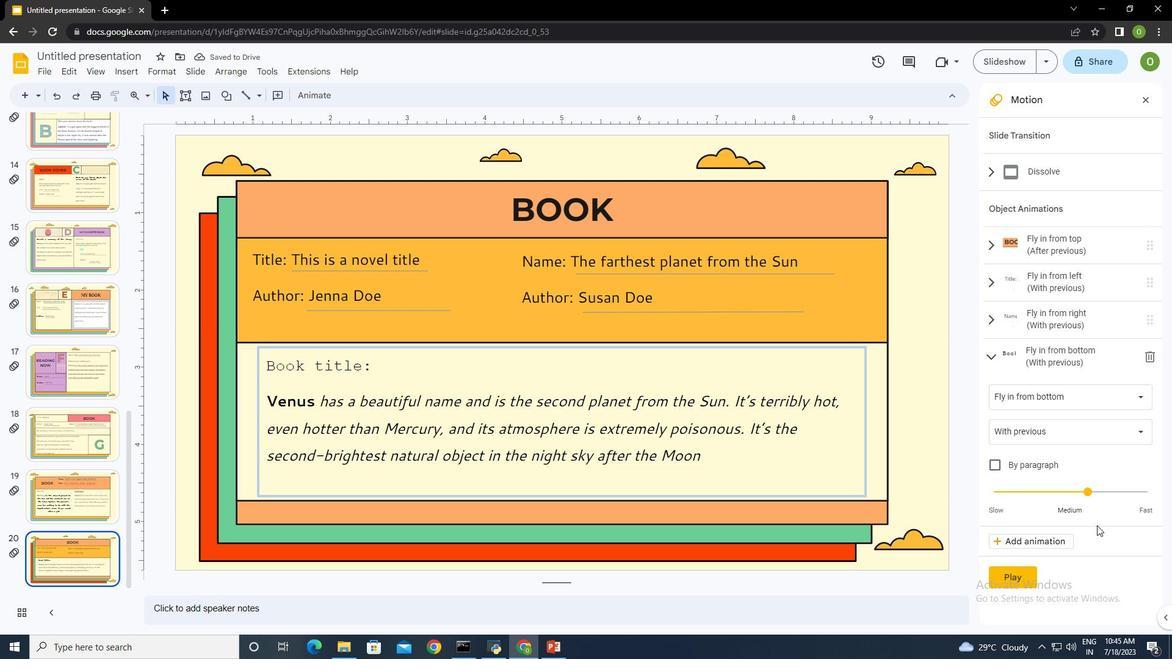 
Action: Mouse moved to (1003, 577)
Screenshot: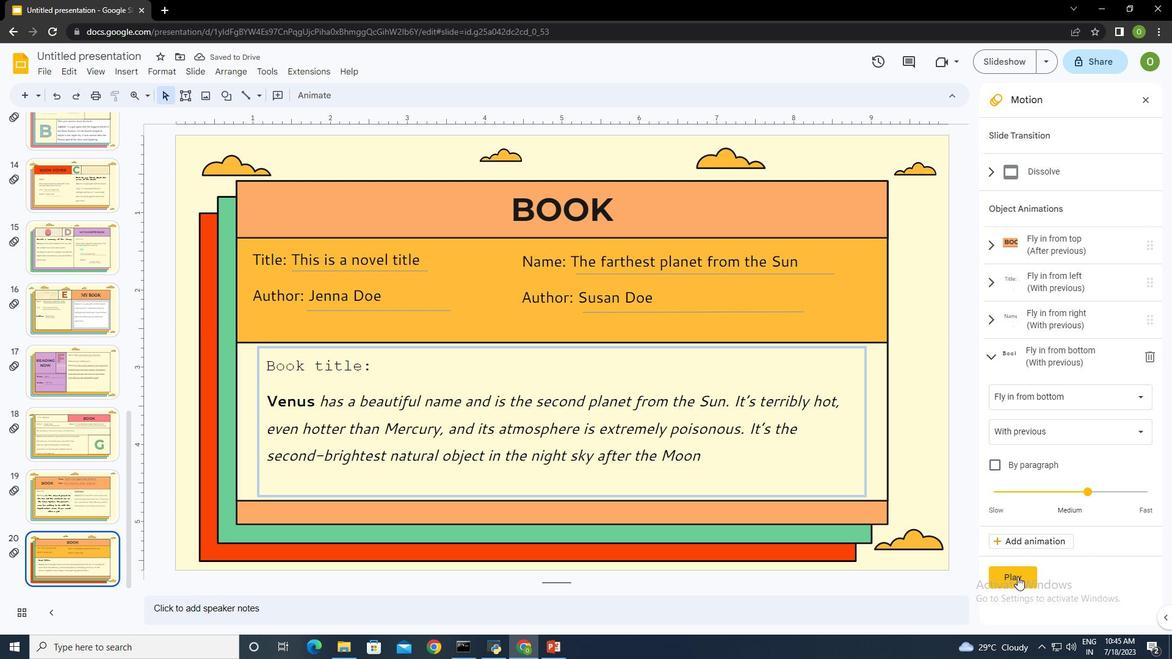 
Action: Mouse pressed left at (1003, 577)
Screenshot: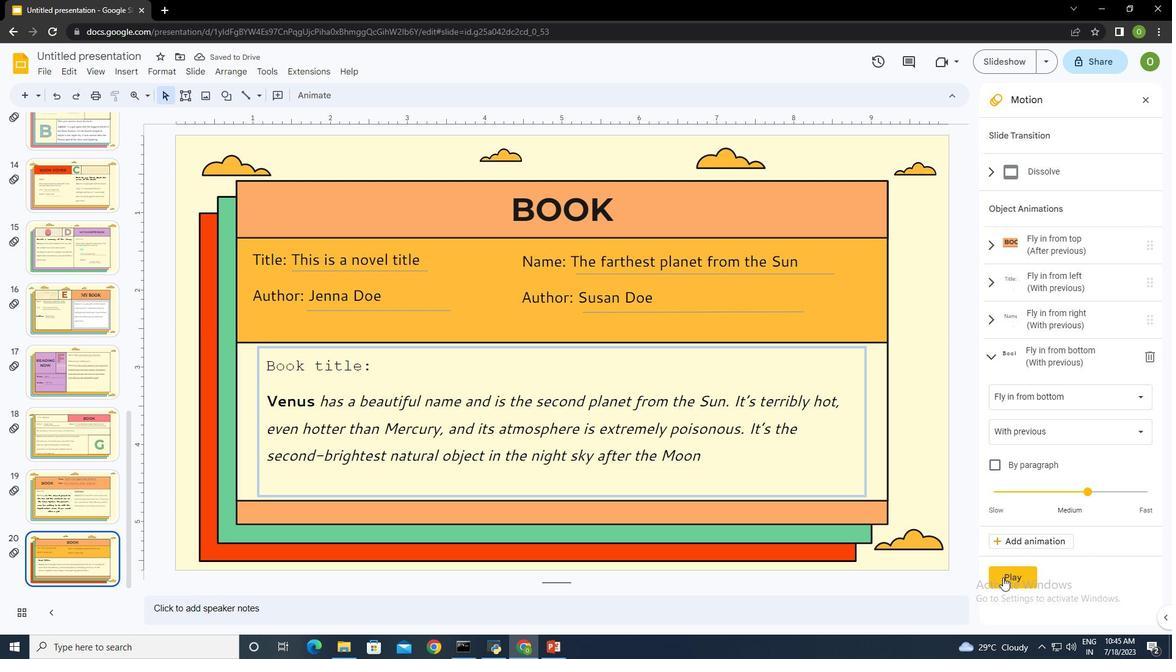 
Action: Mouse moved to (1022, 570)
Screenshot: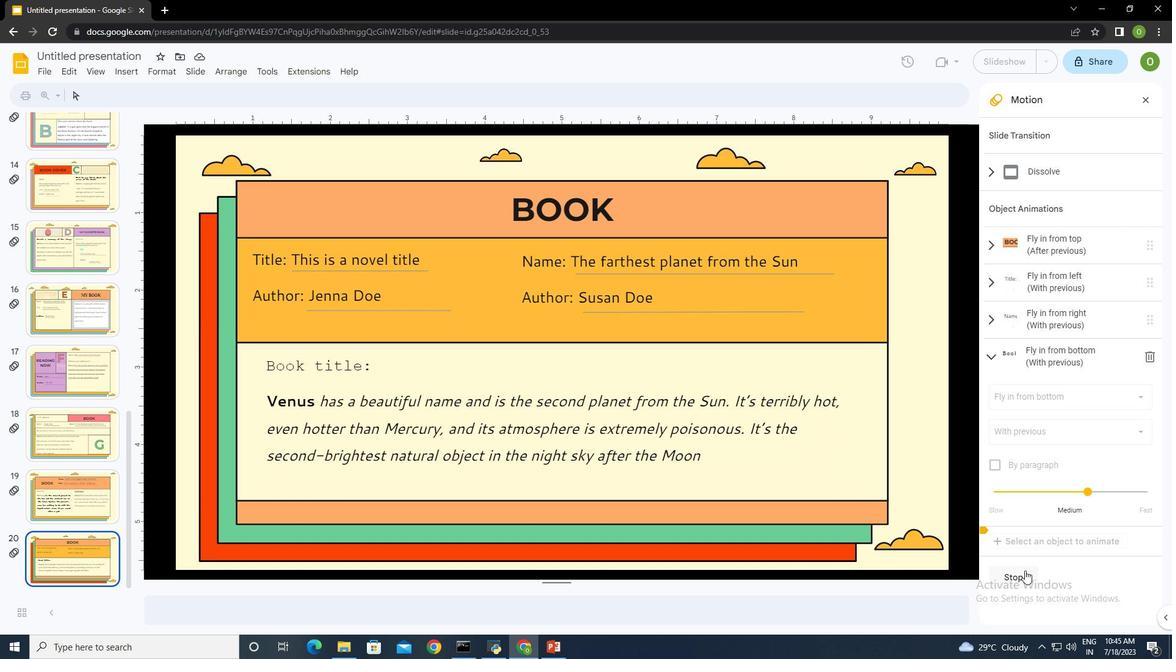 
Action: Mouse pressed left at (1022, 570)
Screenshot: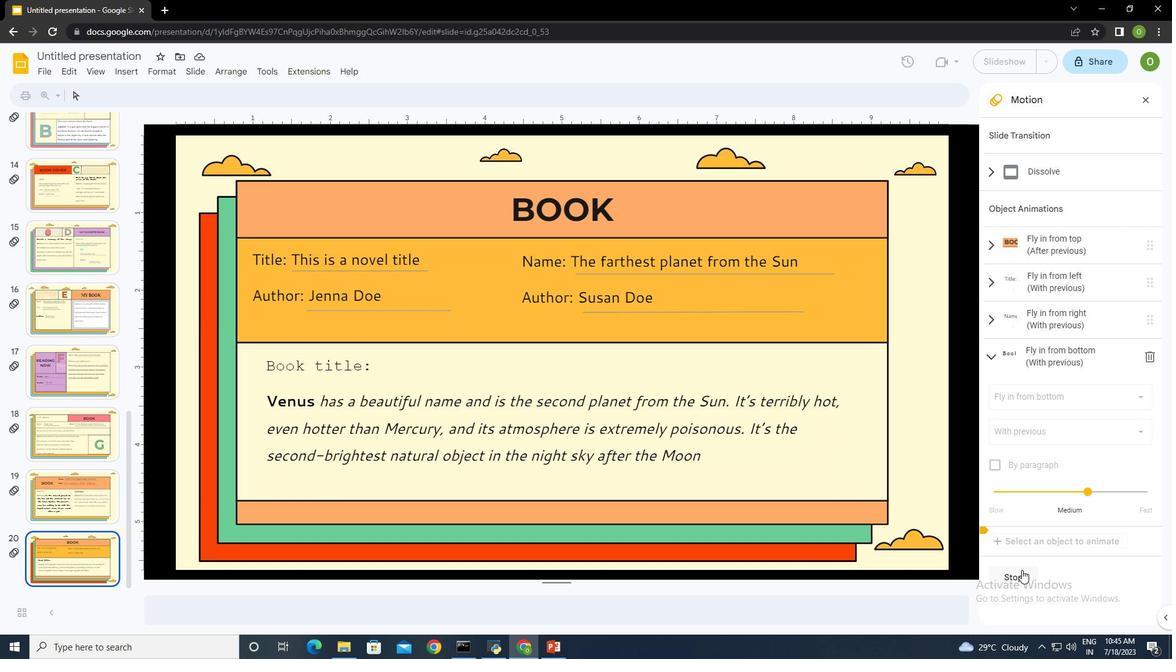 
Action: Mouse moved to (1027, 566)
Screenshot: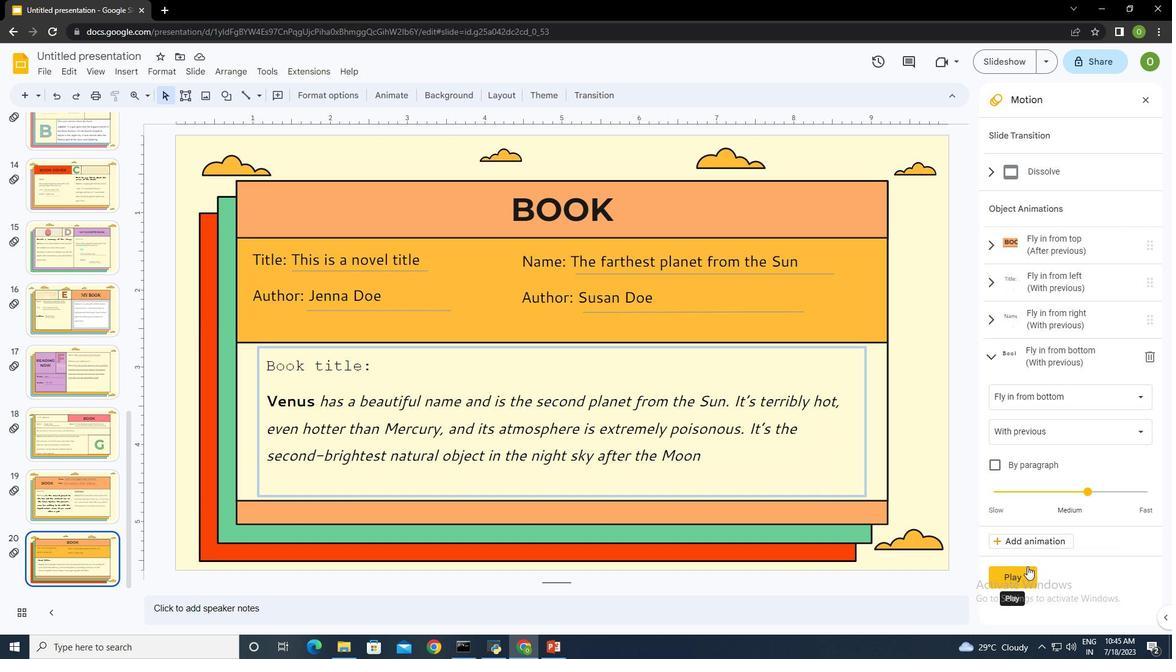 
